 Task: Research Airbnb properties in UÅ¾ice, Serbia from 7th December, 2023 to 14th December, 2023 for 1 adult. Place can be shared room with 1  bedroom having 1 bed and 1 bathroom. Property type can be hotel. Amenities needed are: wifi. Look for 4 properties as per requirement.
Action: Mouse moved to (525, 120)
Screenshot: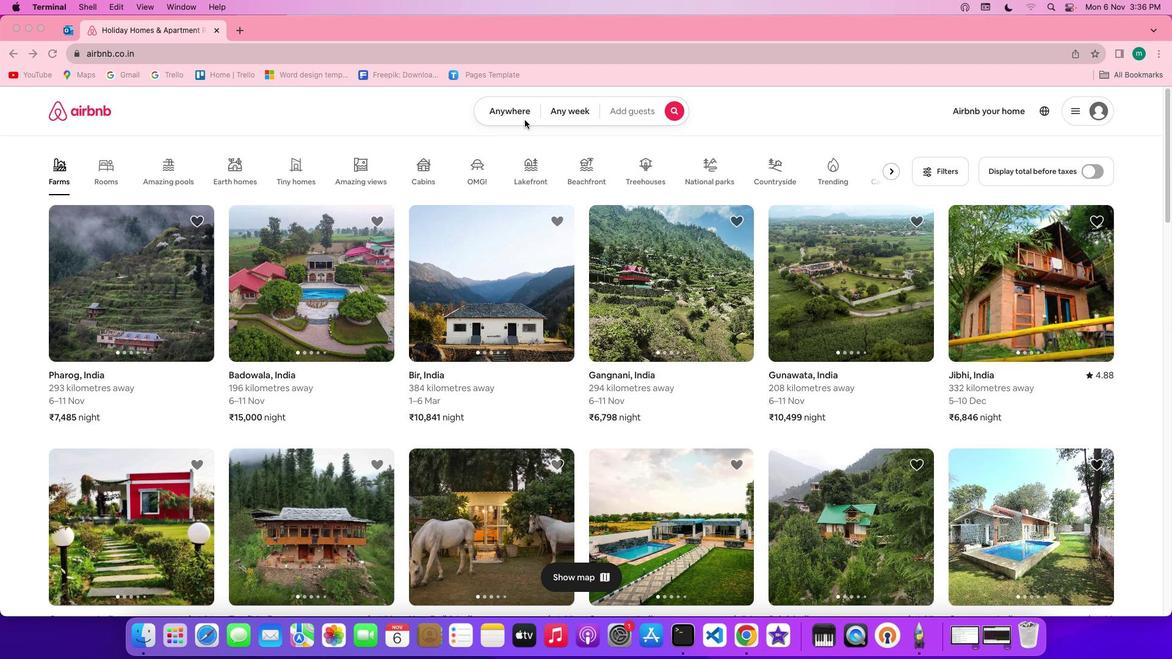 
Action: Mouse pressed left at (525, 120)
Screenshot: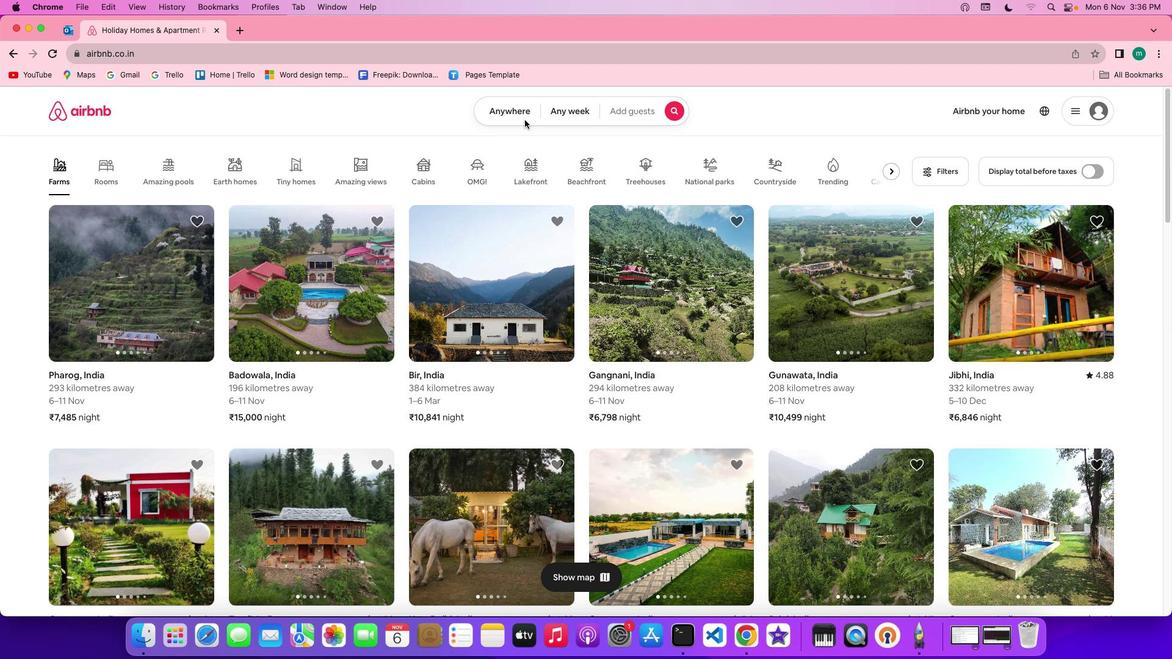 
Action: Mouse moved to (521, 114)
Screenshot: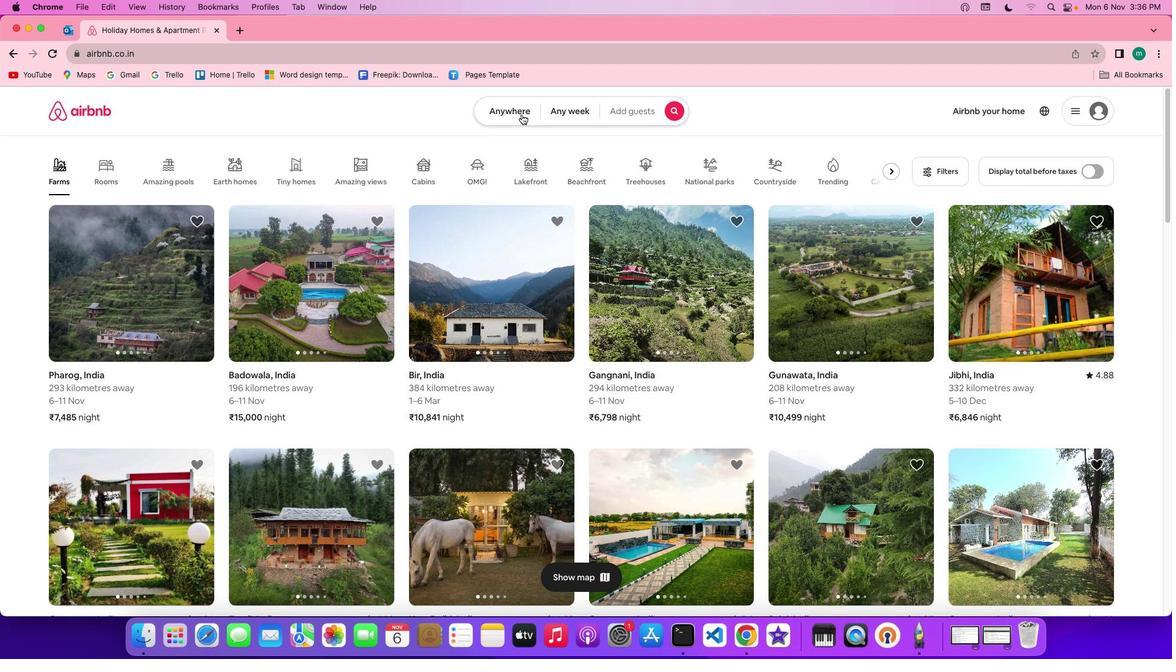 
Action: Mouse pressed left at (521, 114)
Screenshot: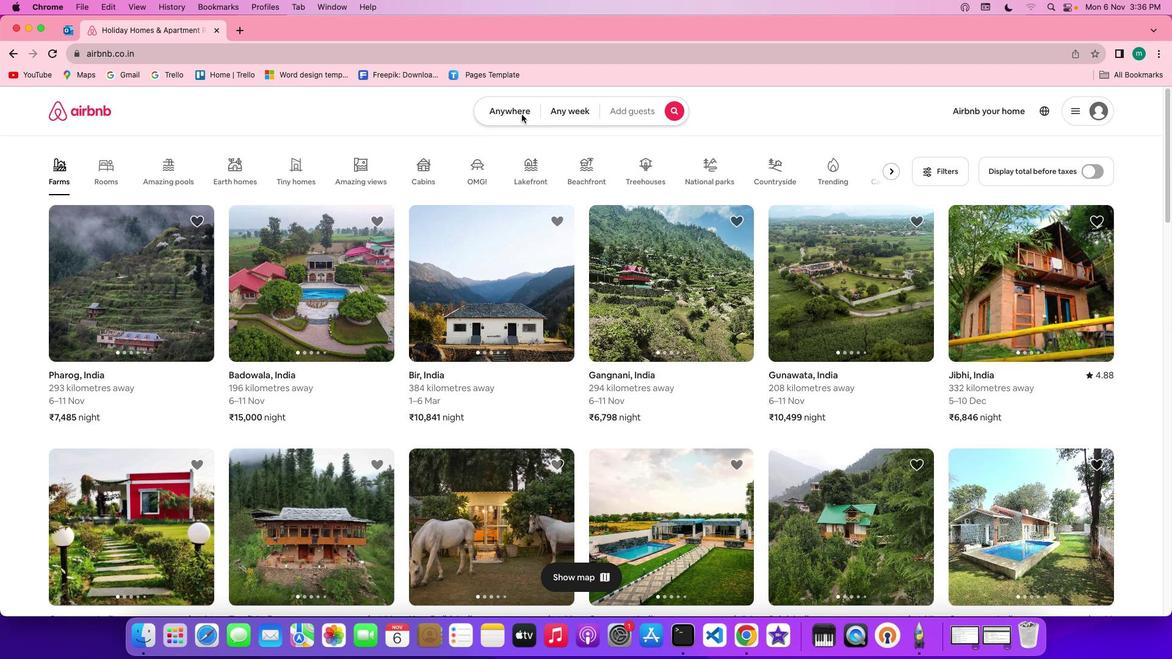 
Action: Mouse moved to (412, 153)
Screenshot: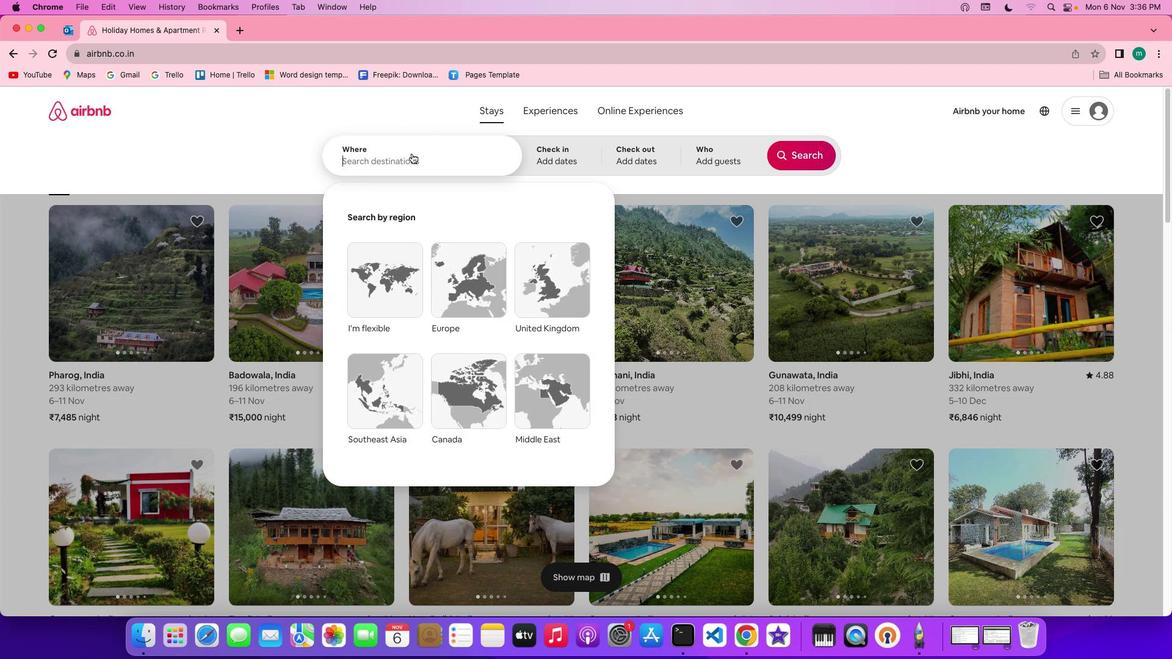 
Action: Mouse pressed left at (412, 153)
Screenshot: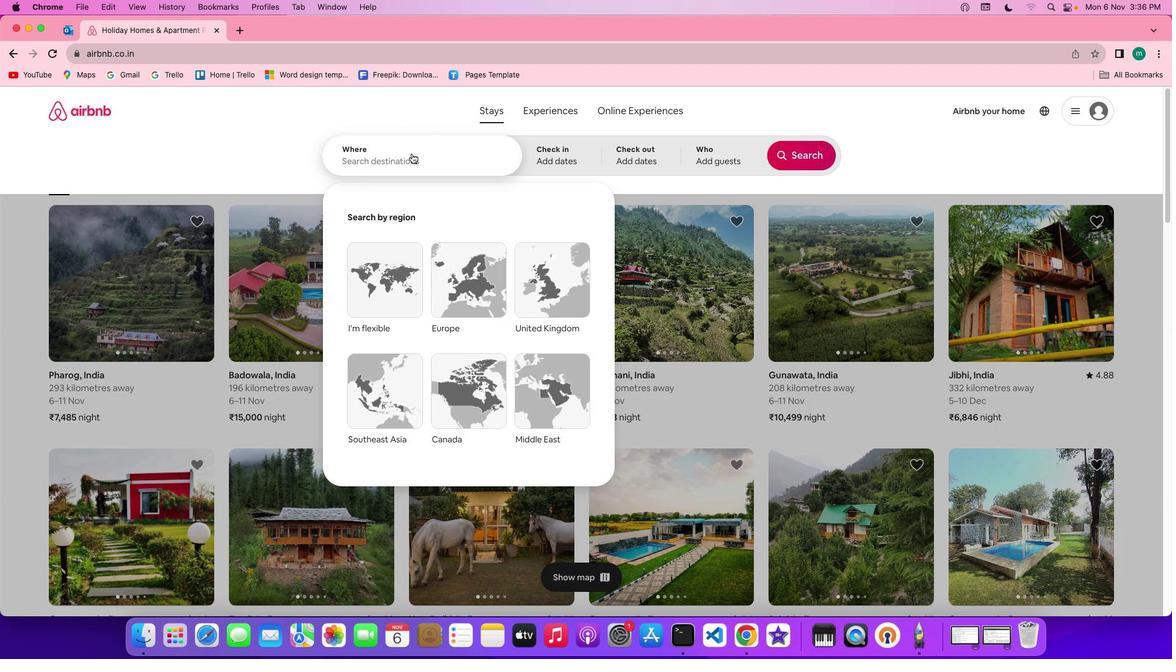 
Action: Key pressed Key.shift'U''z''i''c''e'','Key.spaceKey.shift's''e''r''b''i''a'
Screenshot: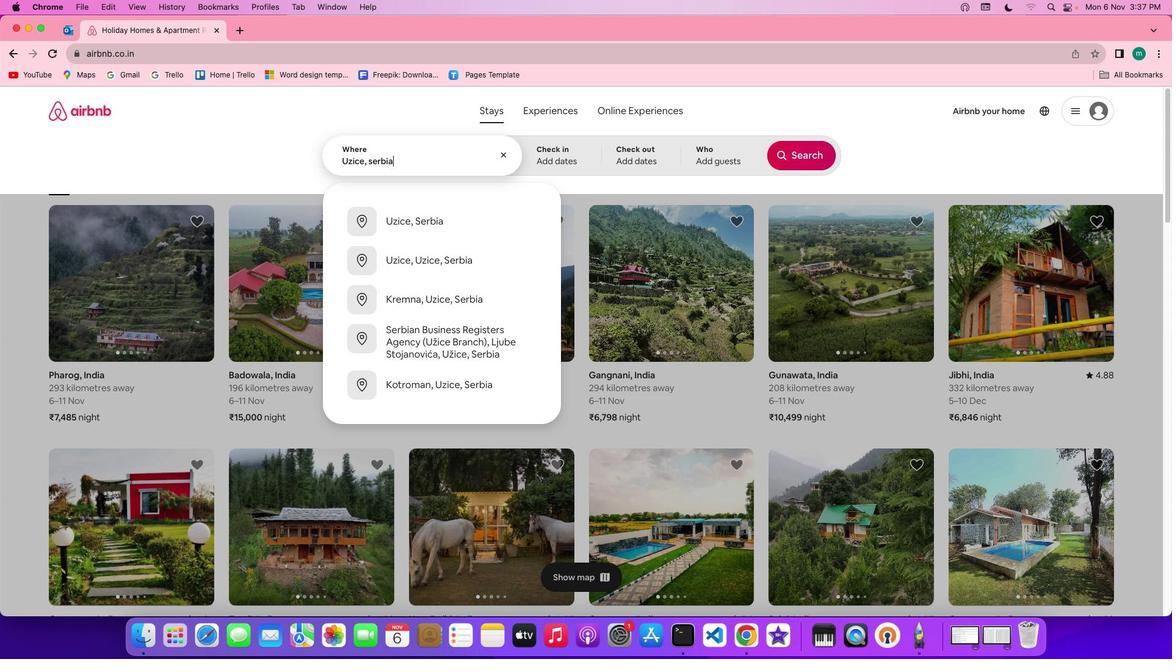 
Action: Mouse moved to (561, 150)
Screenshot: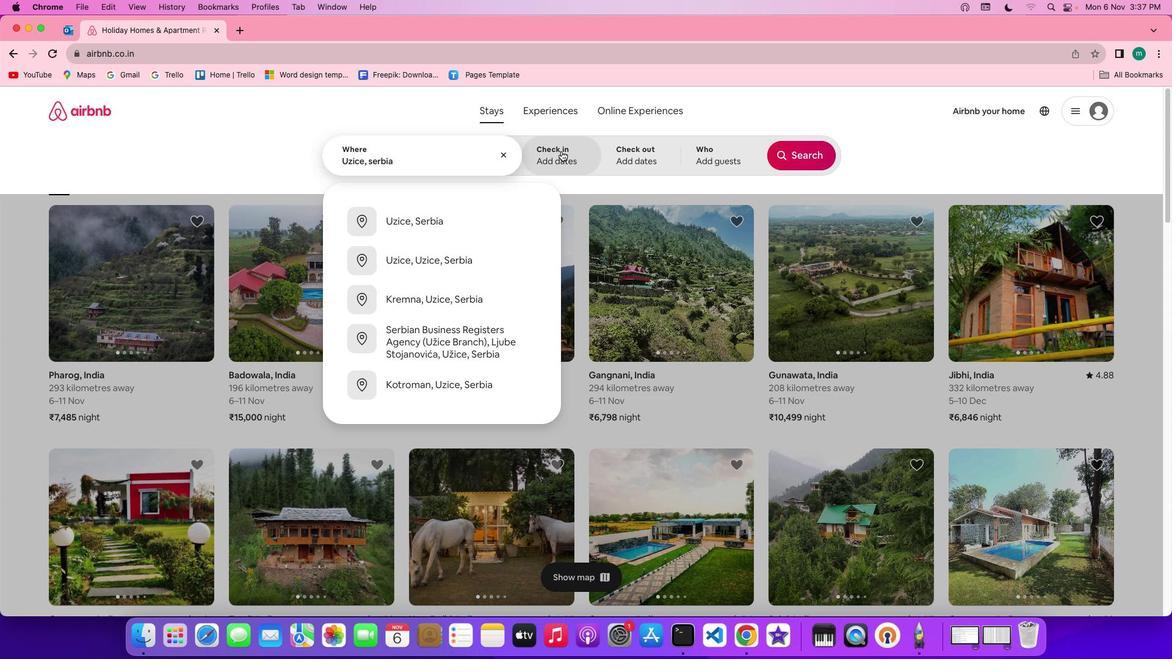 
Action: Mouse pressed left at (561, 150)
Screenshot: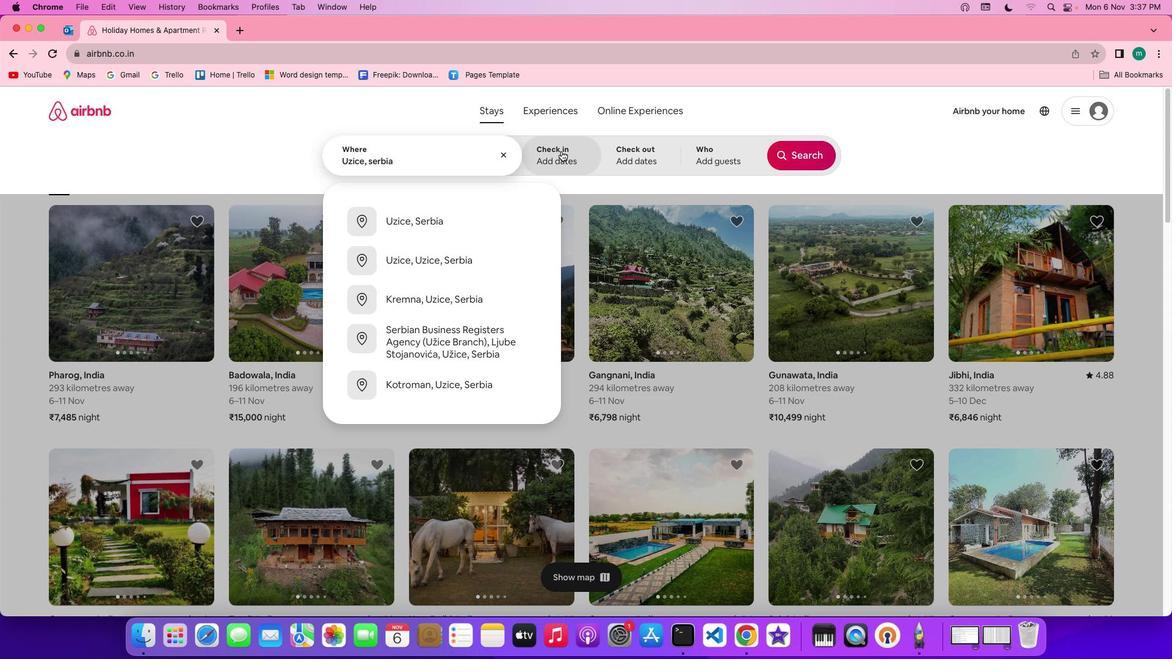 
Action: Mouse moved to (726, 346)
Screenshot: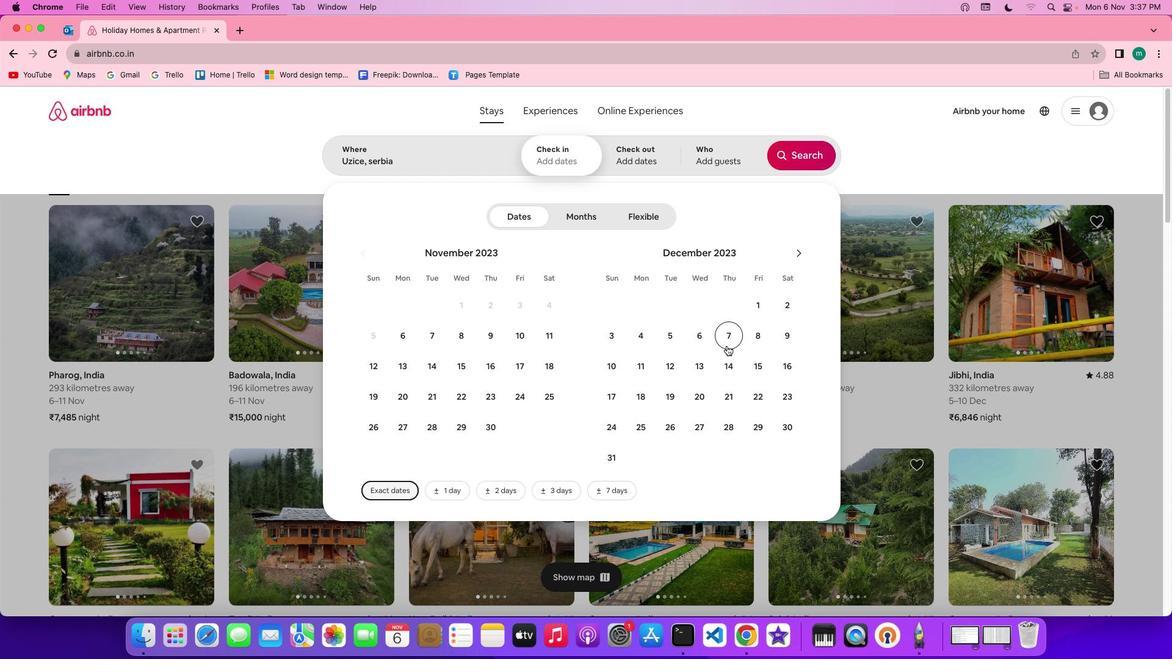 
Action: Mouse pressed left at (726, 346)
Screenshot: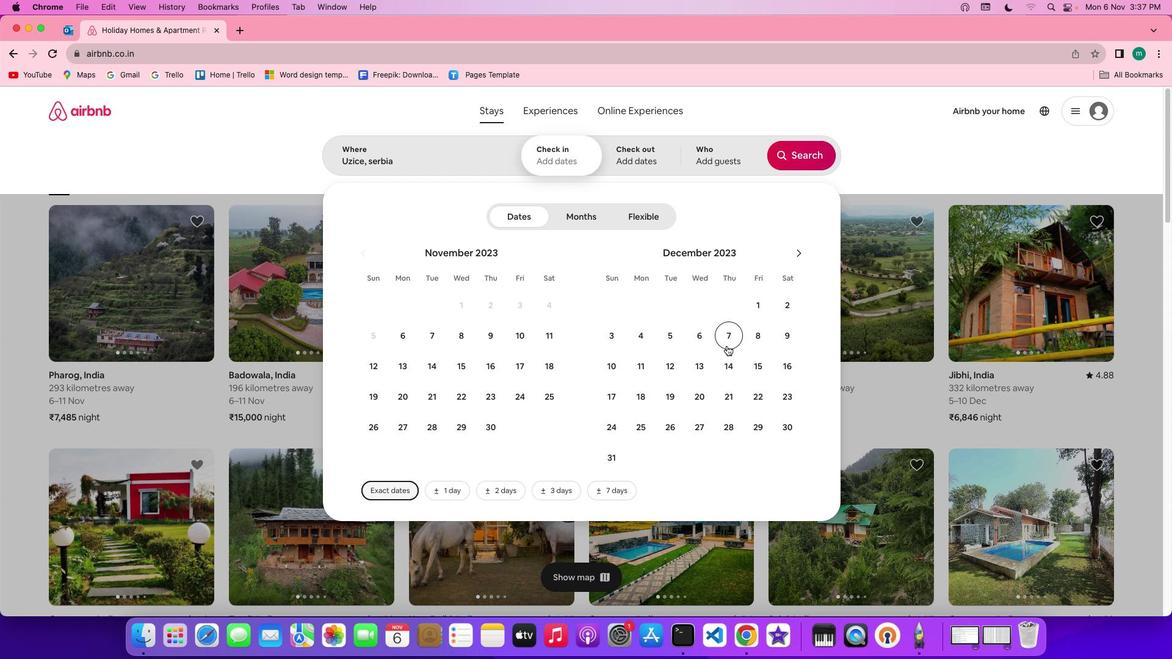 
Action: Mouse moved to (730, 356)
Screenshot: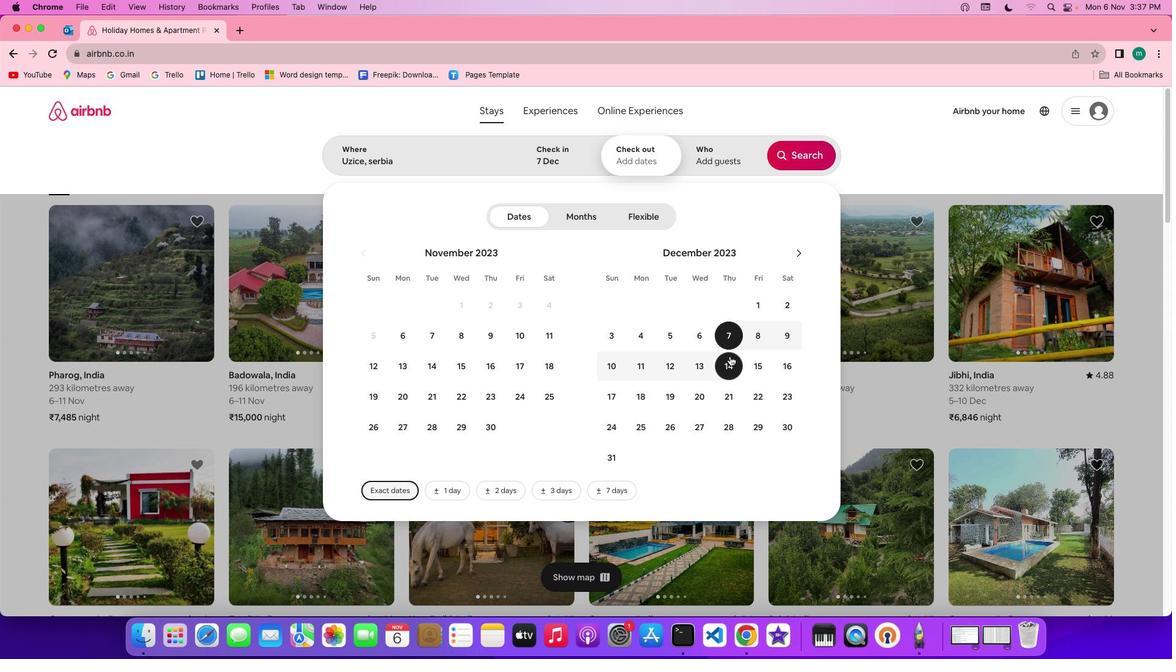 
Action: Mouse pressed left at (730, 356)
Screenshot: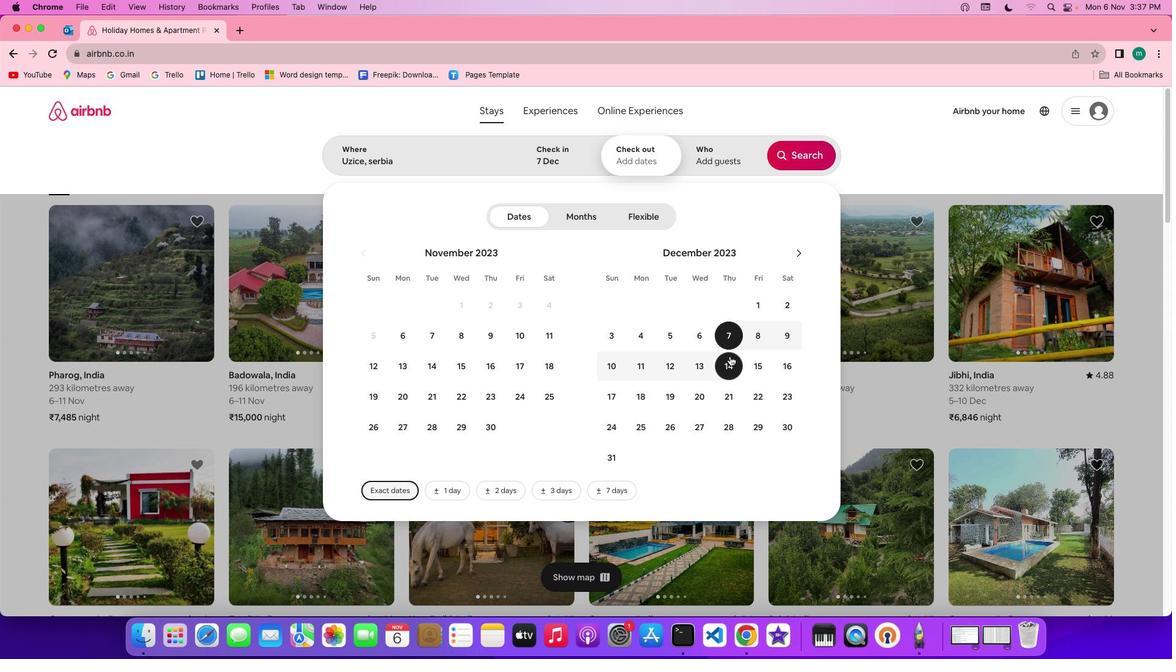 
Action: Mouse moved to (723, 152)
Screenshot: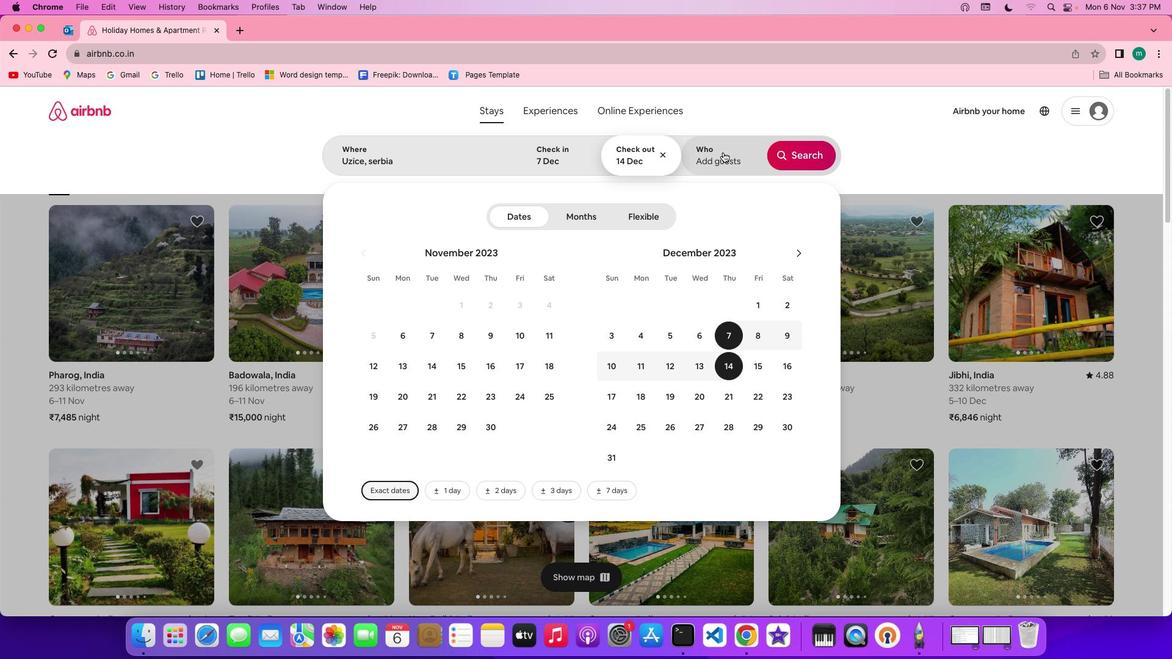 
Action: Mouse pressed left at (723, 152)
Screenshot: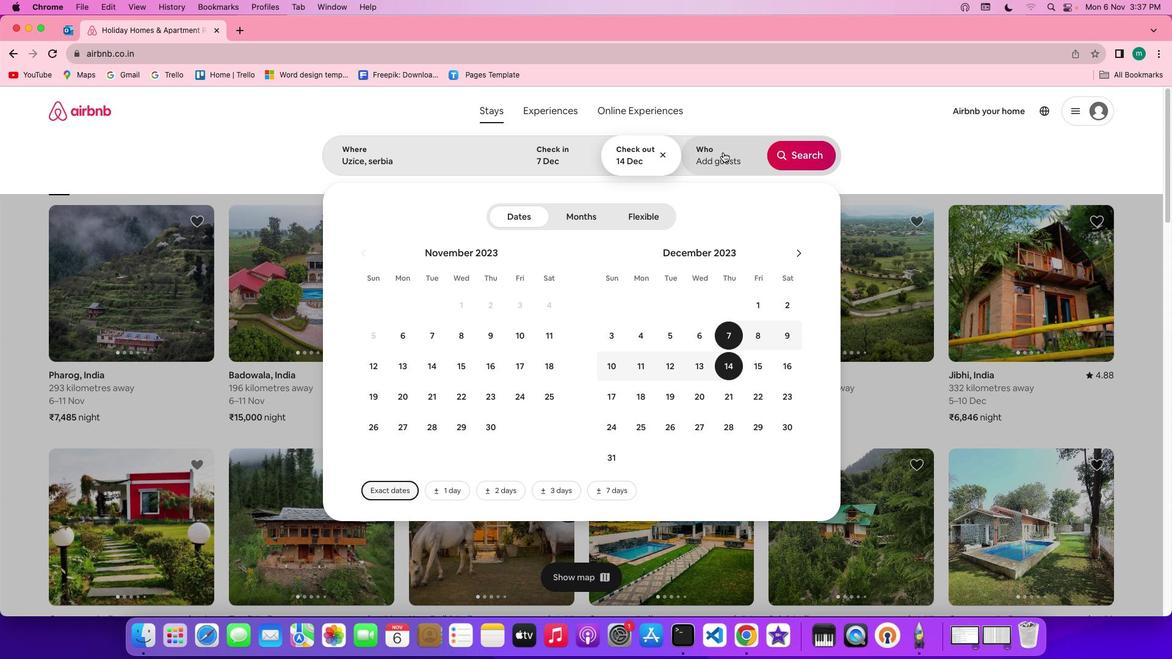 
Action: Mouse moved to (801, 215)
Screenshot: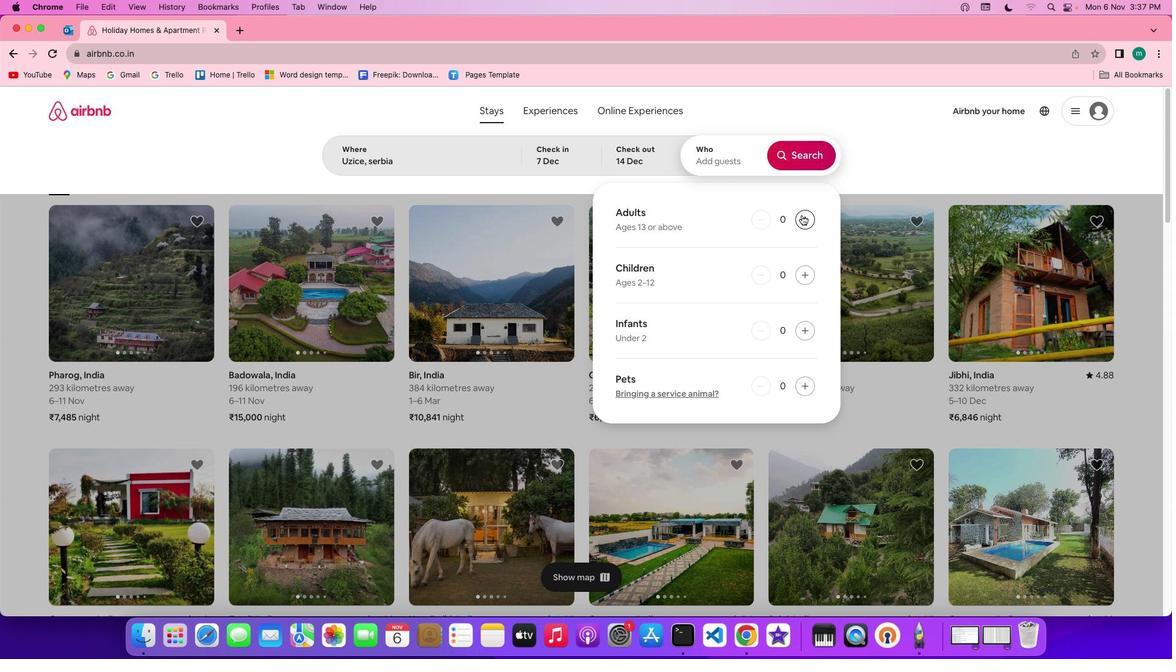 
Action: Mouse pressed left at (801, 215)
Screenshot: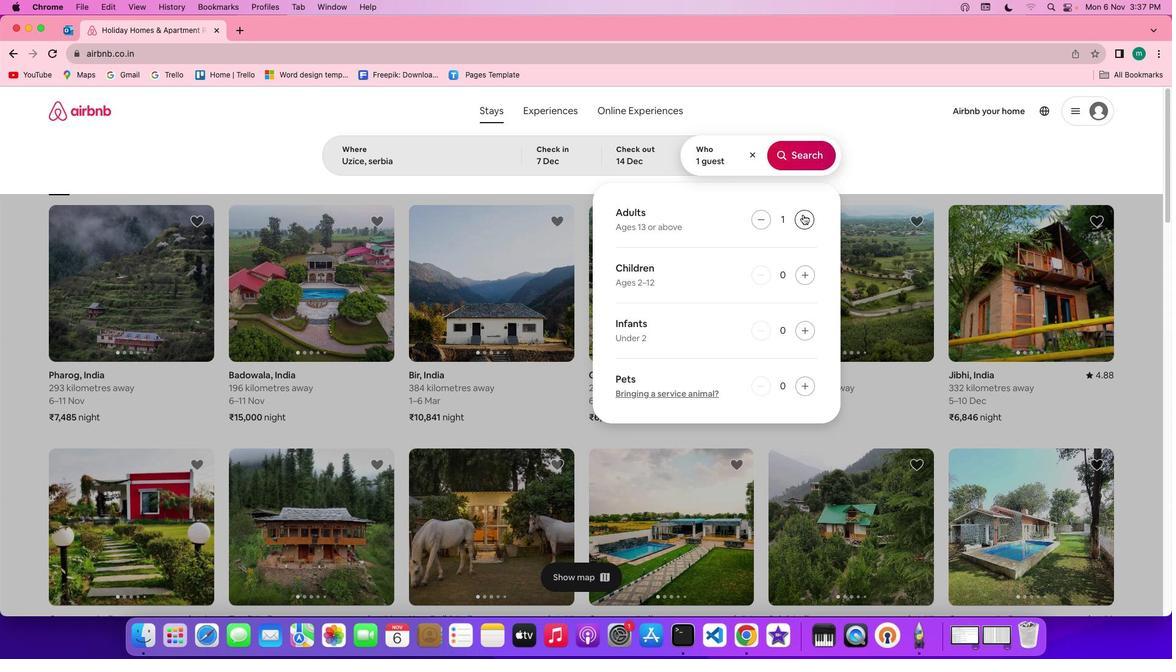 
Action: Mouse moved to (805, 152)
Screenshot: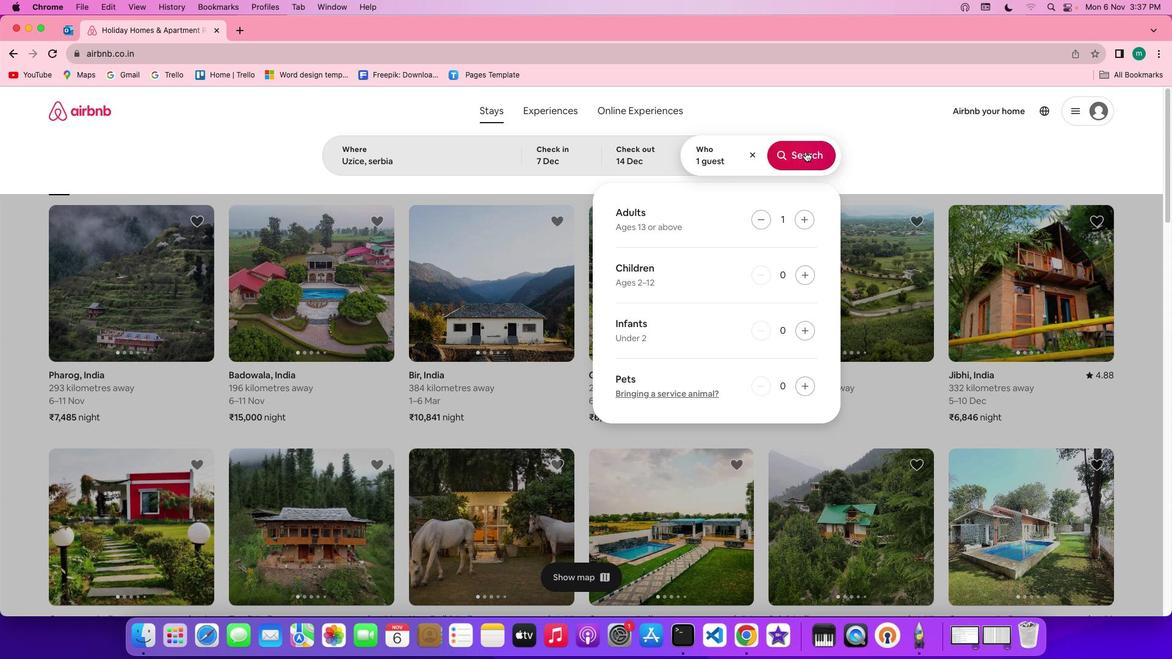 
Action: Mouse pressed left at (805, 152)
Screenshot: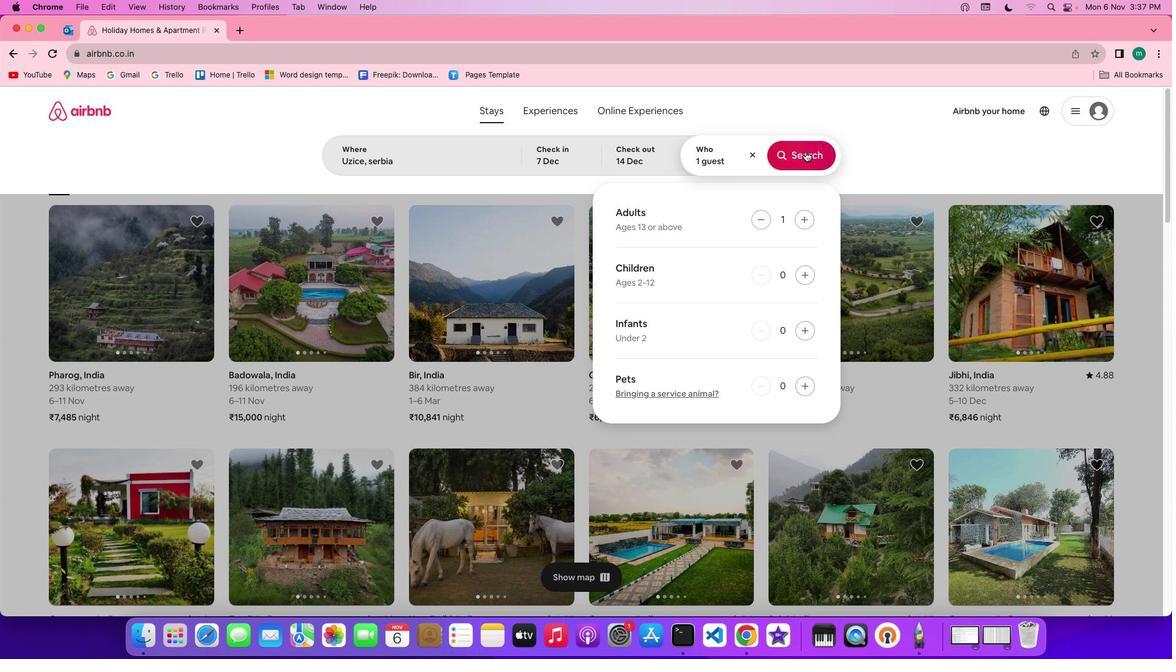 
Action: Mouse moved to (994, 153)
Screenshot: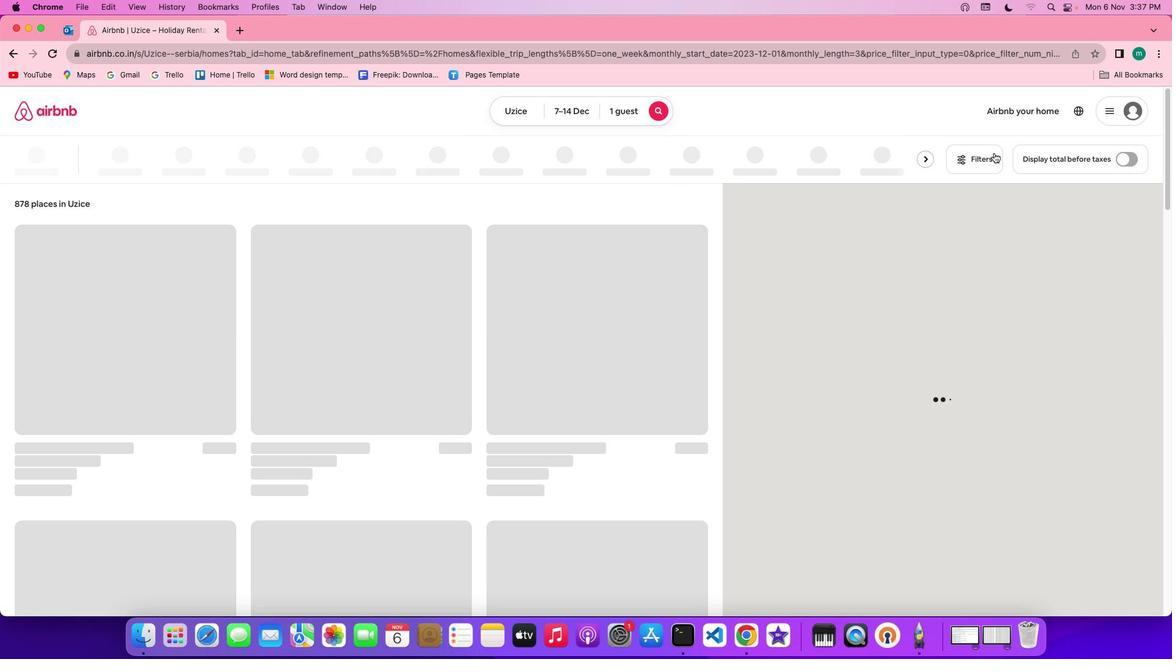 
Action: Mouse pressed left at (994, 153)
Screenshot: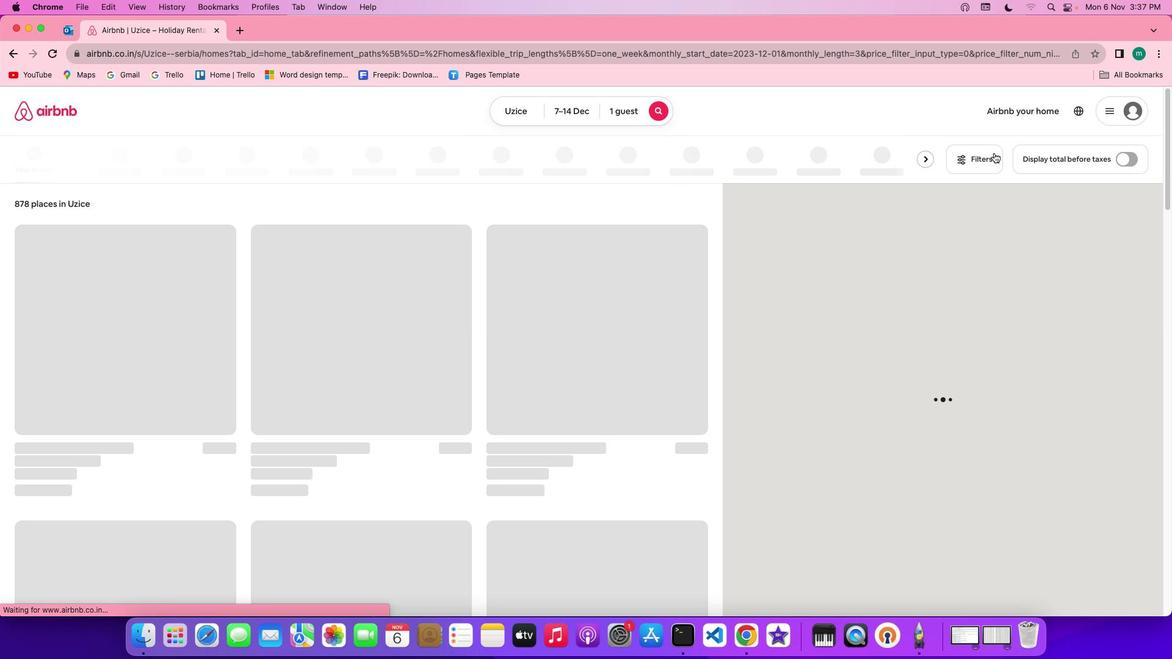 
Action: Mouse moved to (666, 343)
Screenshot: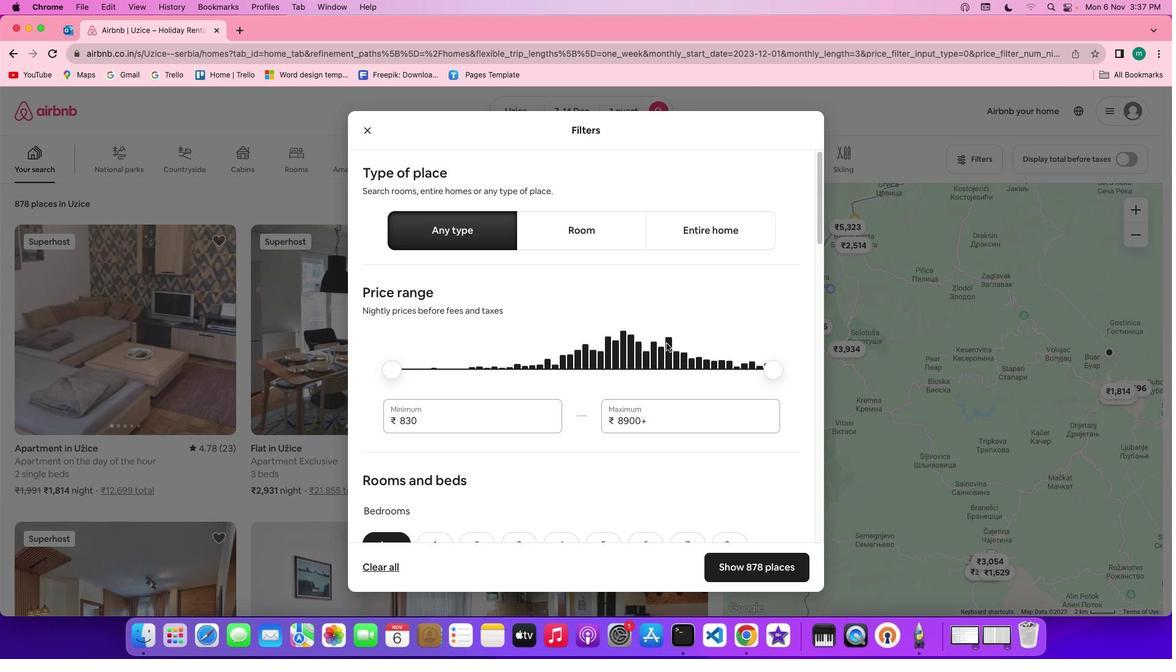 
Action: Mouse scrolled (666, 343) with delta (0, 0)
Screenshot: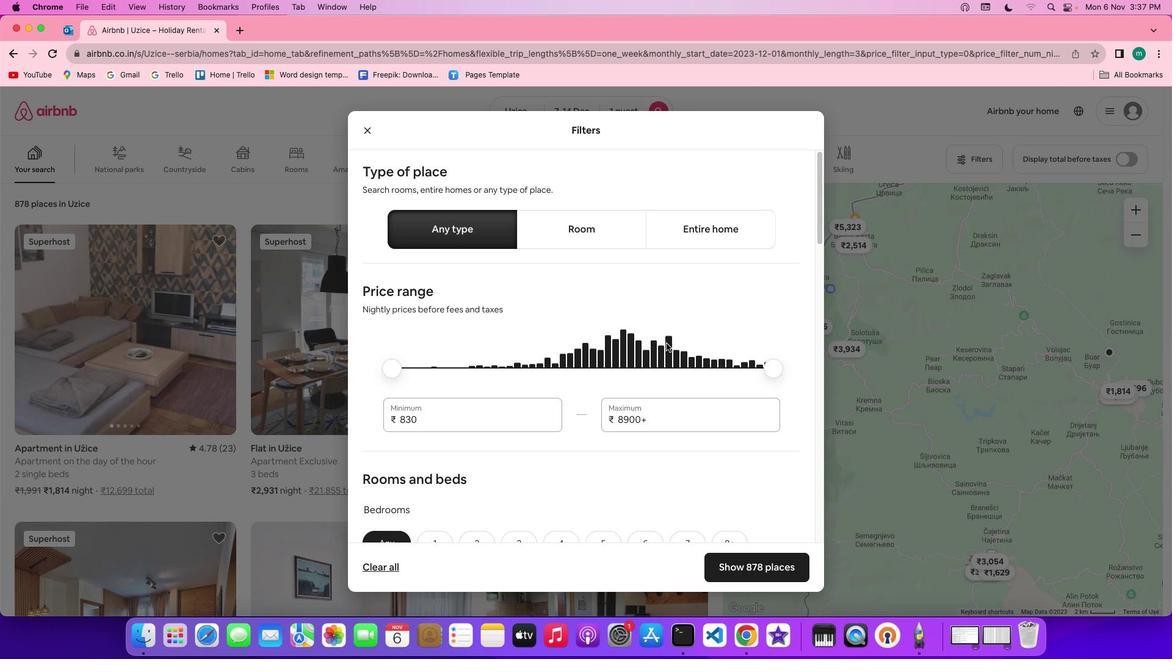 
Action: Mouse scrolled (666, 343) with delta (0, 0)
Screenshot: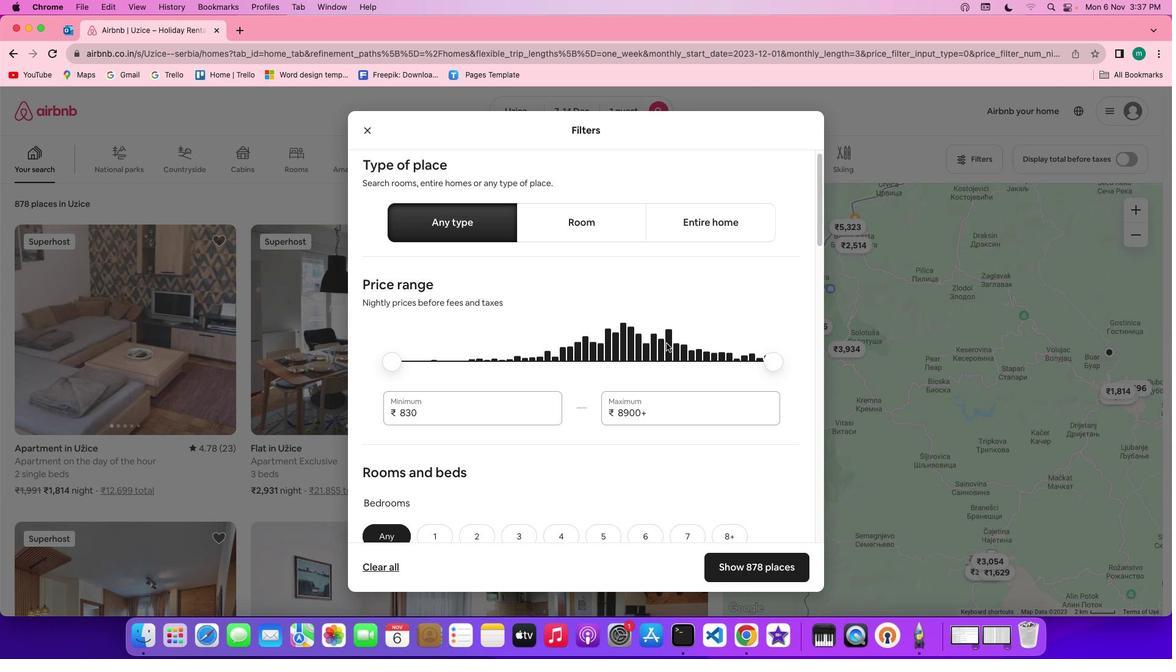 
Action: Mouse scrolled (666, 343) with delta (0, 0)
Screenshot: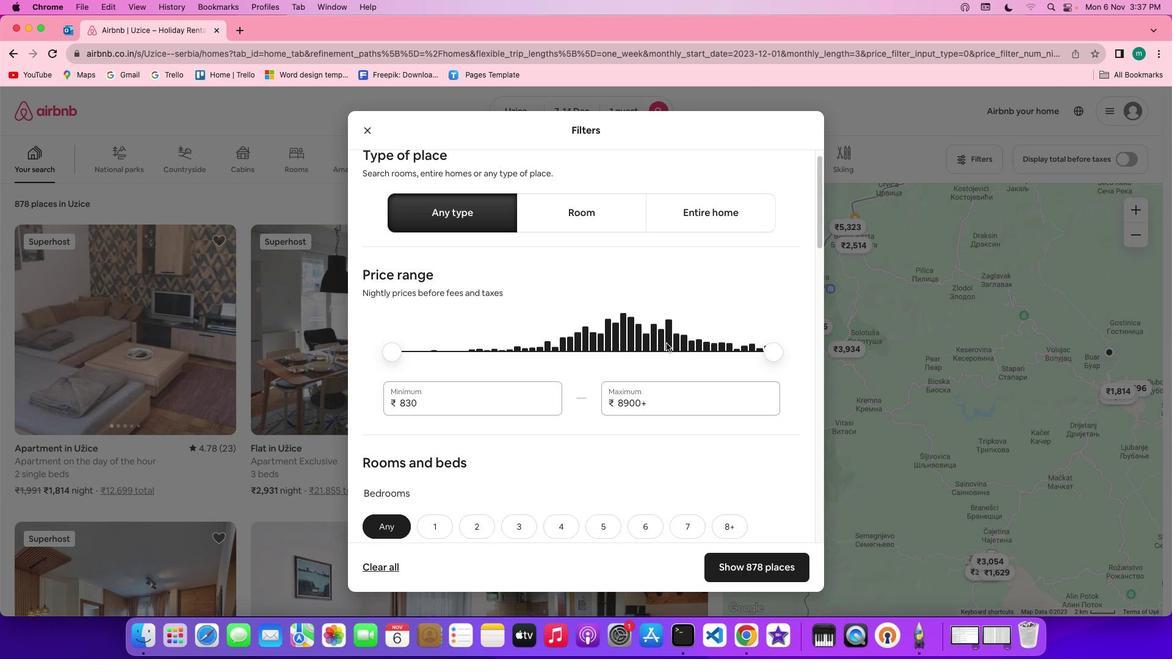 
Action: Mouse scrolled (666, 343) with delta (0, 0)
Screenshot: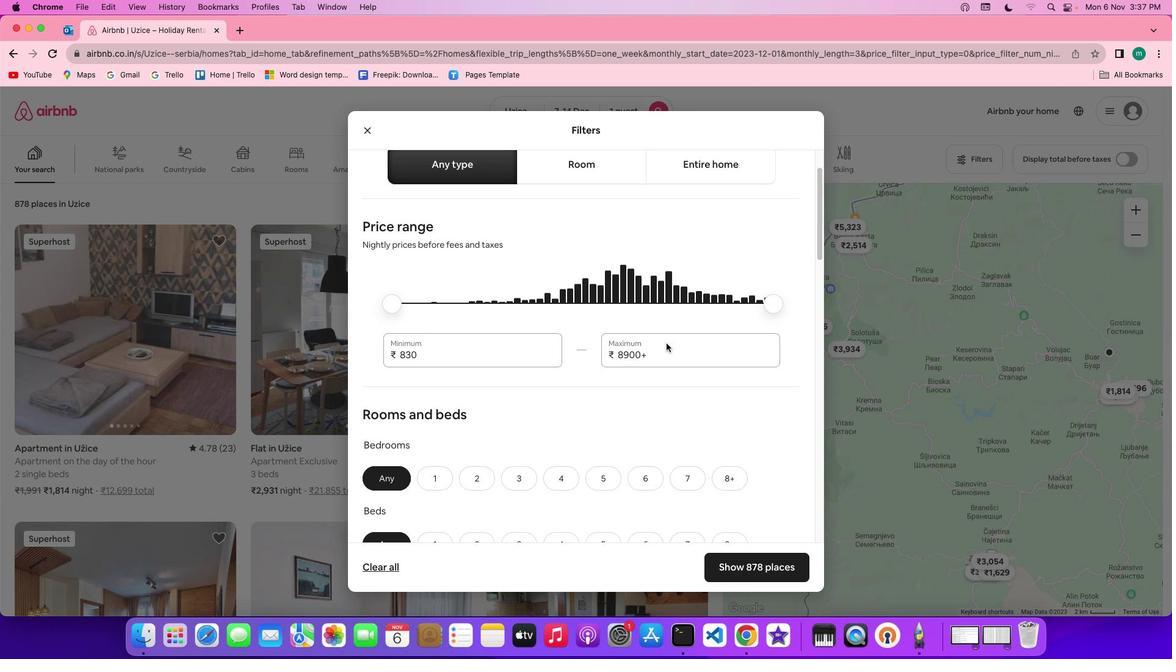 
Action: Mouse scrolled (666, 343) with delta (0, 0)
Screenshot: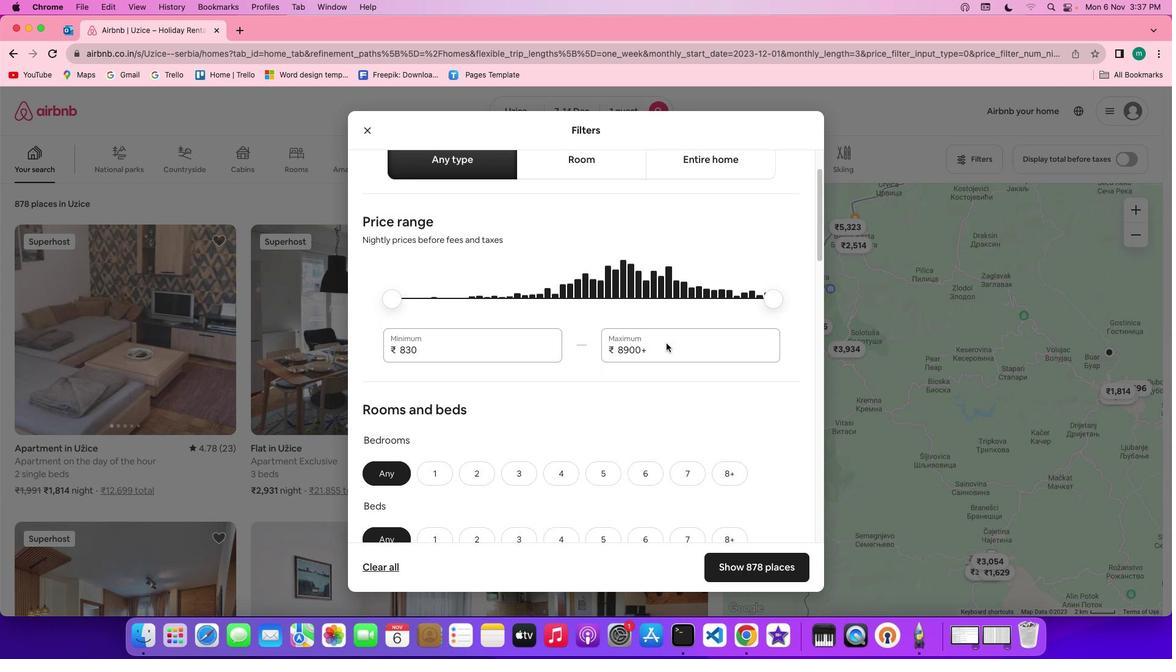 
Action: Mouse scrolled (666, 343) with delta (0, 0)
Screenshot: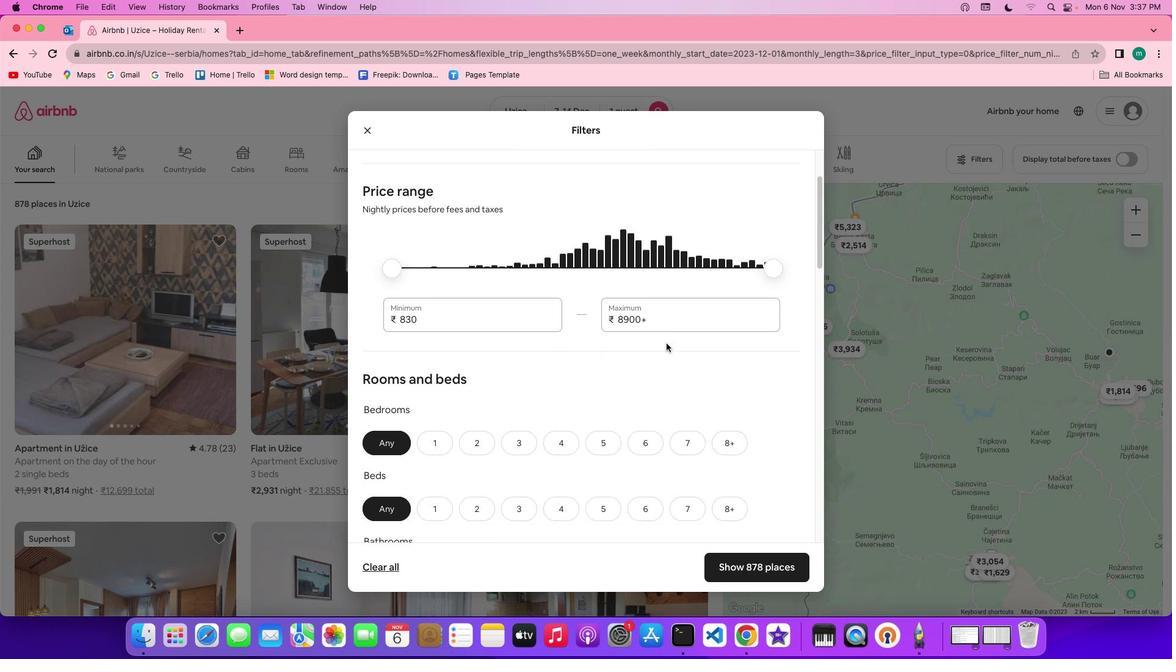 
Action: Mouse scrolled (666, 343) with delta (0, 0)
Screenshot: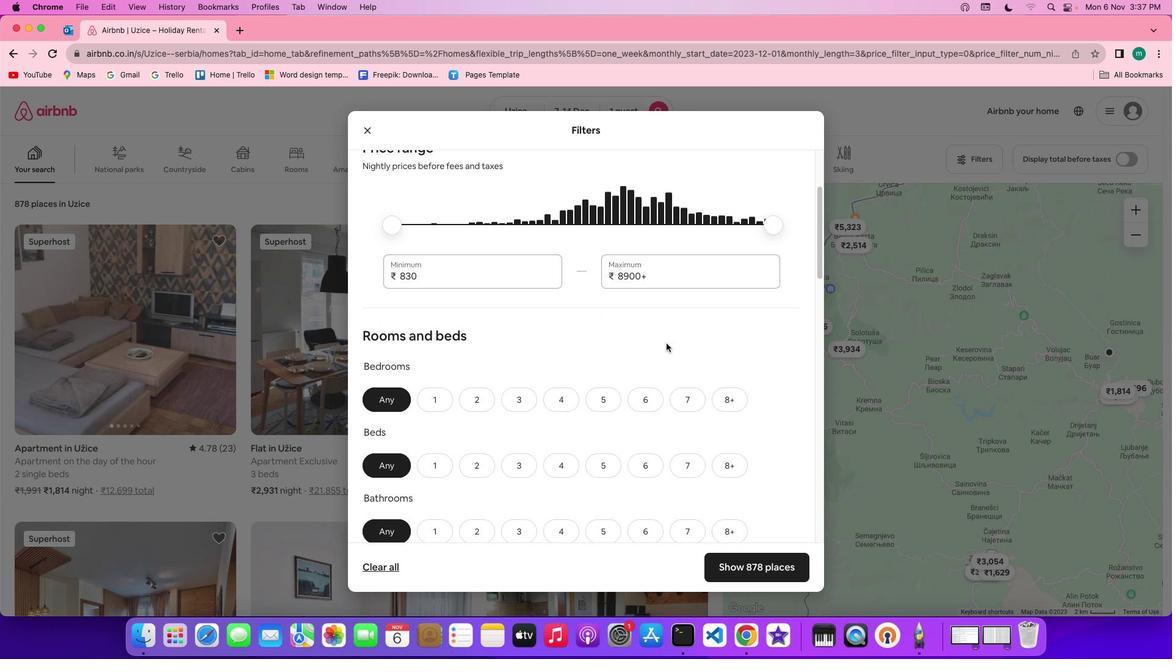 
Action: Mouse scrolled (666, 343) with delta (0, 0)
Screenshot: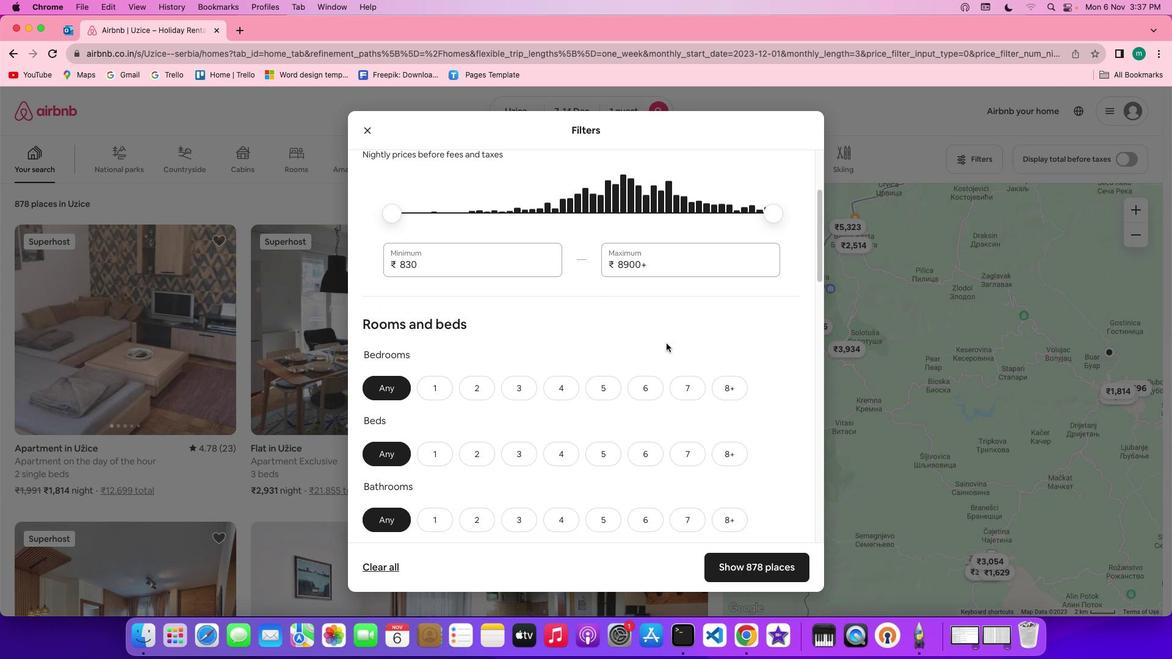 
Action: Mouse scrolled (666, 343) with delta (0, 0)
Screenshot: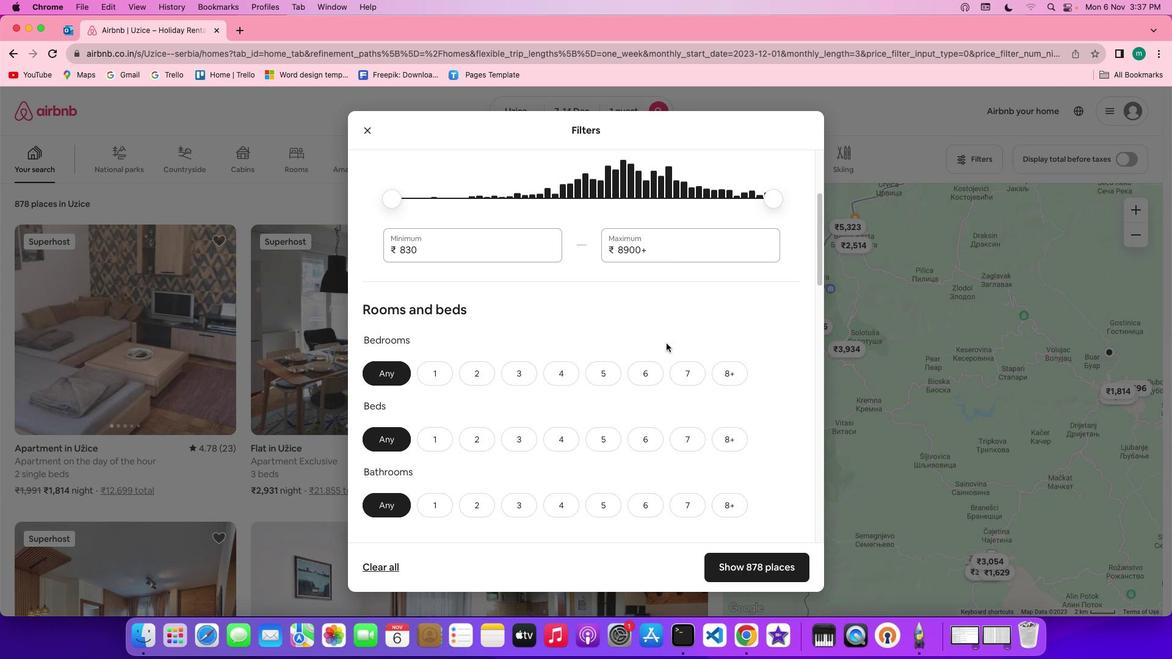 
Action: Mouse scrolled (666, 343) with delta (0, 0)
Screenshot: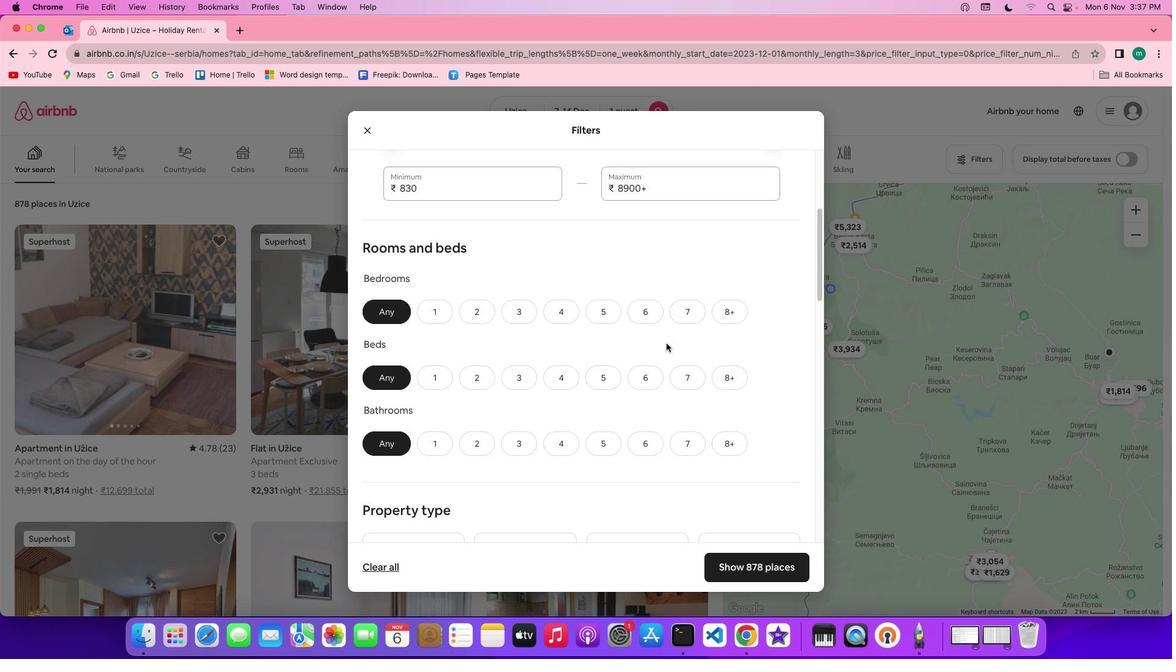 
Action: Mouse scrolled (666, 343) with delta (0, 0)
Screenshot: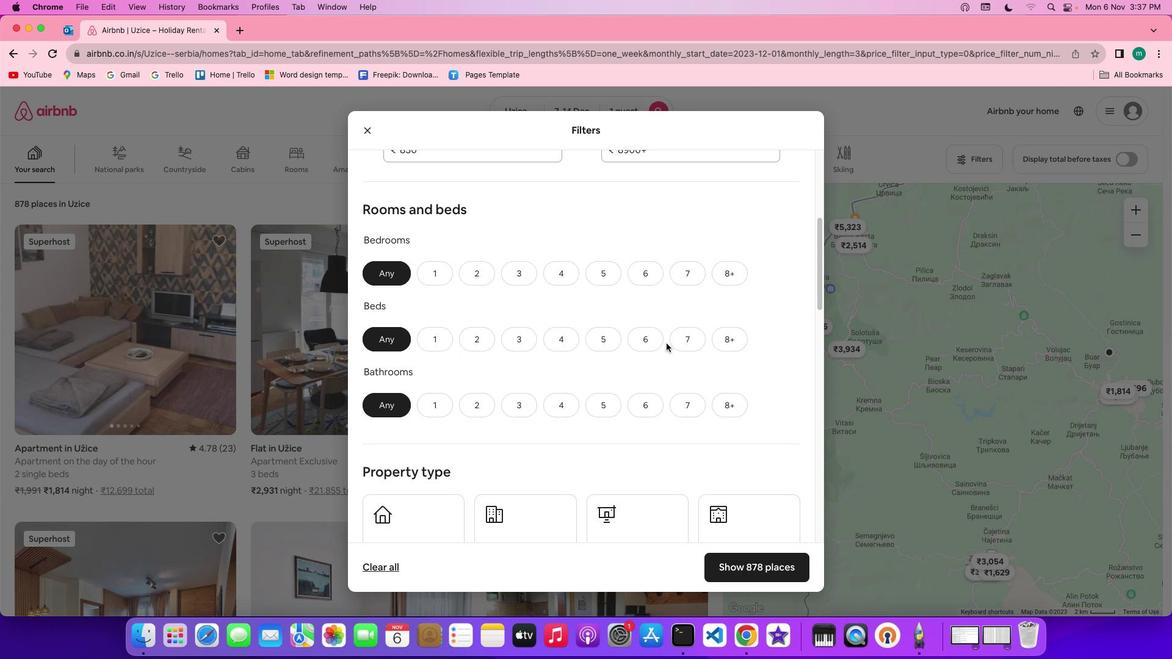 
Action: Mouse scrolled (666, 343) with delta (0, 0)
Screenshot: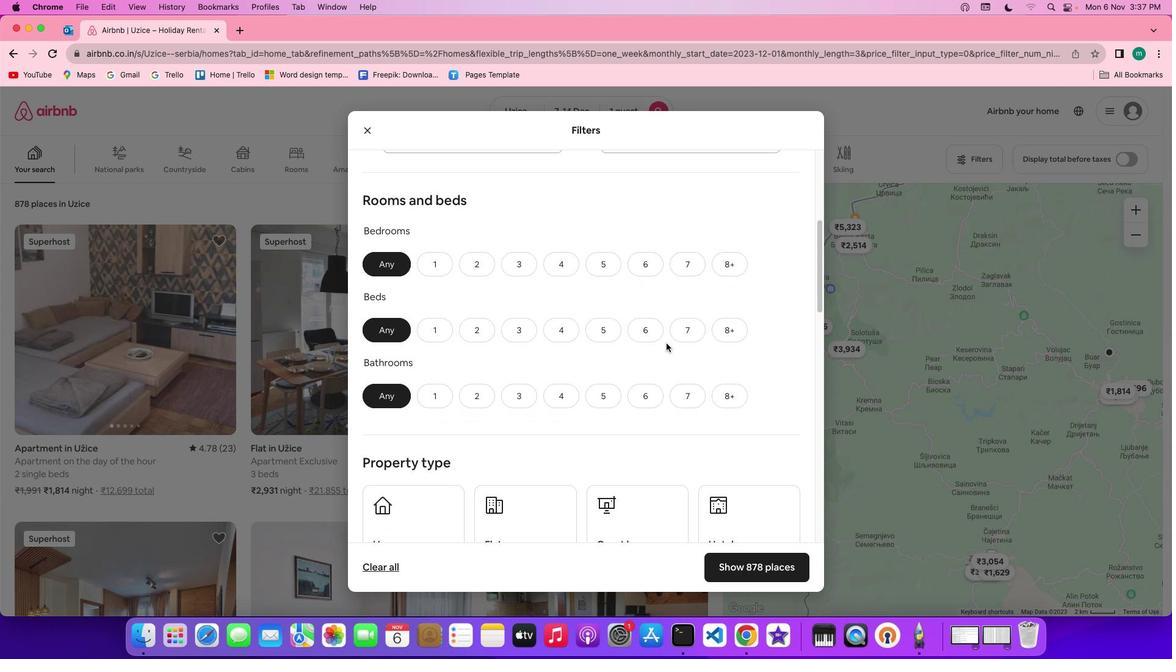 
Action: Mouse scrolled (666, 343) with delta (0, 0)
Screenshot: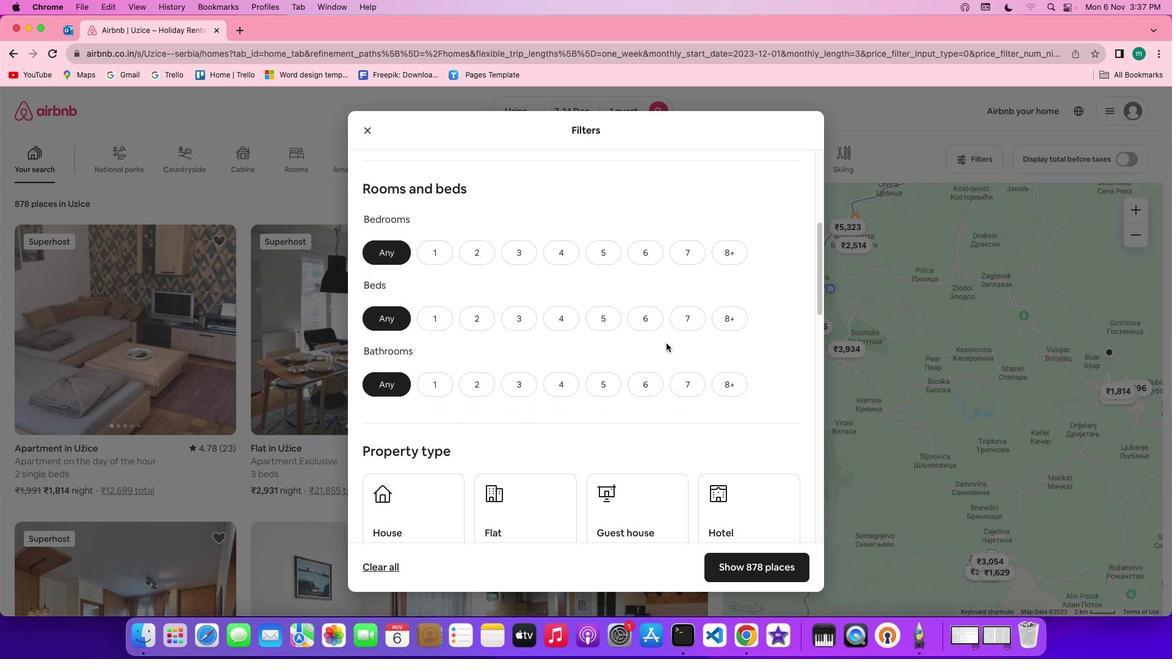 
Action: Mouse moved to (428, 218)
Screenshot: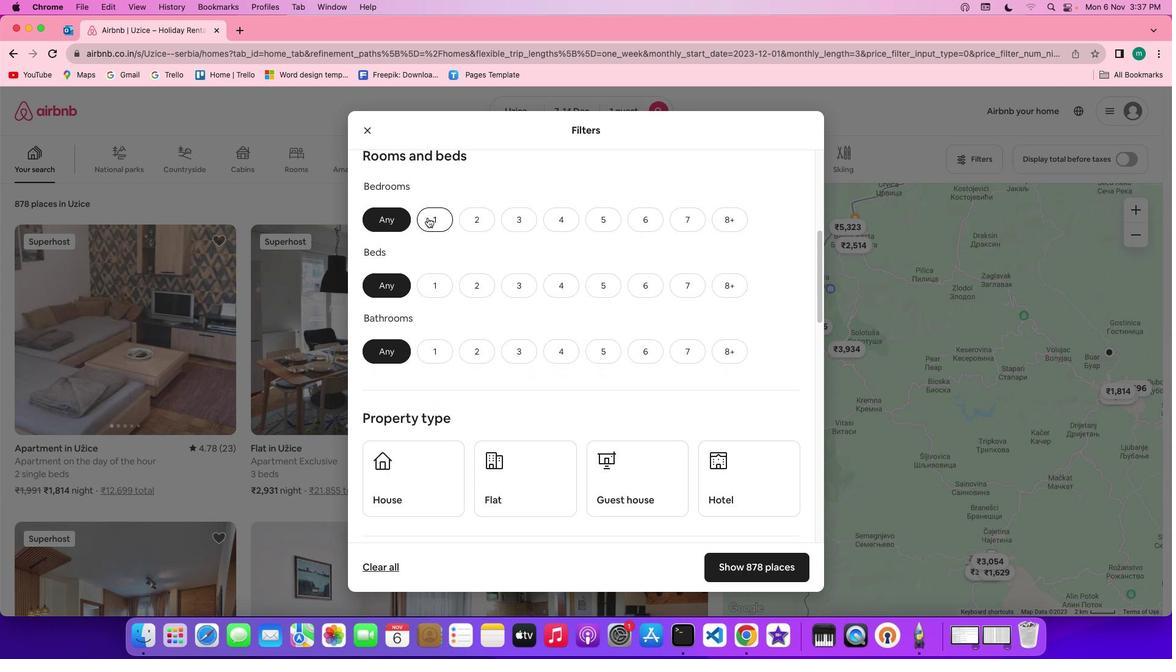 
Action: Mouse pressed left at (428, 218)
Screenshot: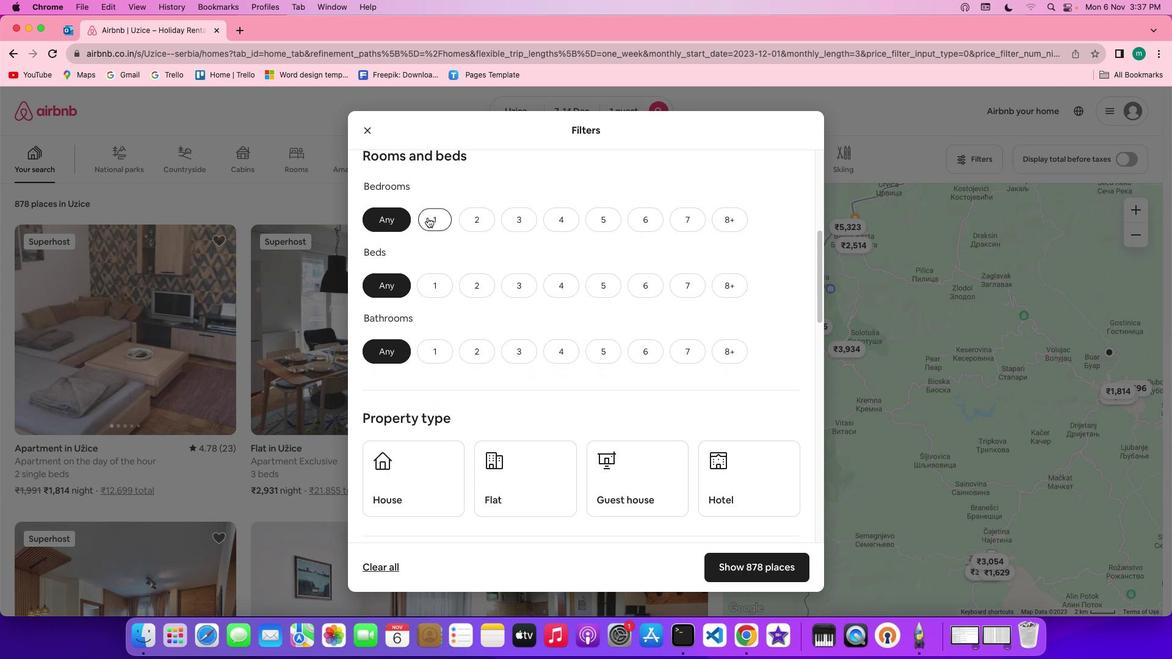 
Action: Mouse moved to (437, 288)
Screenshot: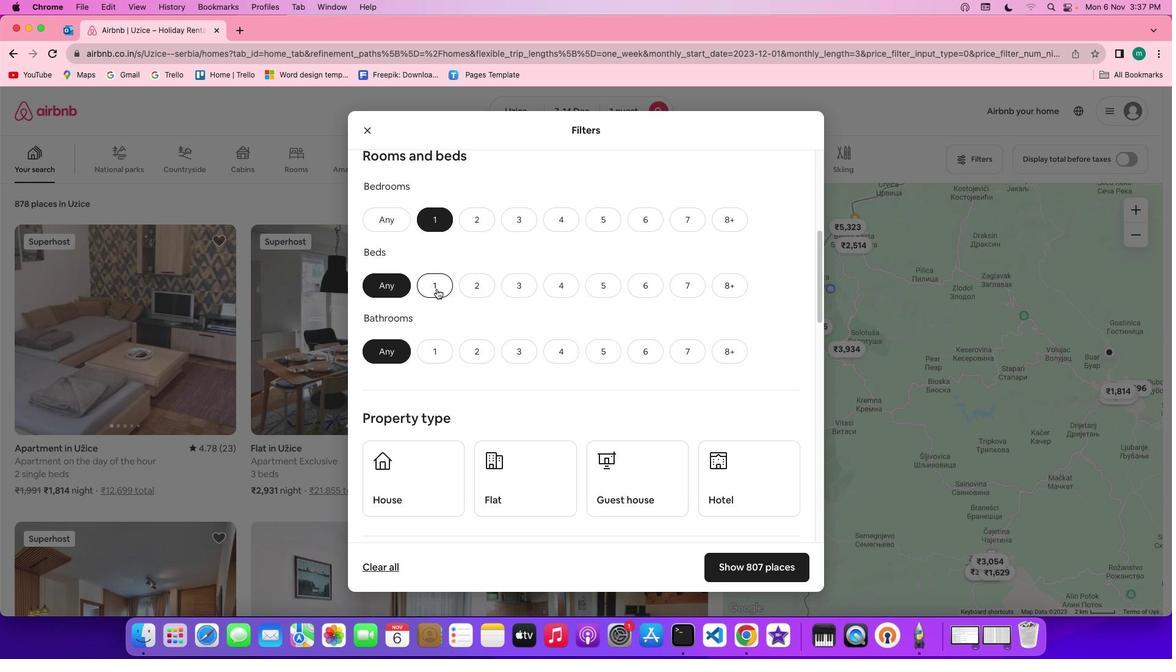 
Action: Mouse pressed left at (437, 288)
Screenshot: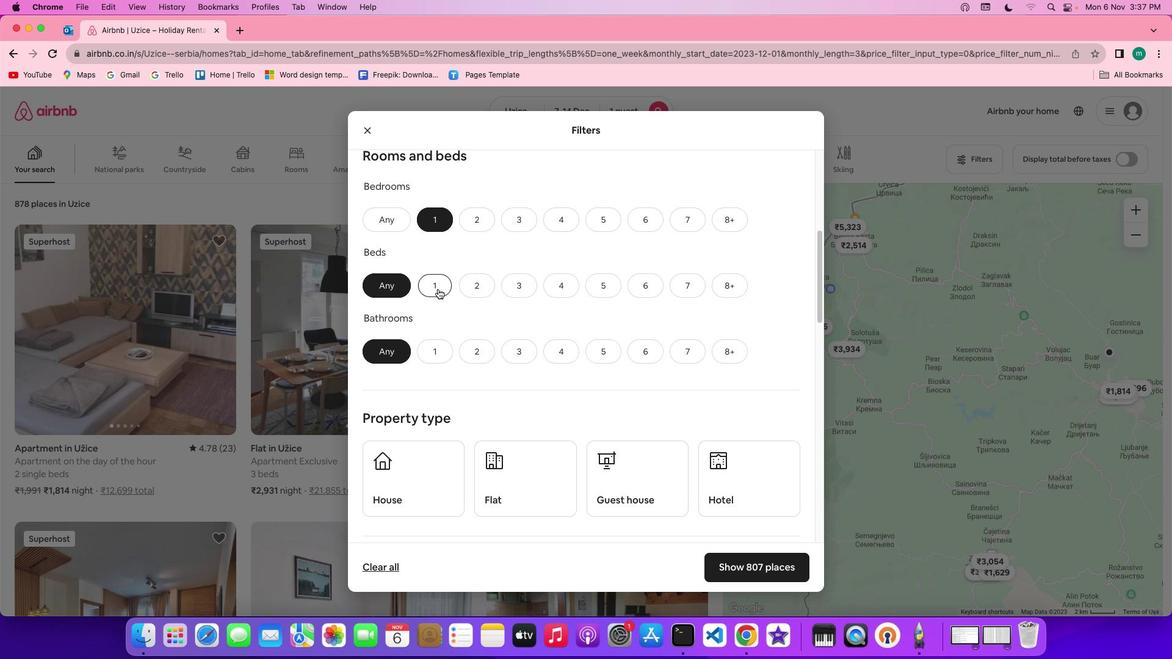 
Action: Mouse moved to (436, 351)
Screenshot: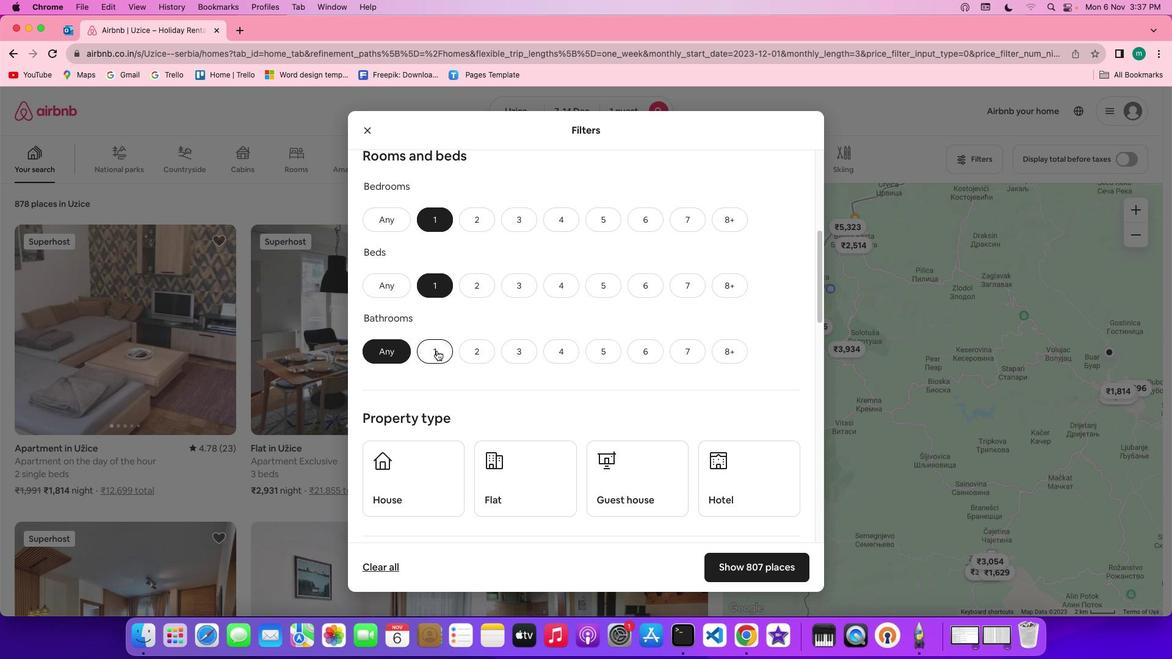 
Action: Mouse pressed left at (436, 351)
Screenshot: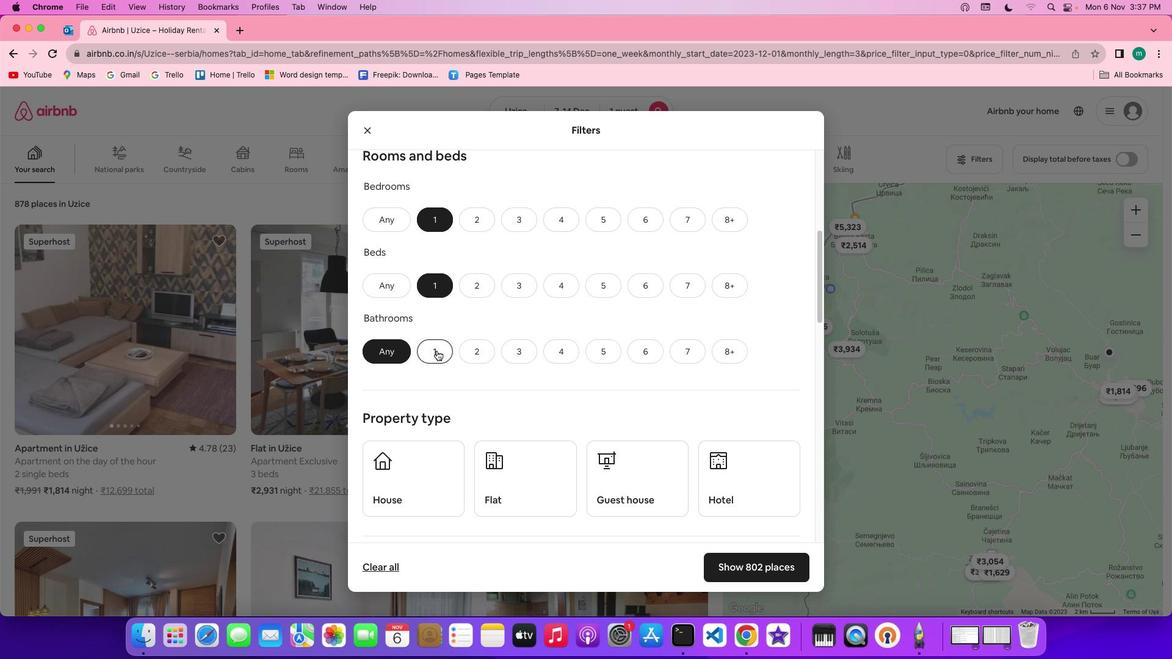 
Action: Mouse moved to (649, 364)
Screenshot: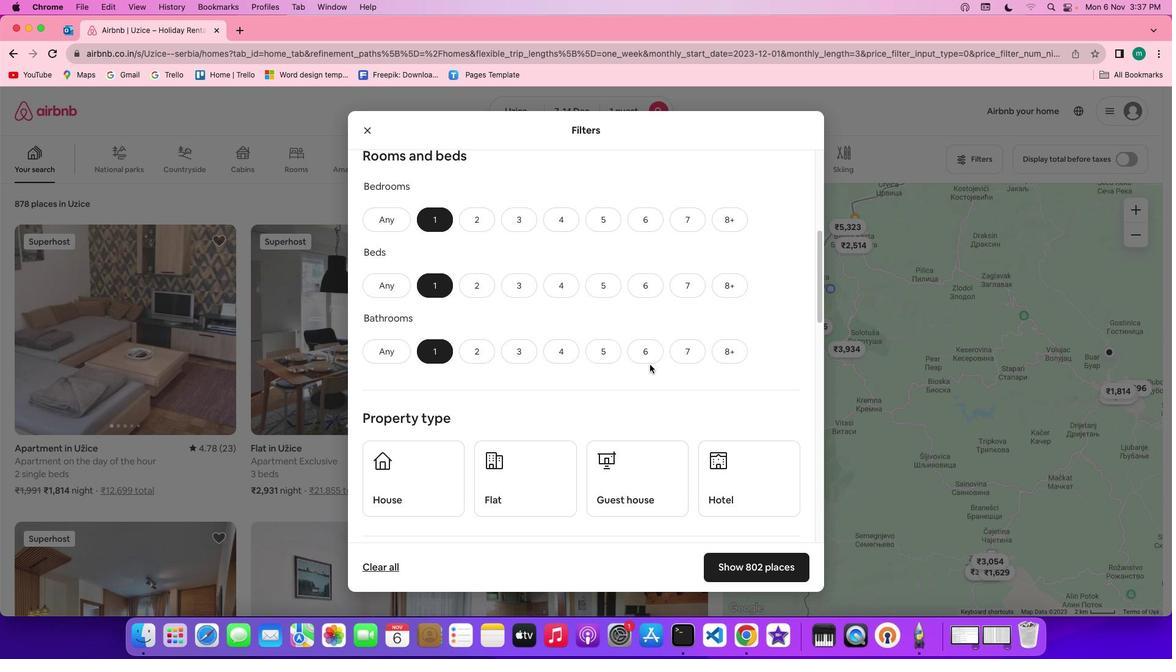 
Action: Mouse scrolled (649, 364) with delta (0, 0)
Screenshot: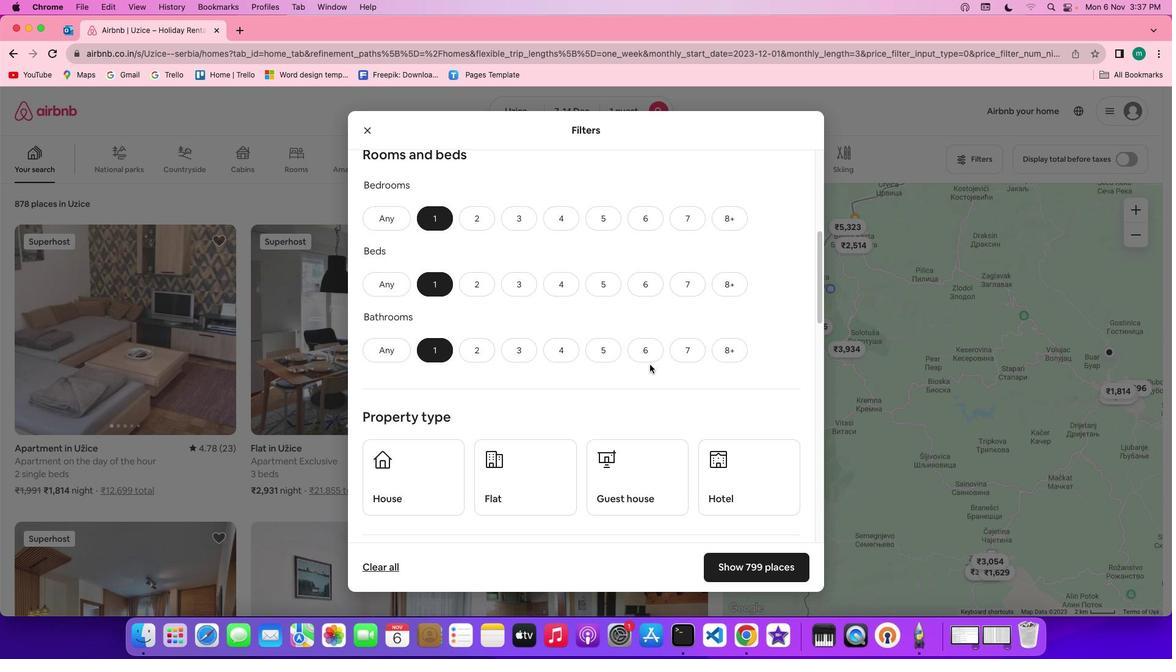 
Action: Mouse scrolled (649, 364) with delta (0, 0)
Screenshot: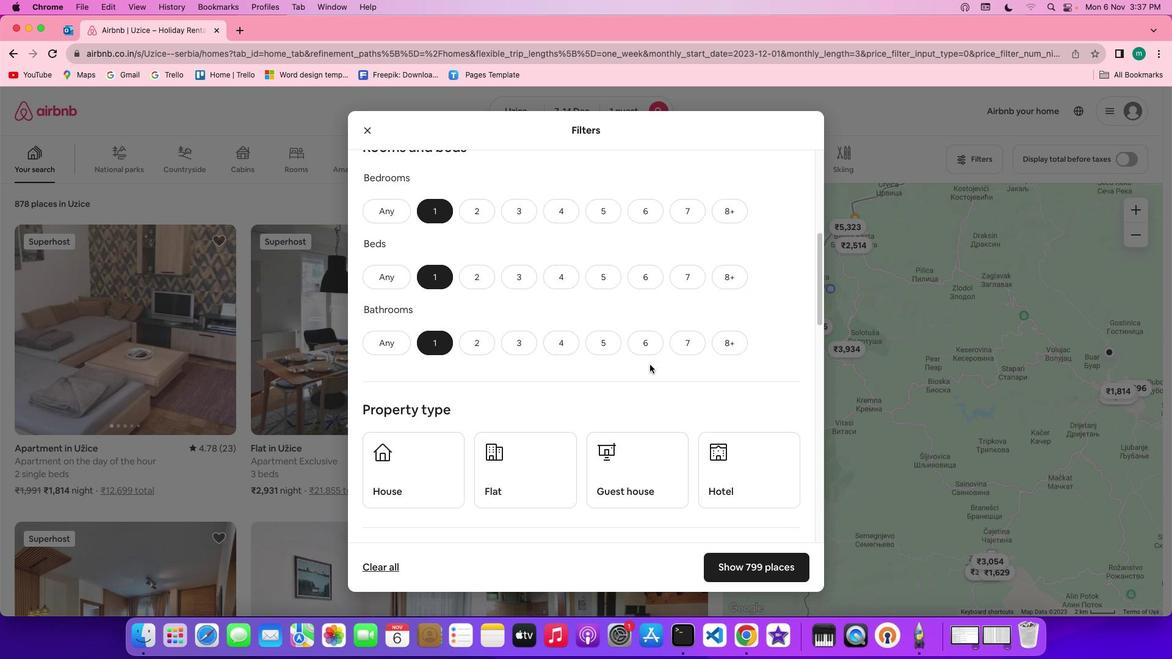 
Action: Mouse scrolled (649, 364) with delta (0, 0)
Screenshot: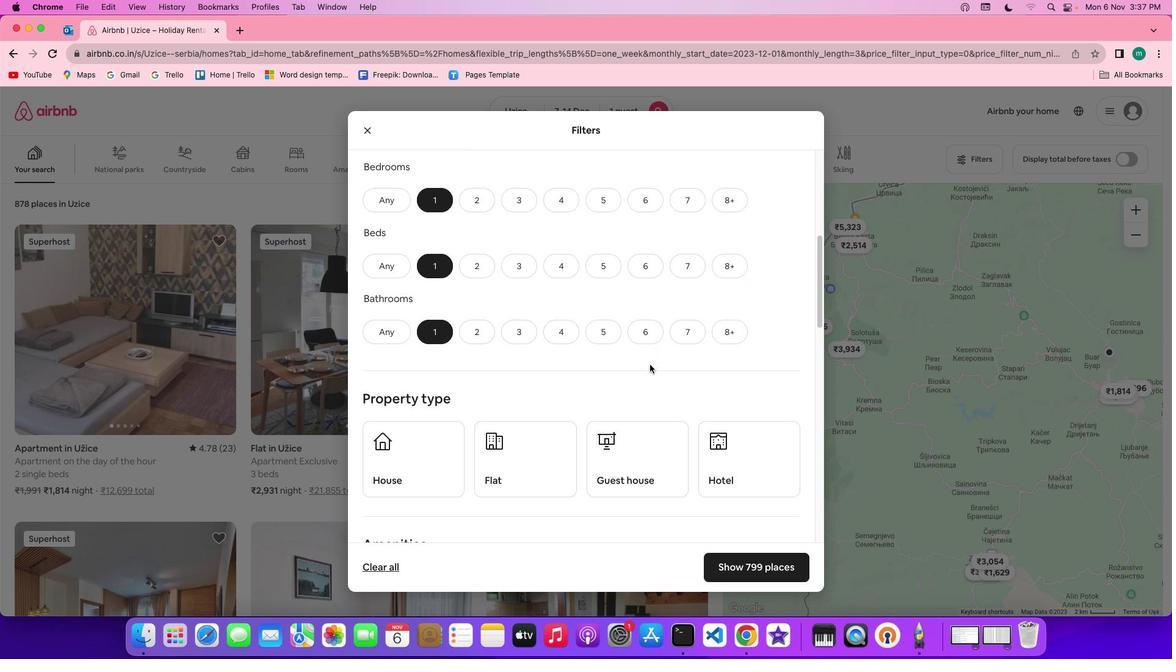 
Action: Mouse scrolled (649, 364) with delta (0, 0)
Screenshot: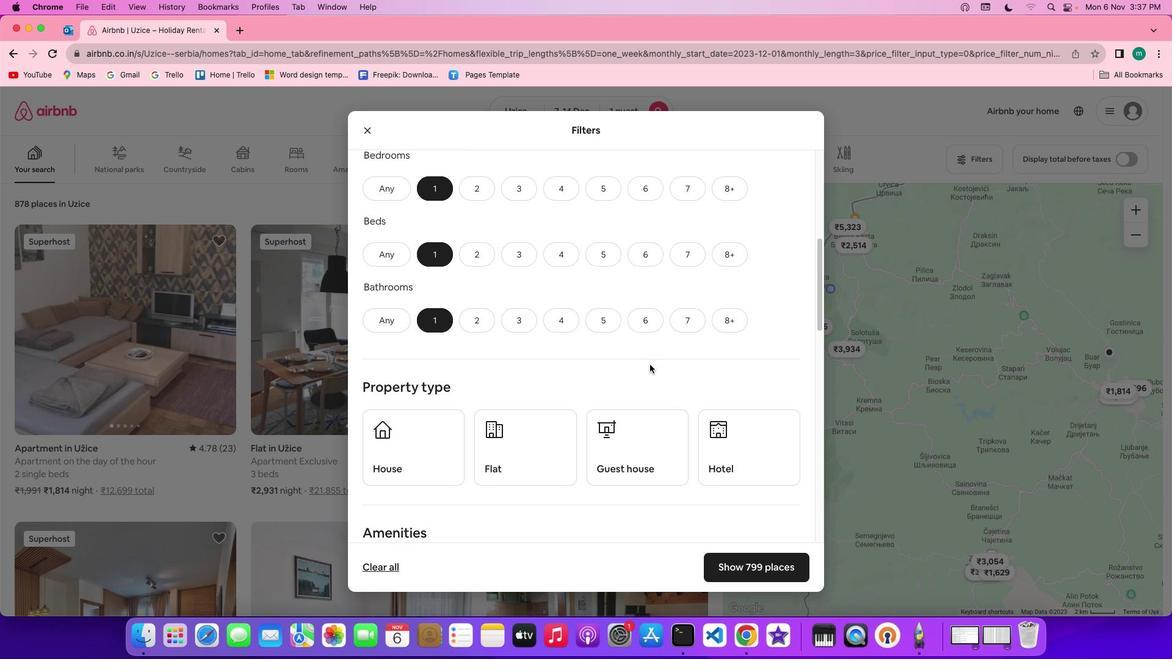 
Action: Mouse scrolled (649, 364) with delta (0, 0)
Screenshot: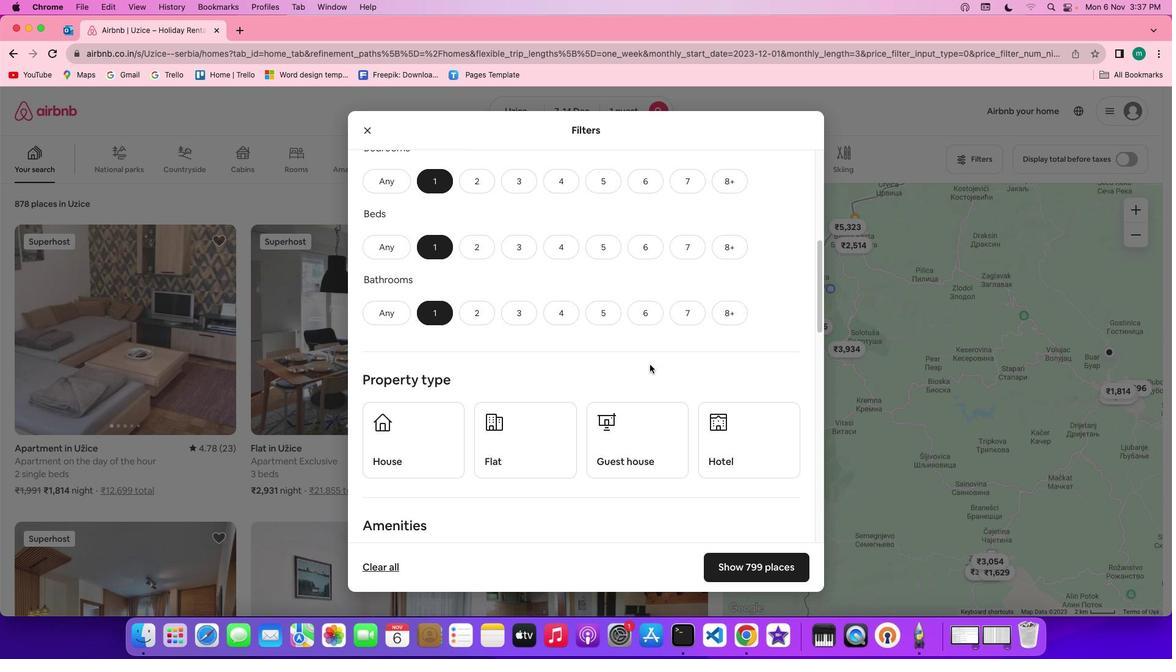 
Action: Mouse scrolled (649, 364) with delta (0, 0)
Screenshot: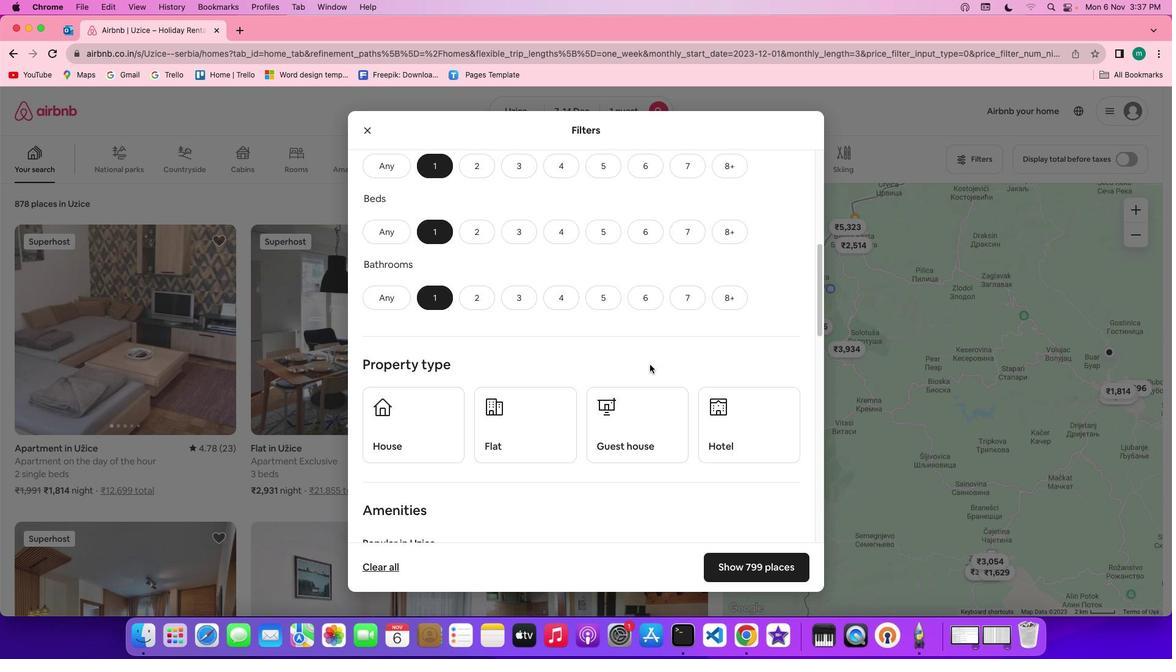 
Action: Mouse scrolled (649, 364) with delta (0, 0)
Screenshot: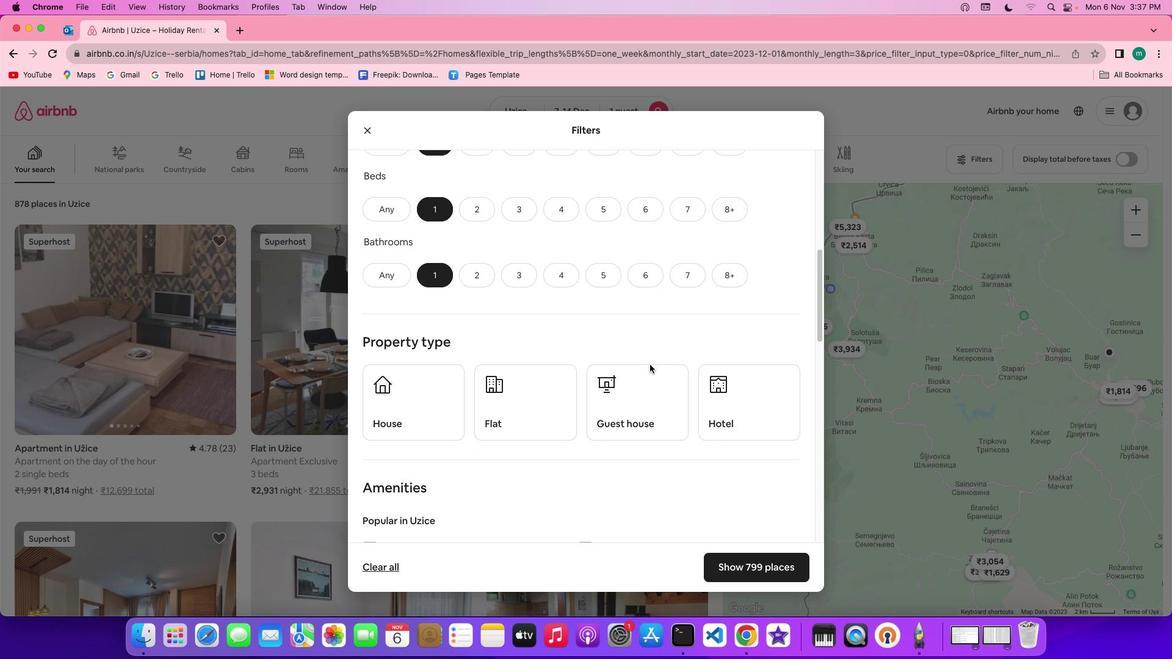 
Action: Mouse scrolled (649, 364) with delta (0, 0)
Screenshot: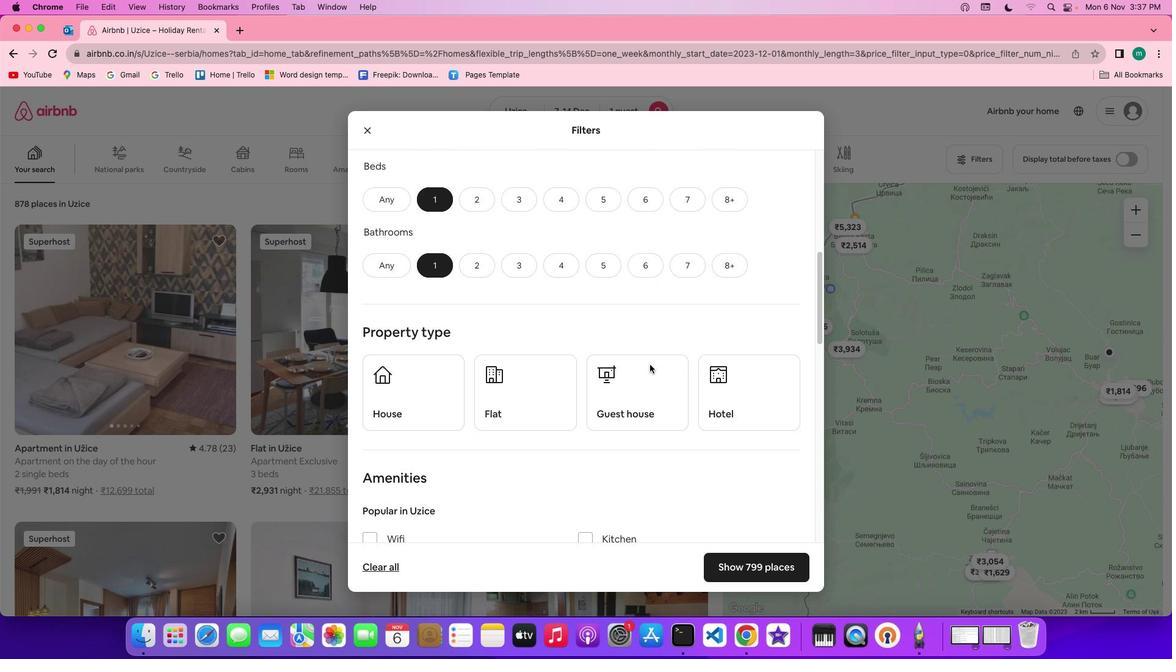 
Action: Mouse scrolled (649, 364) with delta (0, 0)
Screenshot: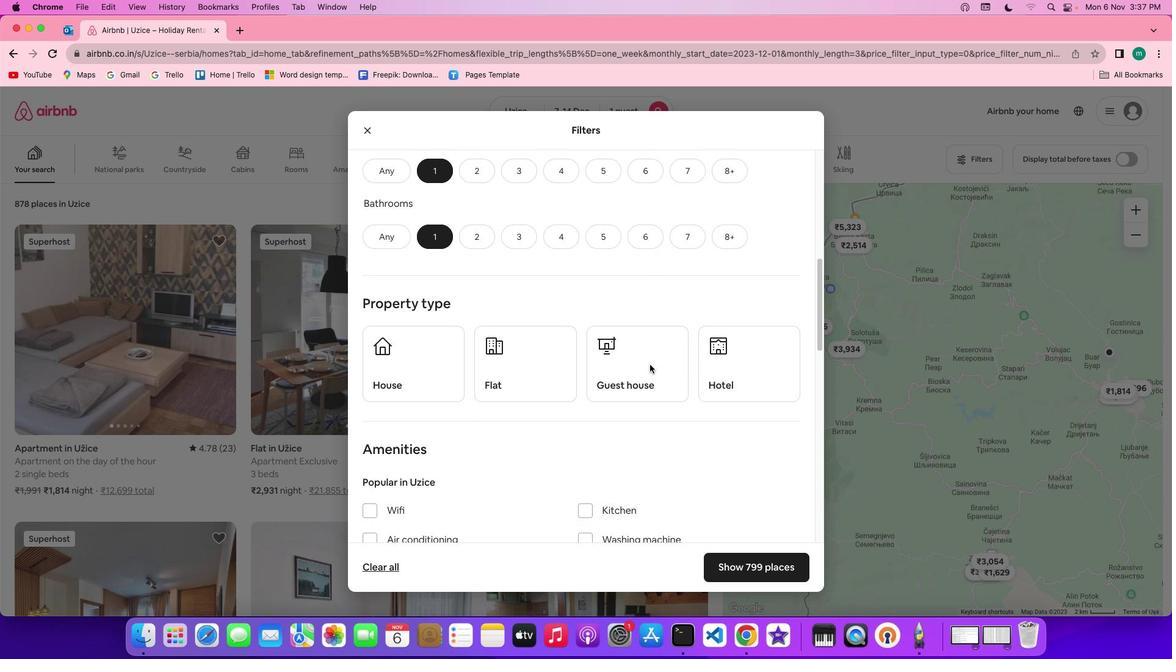 
Action: Mouse scrolled (649, 364) with delta (0, 0)
Screenshot: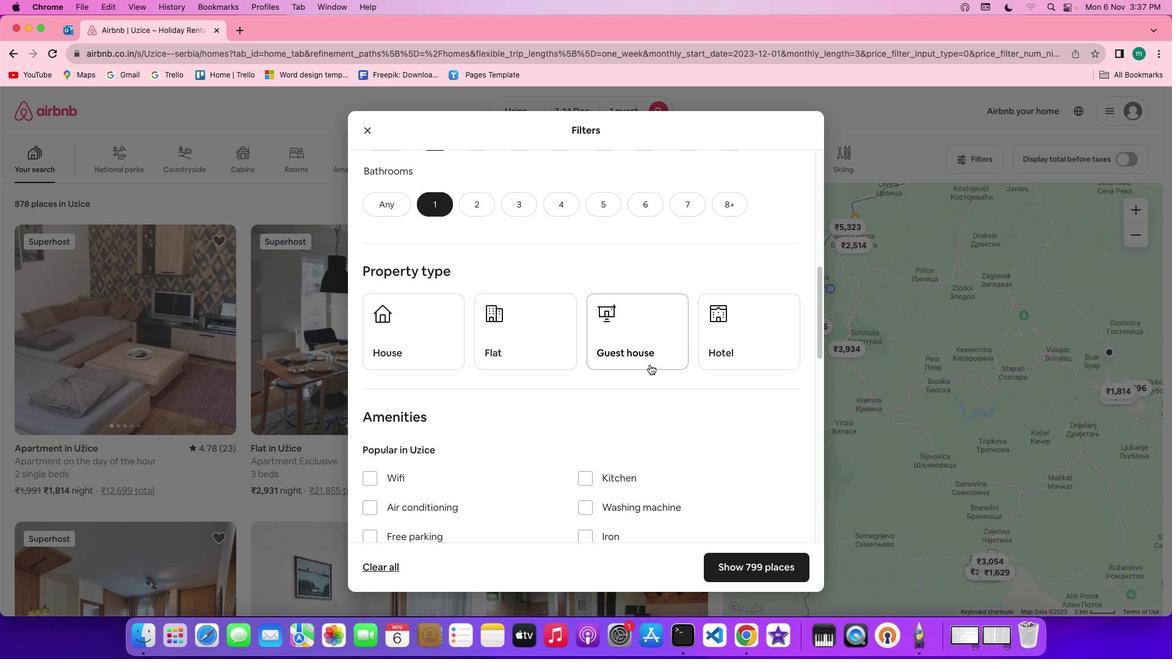 
Action: Mouse moved to (766, 351)
Screenshot: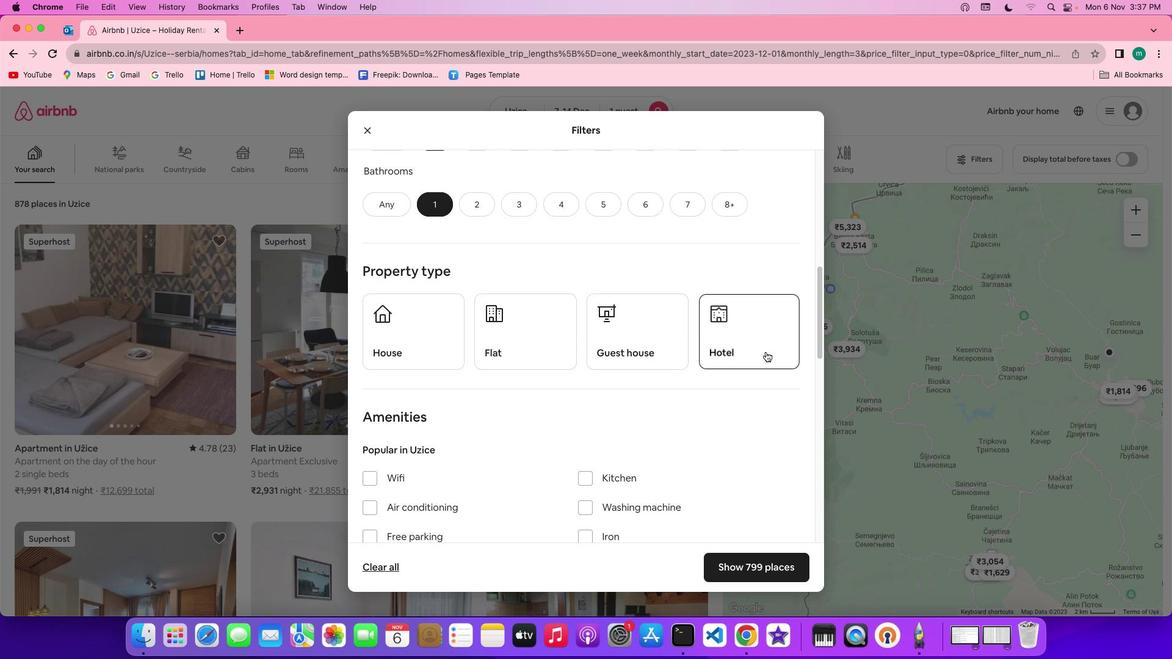 
Action: Mouse pressed left at (766, 351)
Screenshot: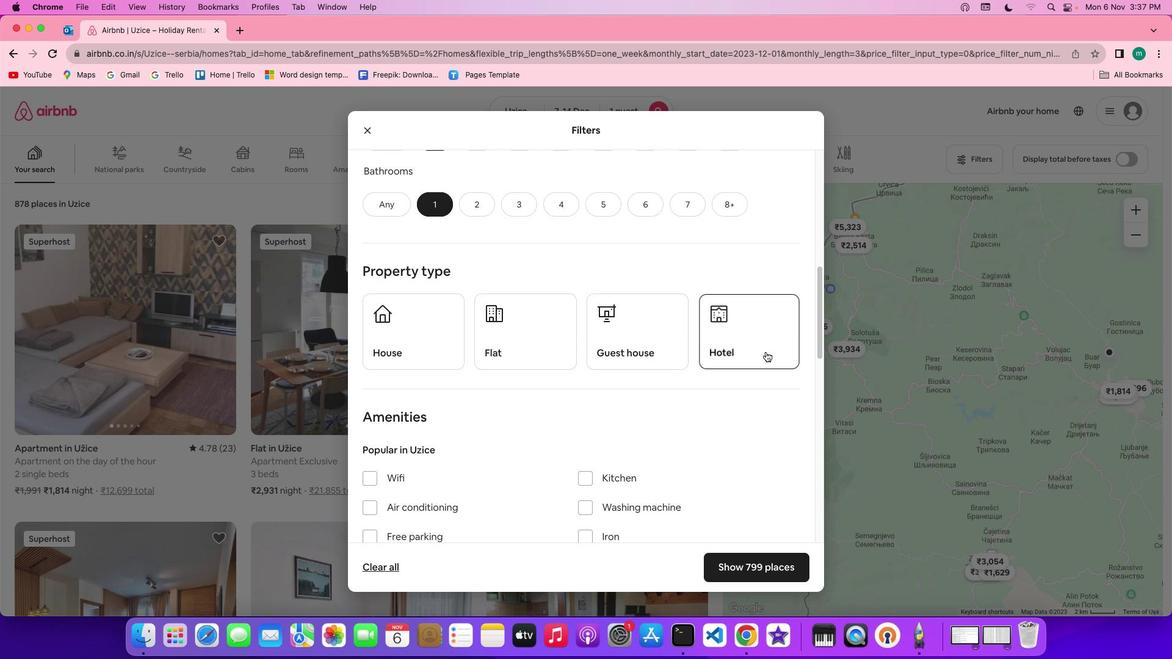 
Action: Mouse moved to (713, 364)
Screenshot: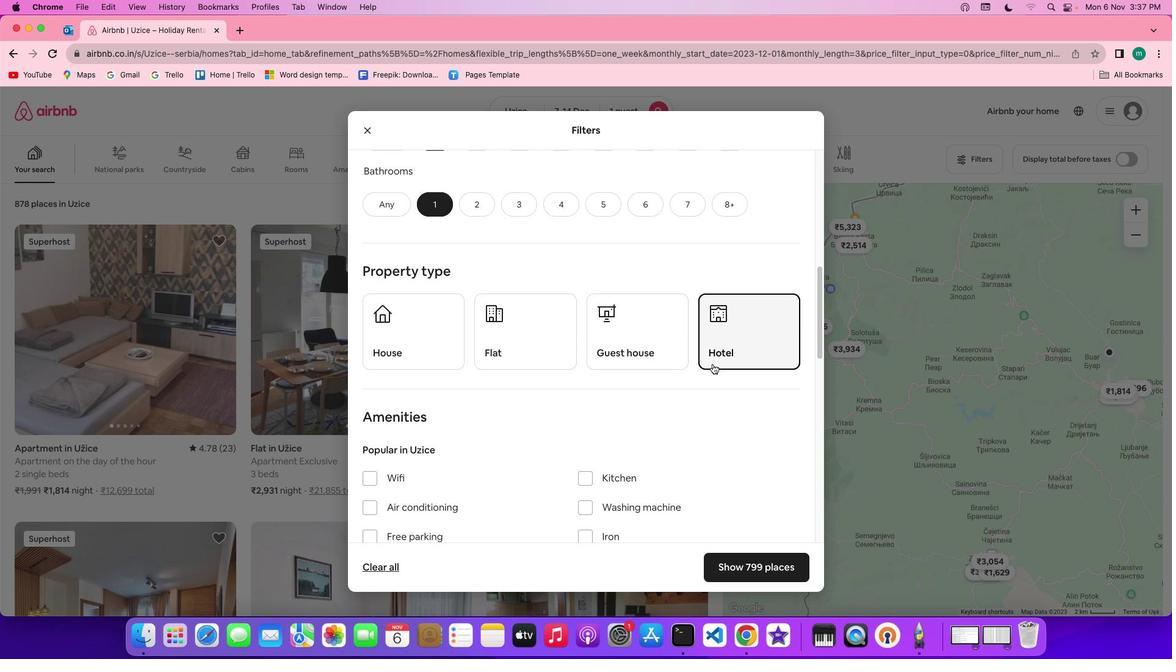 
Action: Mouse scrolled (713, 364) with delta (0, 0)
Screenshot: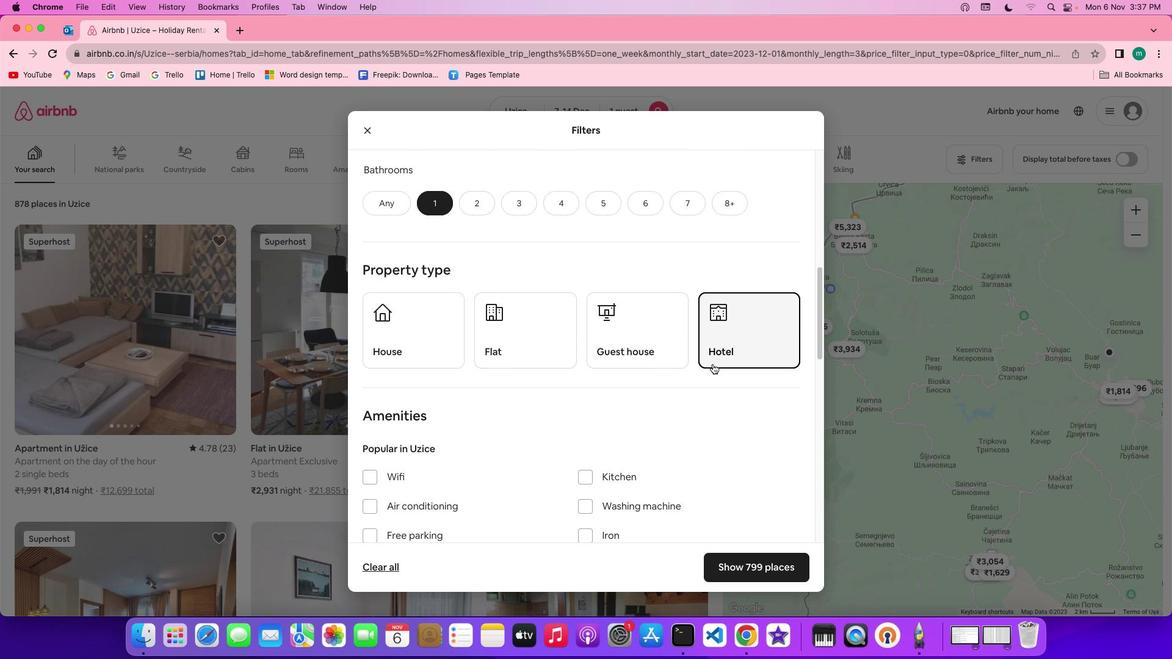 
Action: Mouse scrolled (713, 364) with delta (0, 0)
Screenshot: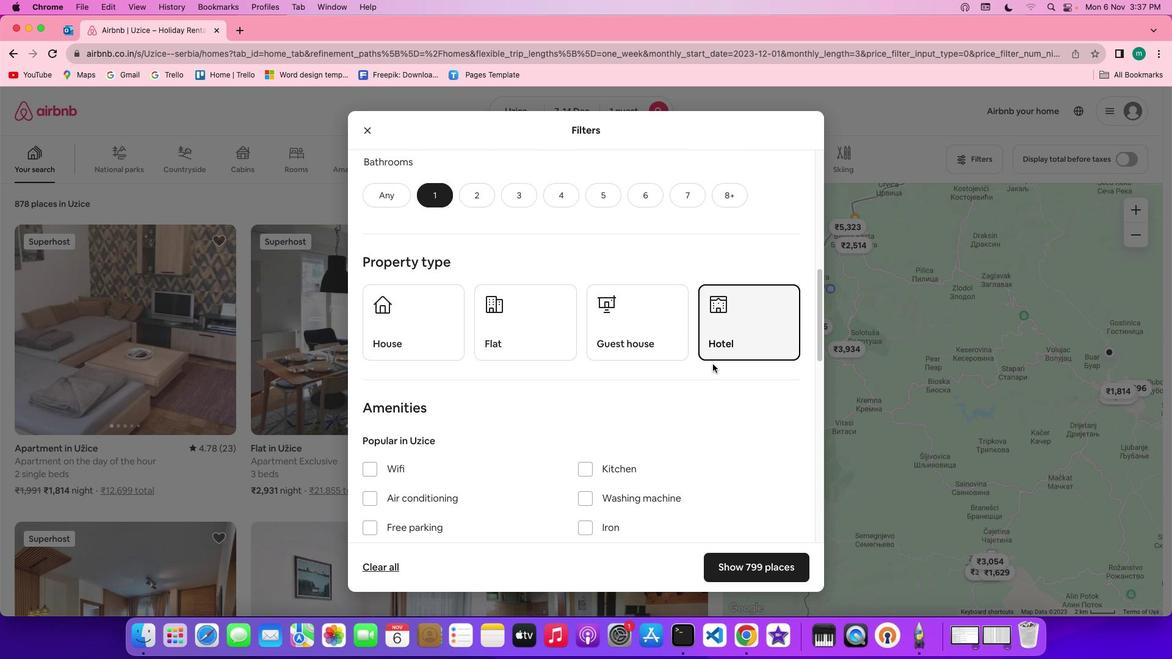
Action: Mouse scrolled (713, 364) with delta (0, 0)
Screenshot: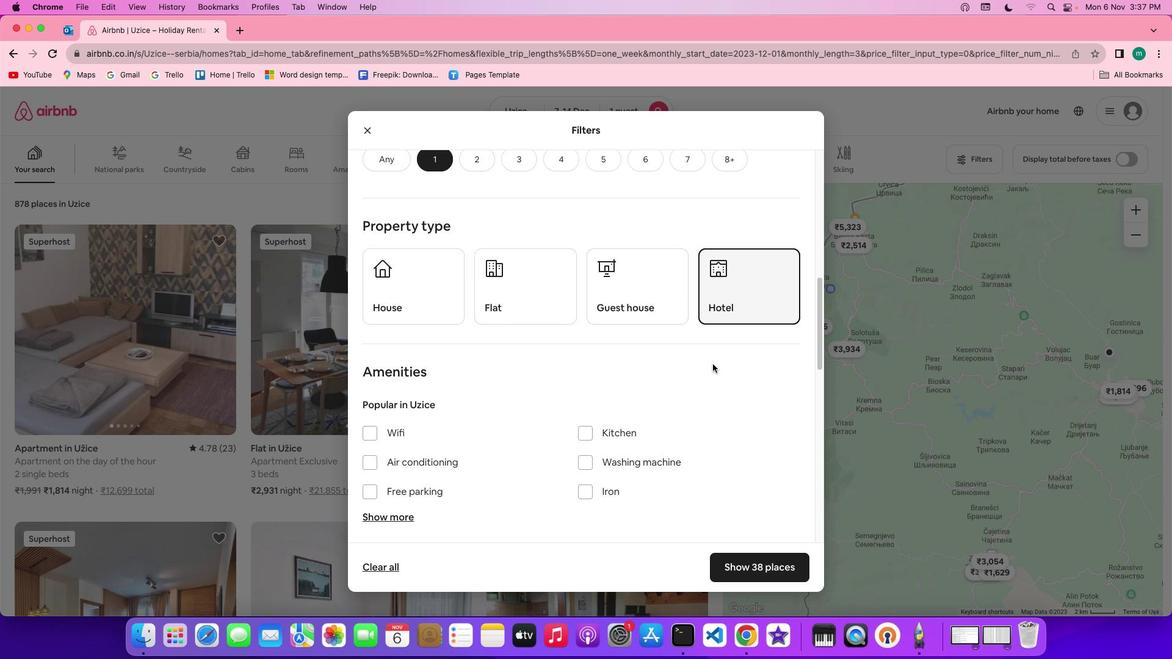 
Action: Mouse scrolled (713, 364) with delta (0, 0)
Screenshot: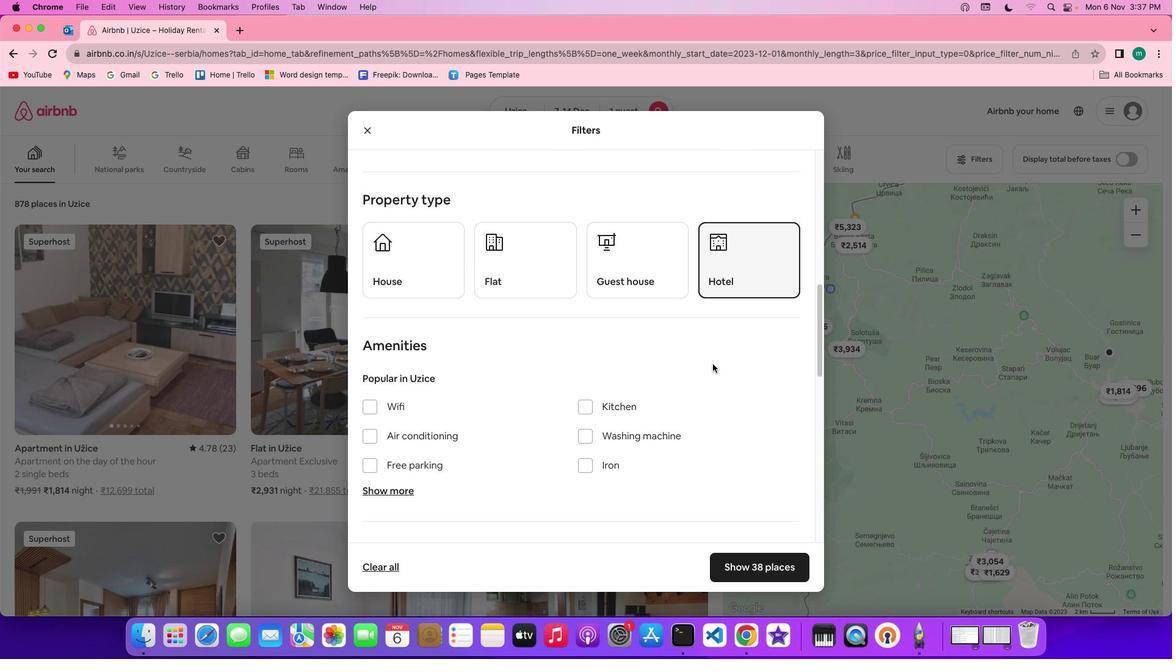 
Action: Mouse scrolled (713, 364) with delta (0, 0)
Screenshot: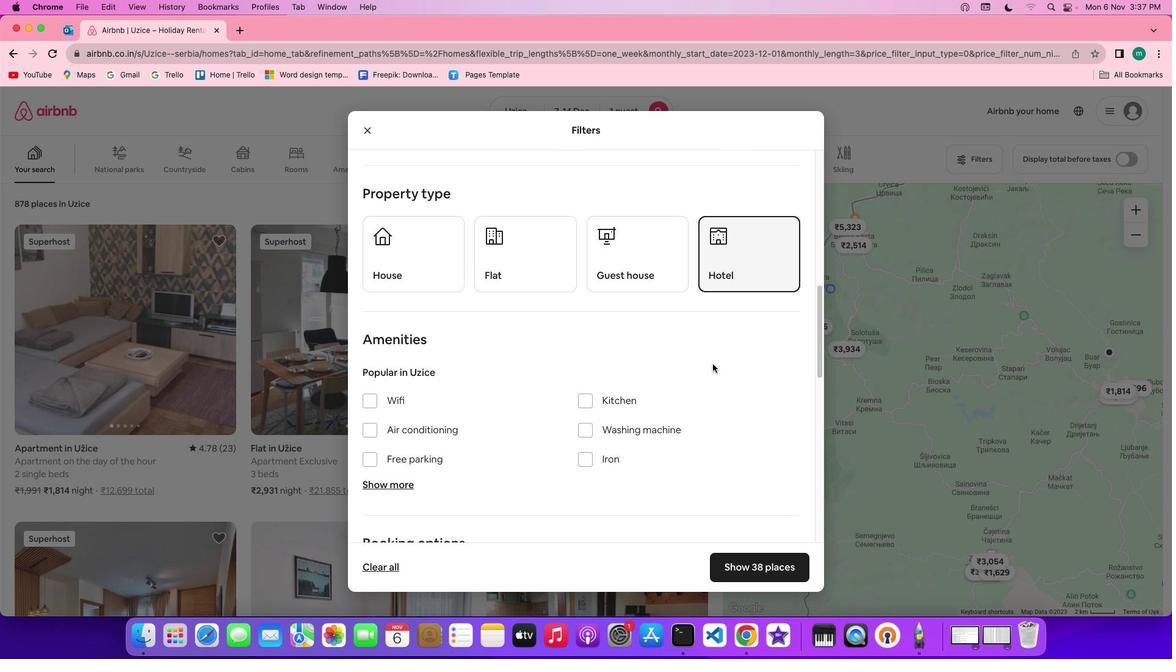 
Action: Mouse scrolled (713, 364) with delta (0, 0)
Screenshot: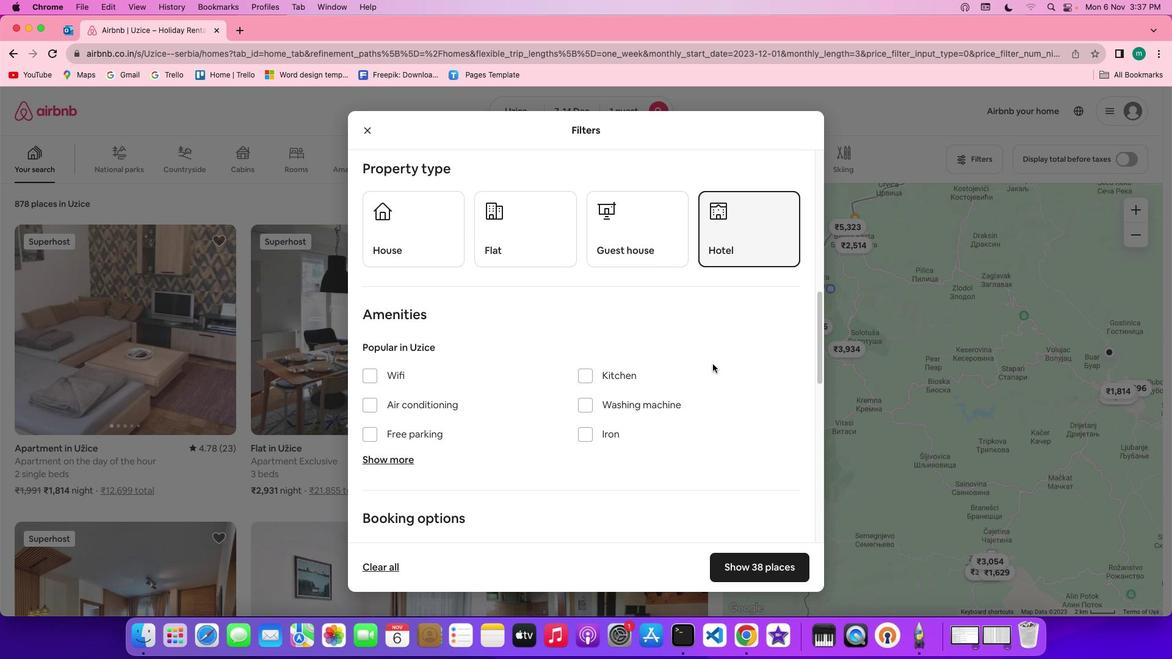 
Action: Mouse scrolled (713, 364) with delta (0, 0)
Screenshot: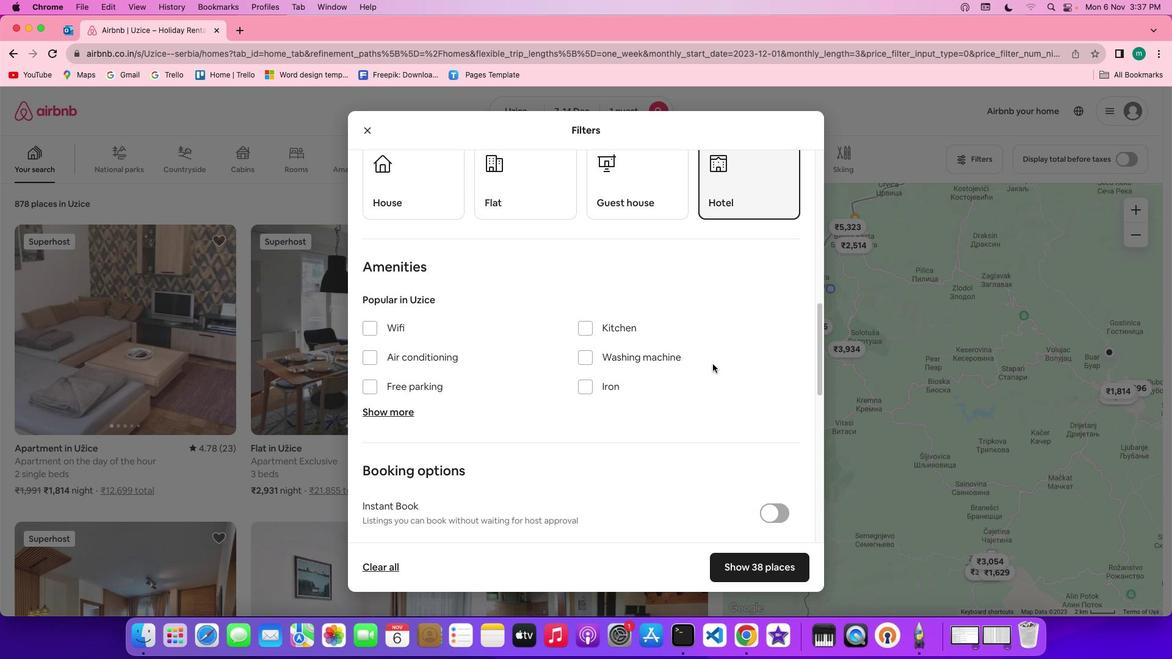 
Action: Mouse scrolled (713, 364) with delta (0, 0)
Screenshot: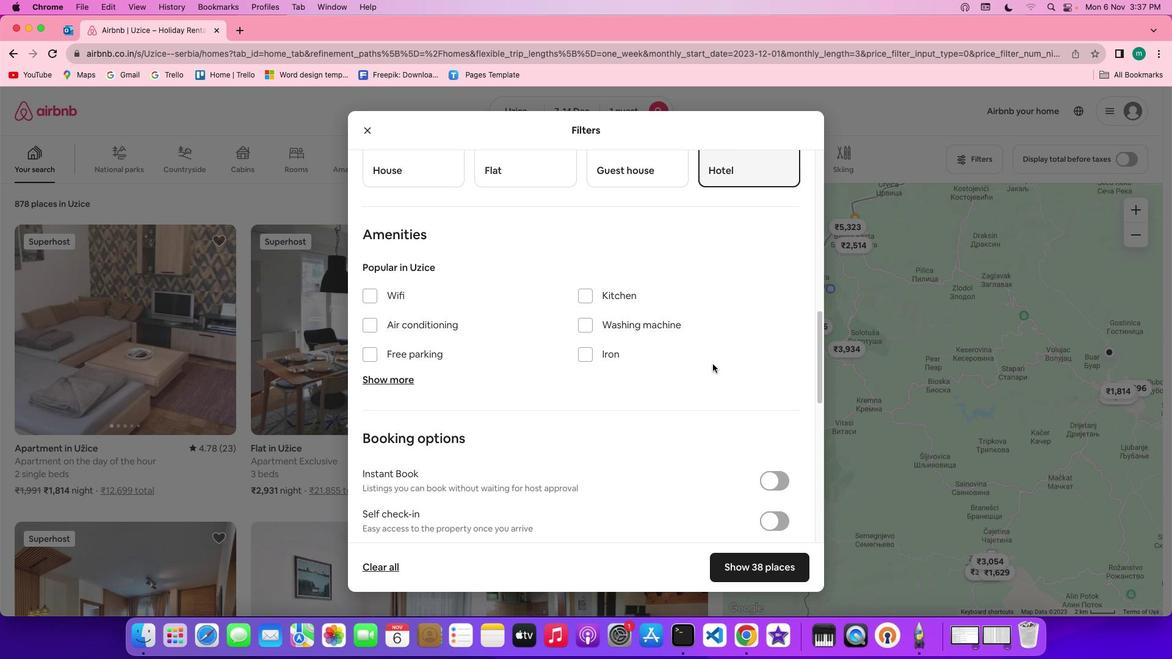 
Action: Mouse scrolled (713, 364) with delta (0, 0)
Screenshot: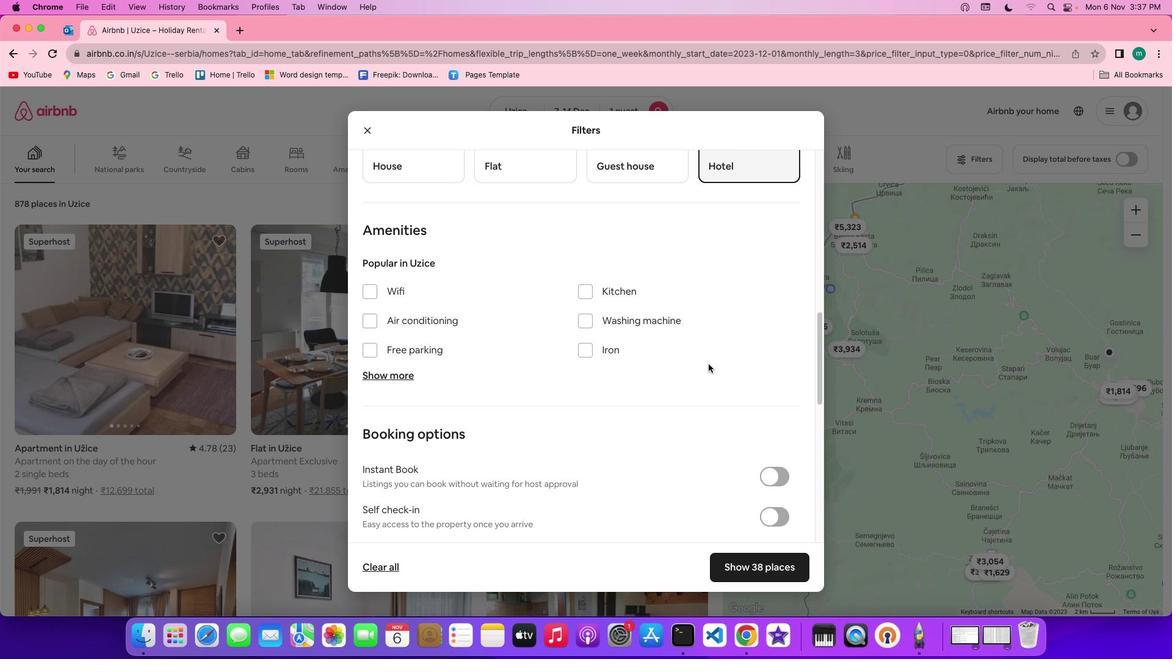 
Action: Mouse moved to (369, 286)
Screenshot: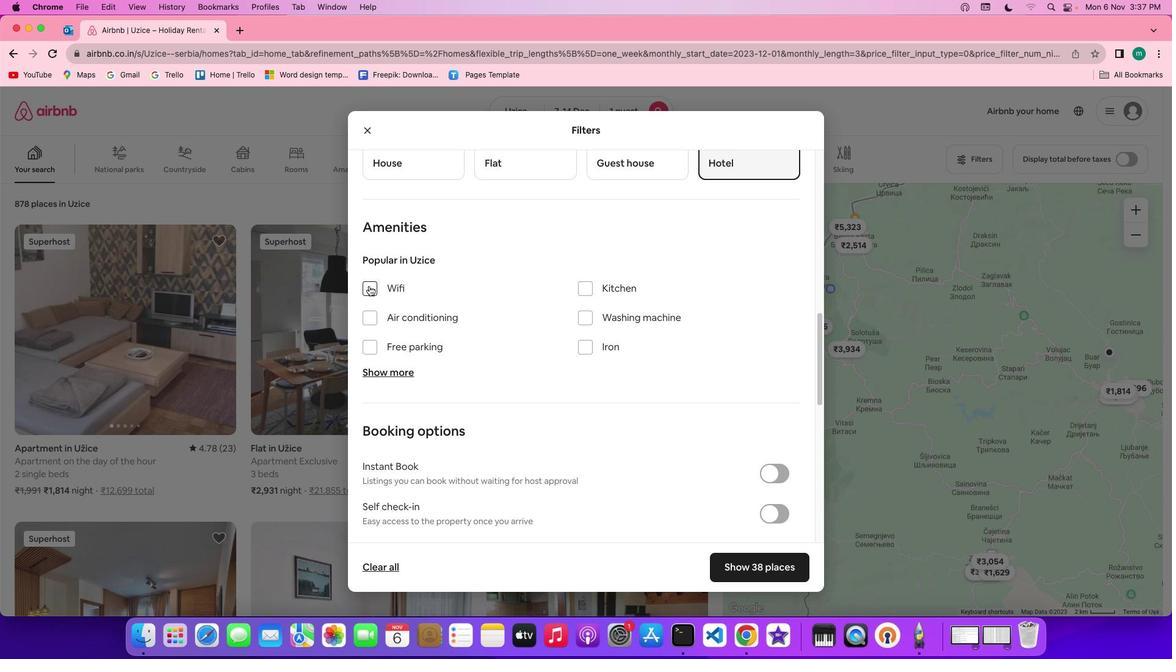 
Action: Mouse pressed left at (369, 286)
Screenshot: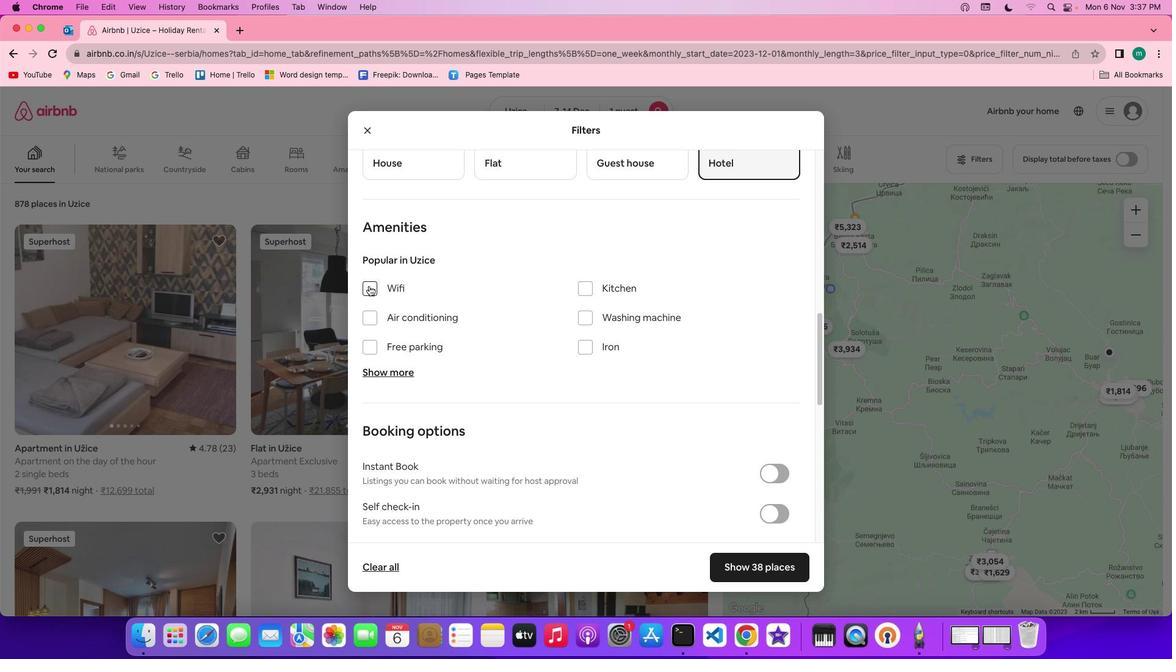 
Action: Mouse moved to (549, 326)
Screenshot: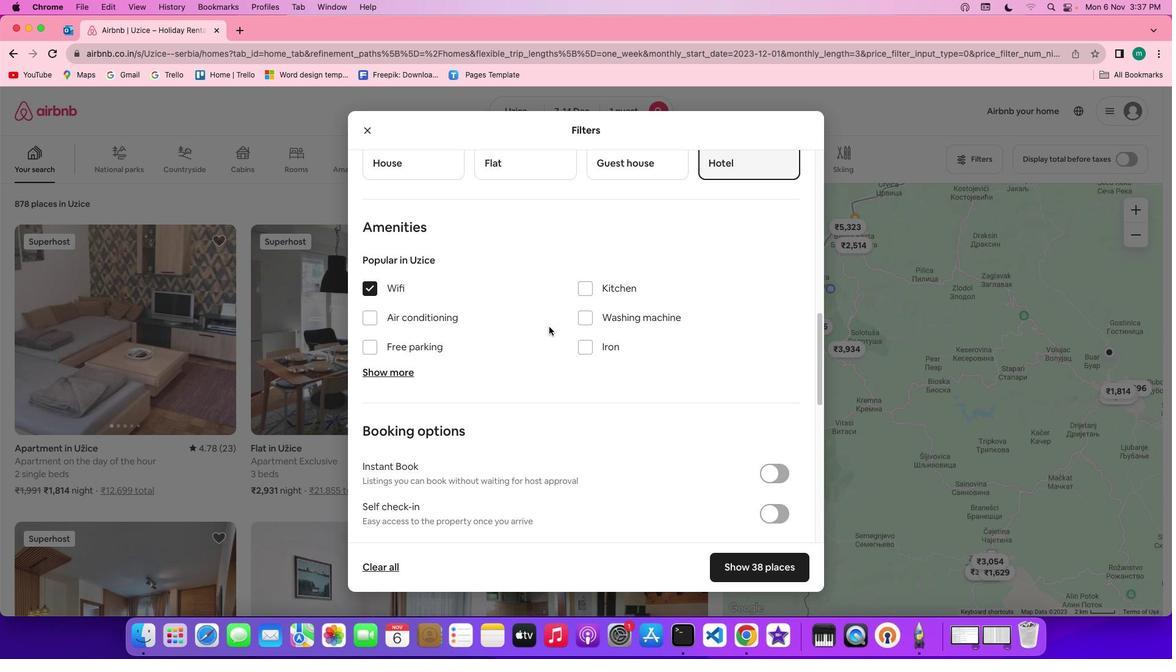 
Action: Mouse scrolled (549, 326) with delta (0, 0)
Screenshot: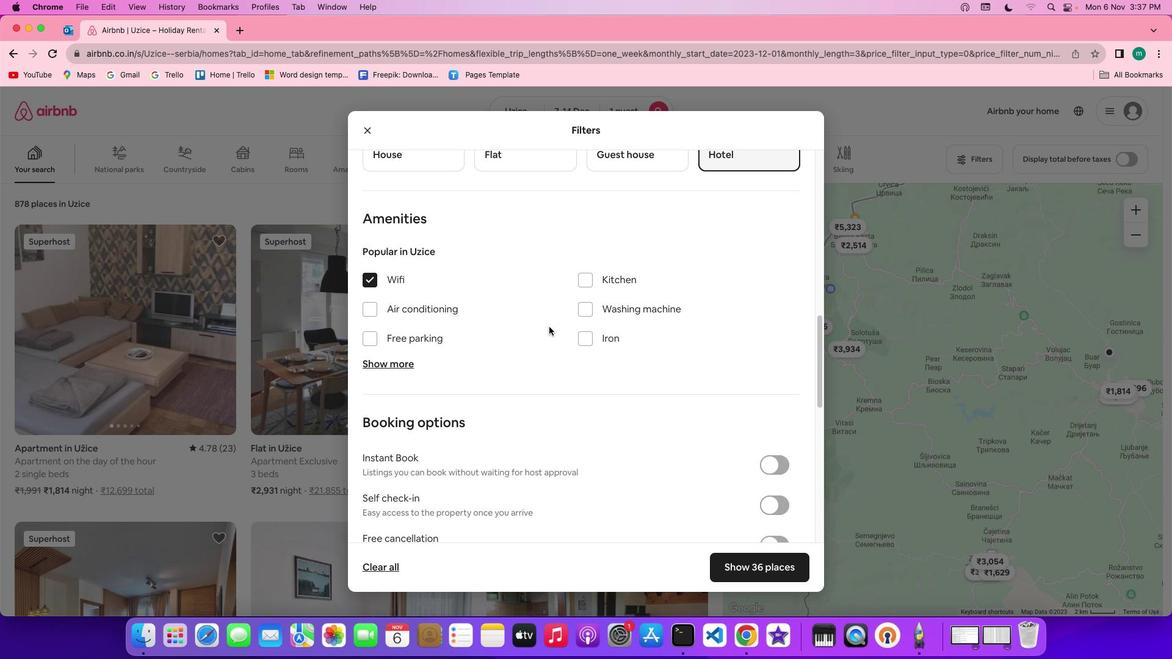 
Action: Mouse scrolled (549, 326) with delta (0, 0)
Screenshot: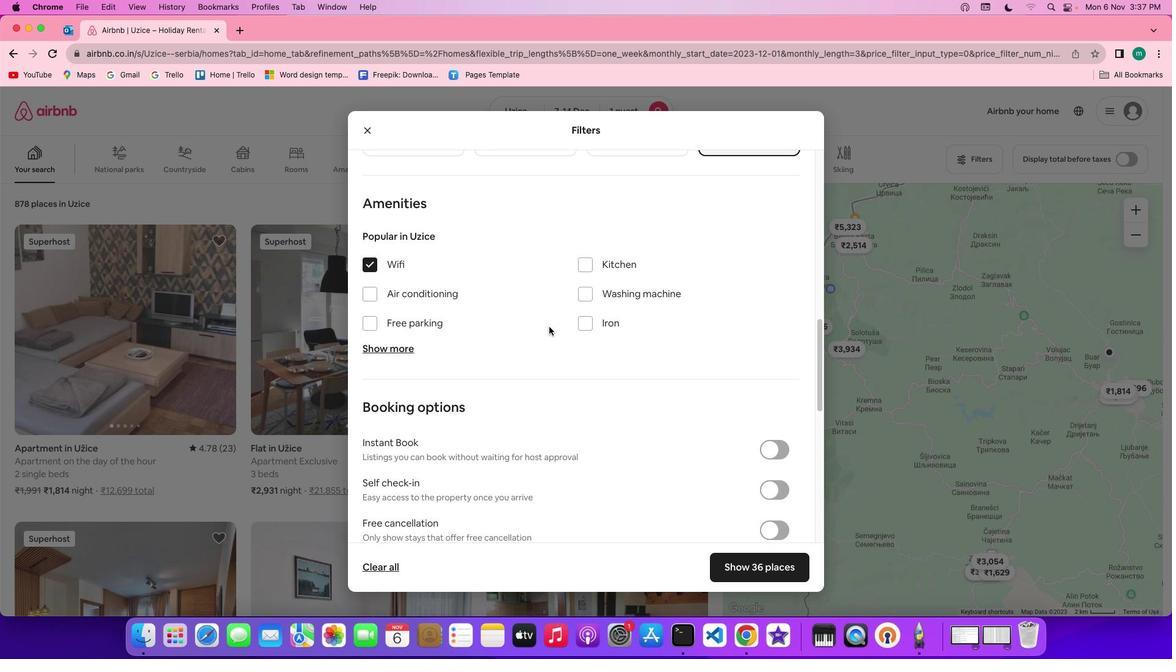 
Action: Mouse scrolled (549, 326) with delta (0, 0)
Screenshot: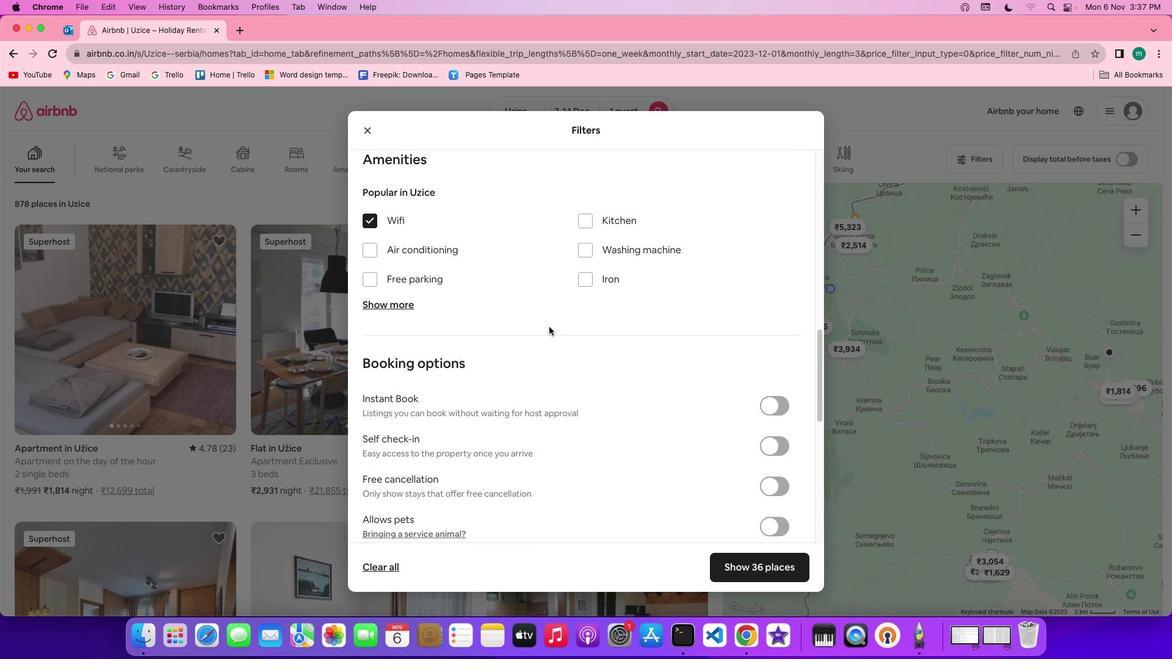 
Action: Mouse scrolled (549, 326) with delta (0, 0)
Screenshot: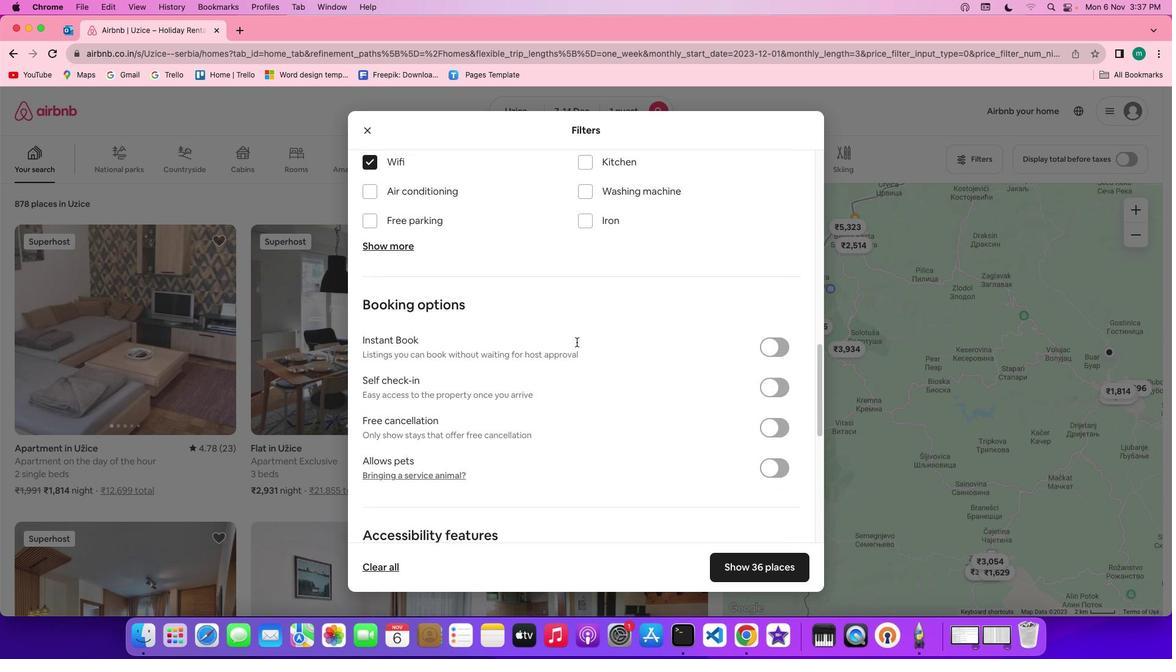 
Action: Mouse moved to (637, 373)
Screenshot: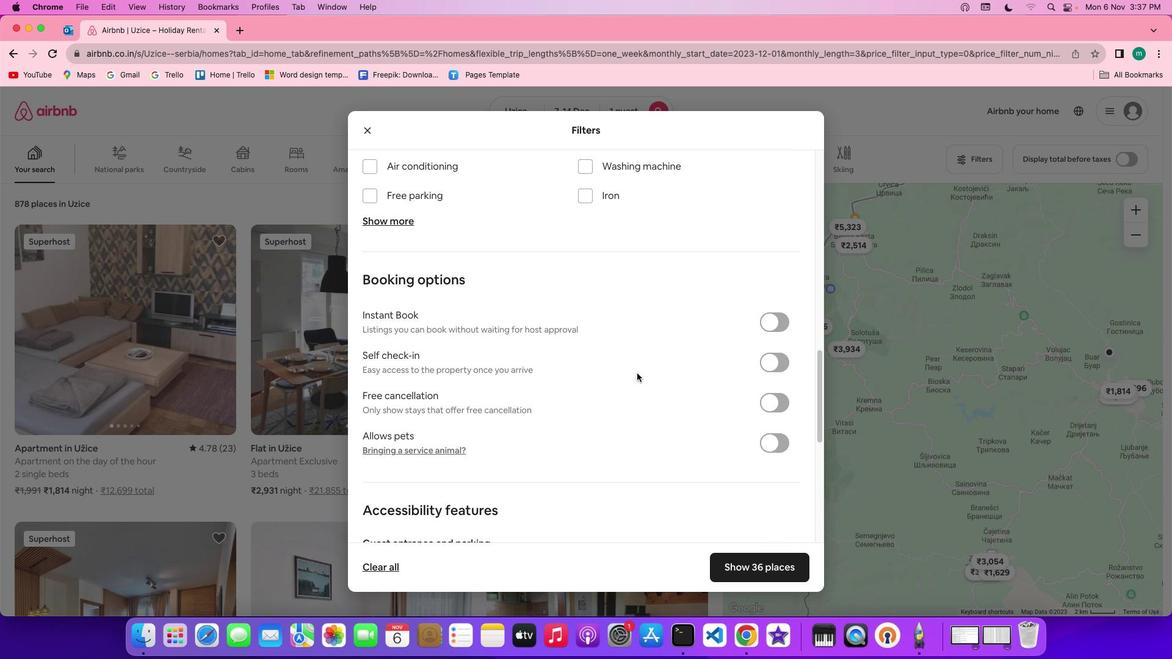 
Action: Mouse scrolled (637, 373) with delta (0, 0)
Screenshot: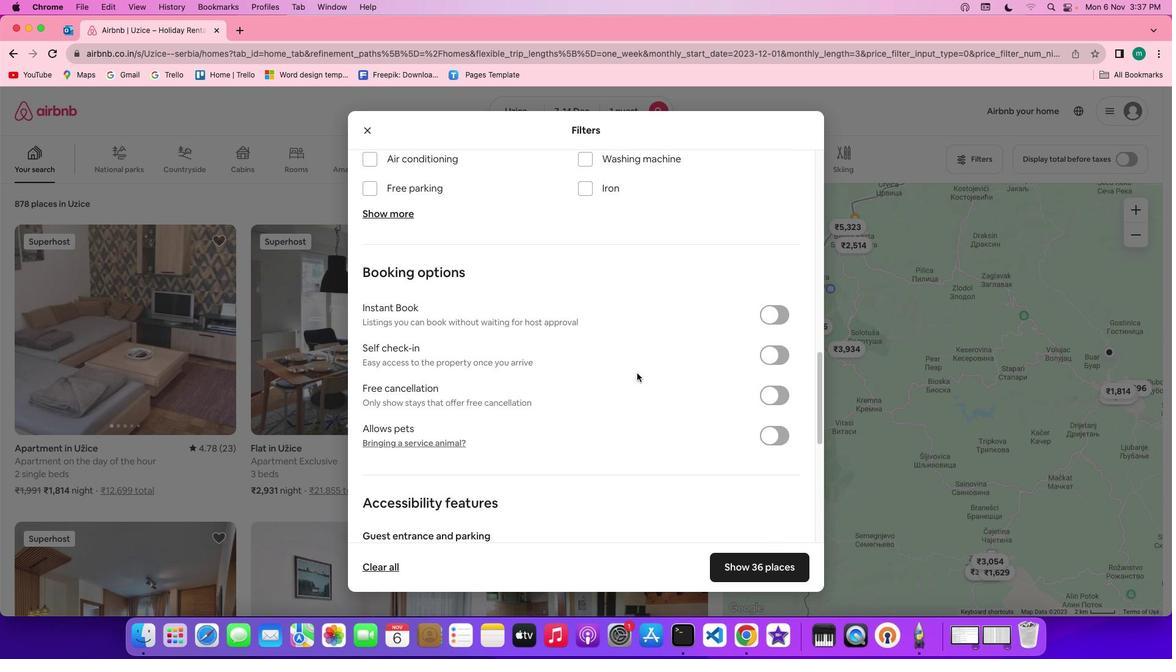 
Action: Mouse scrolled (637, 373) with delta (0, 0)
Screenshot: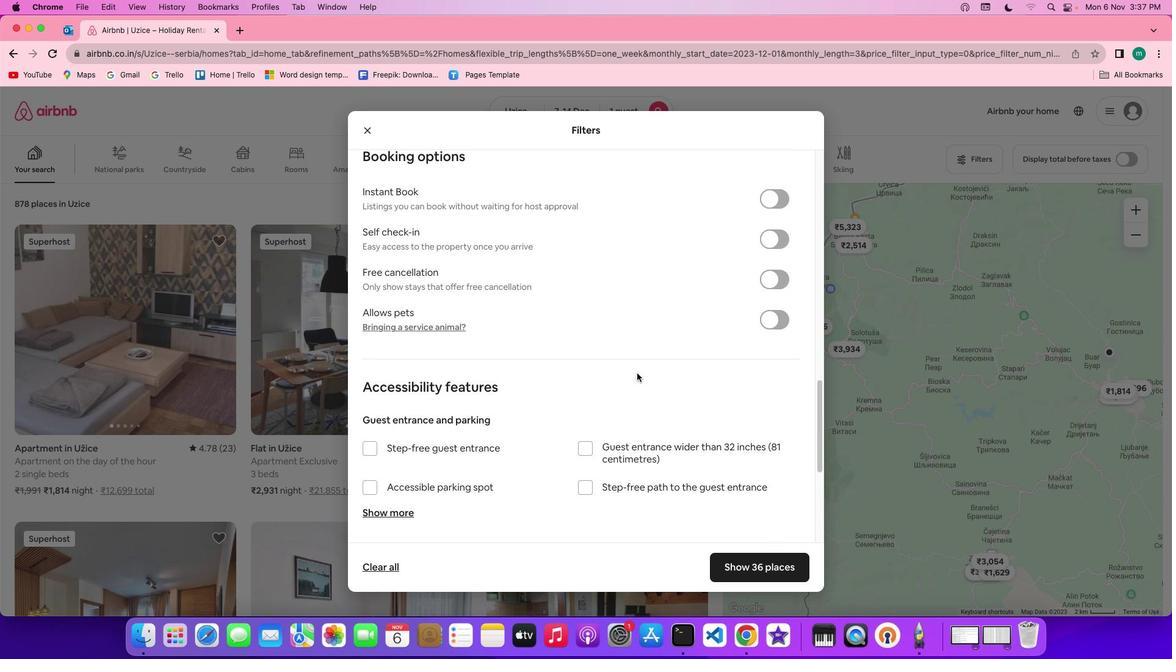 
Action: Mouse scrolled (637, 373) with delta (0, -1)
Screenshot: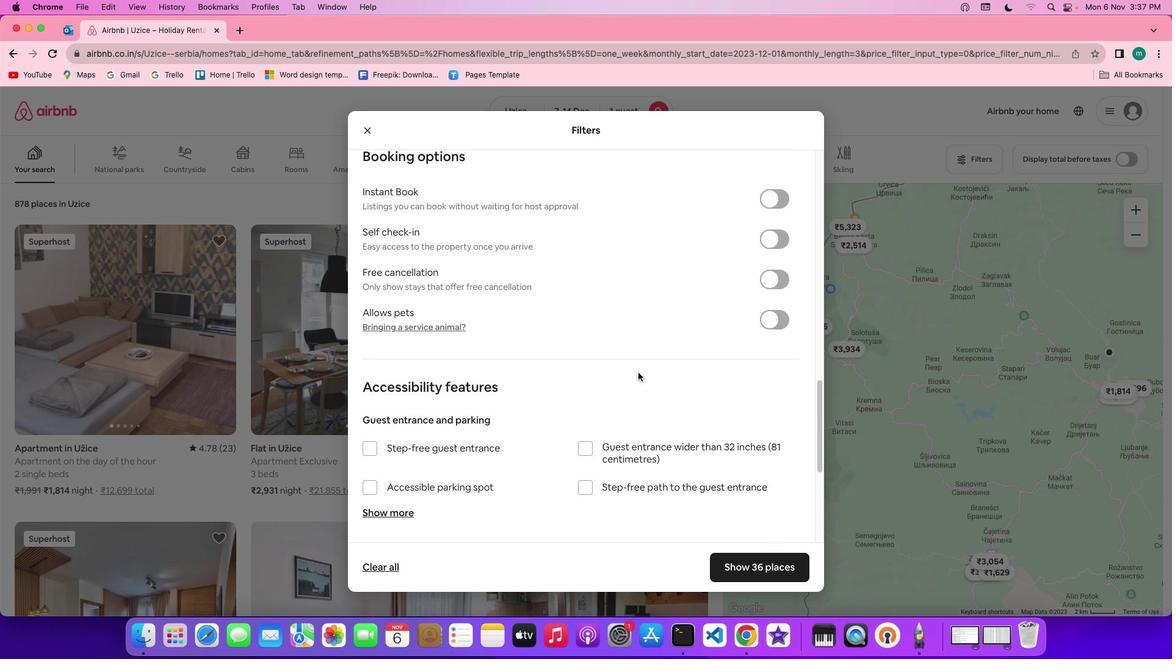 
Action: Mouse scrolled (637, 373) with delta (0, -2)
Screenshot: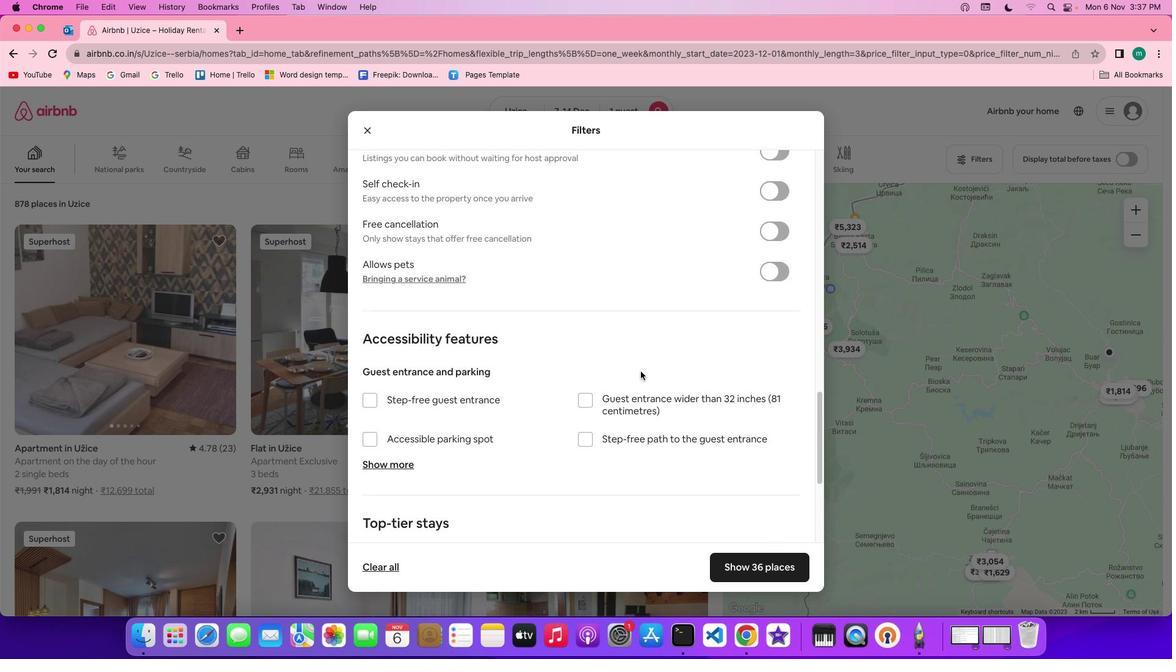 
Action: Mouse scrolled (637, 373) with delta (0, -2)
Screenshot: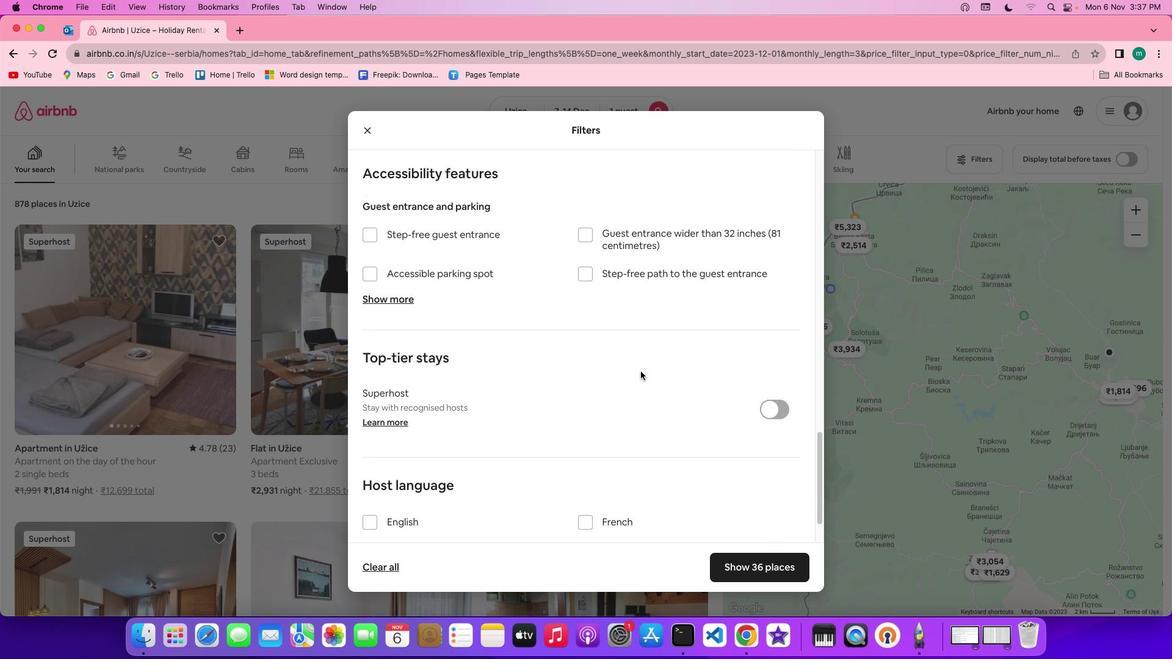 
Action: Mouse moved to (648, 371)
Screenshot: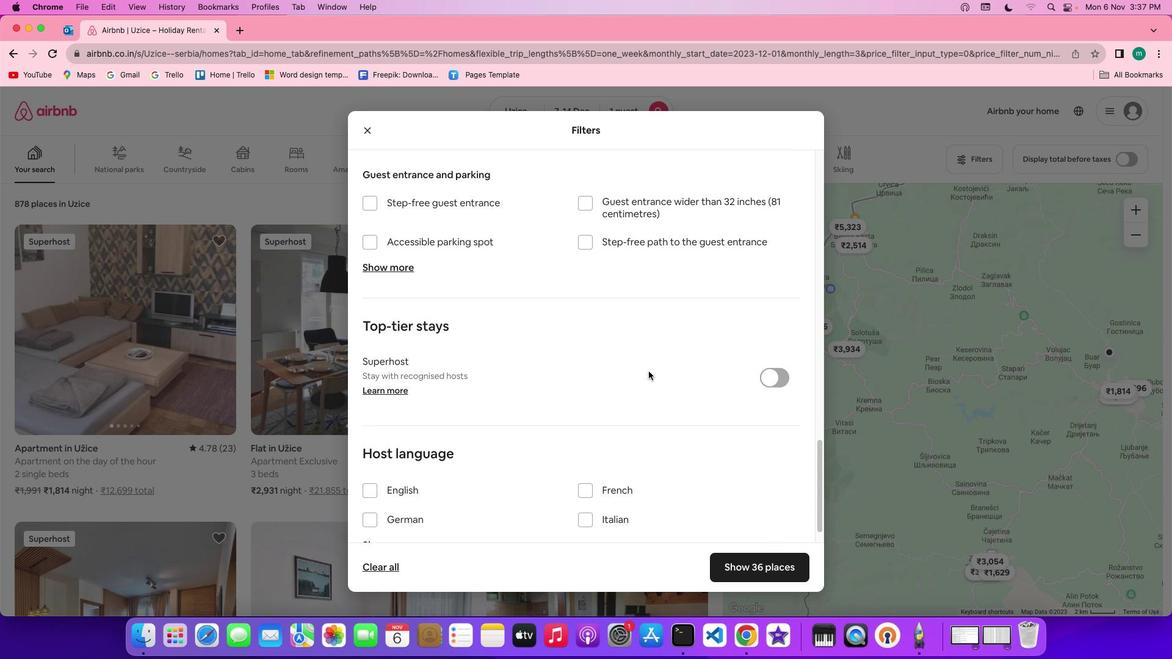 
Action: Mouse scrolled (648, 371) with delta (0, 0)
Screenshot: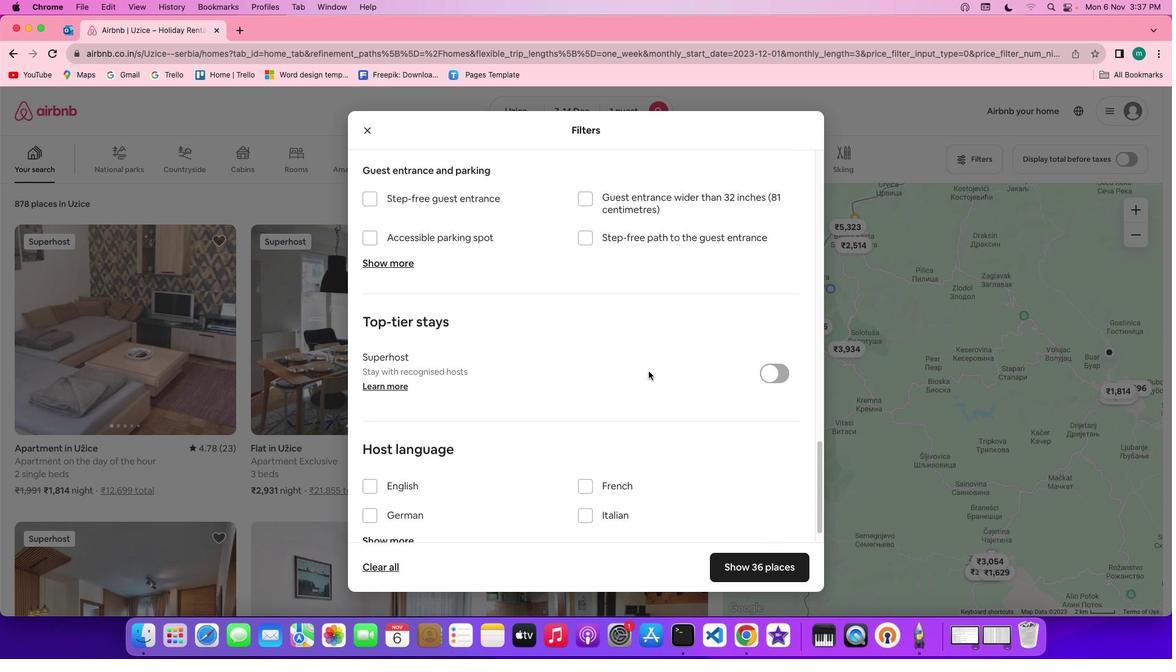 
Action: Mouse scrolled (648, 371) with delta (0, 0)
Screenshot: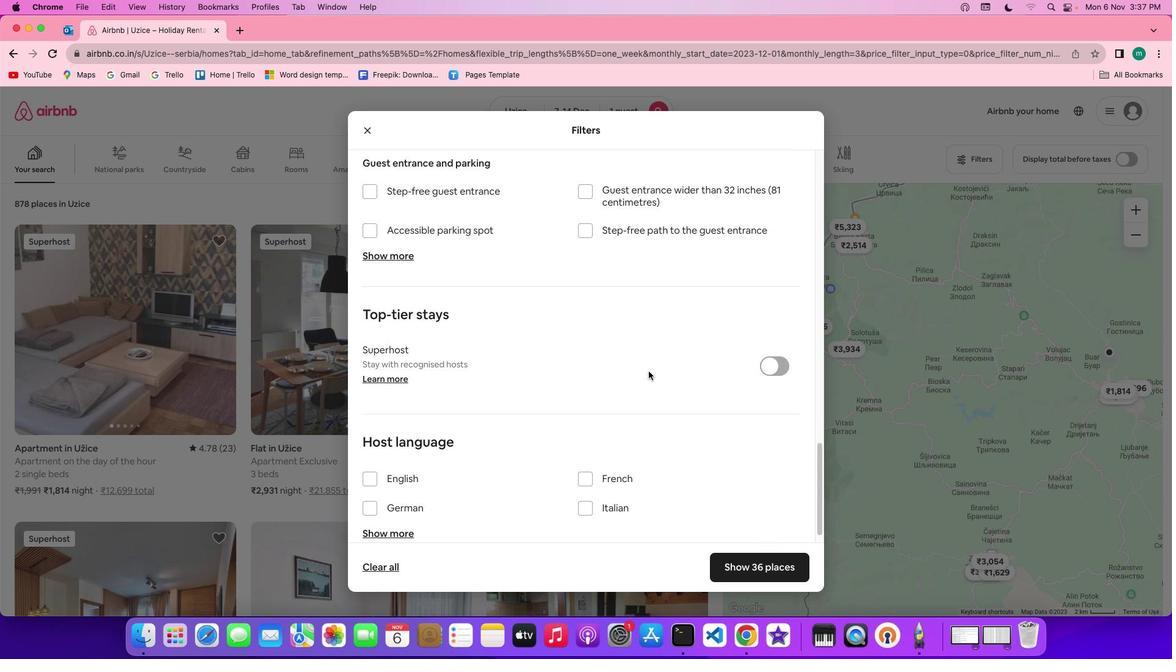
Action: Mouse scrolled (648, 371) with delta (0, -1)
Screenshot: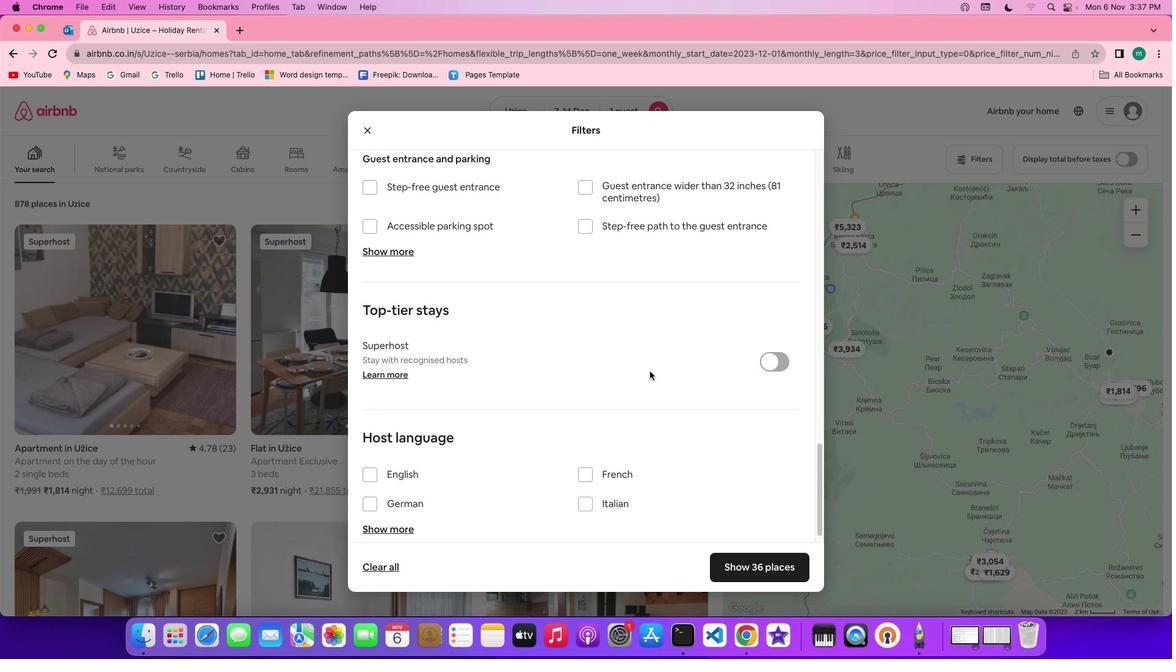 
Action: Mouse scrolled (648, 371) with delta (0, -2)
Screenshot: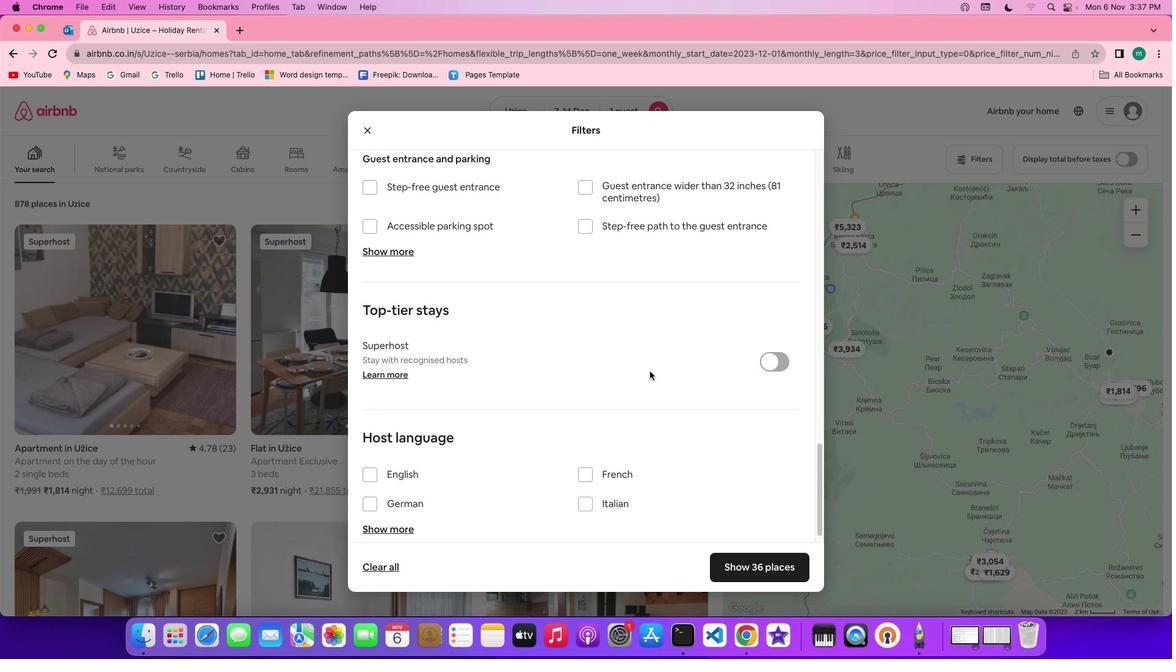 
Action: Mouse scrolled (648, 371) with delta (0, -3)
Screenshot: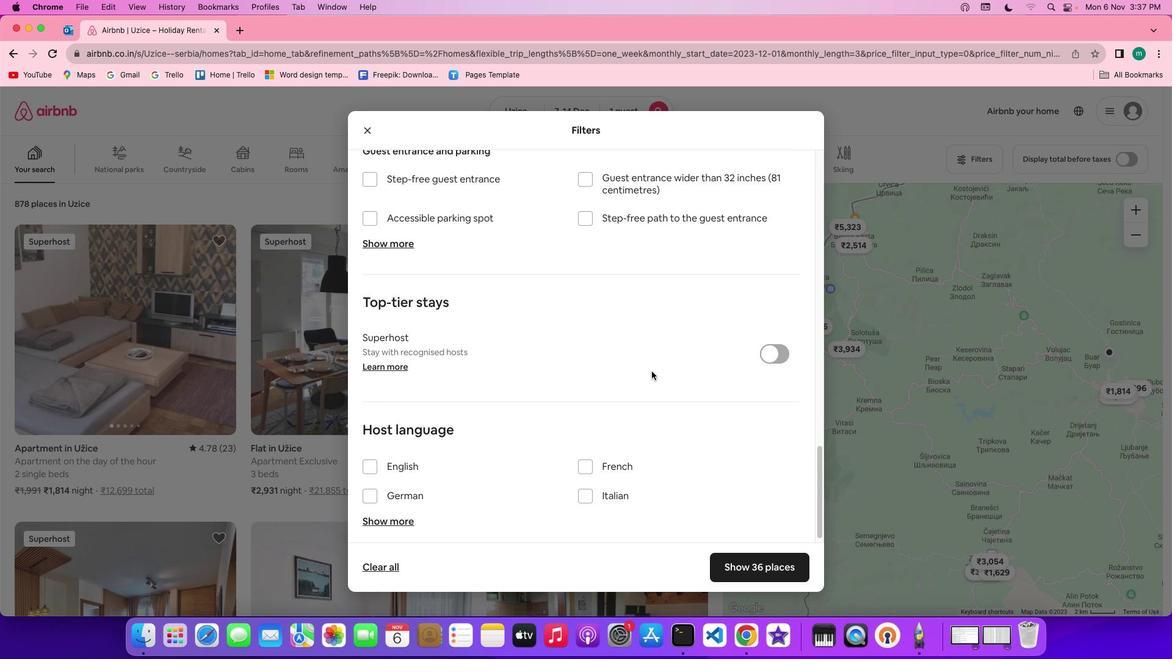 
Action: Mouse moved to (680, 384)
Screenshot: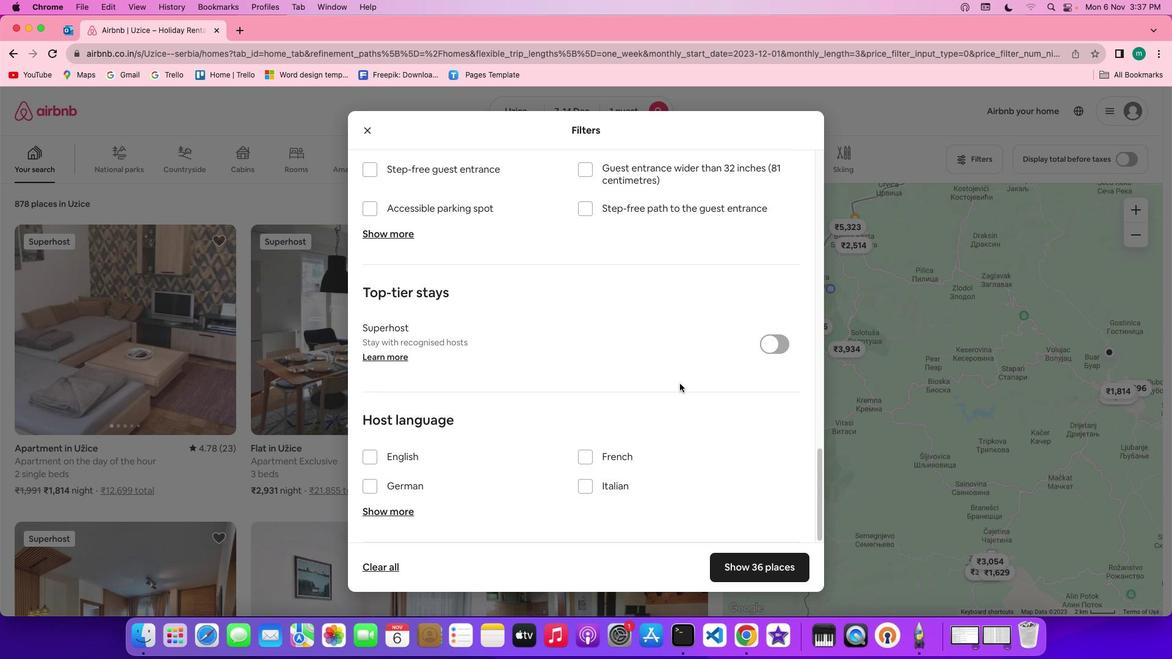 
Action: Mouse scrolled (680, 384) with delta (0, 0)
Screenshot: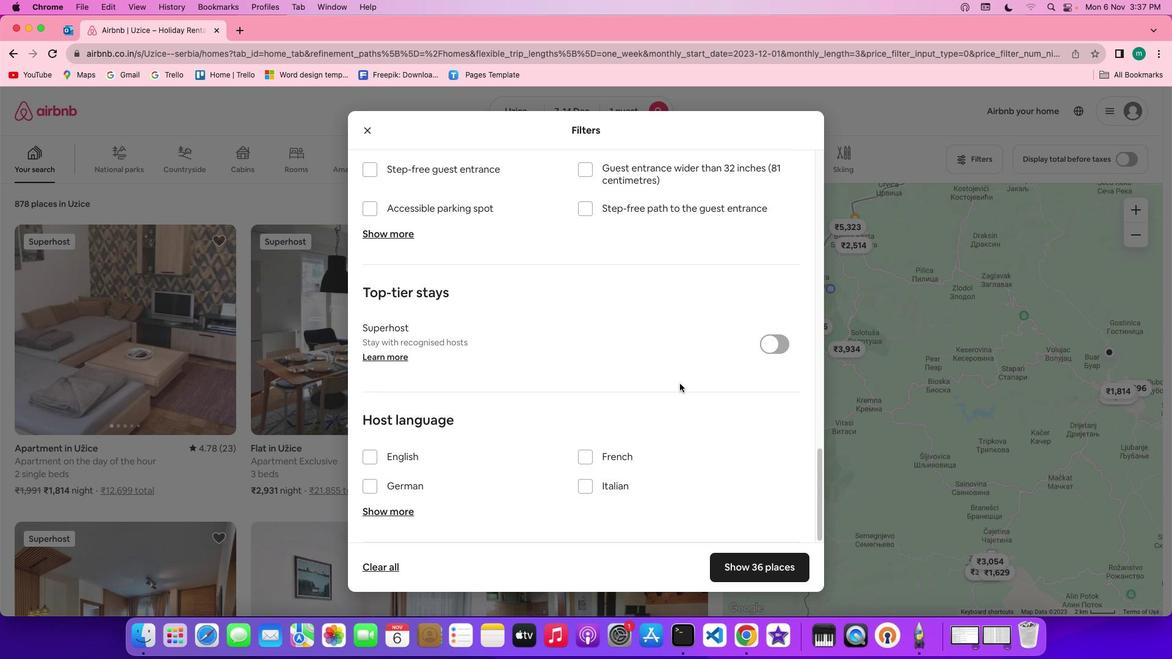 
Action: Mouse scrolled (680, 384) with delta (0, 0)
Screenshot: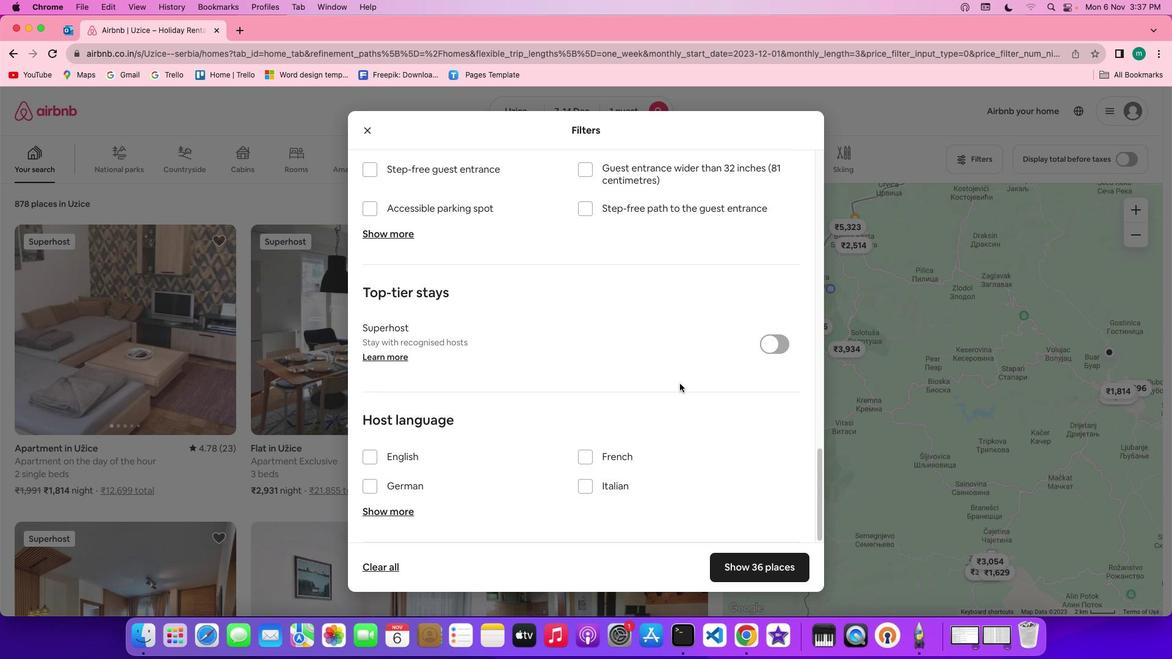 
Action: Mouse scrolled (680, 384) with delta (0, -1)
Screenshot: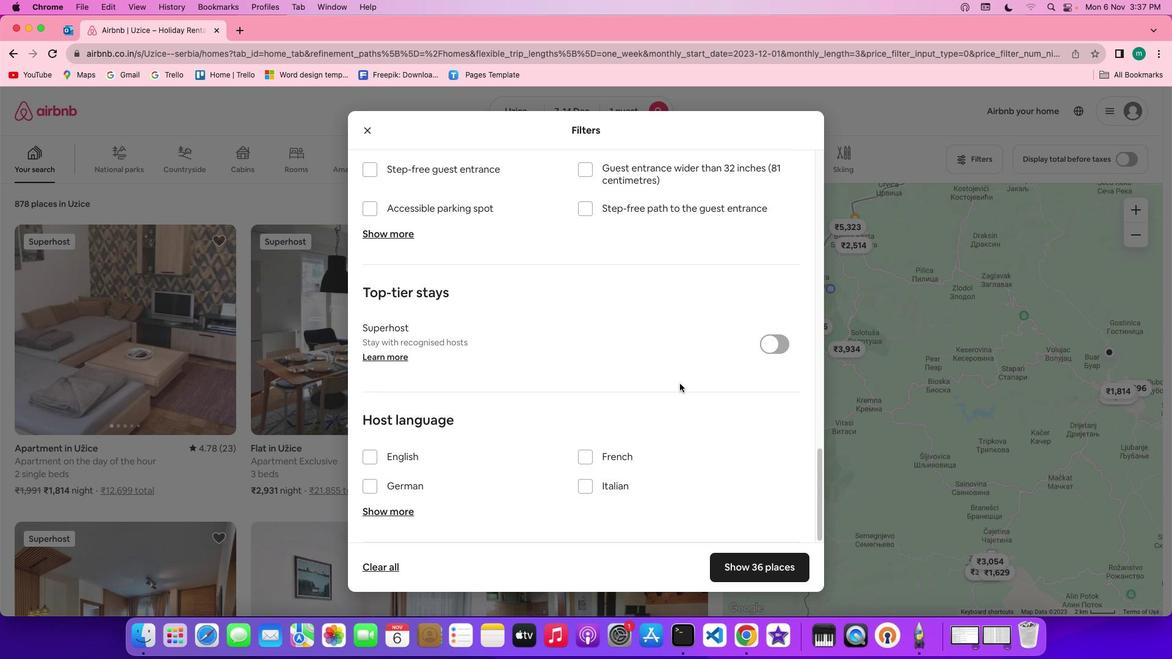 
Action: Mouse scrolled (680, 384) with delta (0, -2)
Screenshot: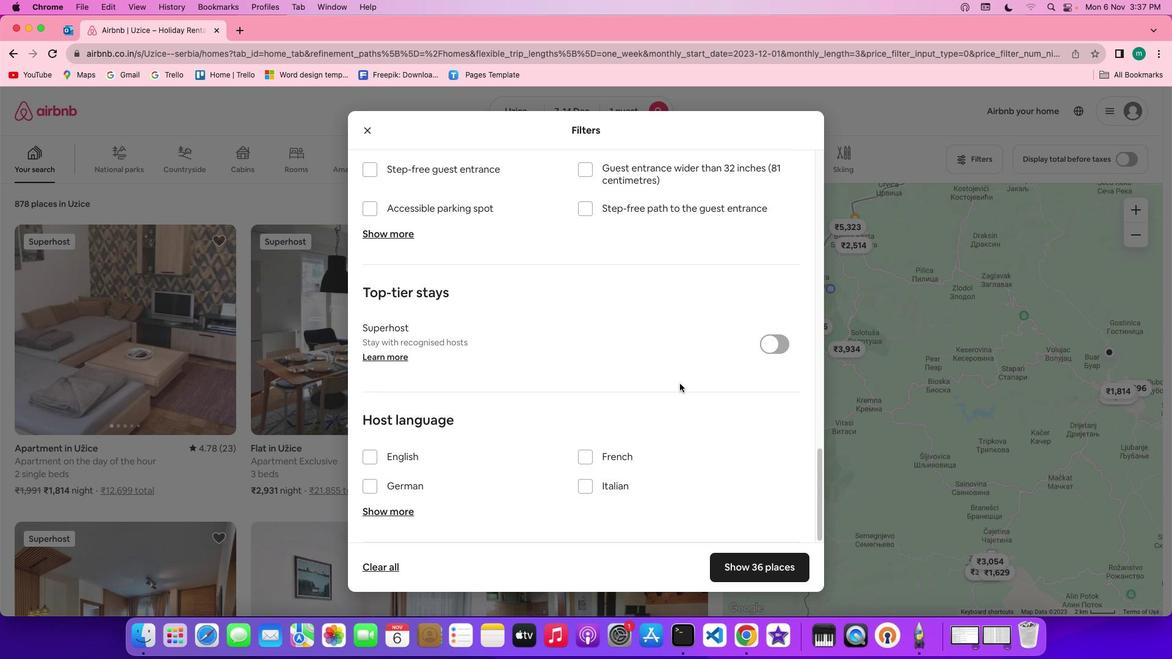 
Action: Mouse scrolled (680, 384) with delta (0, -3)
Screenshot: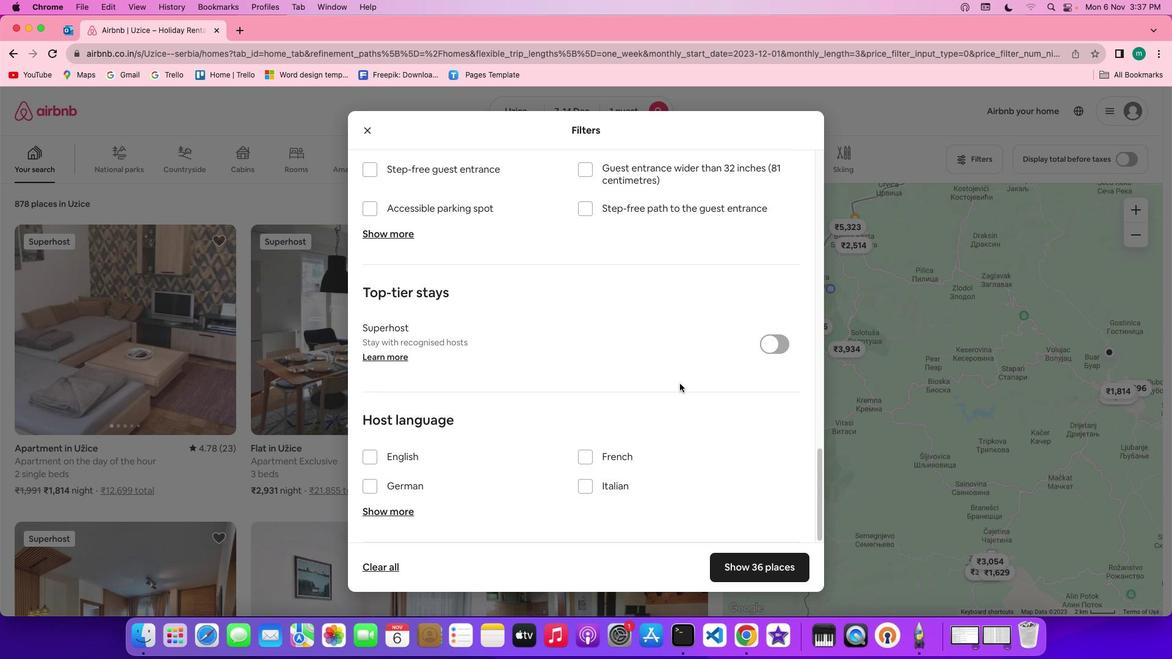 
Action: Mouse scrolled (680, 384) with delta (0, 0)
Screenshot: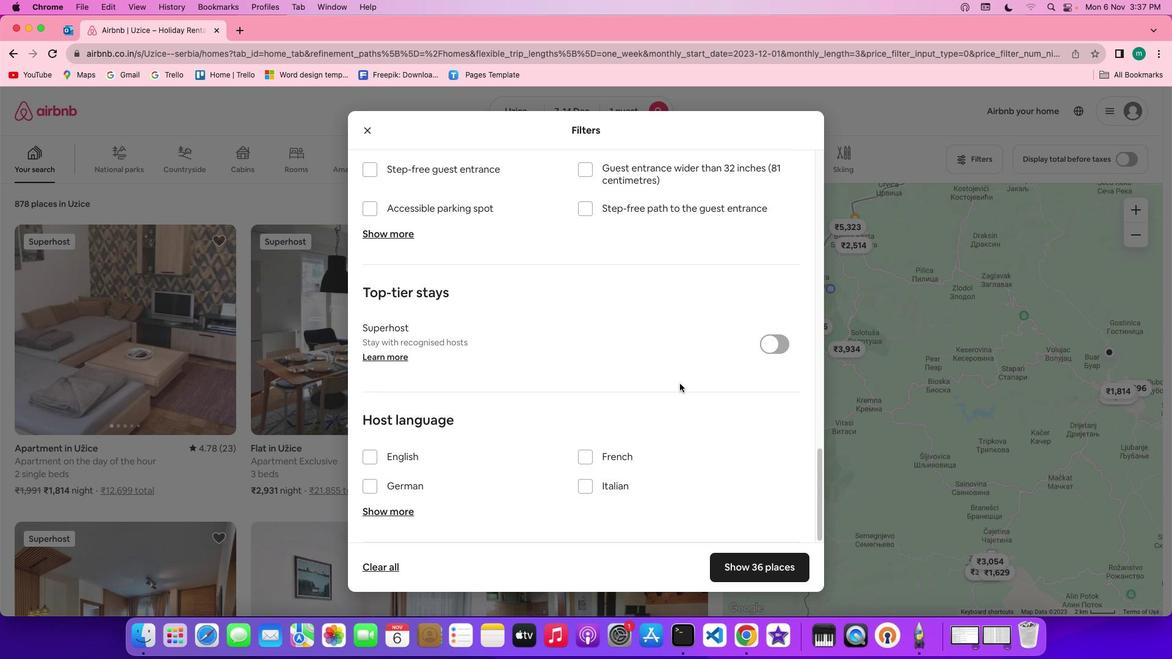 
Action: Mouse scrolled (680, 384) with delta (0, 0)
Screenshot: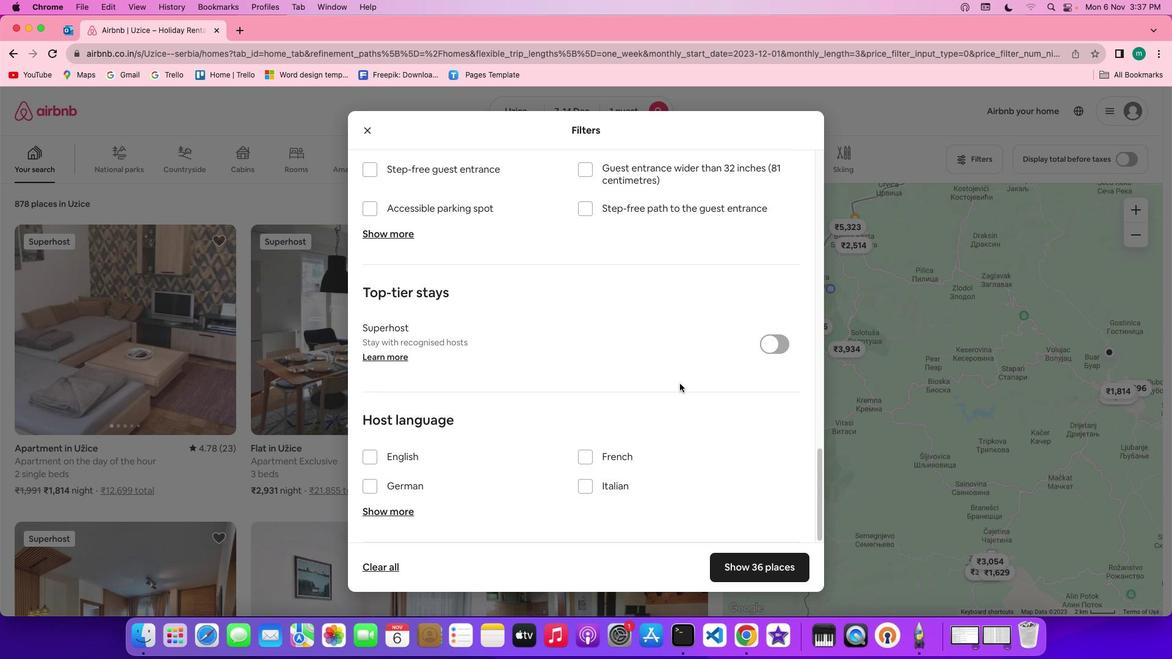 
Action: Mouse scrolled (680, 384) with delta (0, 0)
Screenshot: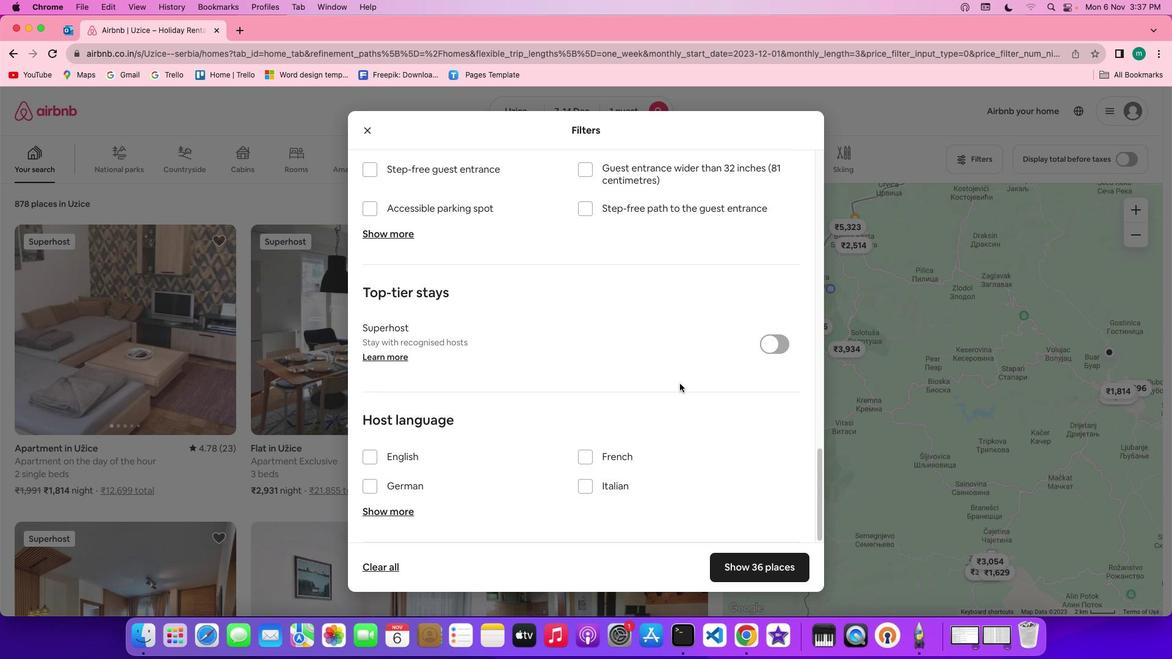 
Action: Mouse scrolled (680, 384) with delta (0, 0)
Screenshot: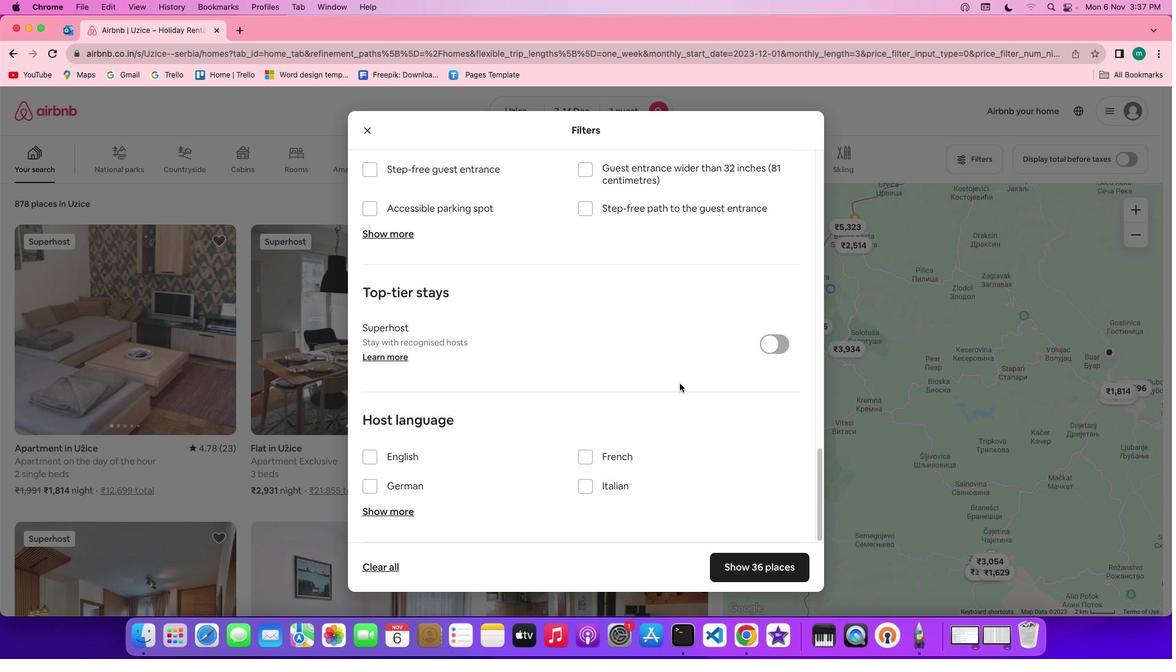 
Action: Mouse scrolled (680, 384) with delta (0, 0)
Screenshot: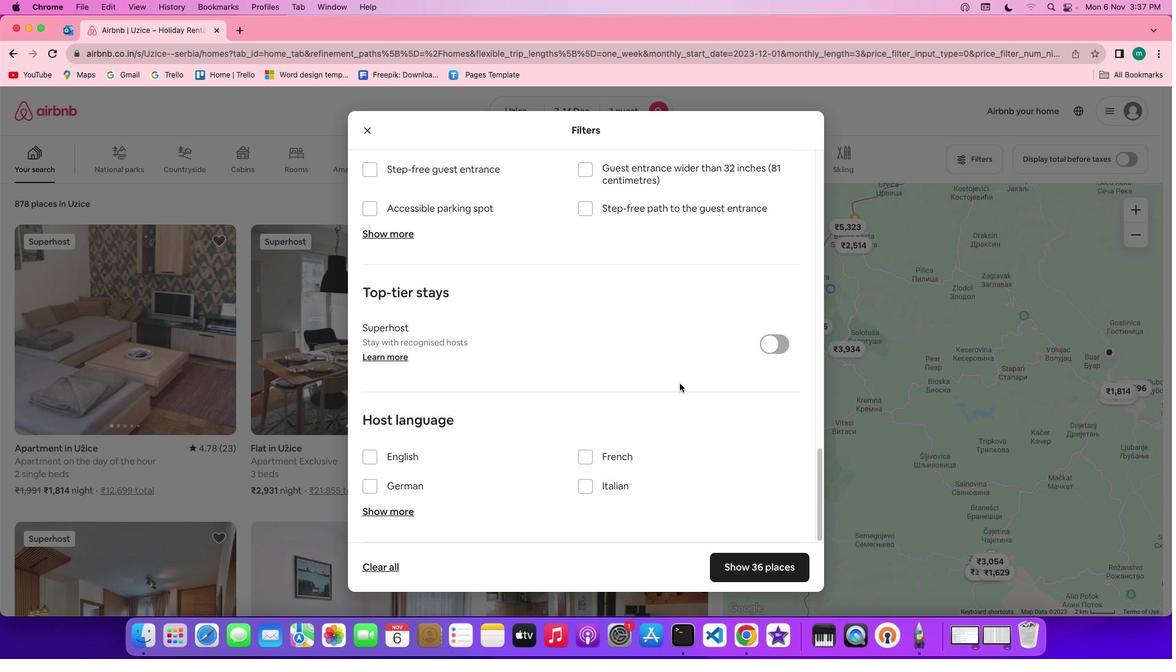 
Action: Mouse scrolled (680, 384) with delta (0, -1)
Screenshot: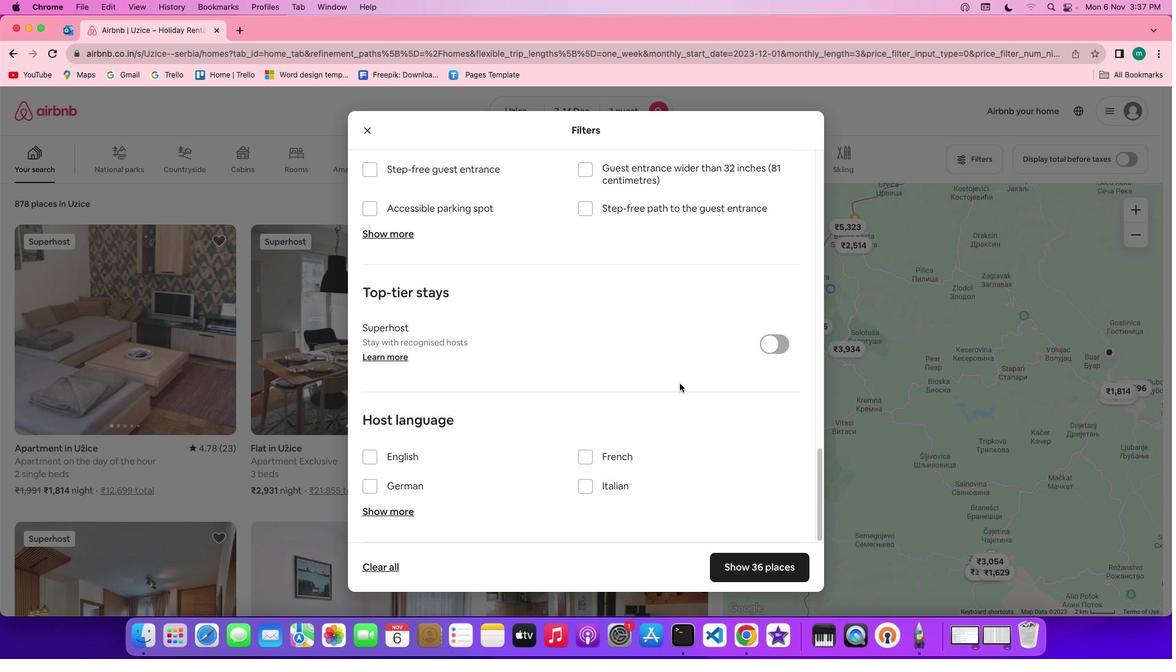 
Action: Mouse scrolled (680, 384) with delta (0, -2)
Screenshot: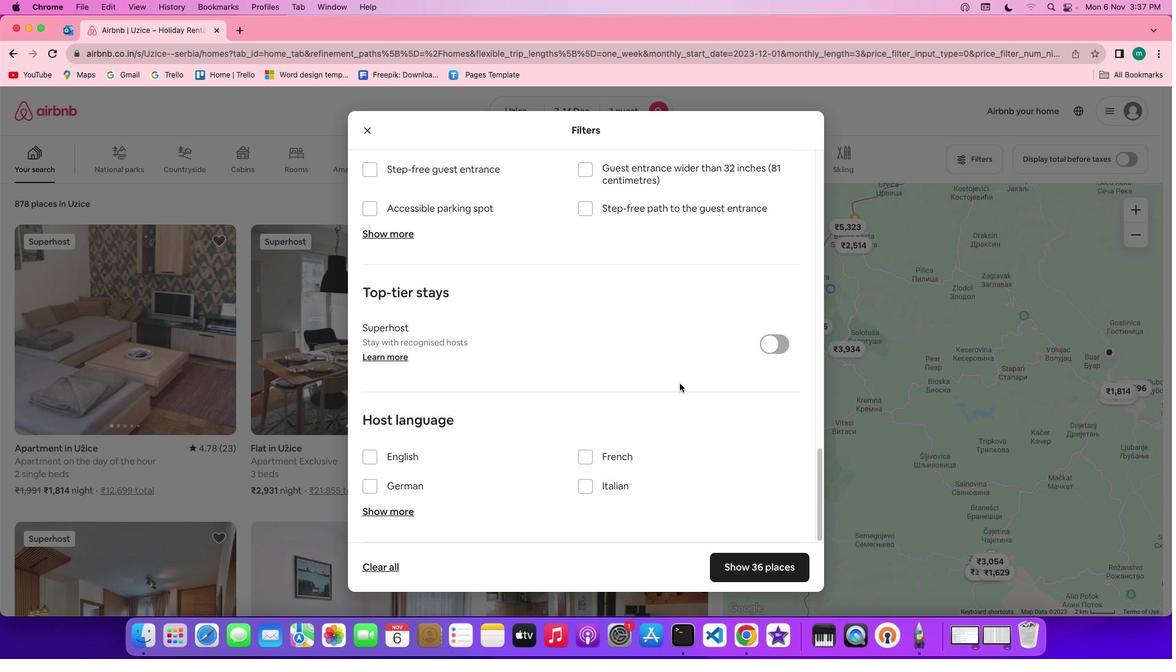 
Action: Mouse scrolled (680, 384) with delta (0, -2)
Screenshot: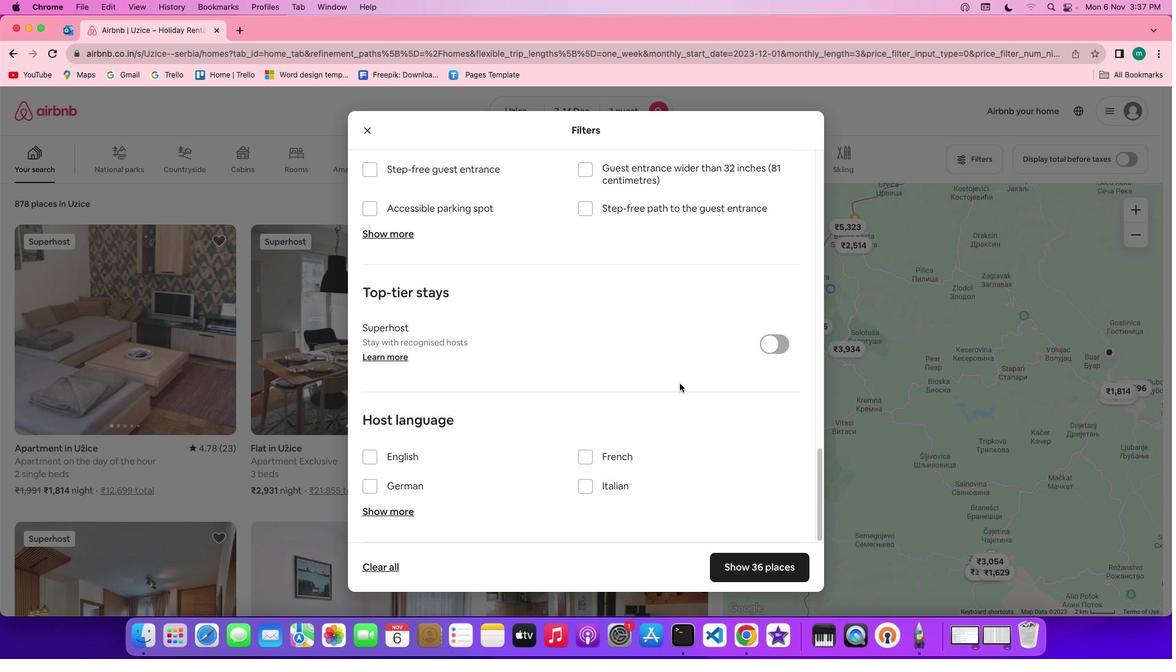 
Action: Mouse scrolled (680, 384) with delta (0, 0)
Screenshot: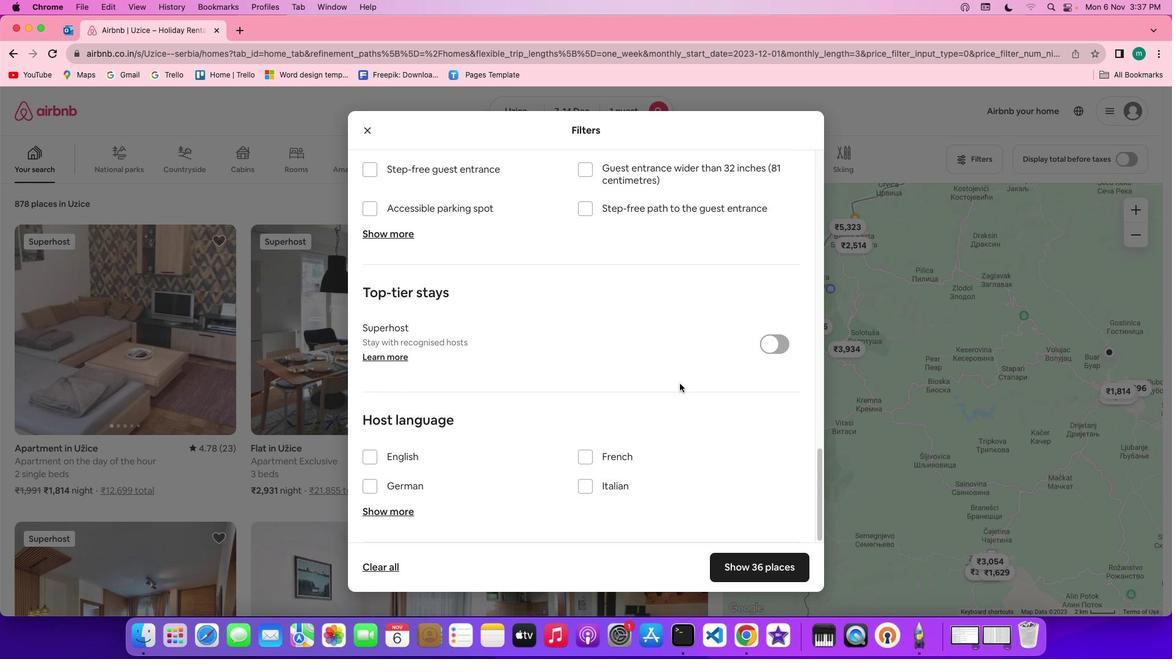 
Action: Mouse scrolled (680, 384) with delta (0, 0)
Screenshot: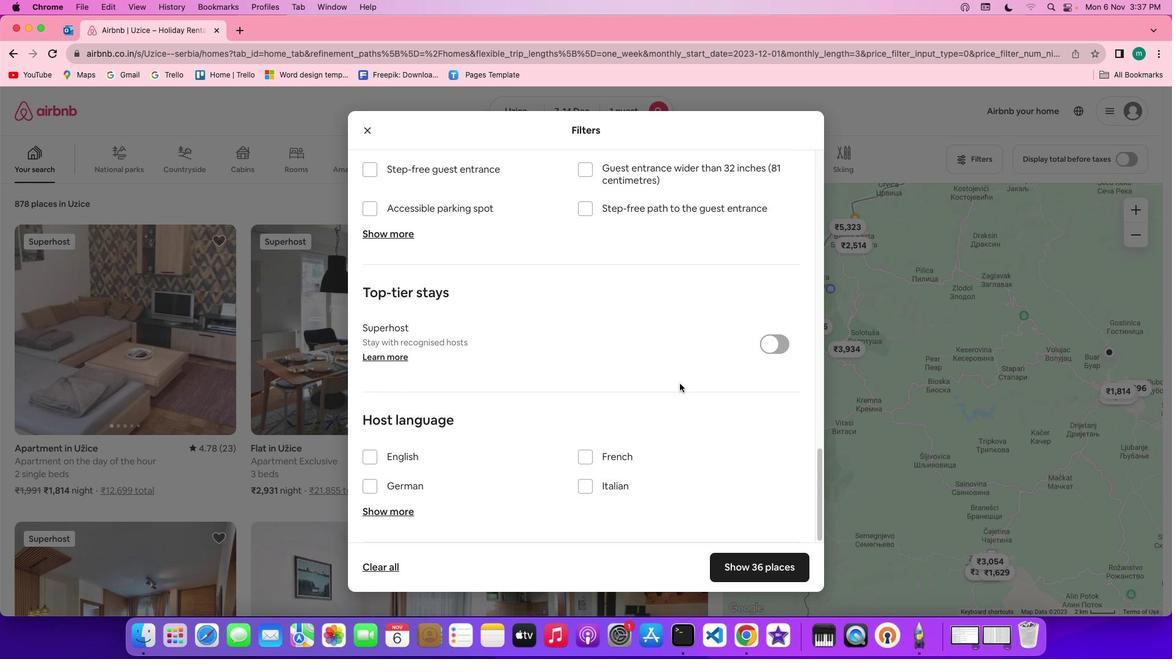 
Action: Mouse scrolled (680, 384) with delta (0, -1)
Screenshot: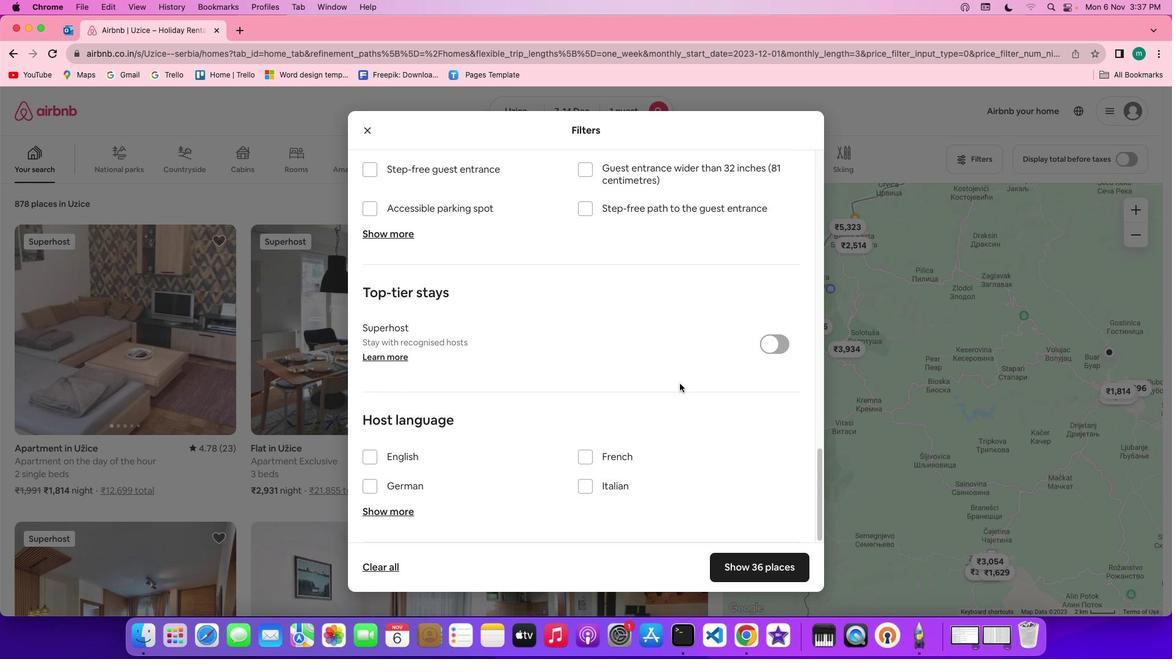 
Action: Mouse scrolled (680, 384) with delta (0, -2)
Screenshot: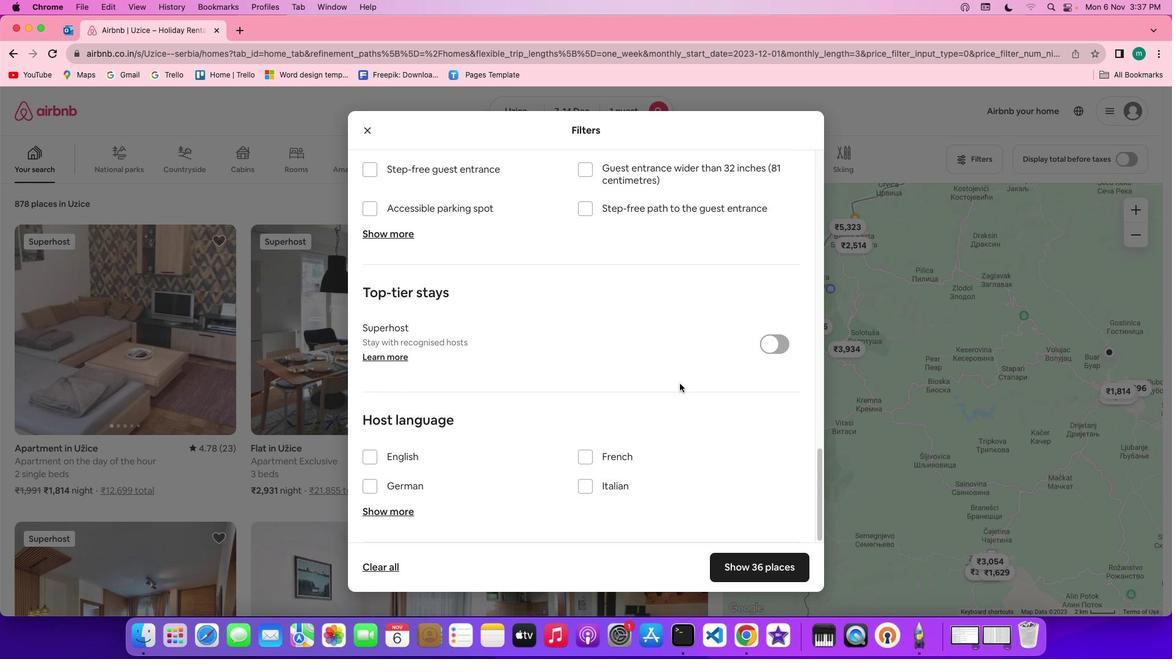 
Action: Mouse scrolled (680, 384) with delta (0, -3)
Screenshot: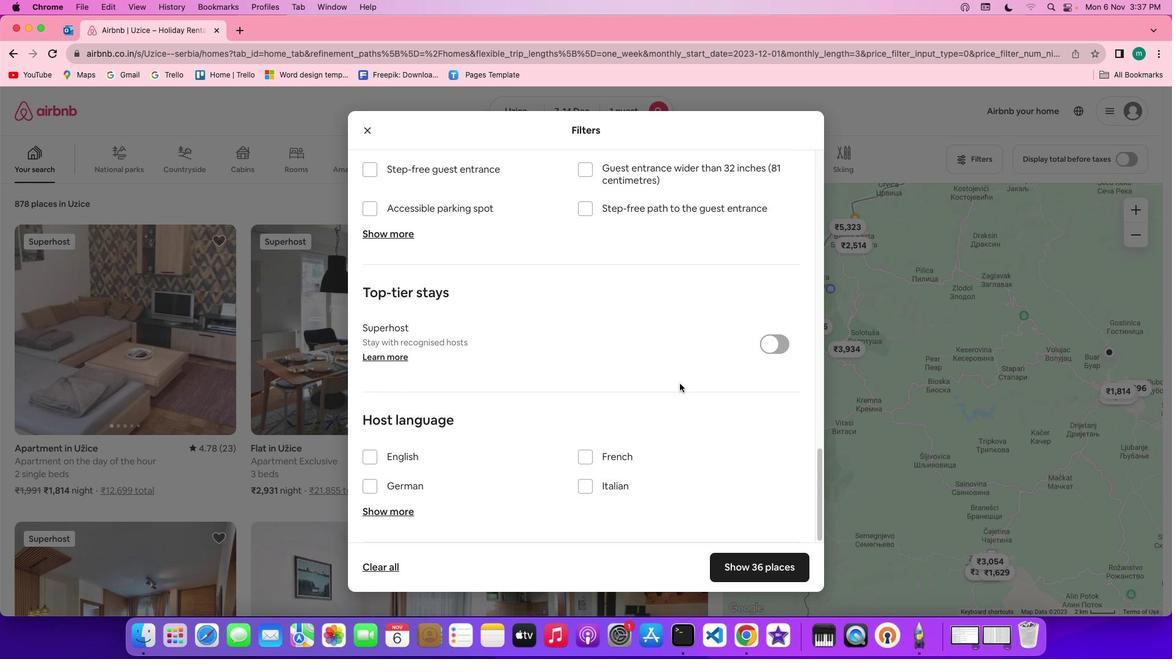 
Action: Mouse moved to (786, 563)
Screenshot: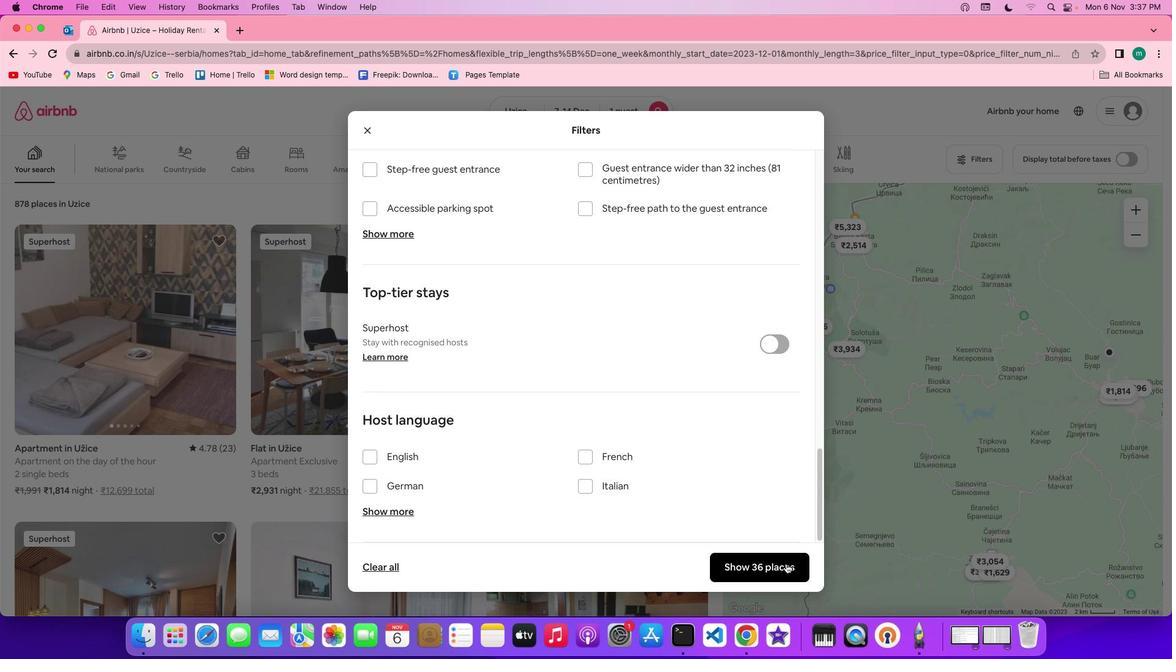 
Action: Mouse pressed left at (786, 563)
Screenshot: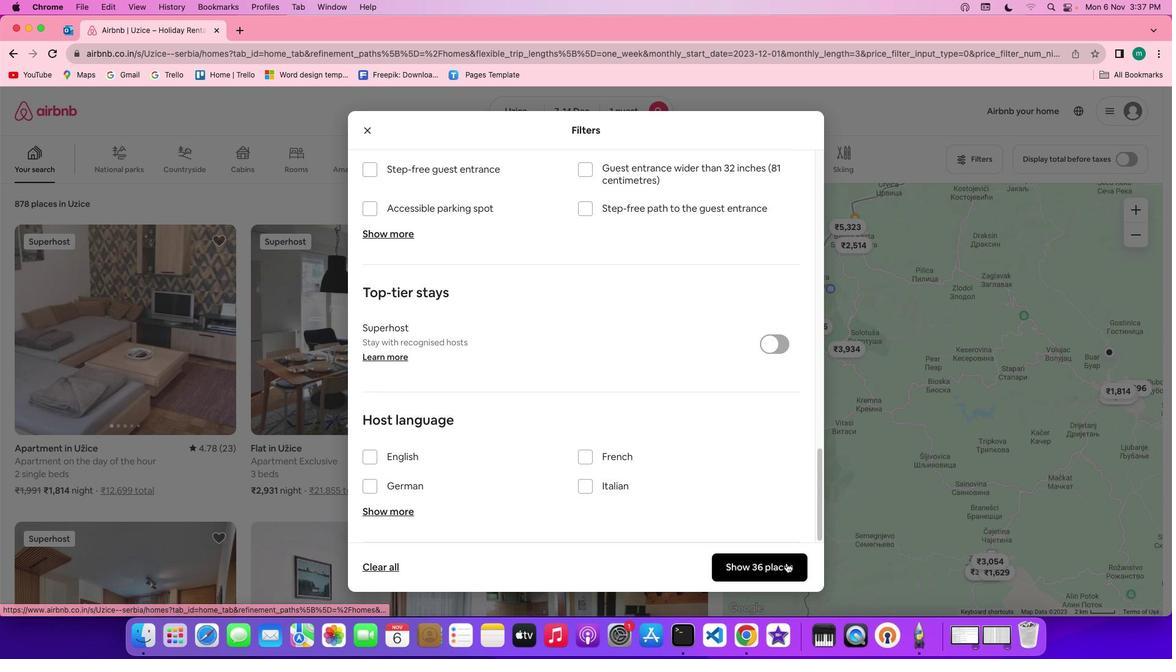 
Action: Mouse moved to (417, 400)
Screenshot: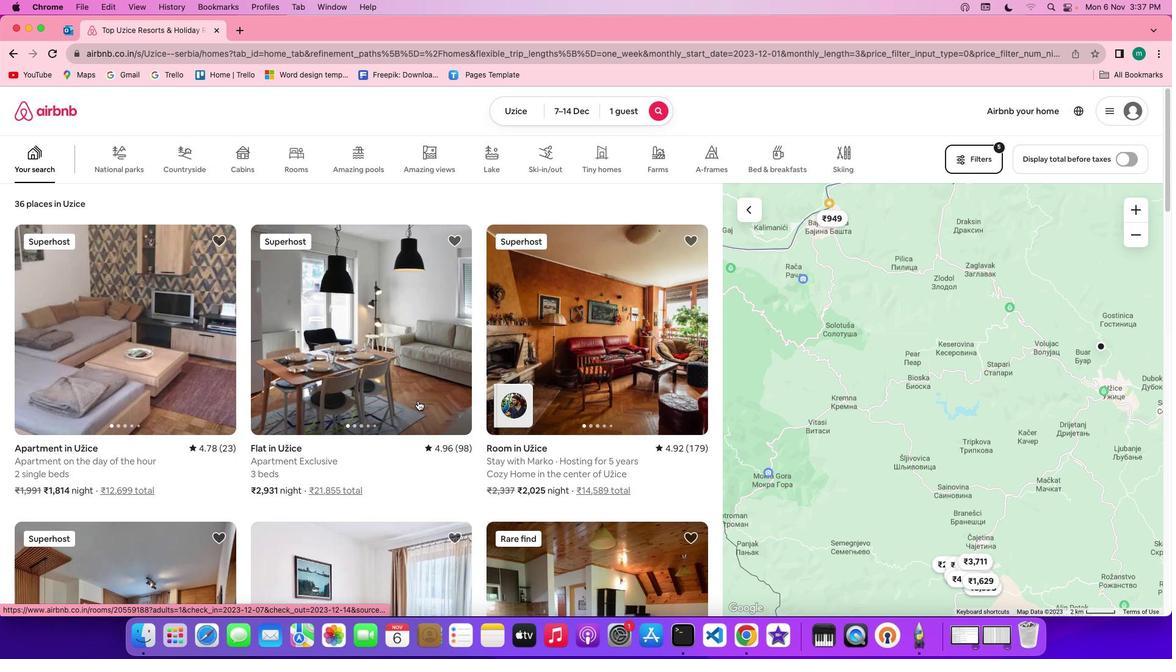 
Action: Mouse pressed left at (417, 400)
Screenshot: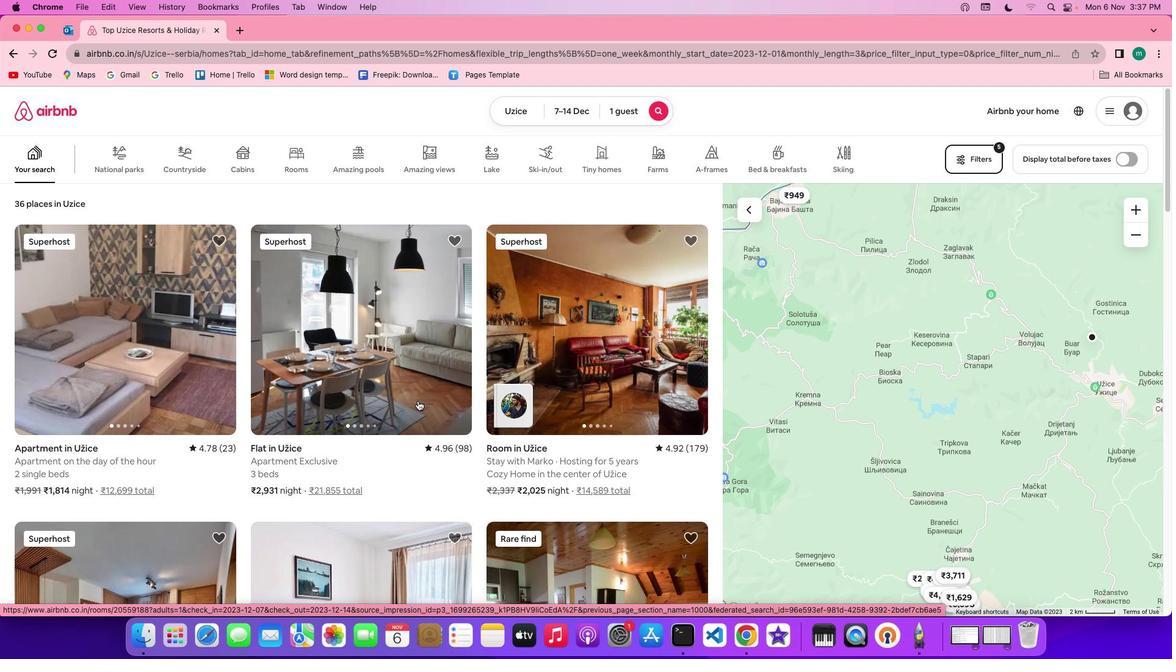 
Action: Mouse moved to (855, 452)
Screenshot: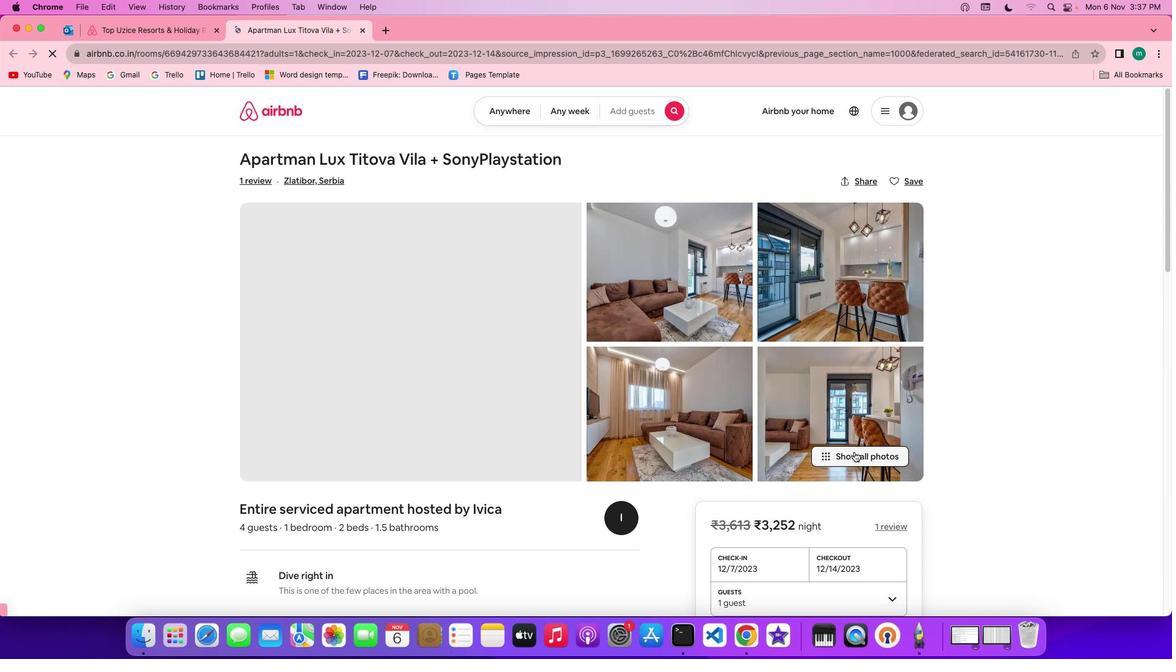 
Action: Mouse pressed left at (855, 452)
Screenshot: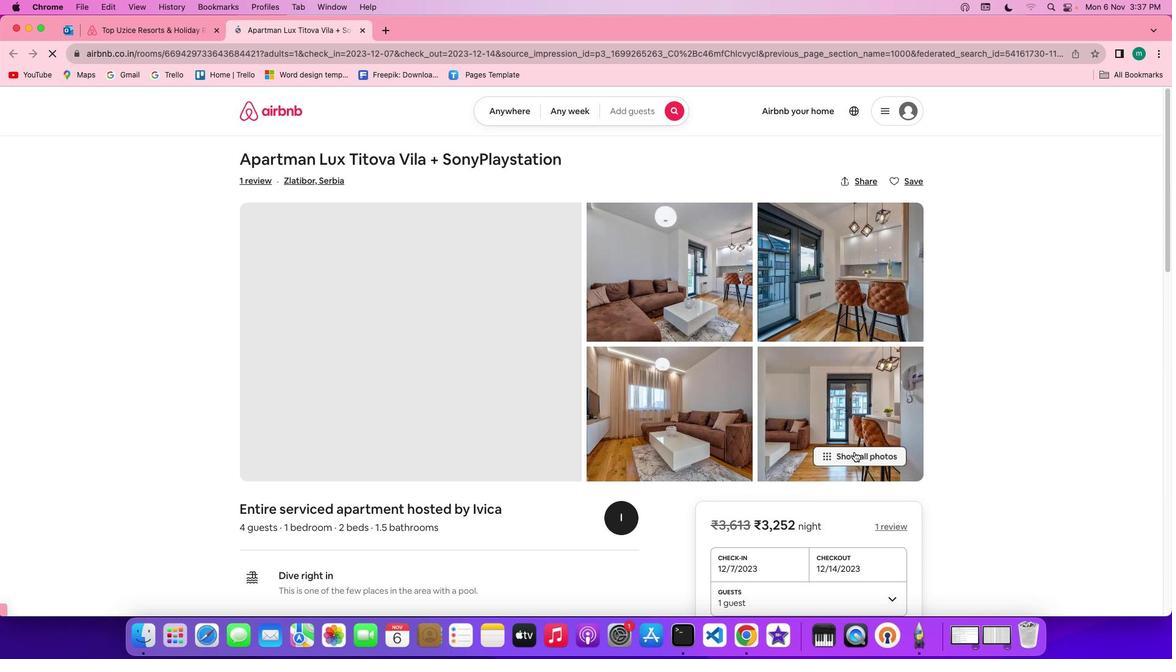 
Action: Mouse moved to (621, 519)
Screenshot: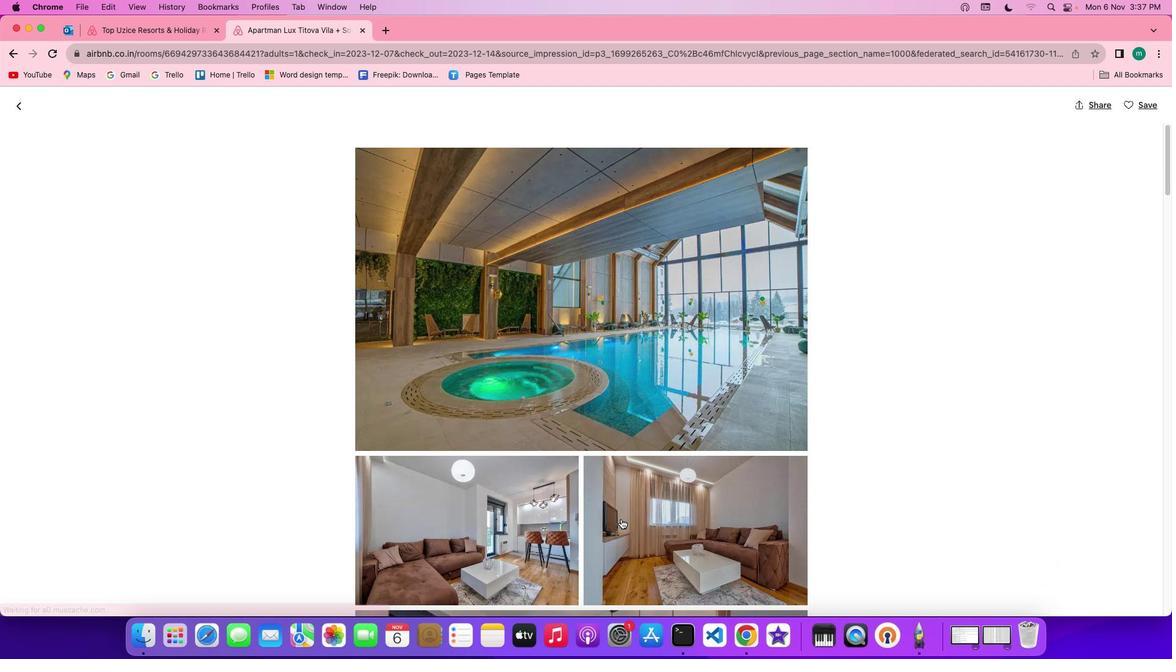 
Action: Mouse scrolled (621, 519) with delta (0, 0)
Screenshot: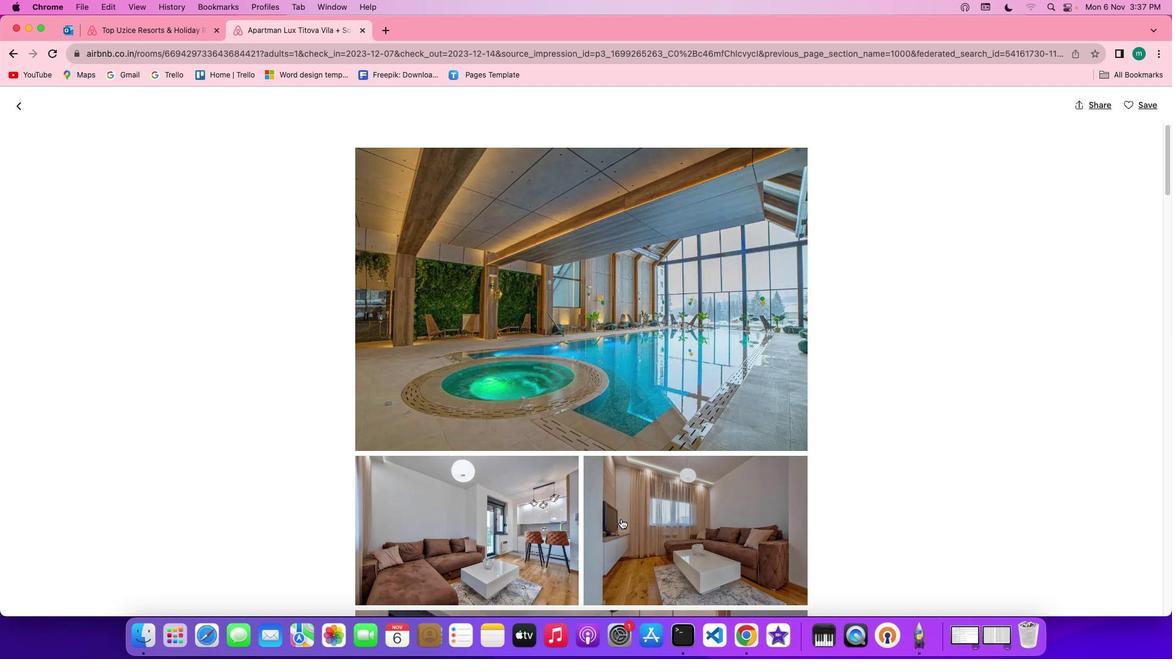 
Action: Mouse scrolled (621, 519) with delta (0, 0)
Screenshot: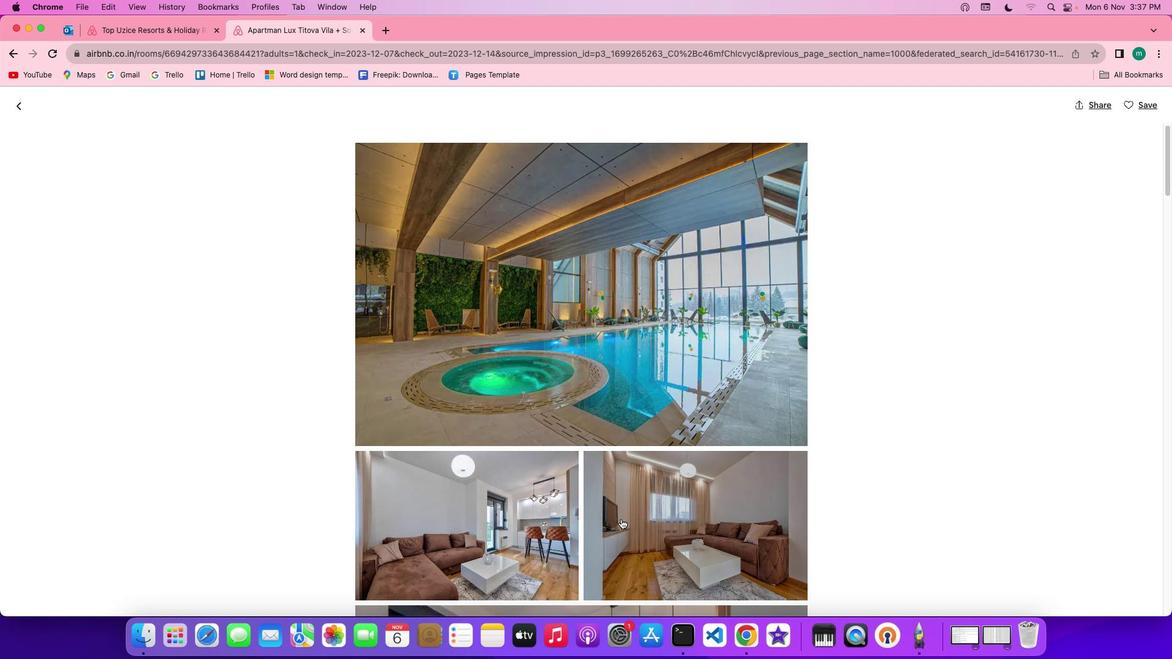 
Action: Mouse scrolled (621, 519) with delta (0, 0)
Screenshot: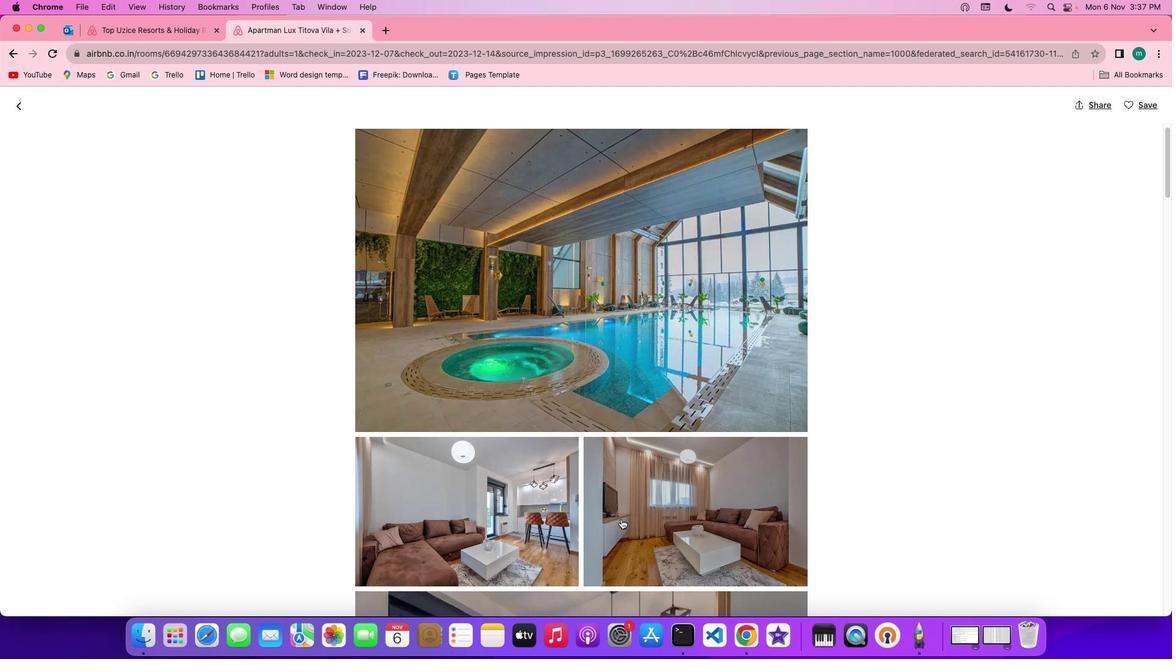 
Action: Mouse scrolled (621, 519) with delta (0, 0)
Screenshot: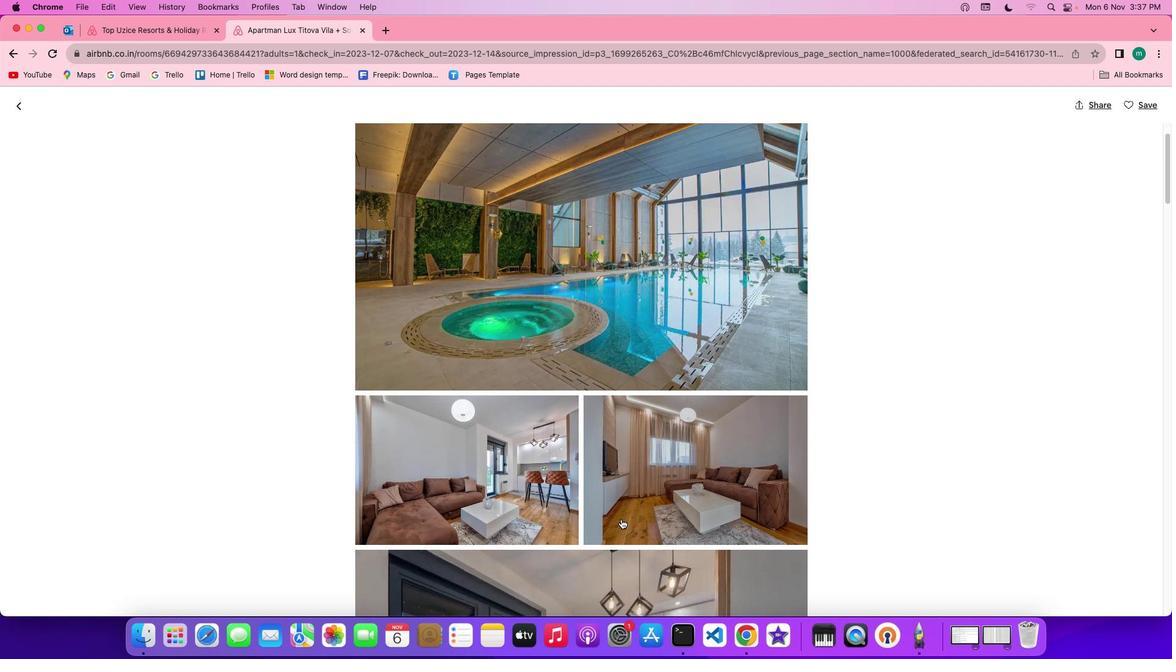 
Action: Mouse scrolled (621, 519) with delta (0, 0)
Screenshot: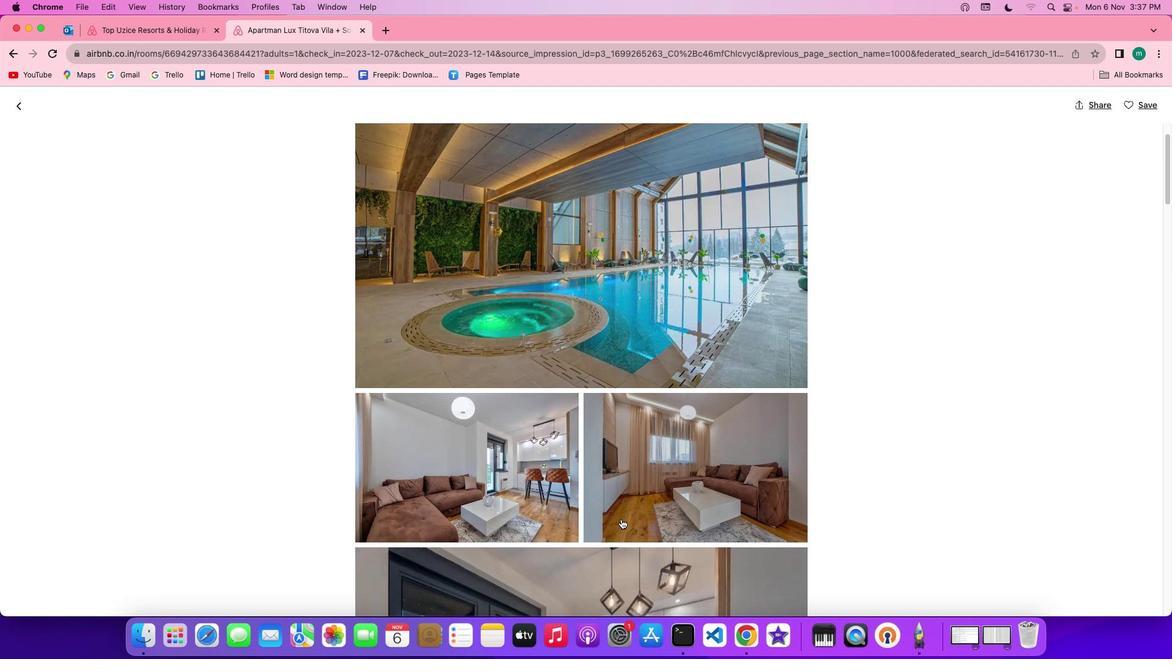 
Action: Mouse scrolled (621, 519) with delta (0, 0)
Screenshot: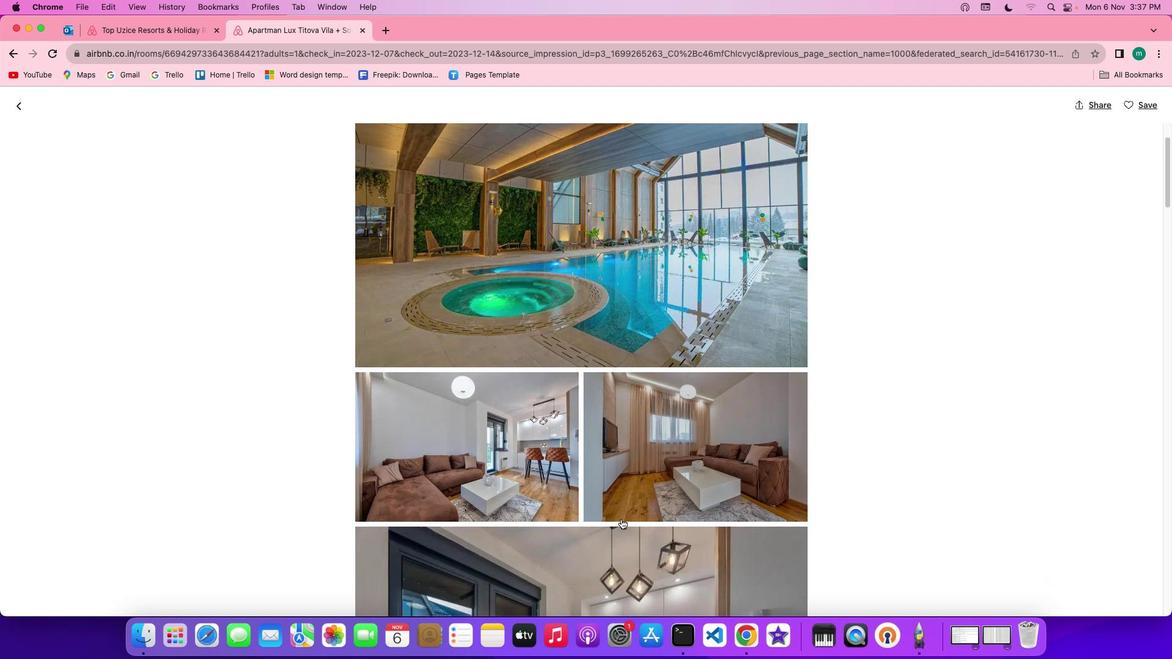 
Action: Mouse scrolled (621, 519) with delta (0, 0)
Screenshot: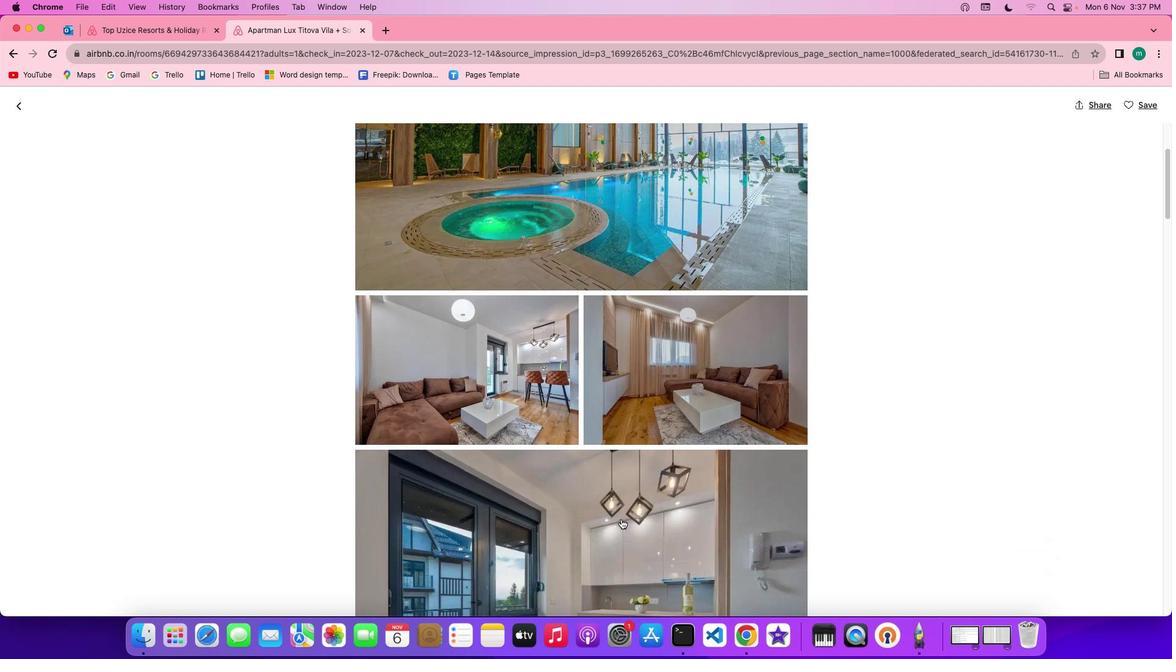 
Action: Mouse scrolled (621, 519) with delta (0, 0)
Screenshot: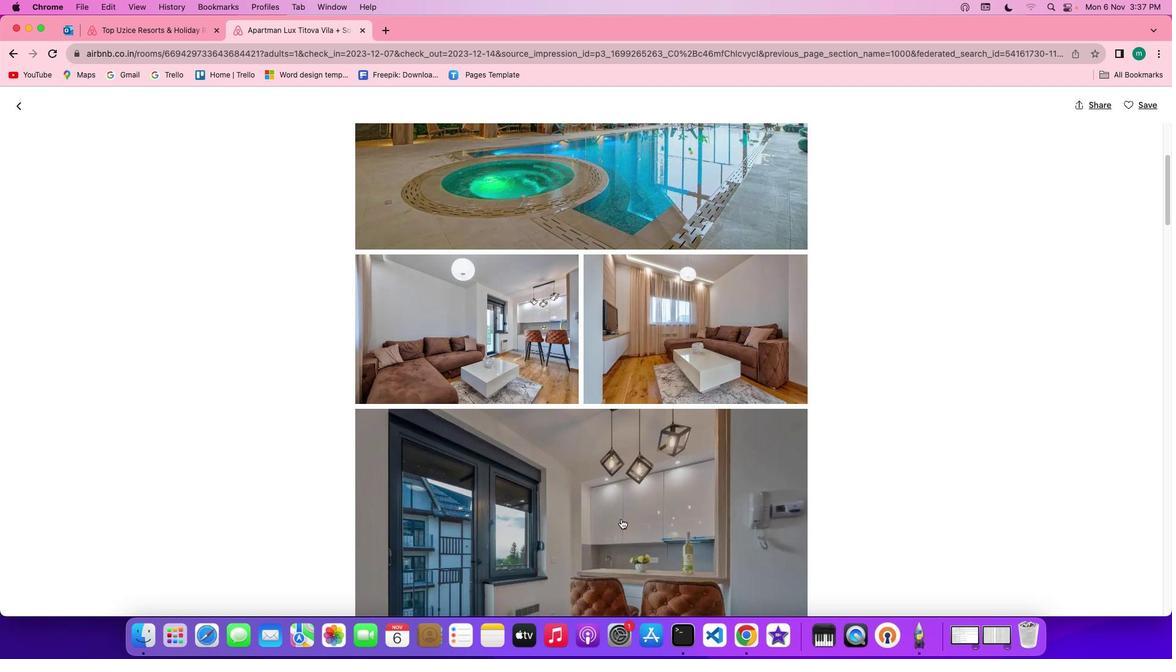 
Action: Mouse scrolled (621, 519) with delta (0, 0)
Screenshot: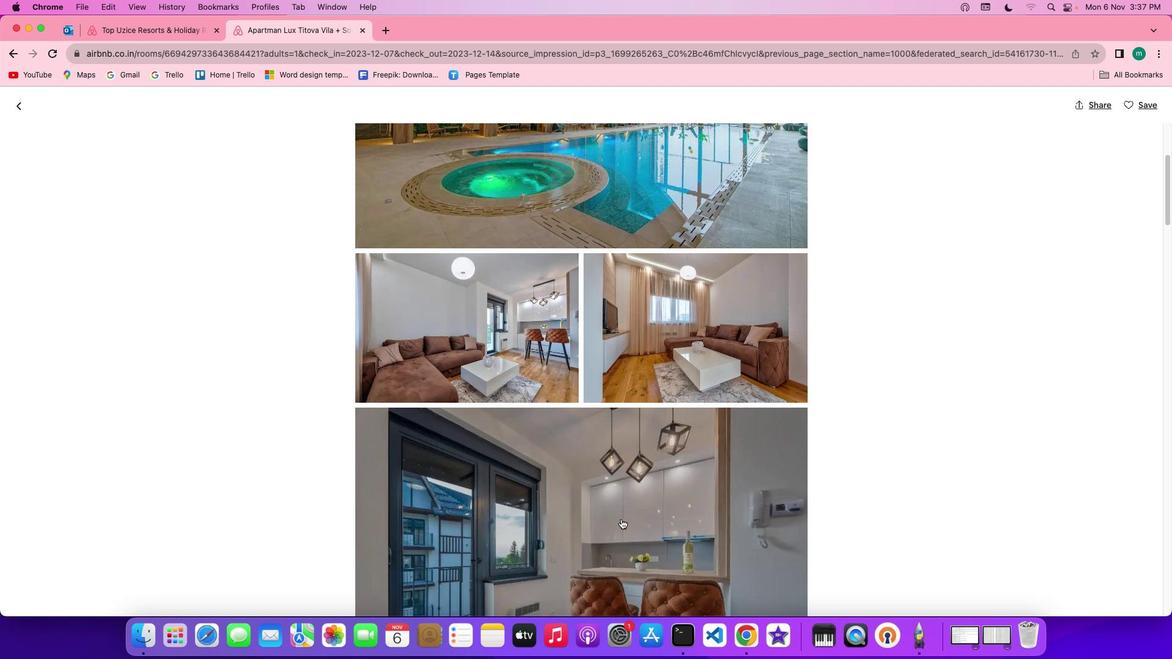
Action: Mouse scrolled (621, 519) with delta (0, 0)
Screenshot: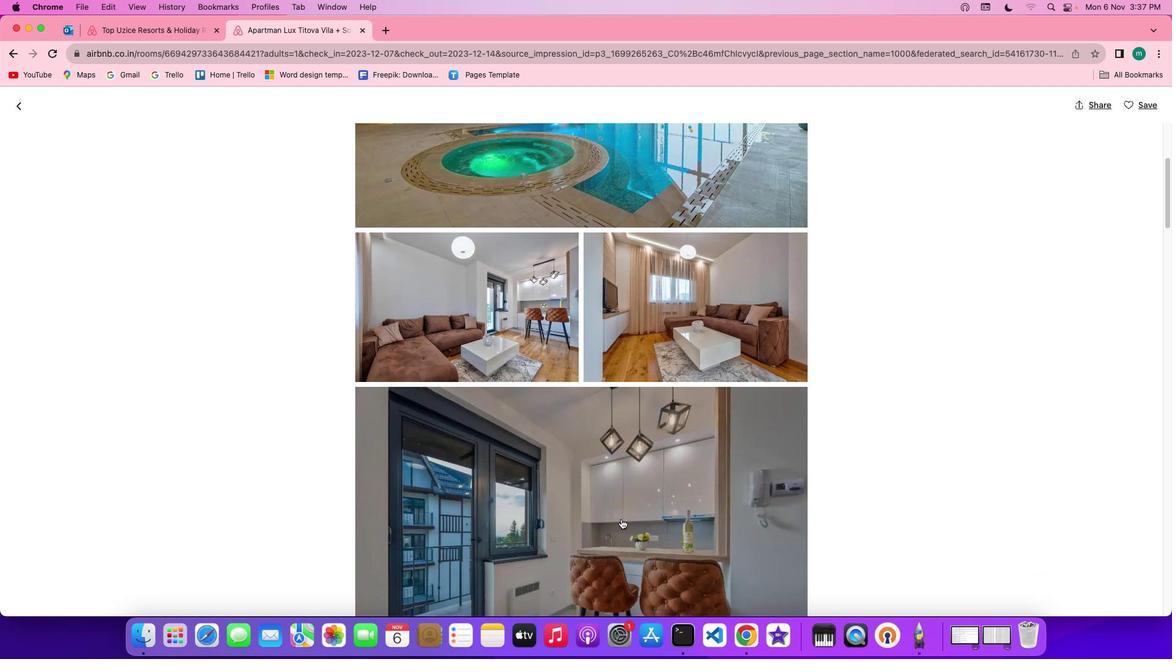 
Action: Mouse scrolled (621, 519) with delta (0, 0)
Screenshot: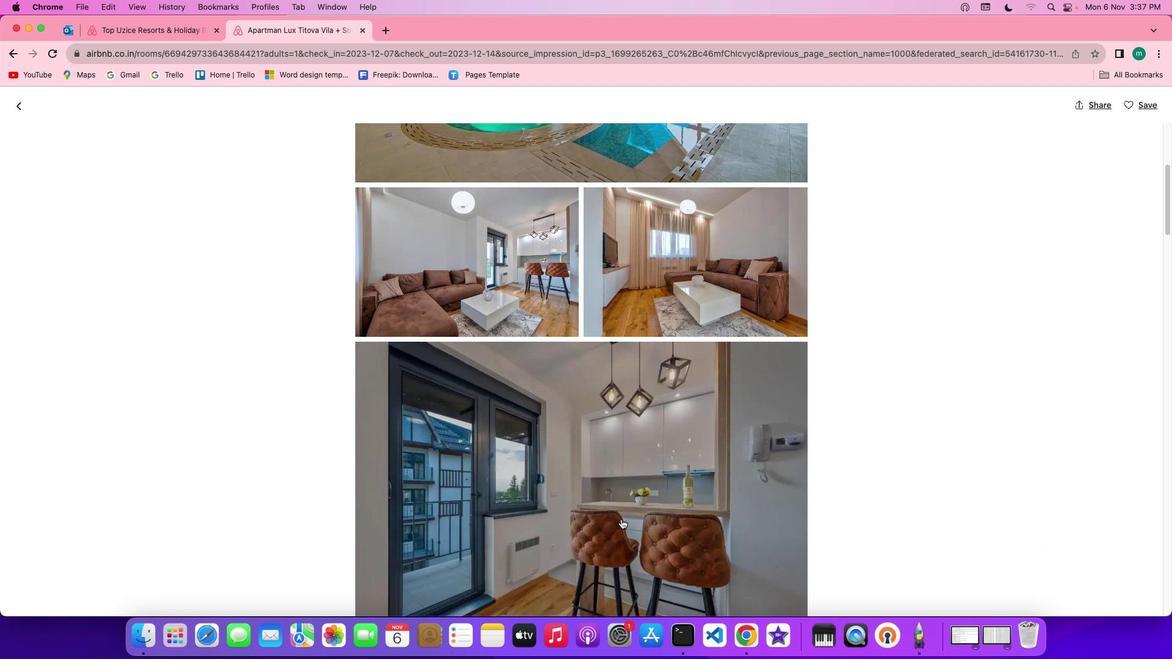
Action: Mouse scrolled (621, 519) with delta (0, 0)
Screenshot: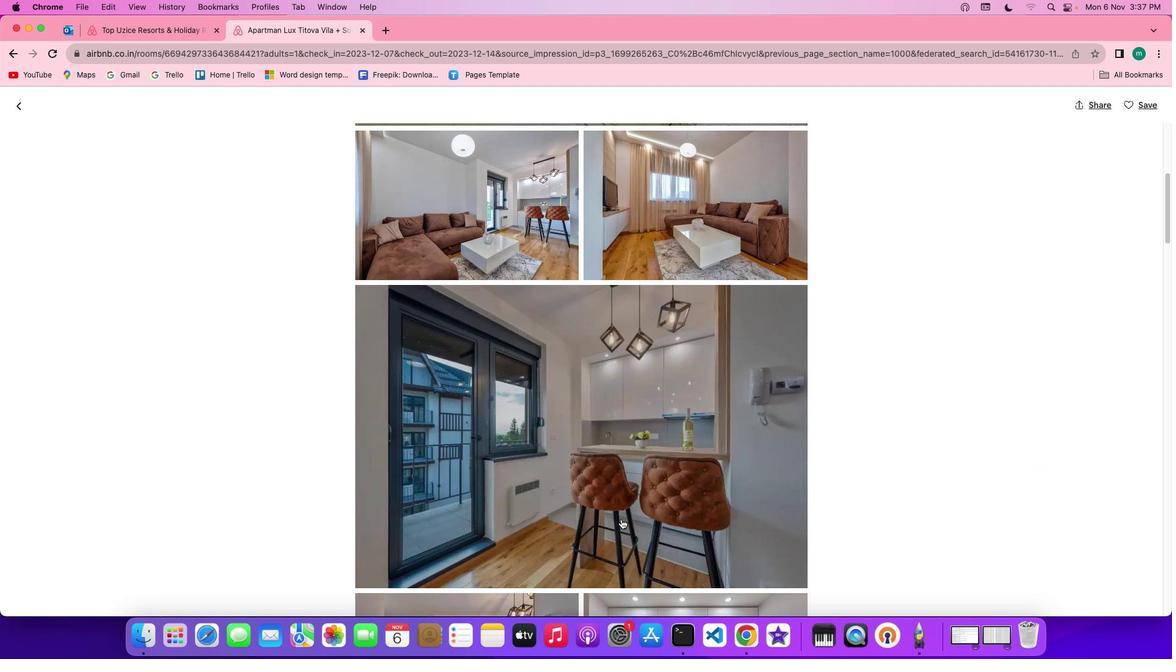 
Action: Mouse scrolled (621, 519) with delta (0, 0)
Screenshot: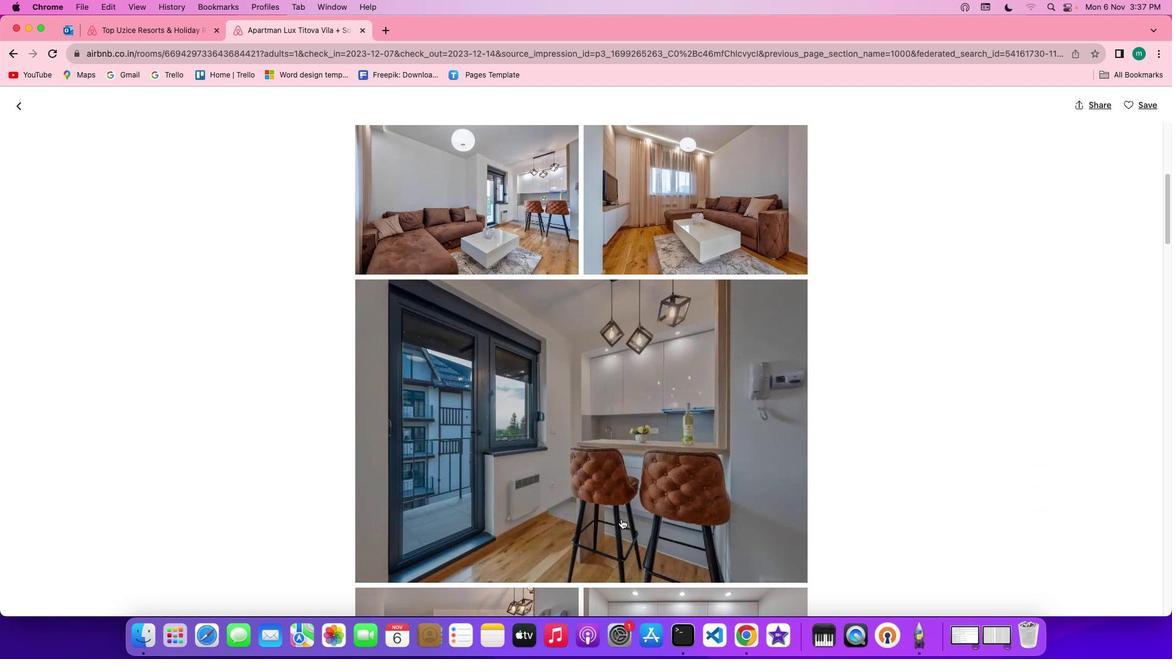 
Action: Mouse scrolled (621, 519) with delta (0, 0)
Screenshot: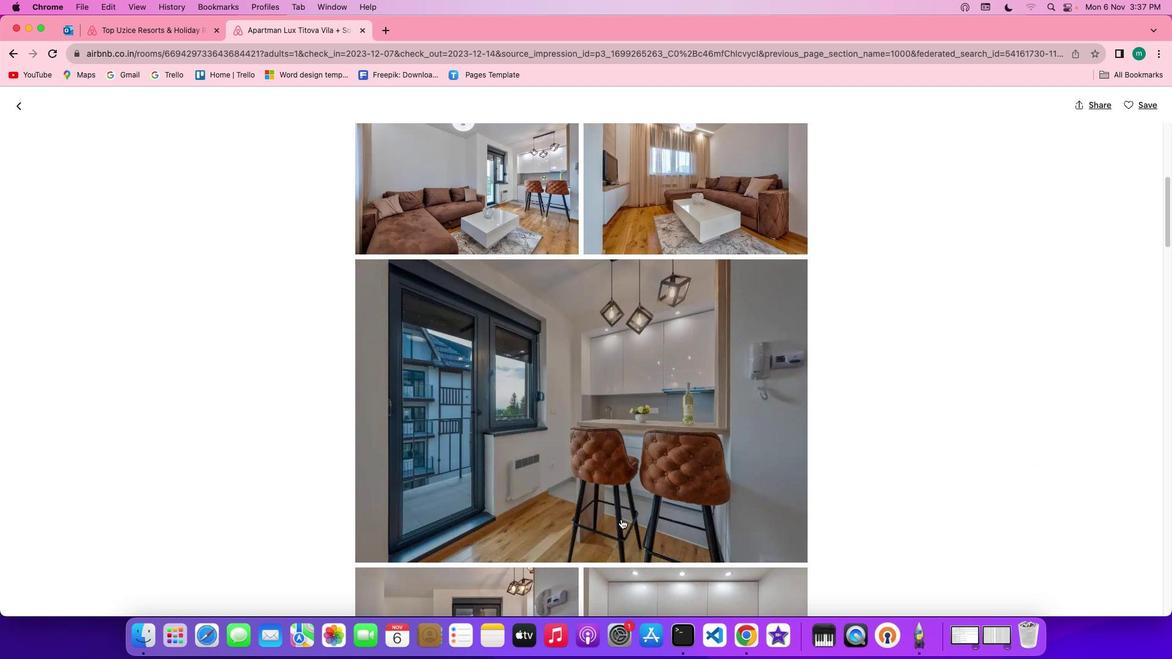 
Action: Mouse scrolled (621, 519) with delta (0, 0)
Screenshot: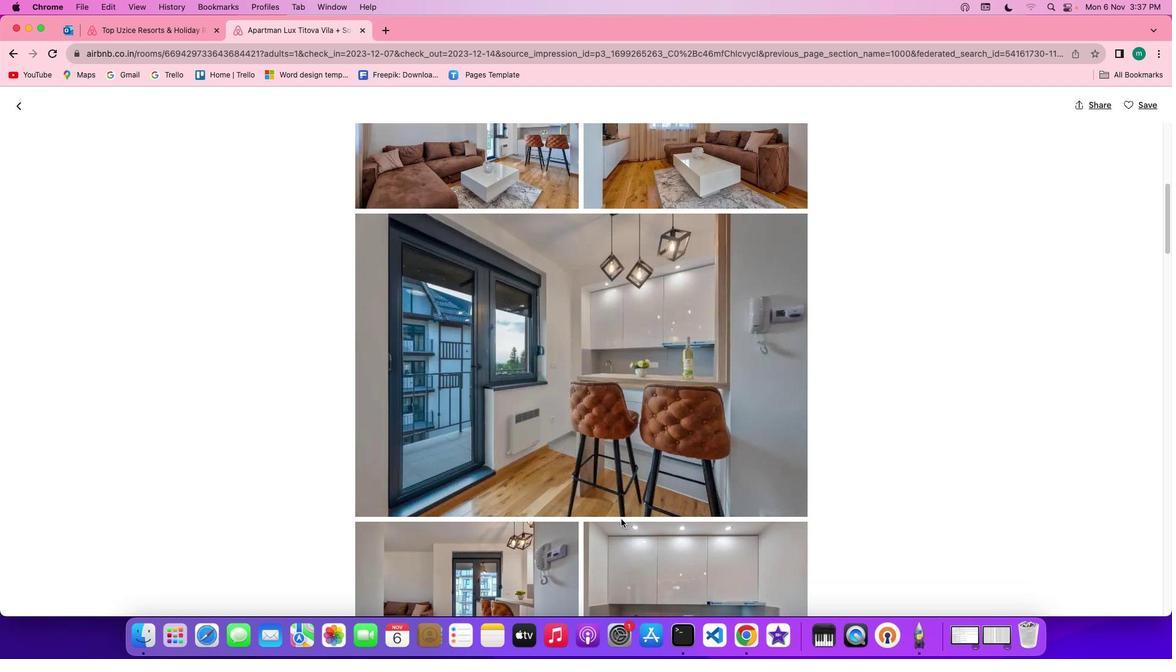 
Action: Mouse scrolled (621, 519) with delta (0, 0)
Screenshot: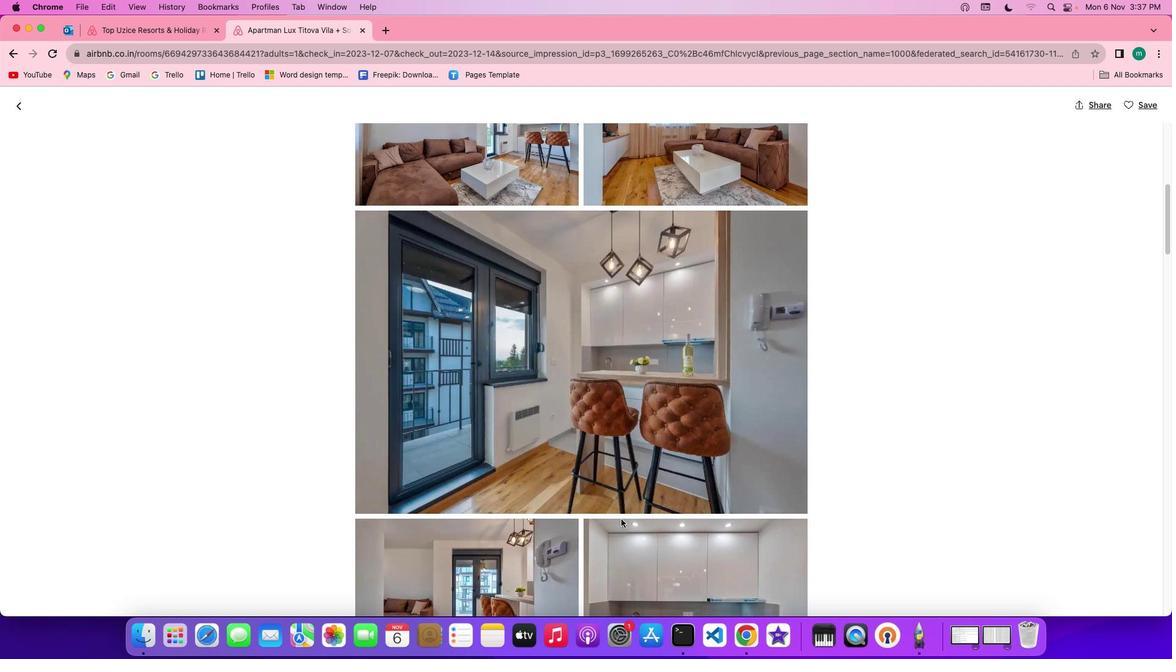 
Action: Mouse scrolled (621, 519) with delta (0, 0)
Screenshot: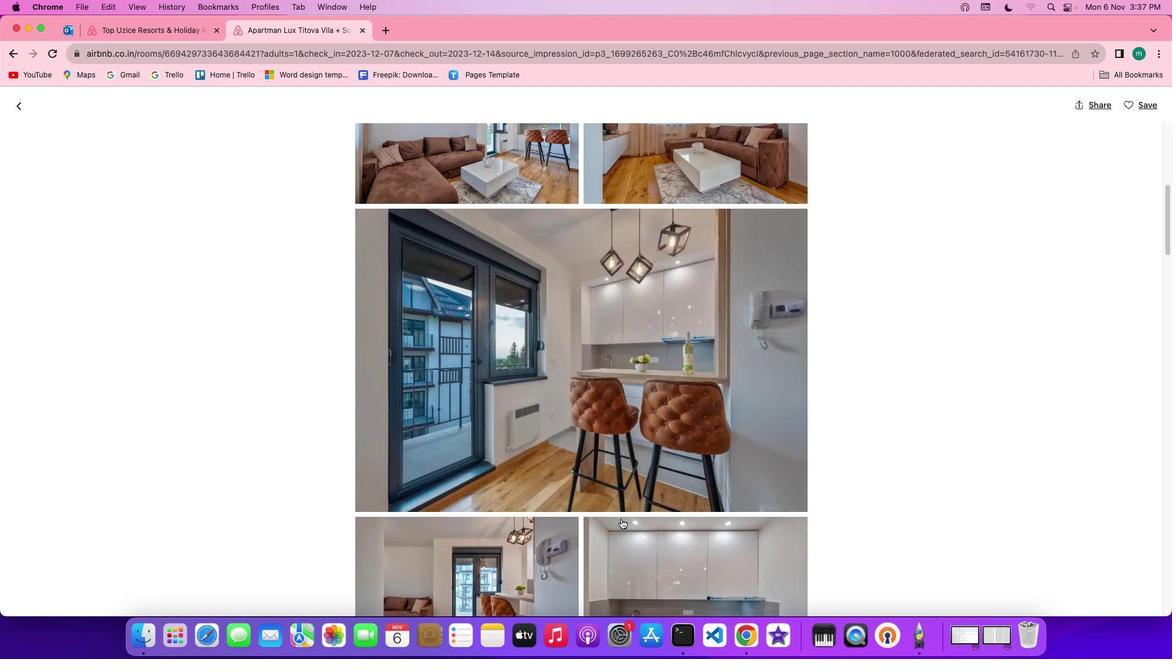 
Action: Mouse scrolled (621, 519) with delta (0, 0)
Screenshot: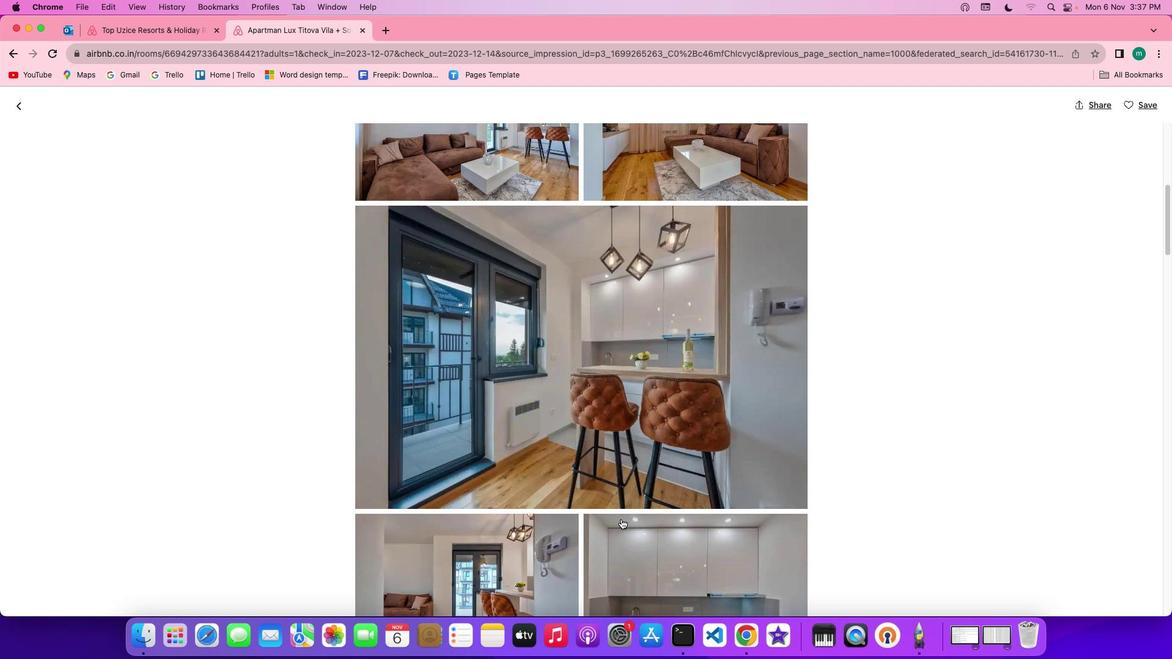 
Action: Mouse scrolled (621, 519) with delta (0, 0)
Screenshot: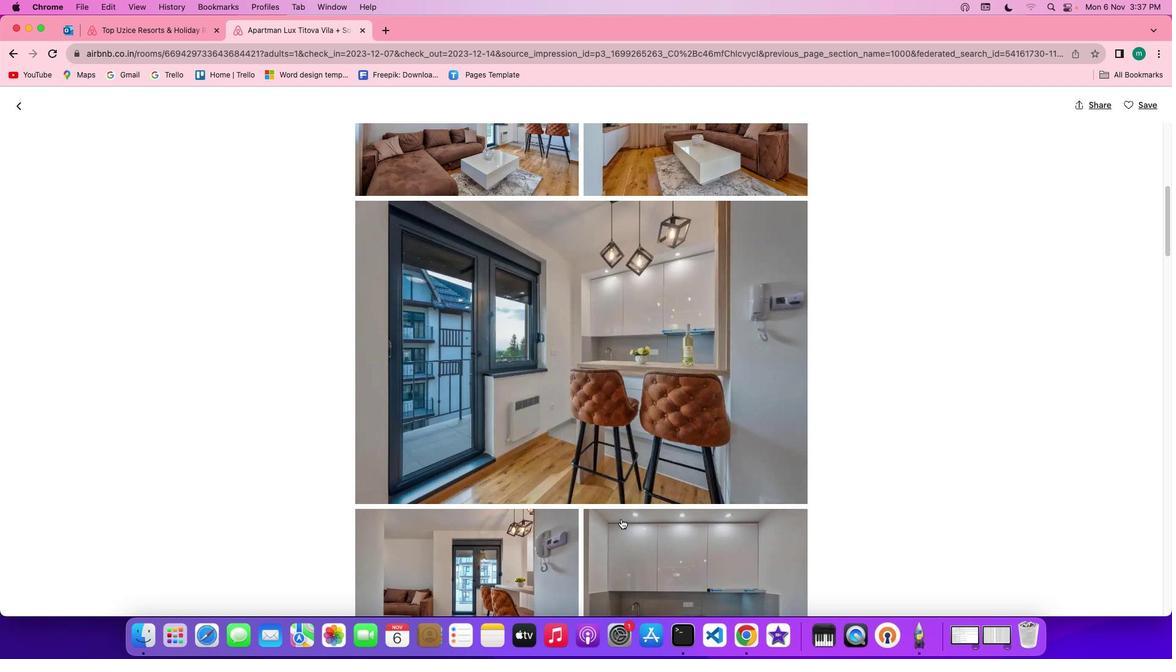 
Action: Mouse scrolled (621, 519) with delta (0, 0)
Screenshot: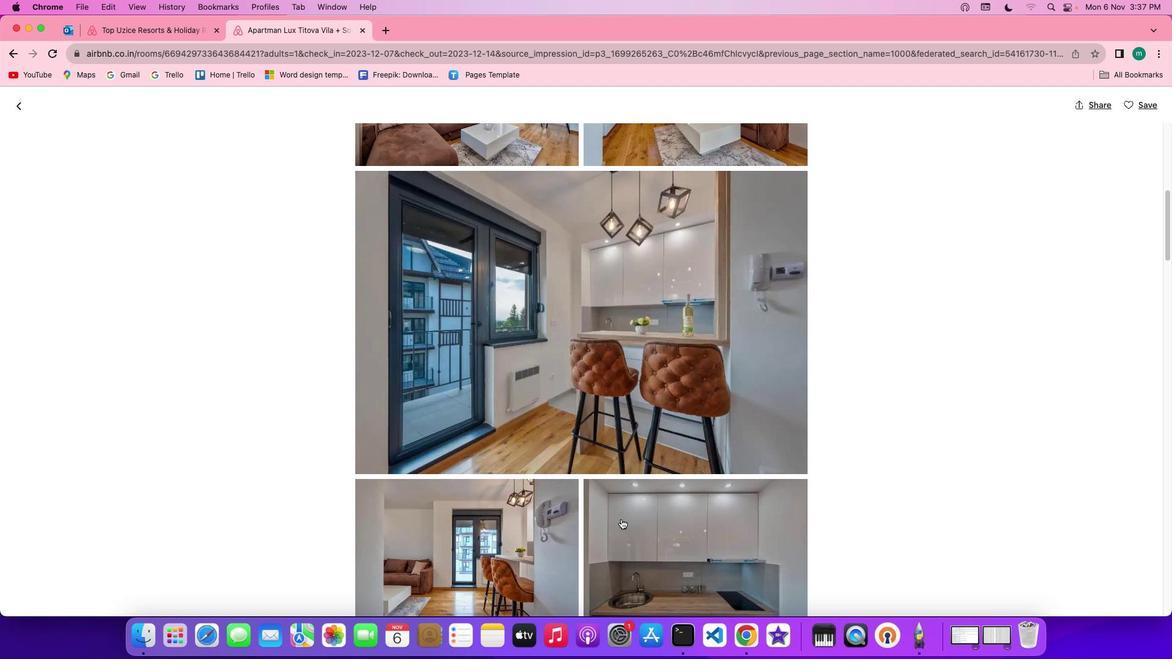 
Action: Mouse scrolled (621, 519) with delta (0, 0)
Screenshot: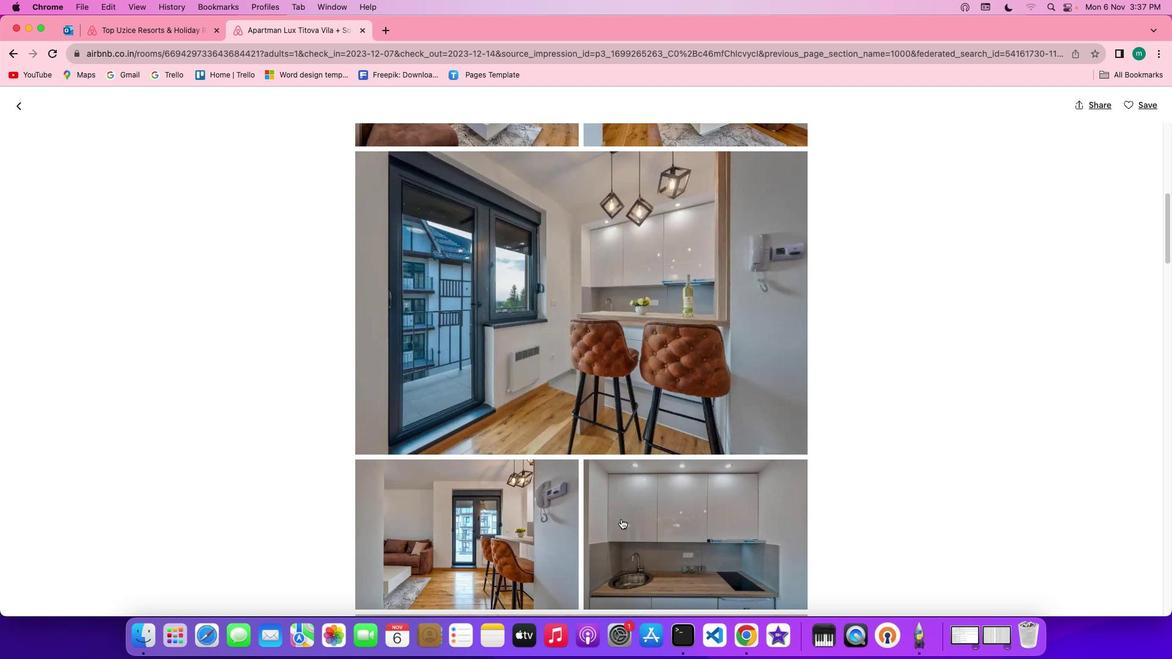 
Action: Mouse scrolled (621, 519) with delta (0, 0)
Screenshot: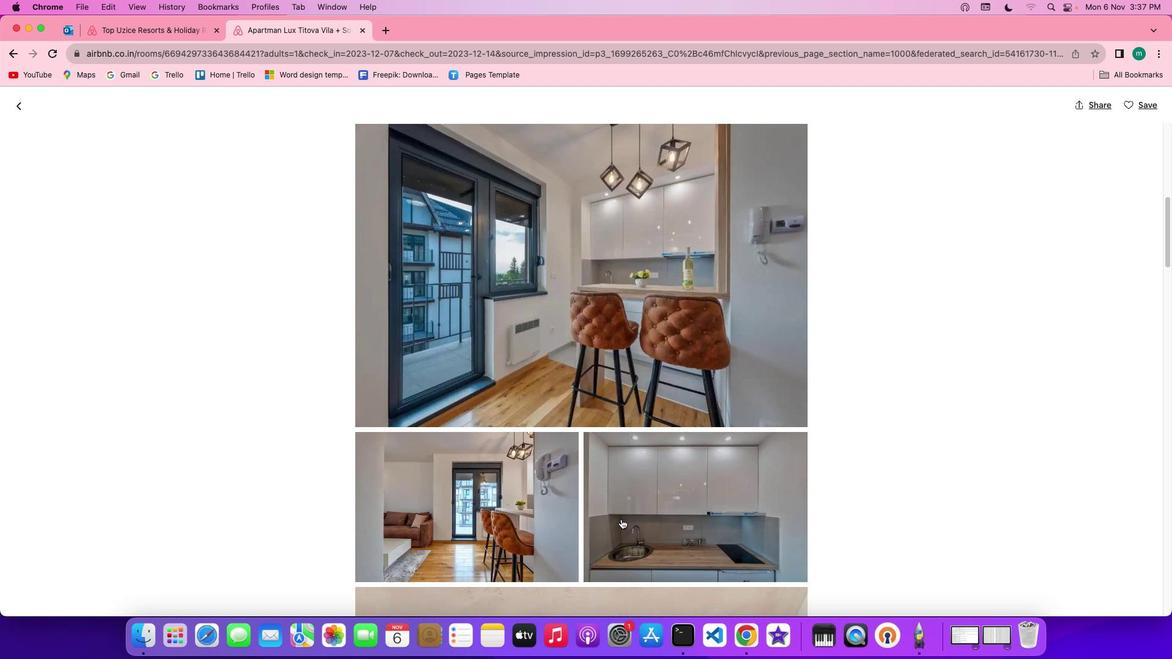 
Action: Mouse scrolled (621, 519) with delta (0, -1)
Screenshot: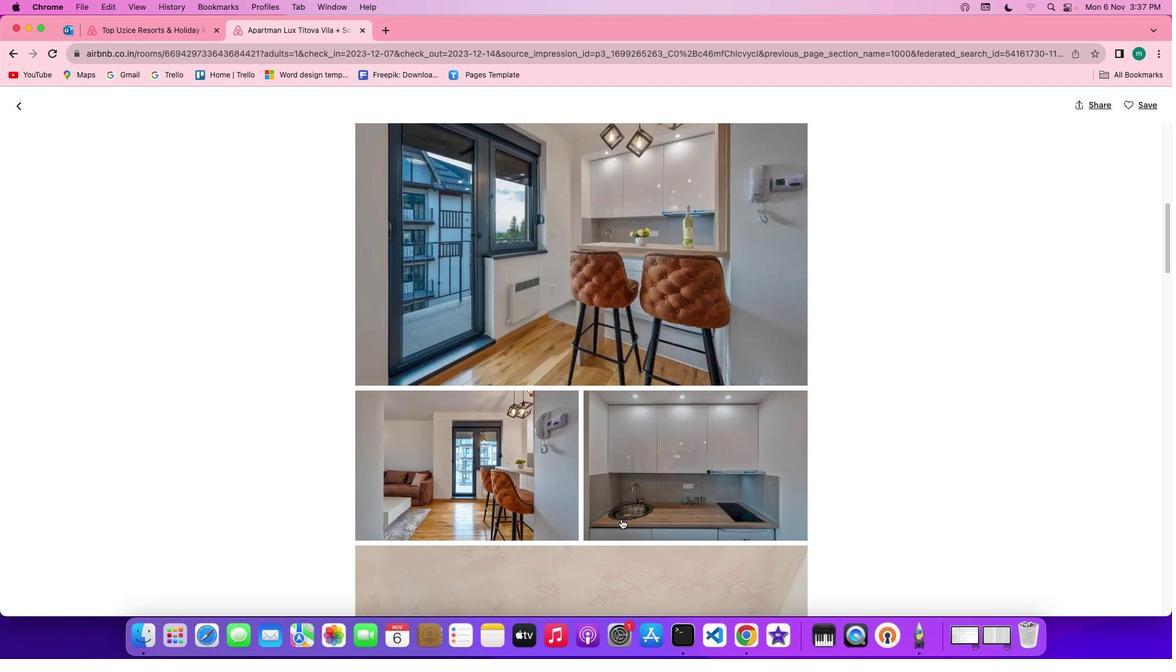 
Action: Mouse scrolled (621, 519) with delta (0, 0)
Screenshot: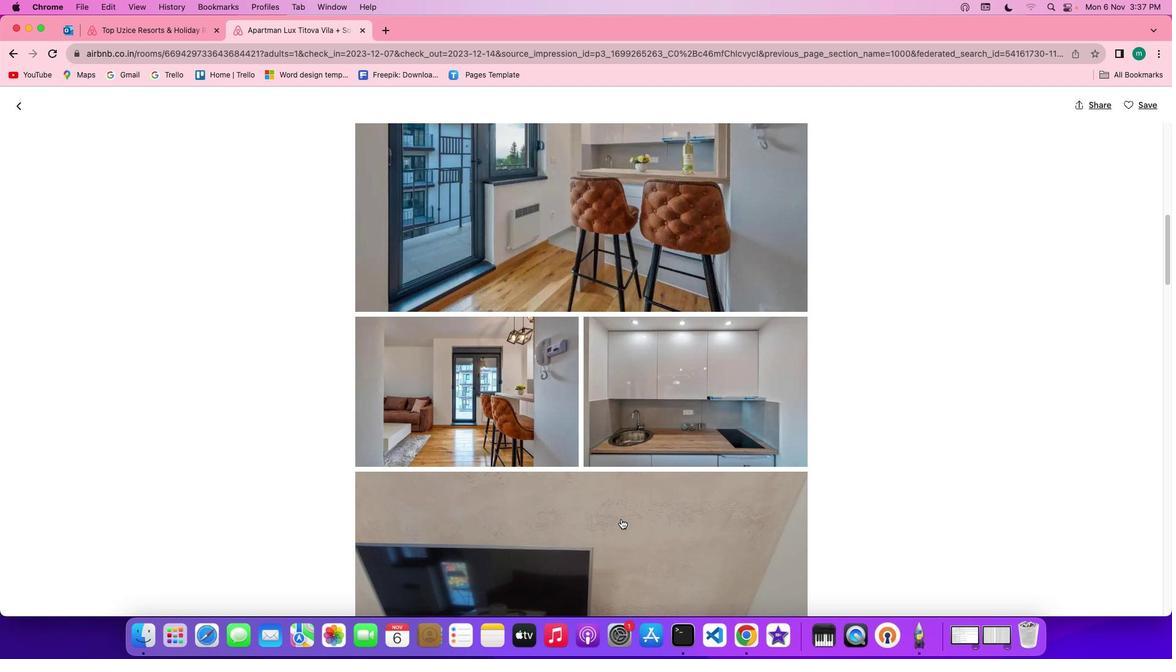 
Action: Mouse scrolled (621, 519) with delta (0, 0)
Screenshot: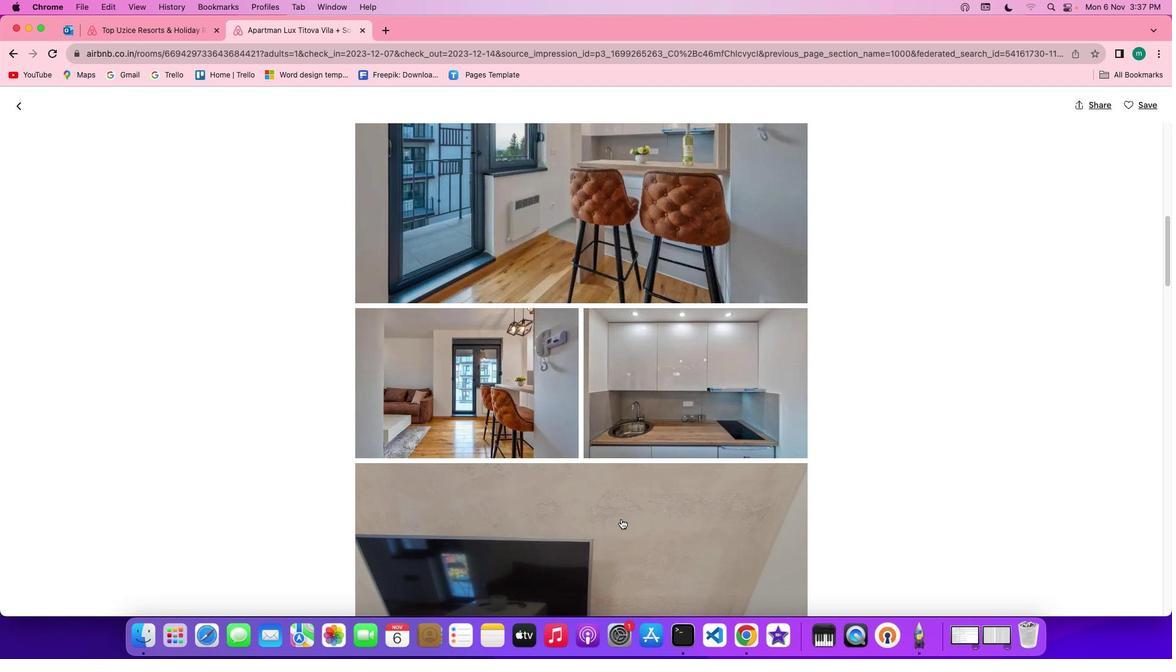
Action: Mouse scrolled (621, 519) with delta (0, 0)
Screenshot: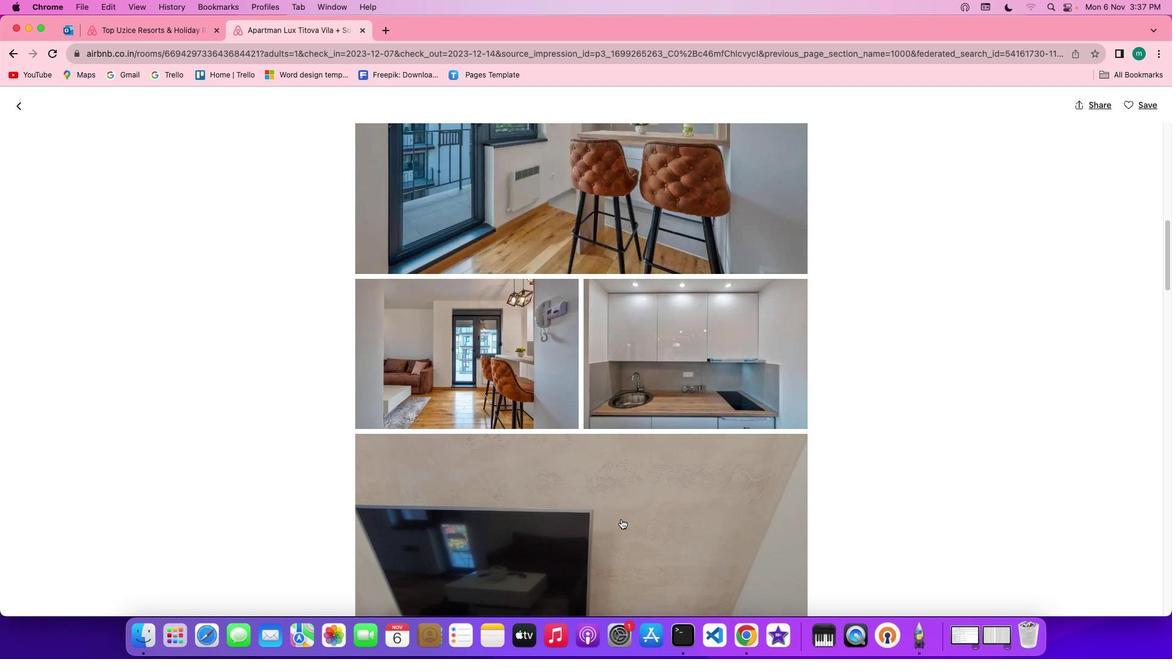
Action: Mouse scrolled (621, 519) with delta (0, 0)
Screenshot: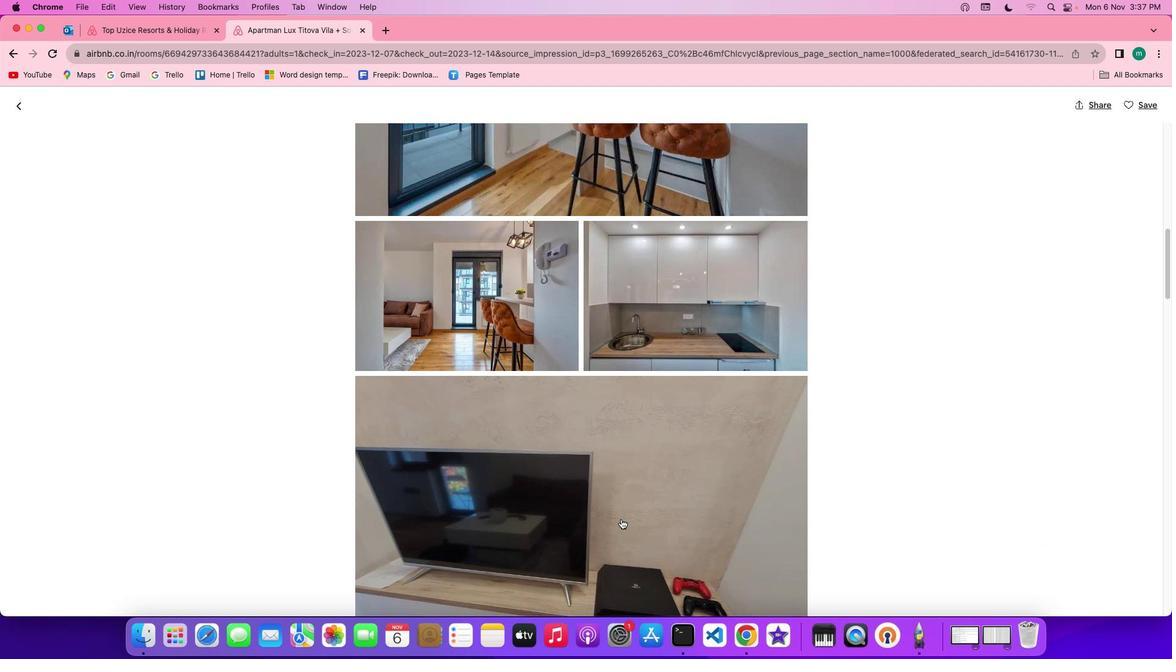 
Action: Mouse scrolled (621, 519) with delta (0, 0)
Screenshot: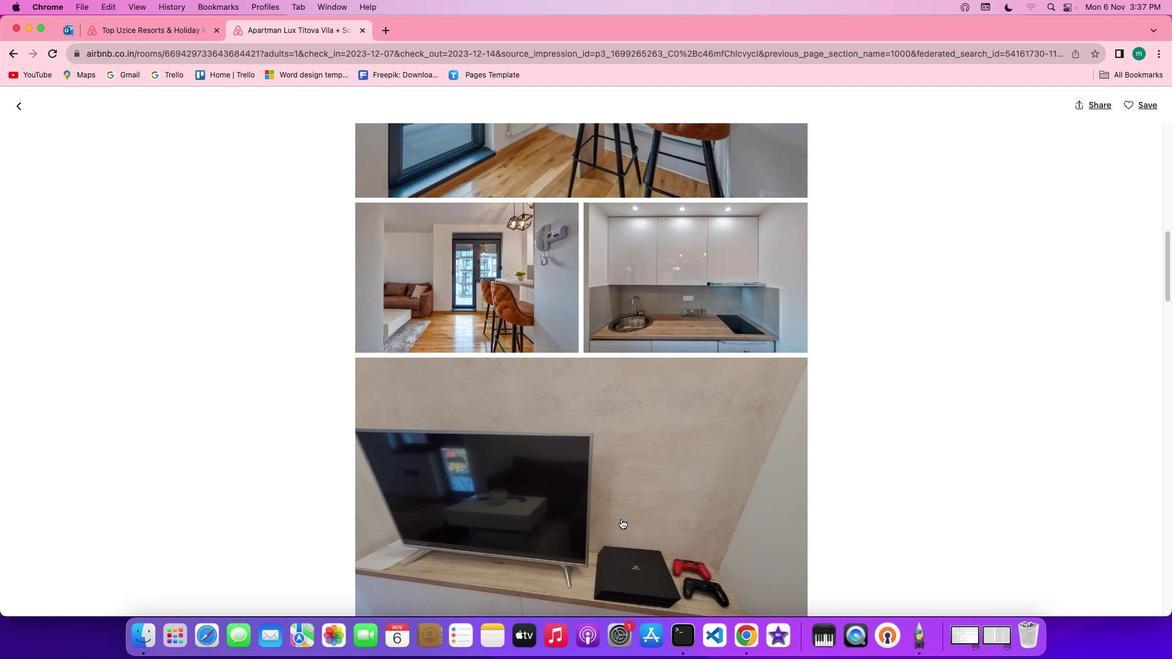 
Action: Mouse scrolled (621, 519) with delta (0, 0)
Screenshot: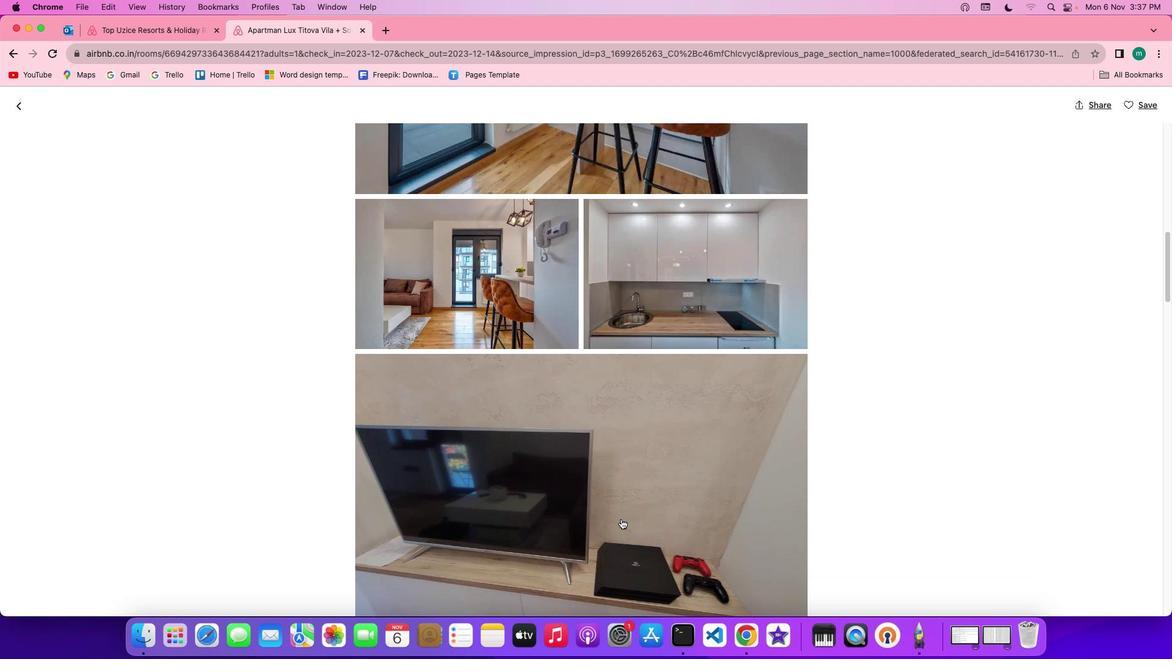 
Action: Mouse scrolled (621, 519) with delta (0, 0)
Screenshot: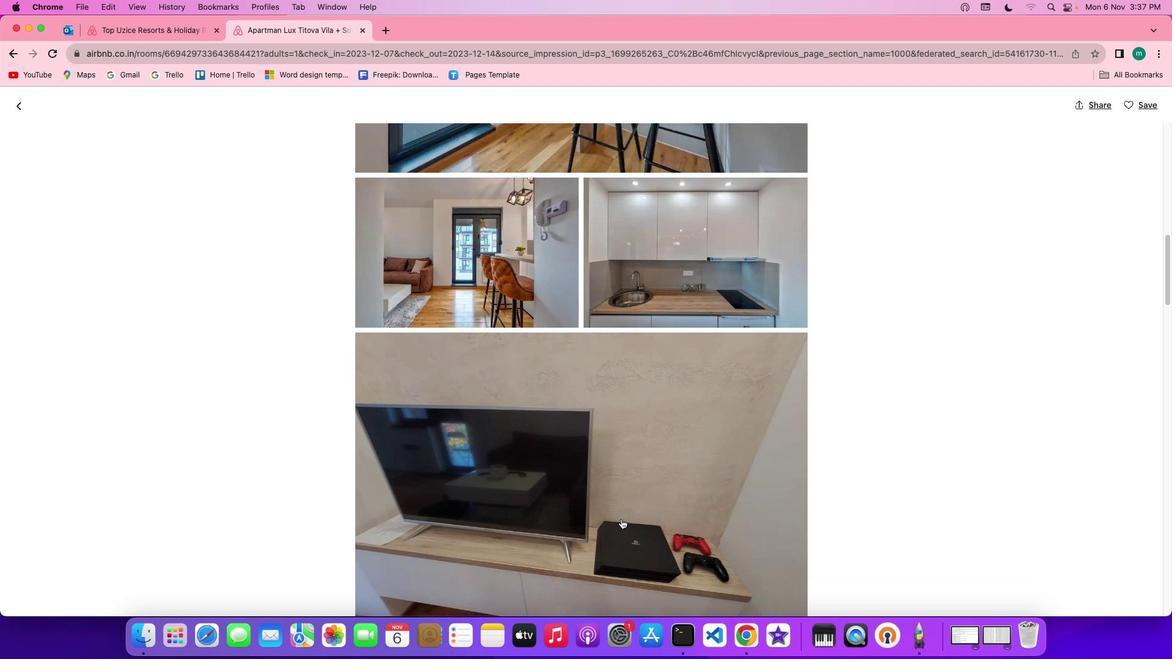
Action: Mouse scrolled (621, 519) with delta (0, 0)
Screenshot: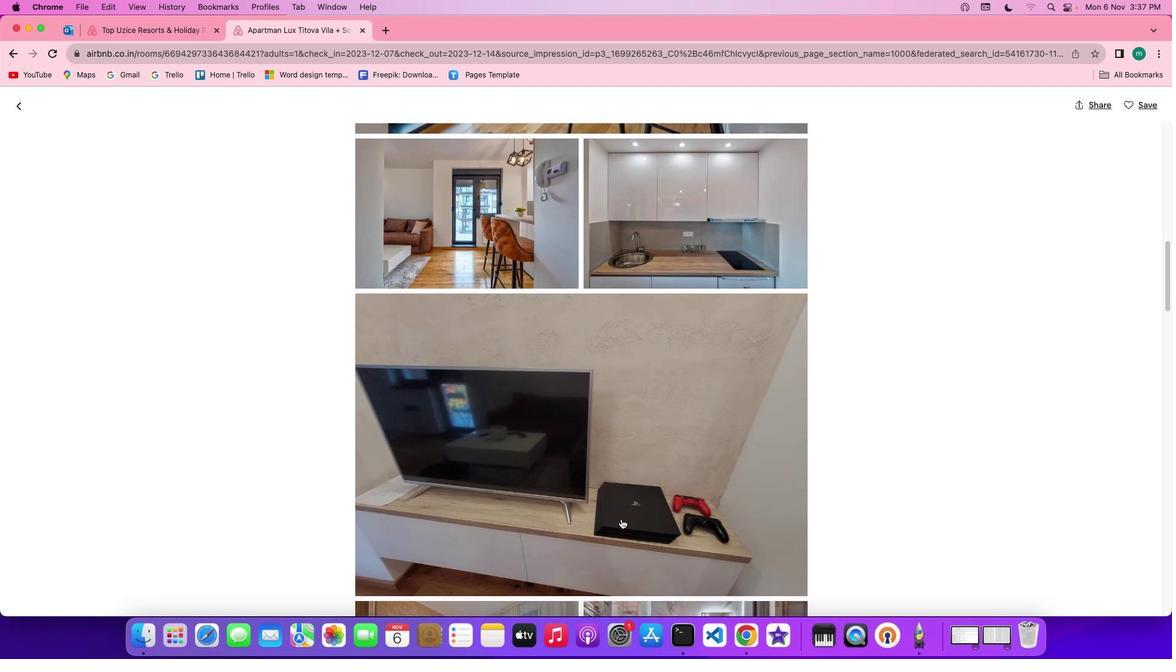 
Action: Mouse scrolled (621, 519) with delta (0, 0)
Screenshot: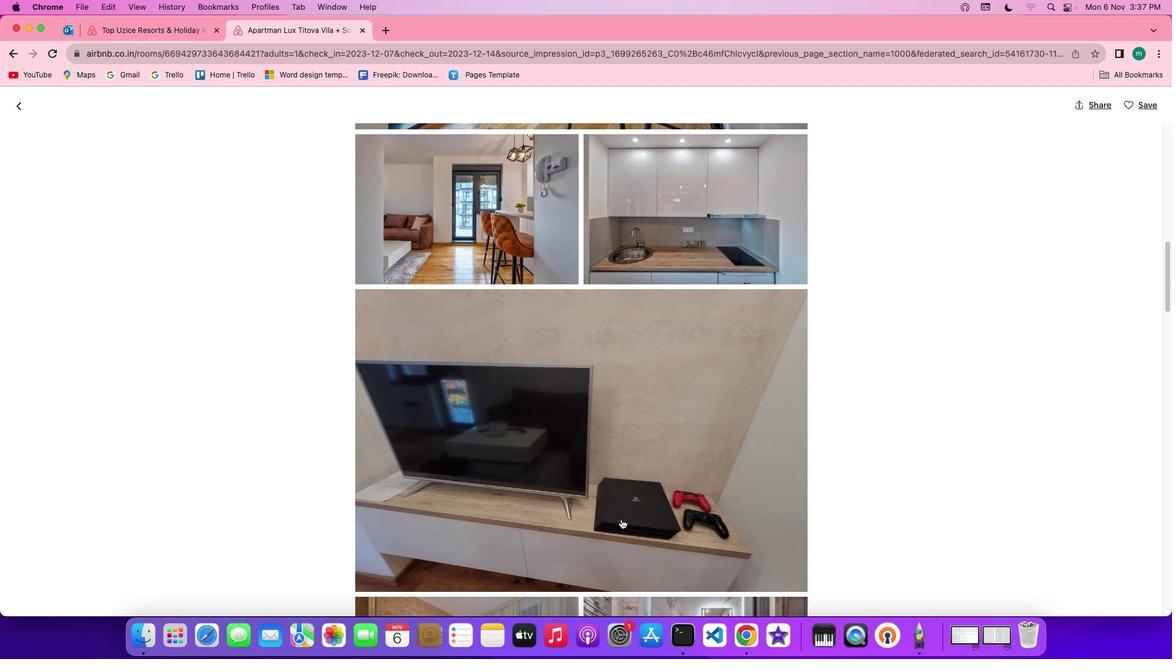 
Action: Mouse scrolled (621, 519) with delta (0, 0)
Screenshot: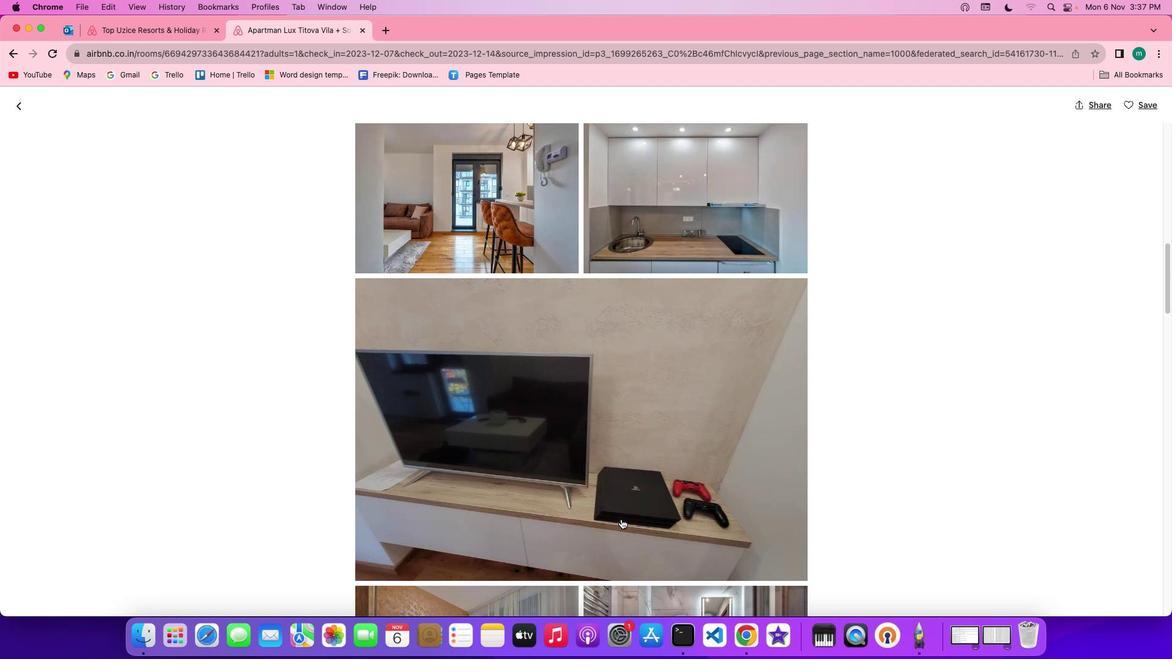 
Action: Mouse scrolled (621, 519) with delta (0, 0)
Screenshot: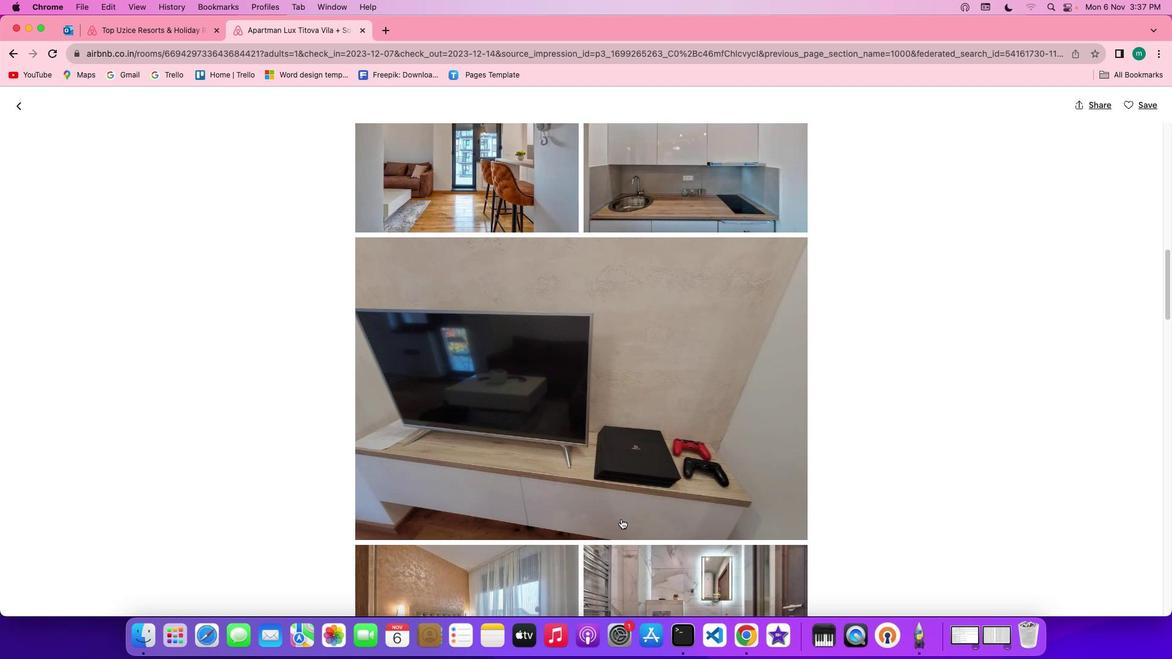 
Action: Mouse scrolled (621, 519) with delta (0, 0)
Screenshot: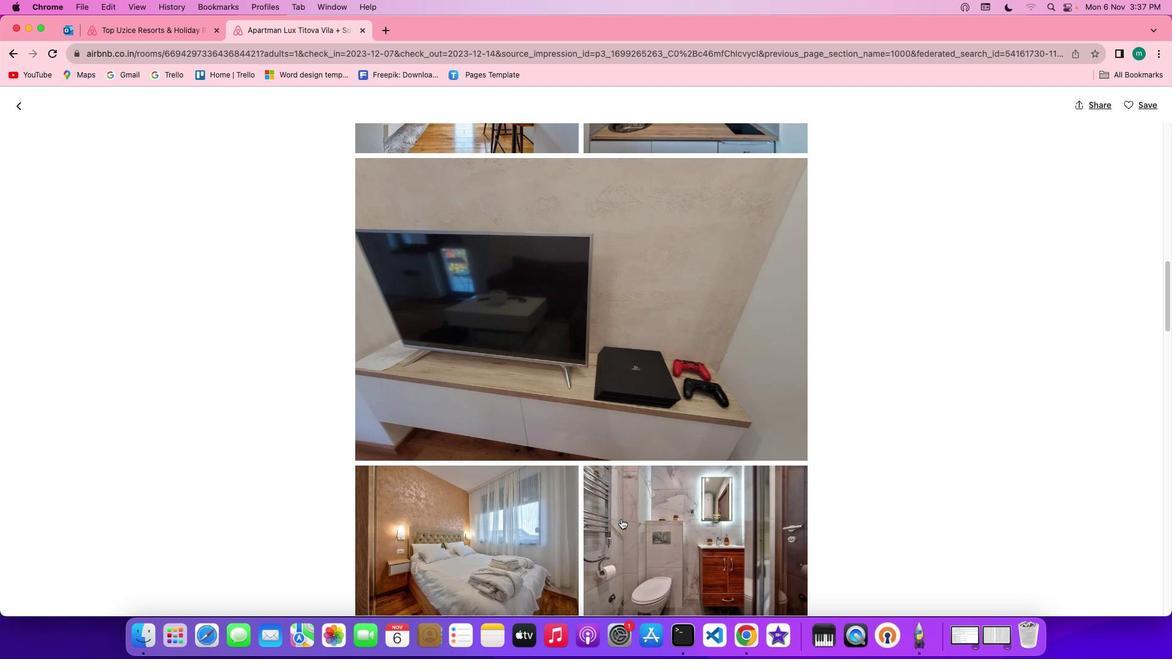 
Action: Mouse scrolled (621, 519) with delta (0, 0)
Screenshot: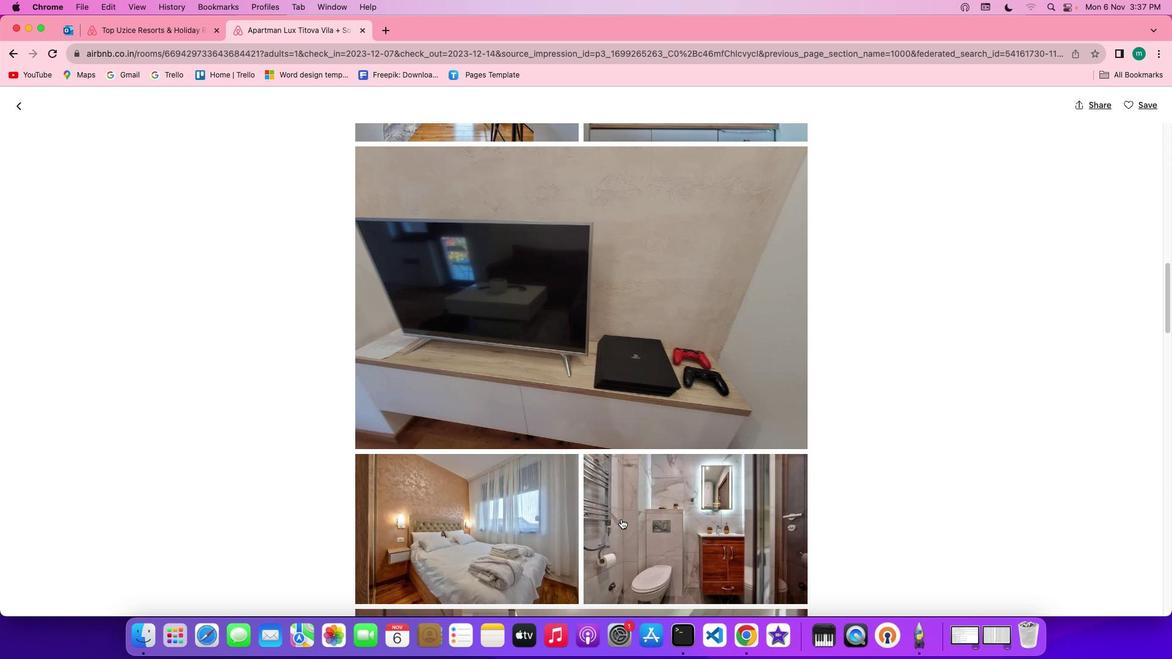 
Action: Mouse scrolled (621, 519) with delta (0, 0)
Screenshot: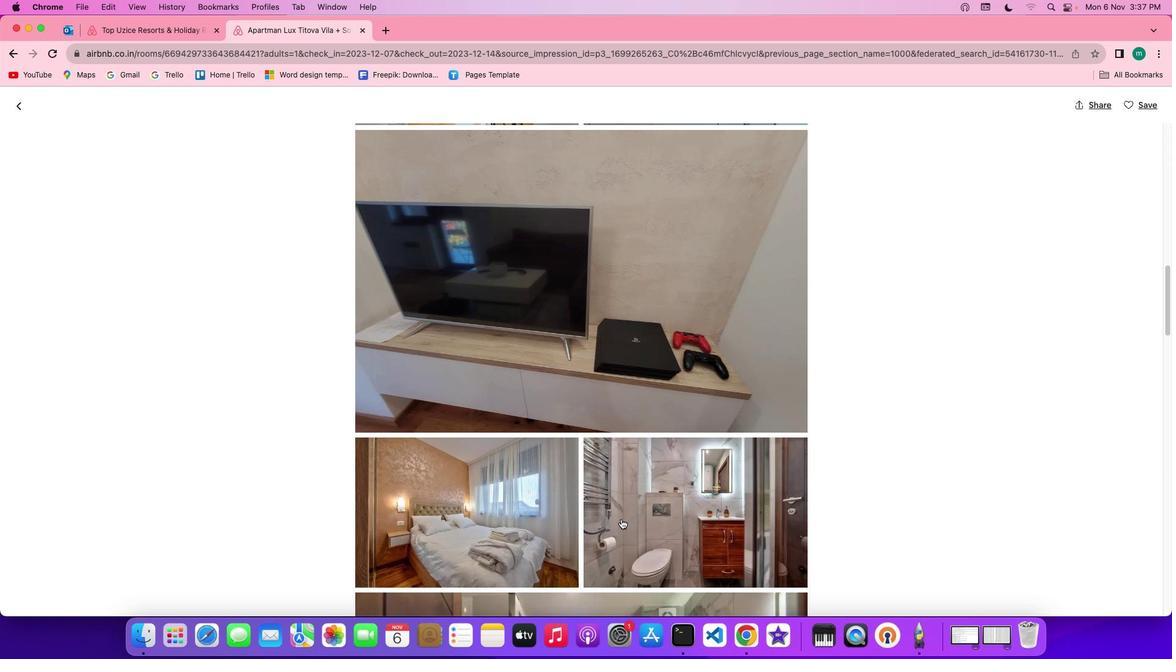 
Action: Mouse scrolled (621, 519) with delta (0, -1)
Screenshot: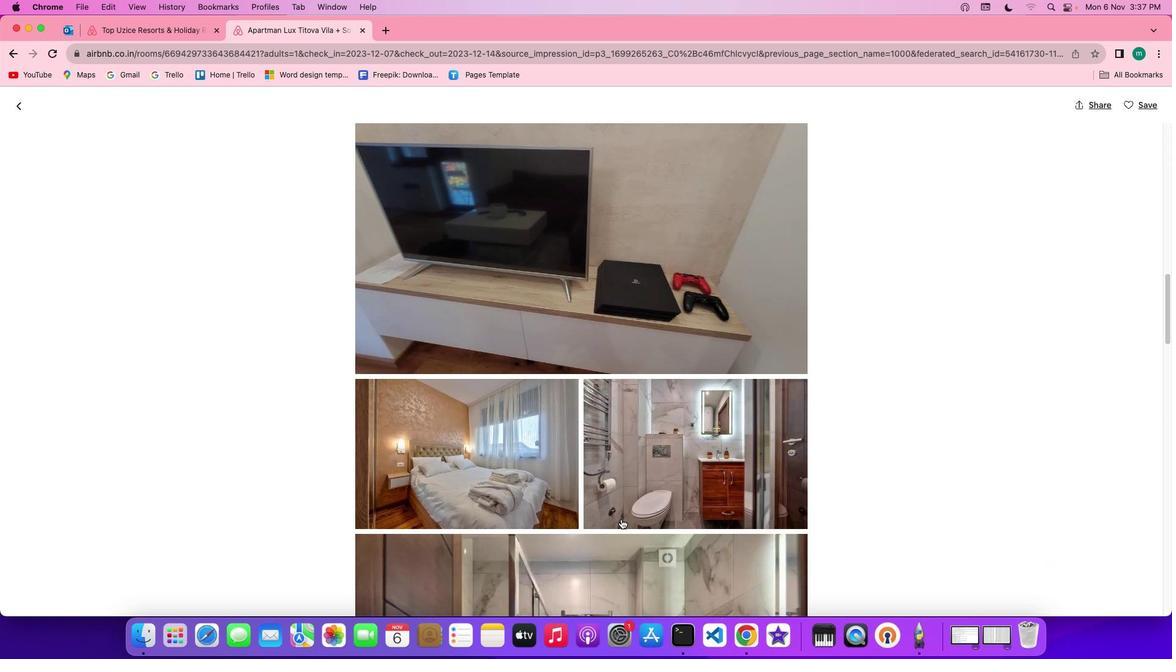 
Action: Mouse scrolled (621, 519) with delta (0, 0)
Screenshot: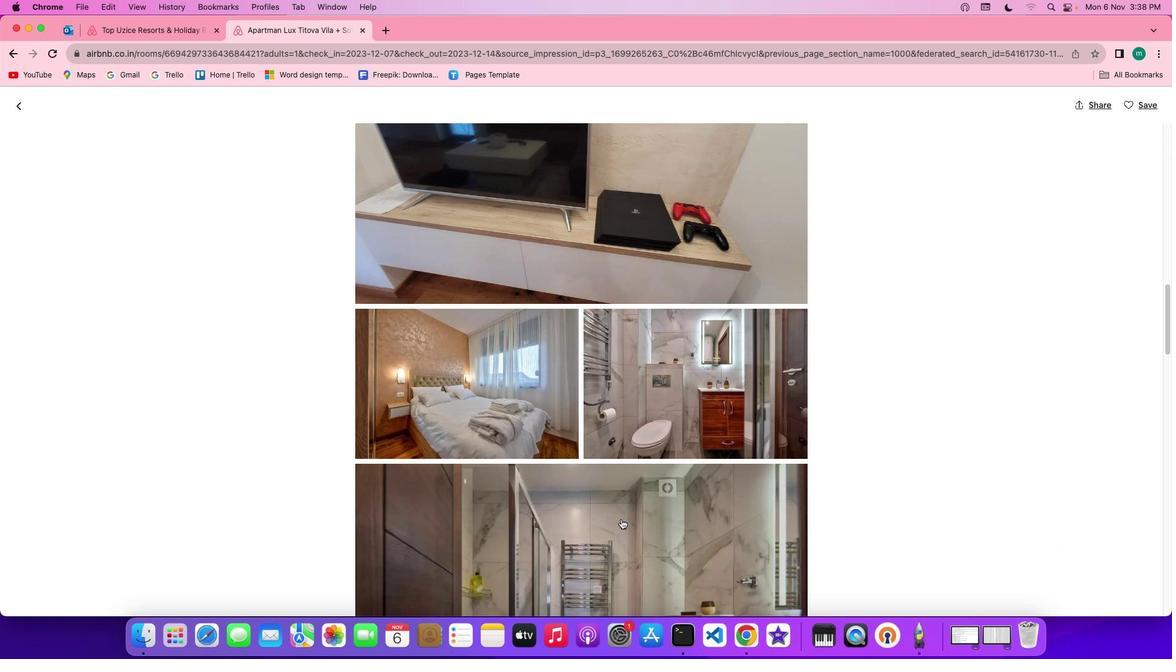 
Action: Mouse scrolled (621, 519) with delta (0, 0)
Screenshot: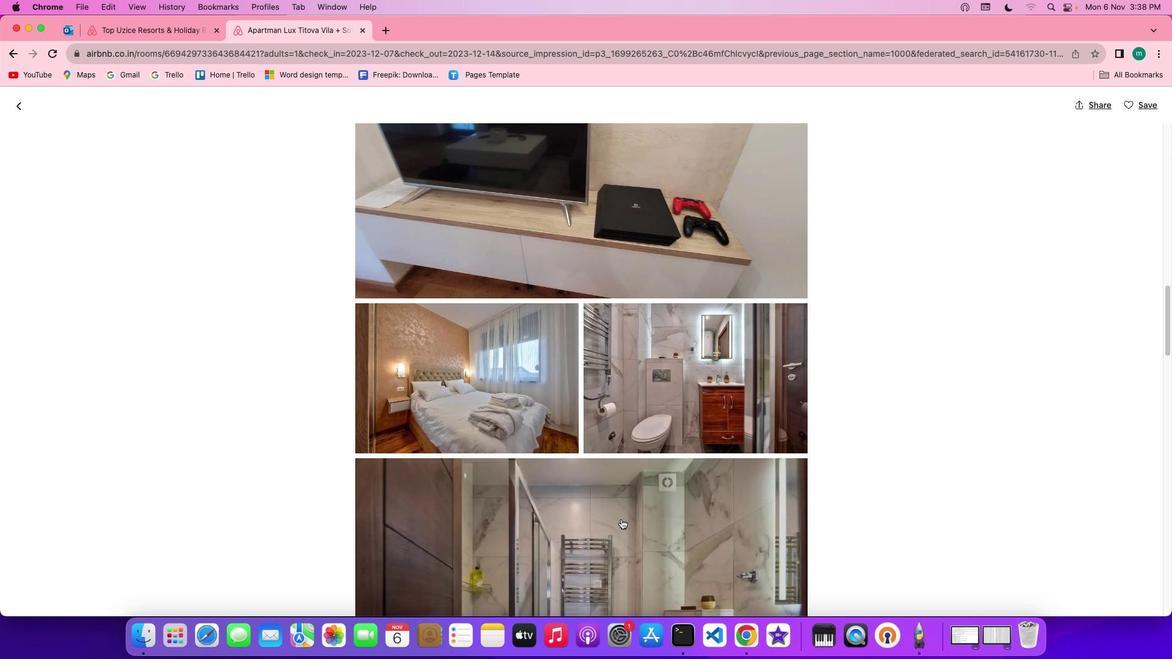 
Action: Mouse scrolled (621, 519) with delta (0, 0)
Screenshot: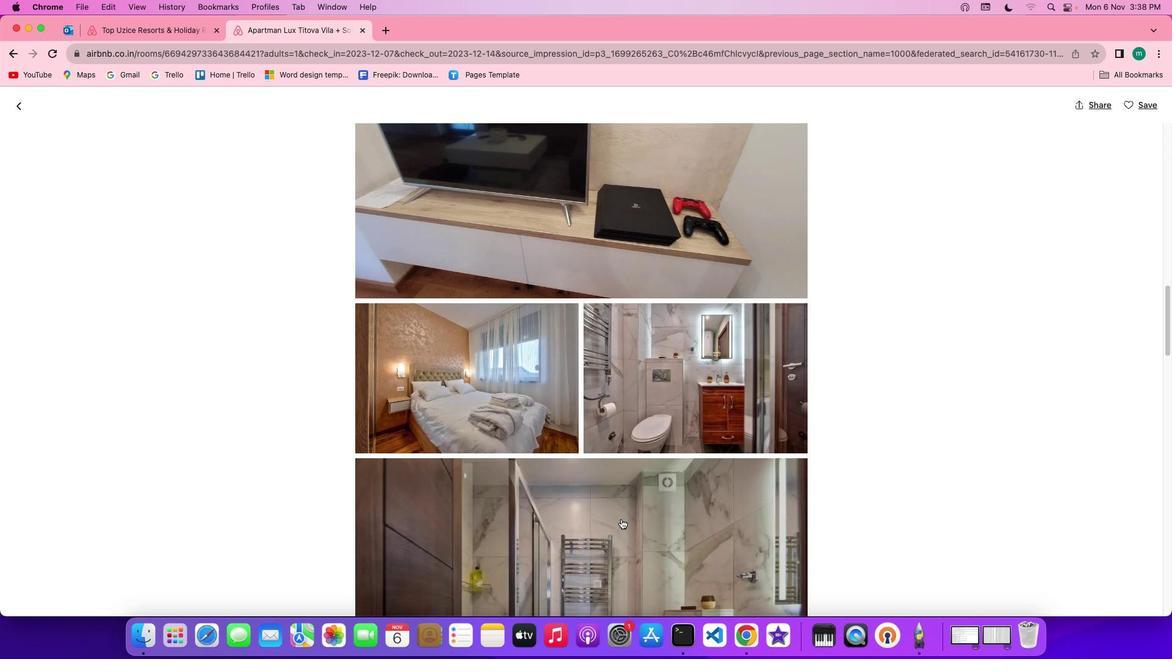 
Action: Mouse scrolled (621, 519) with delta (0, 0)
Screenshot: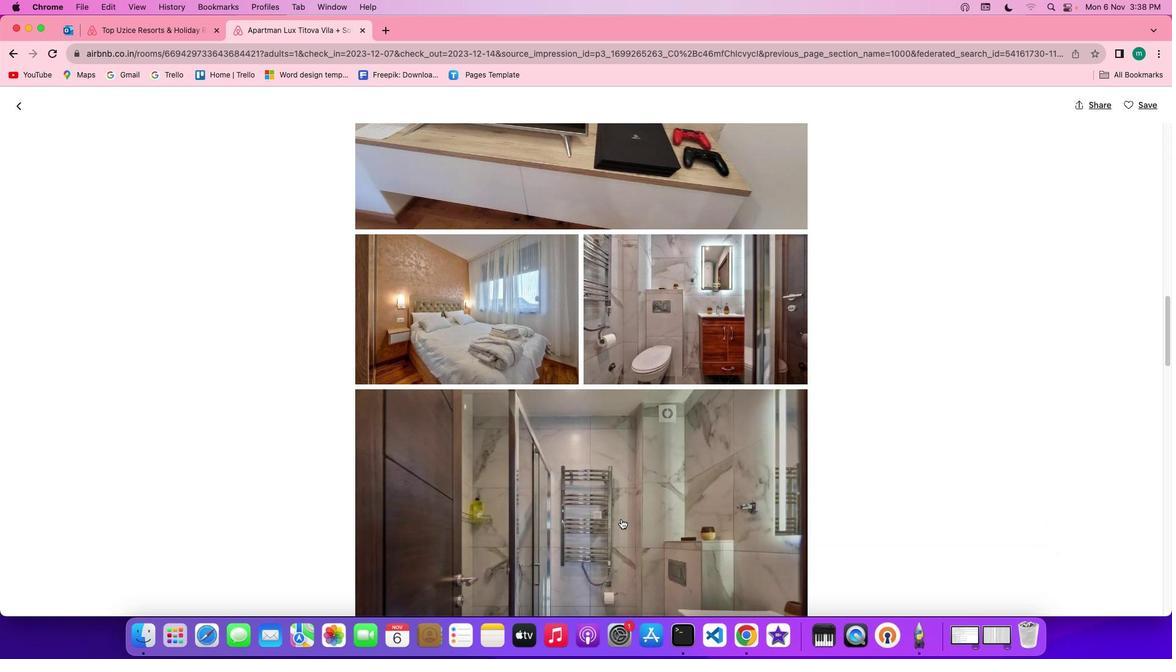 
Action: Mouse scrolled (621, 519) with delta (0, 0)
Screenshot: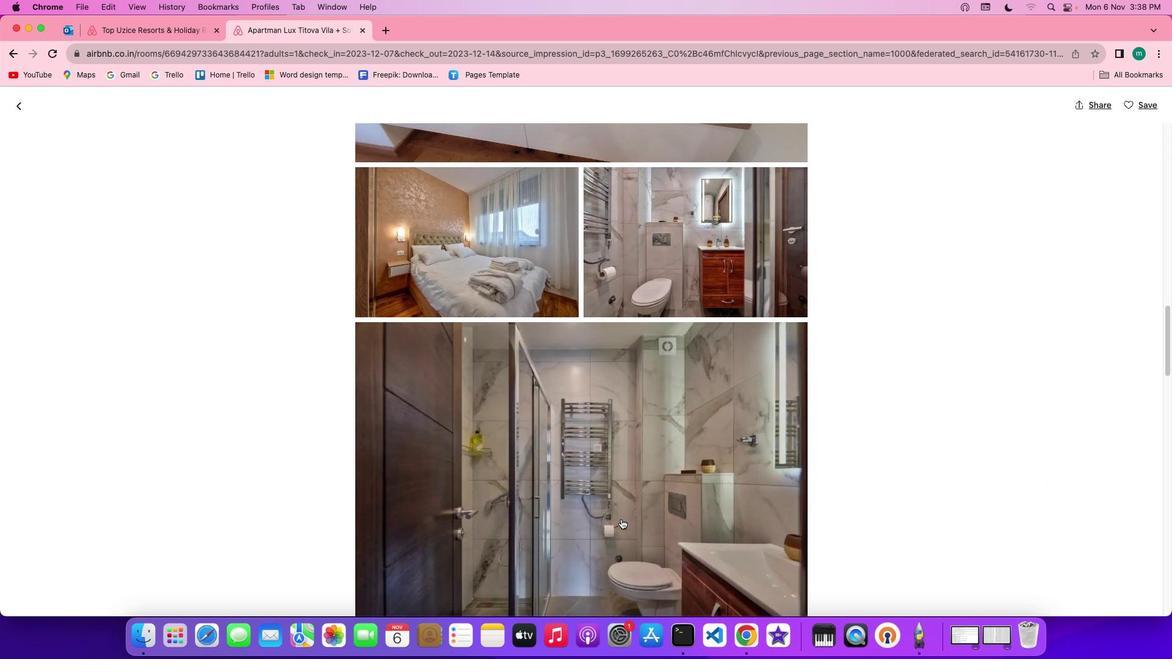 
Action: Mouse scrolled (621, 519) with delta (0, 0)
Screenshot: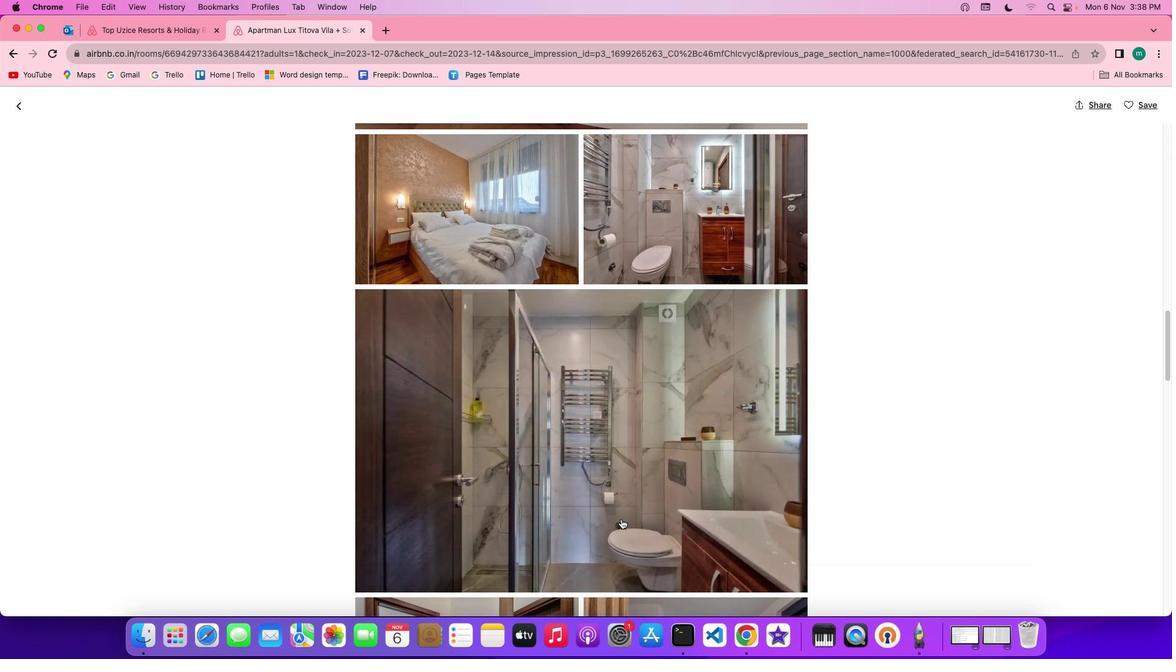 
Action: Mouse scrolled (621, 519) with delta (0, 0)
Screenshot: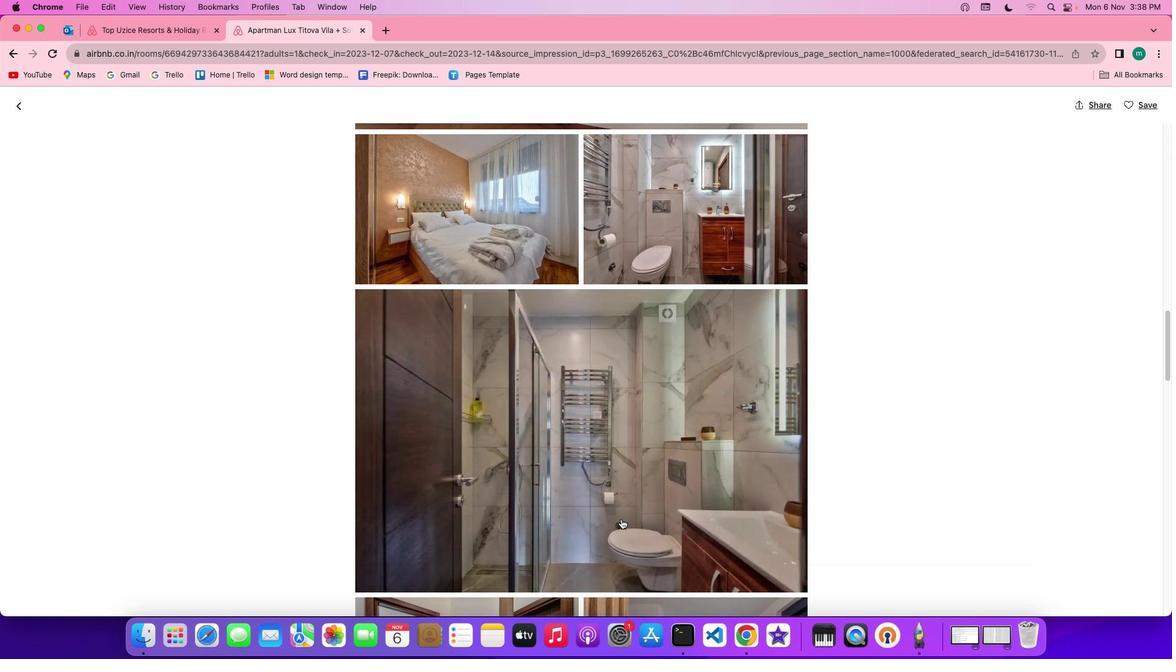 
Action: Mouse scrolled (621, 519) with delta (0, -1)
Screenshot: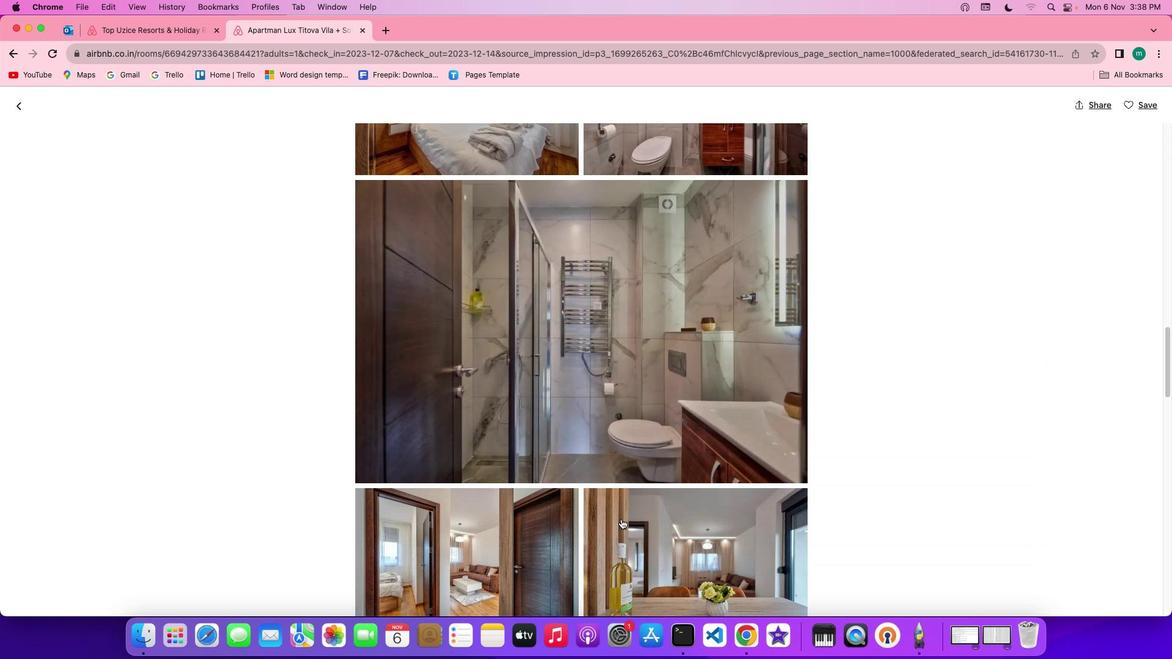 
Action: Mouse scrolled (621, 519) with delta (0, 0)
Screenshot: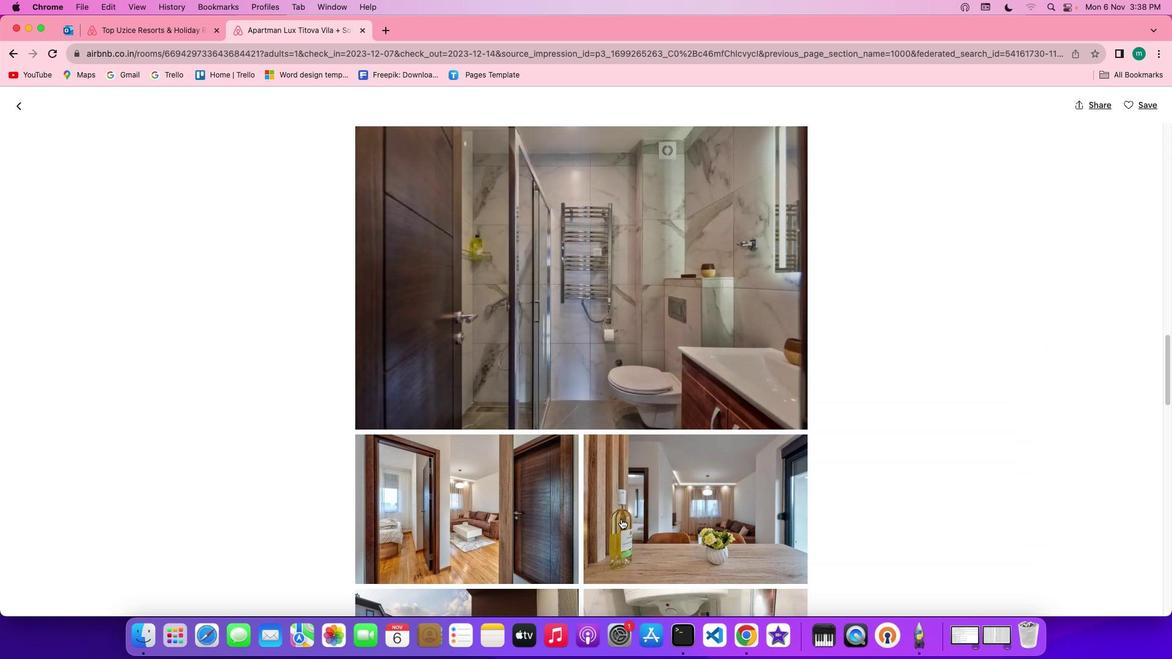 
Action: Mouse scrolled (621, 519) with delta (0, 0)
Screenshot: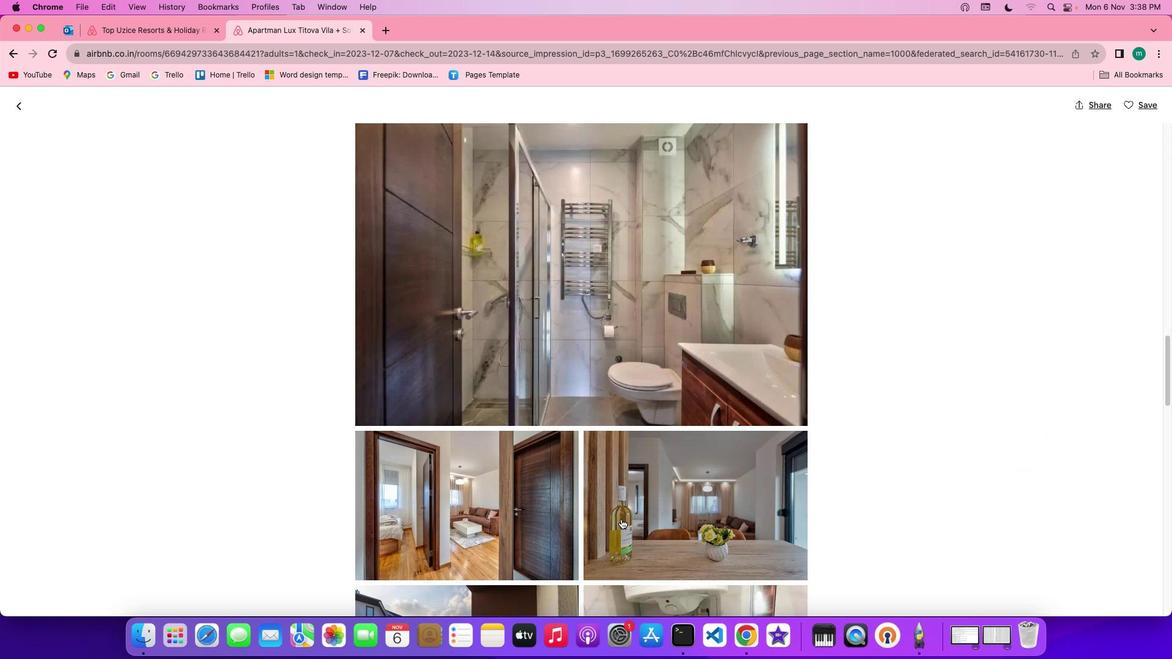 
Action: Mouse scrolled (621, 519) with delta (0, 0)
Screenshot: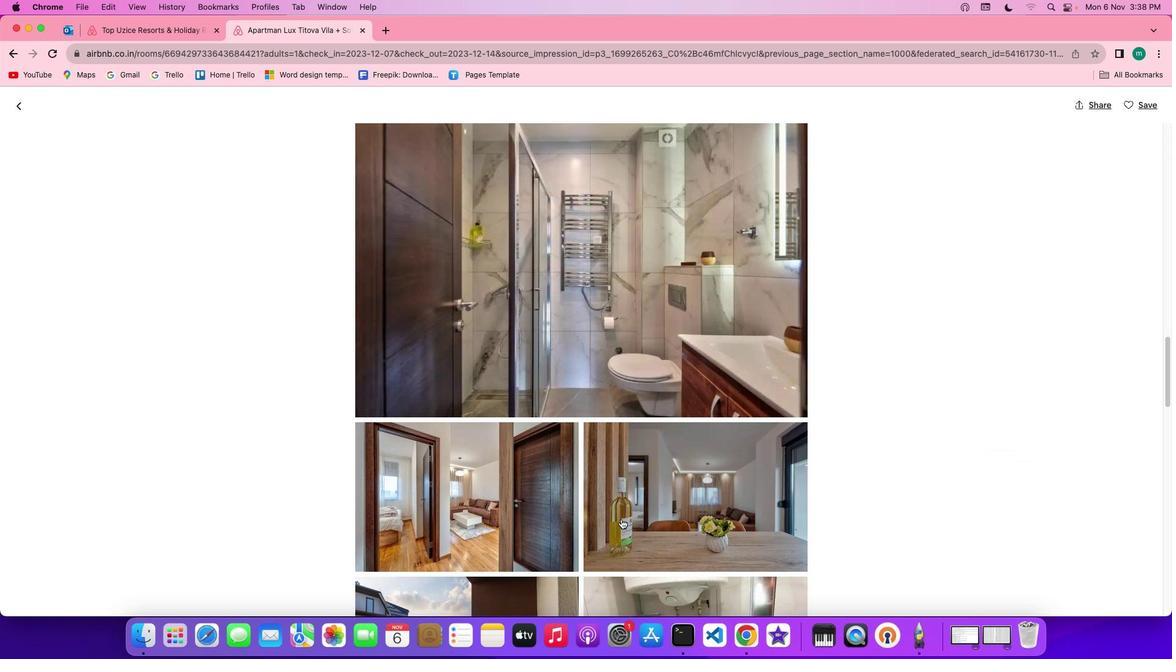 
Action: Mouse scrolled (621, 519) with delta (0, 0)
Screenshot: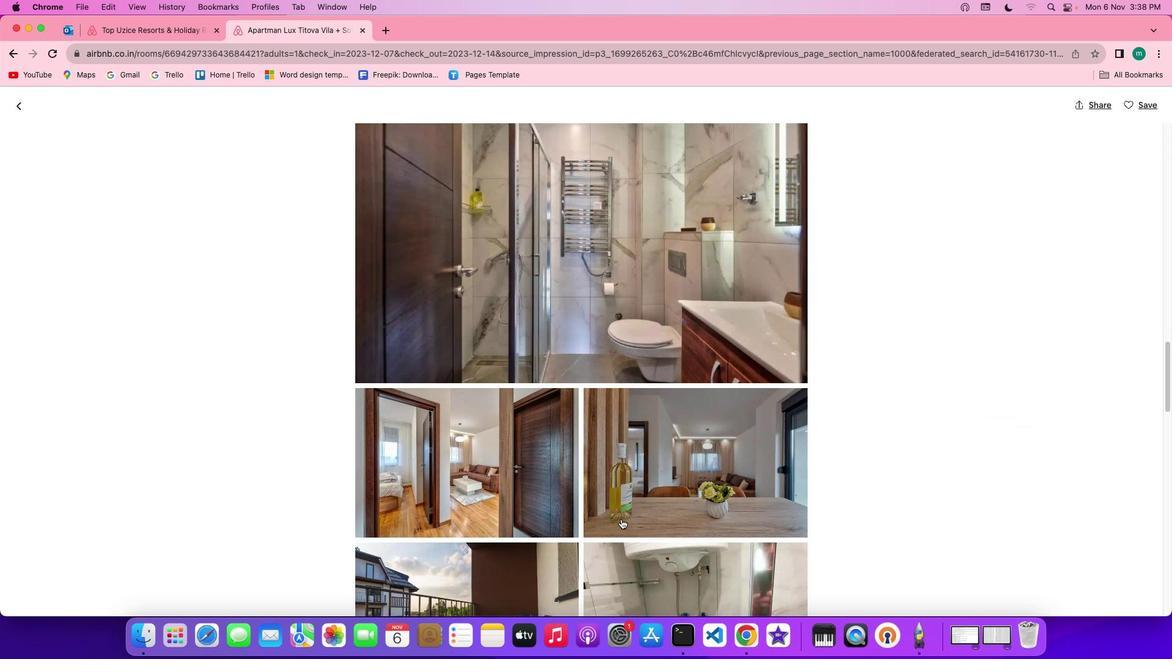 
Action: Mouse scrolled (621, 519) with delta (0, -1)
Screenshot: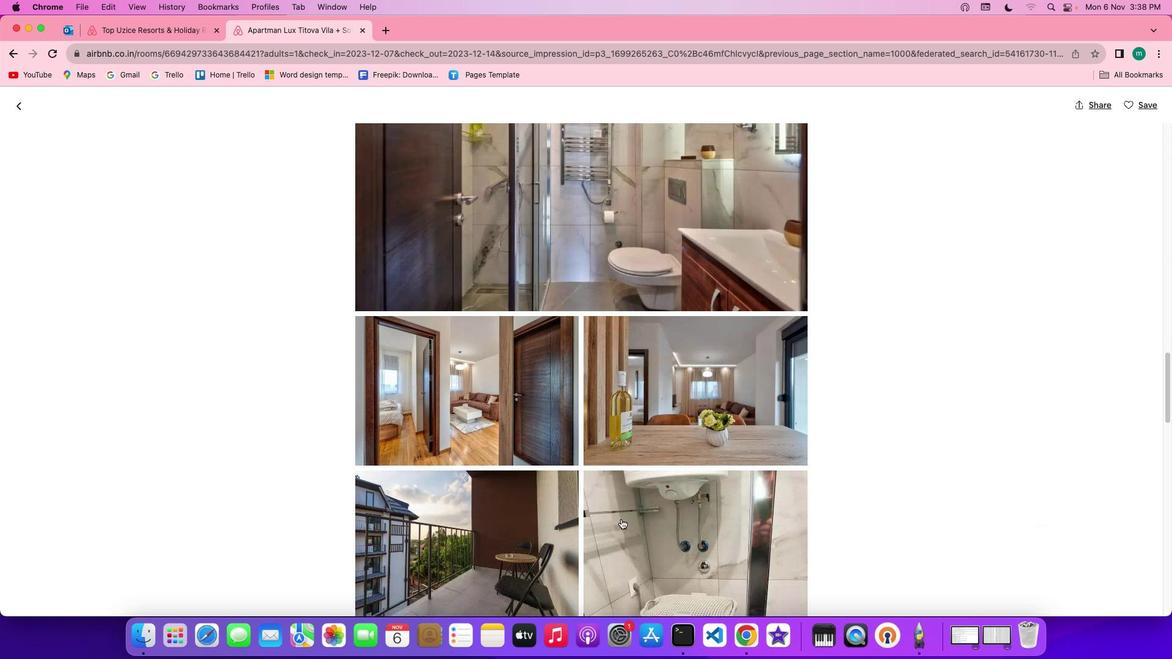 
Action: Mouse scrolled (621, 519) with delta (0, 0)
Screenshot: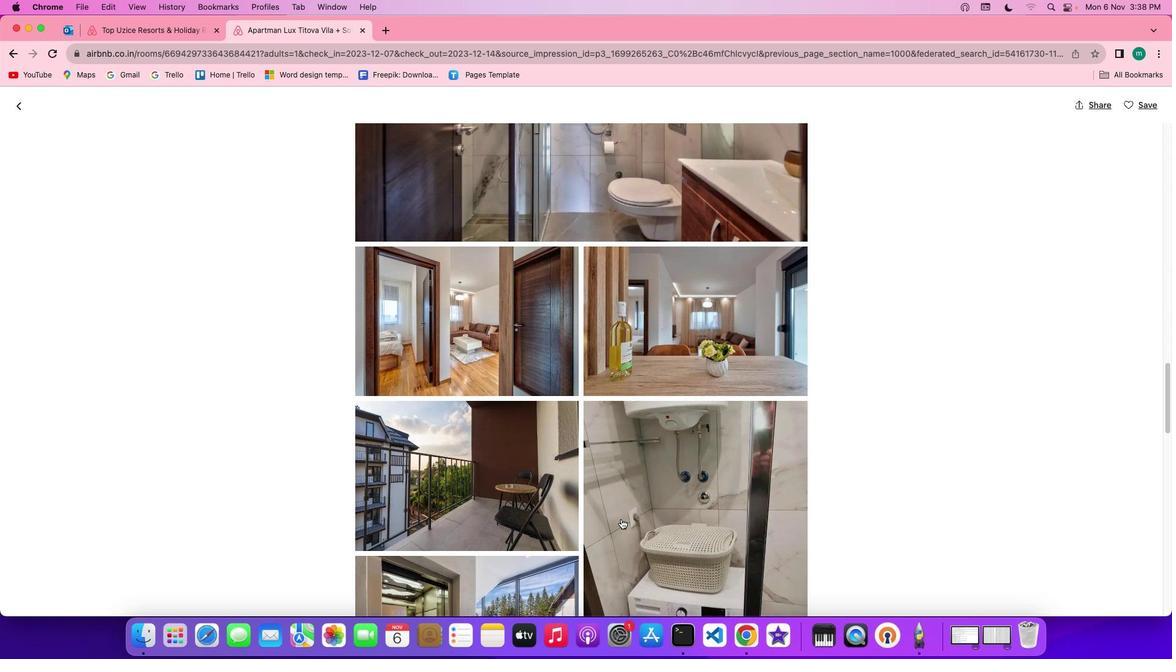 
Action: Mouse scrolled (621, 519) with delta (0, 0)
Screenshot: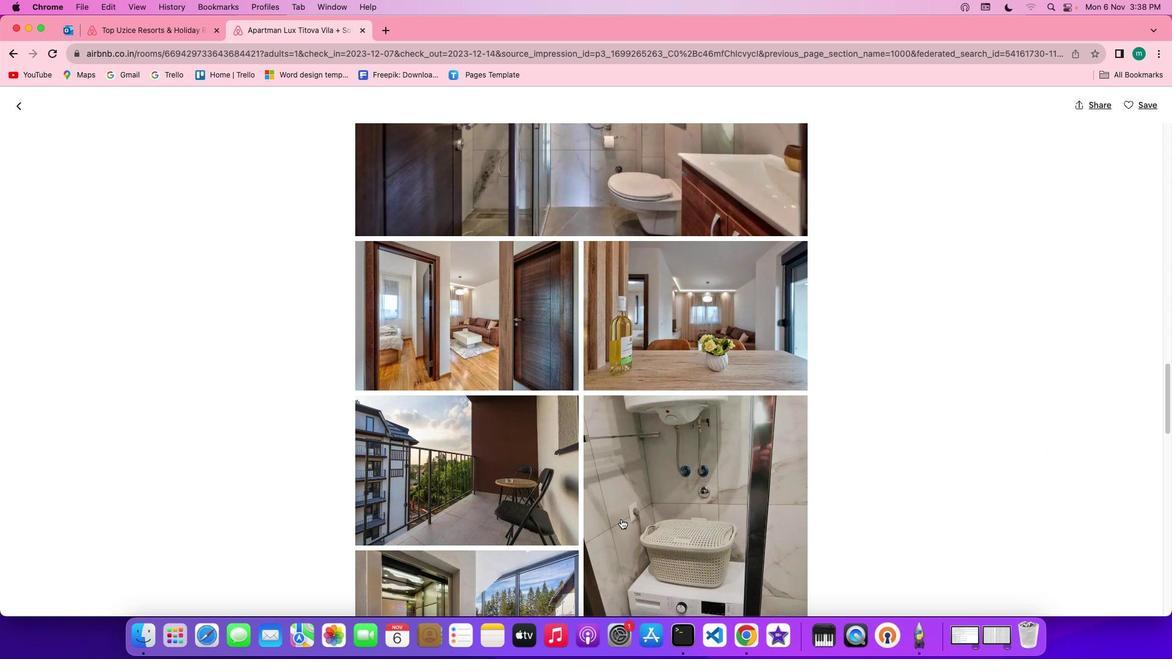 
Action: Mouse scrolled (621, 519) with delta (0, 0)
Screenshot: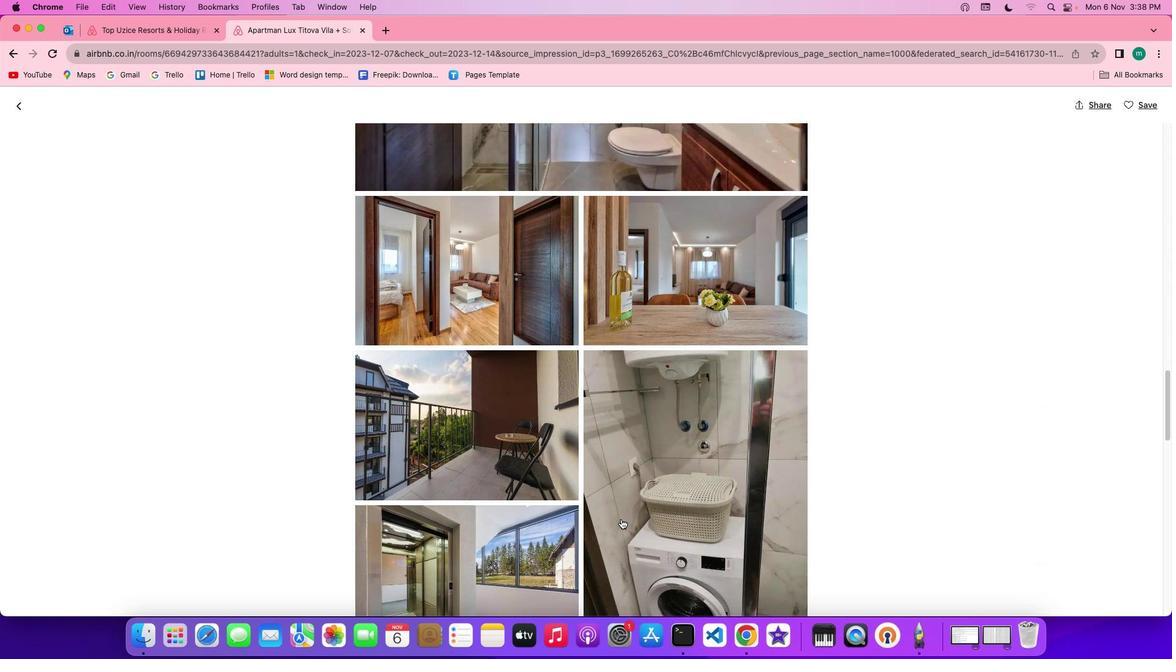 
Action: Mouse scrolled (621, 519) with delta (0, 0)
Screenshot: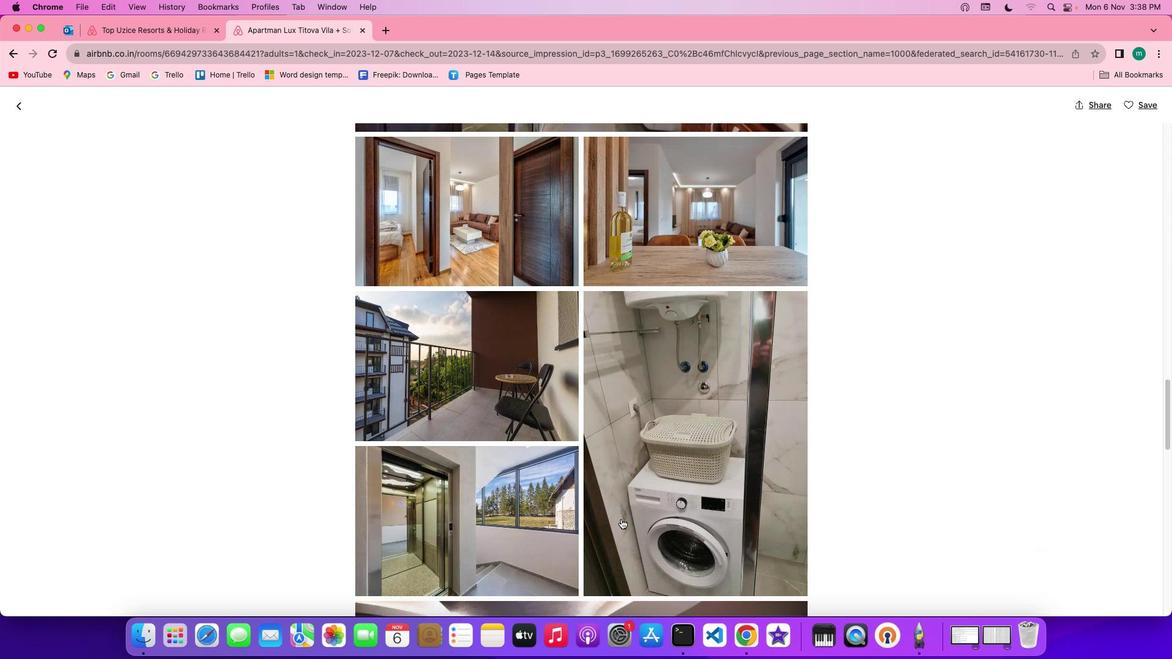 
Action: Mouse scrolled (621, 519) with delta (0, 0)
Screenshot: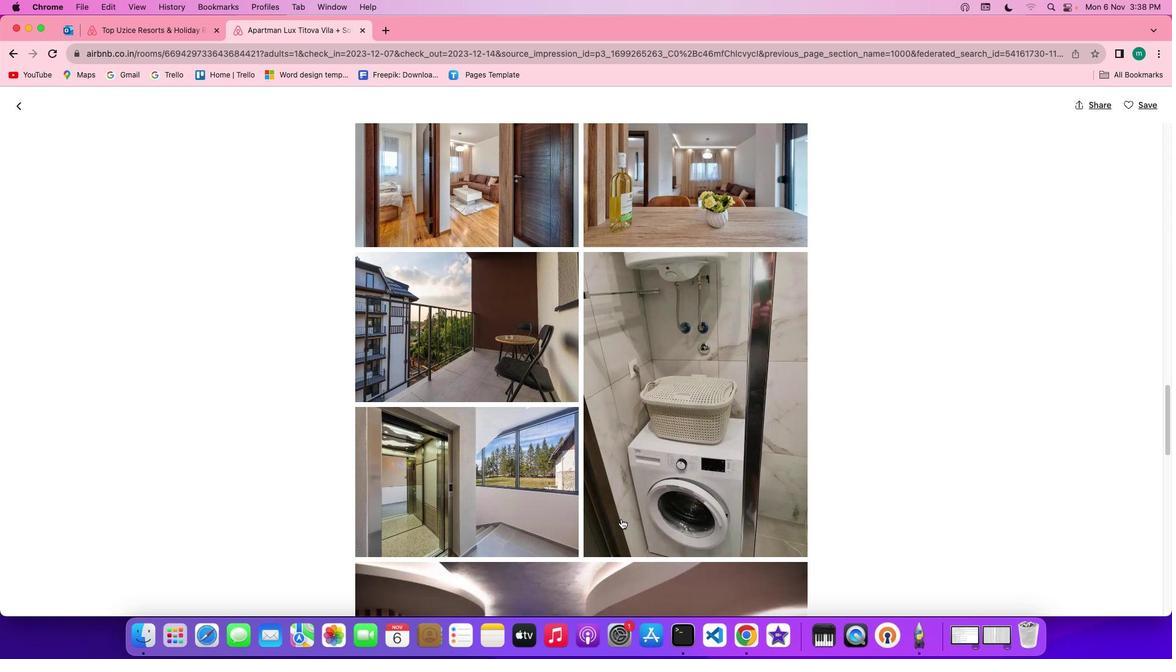 
Action: Mouse scrolled (621, 519) with delta (0, 0)
Screenshot: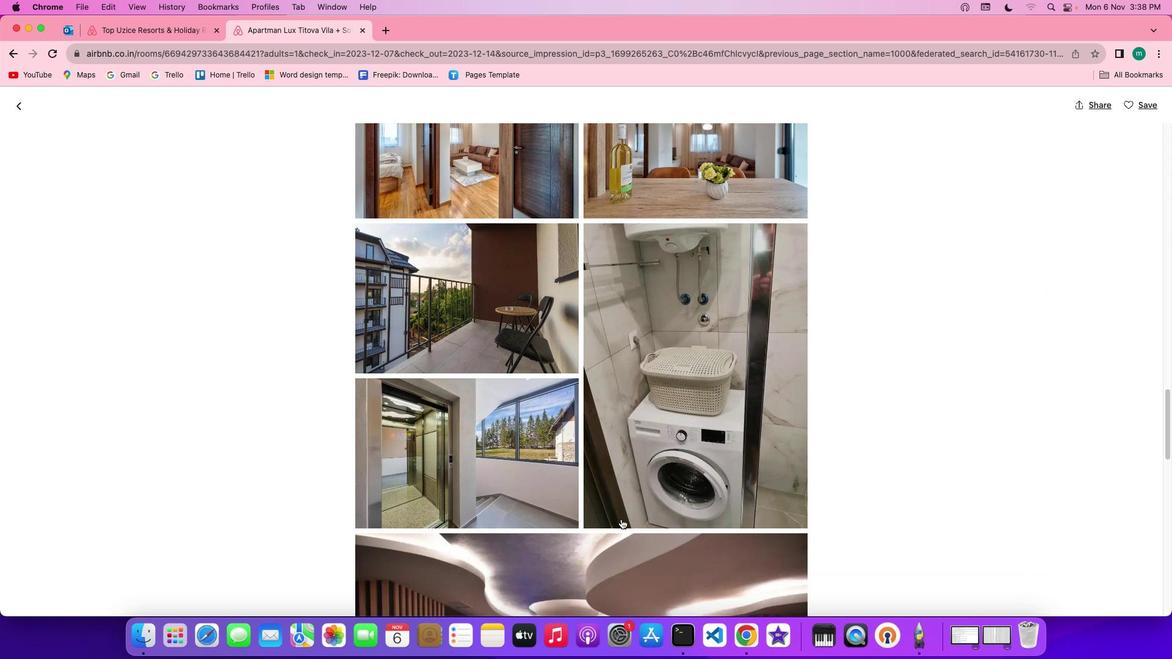 
Action: Mouse scrolled (621, 519) with delta (0, 0)
Screenshot: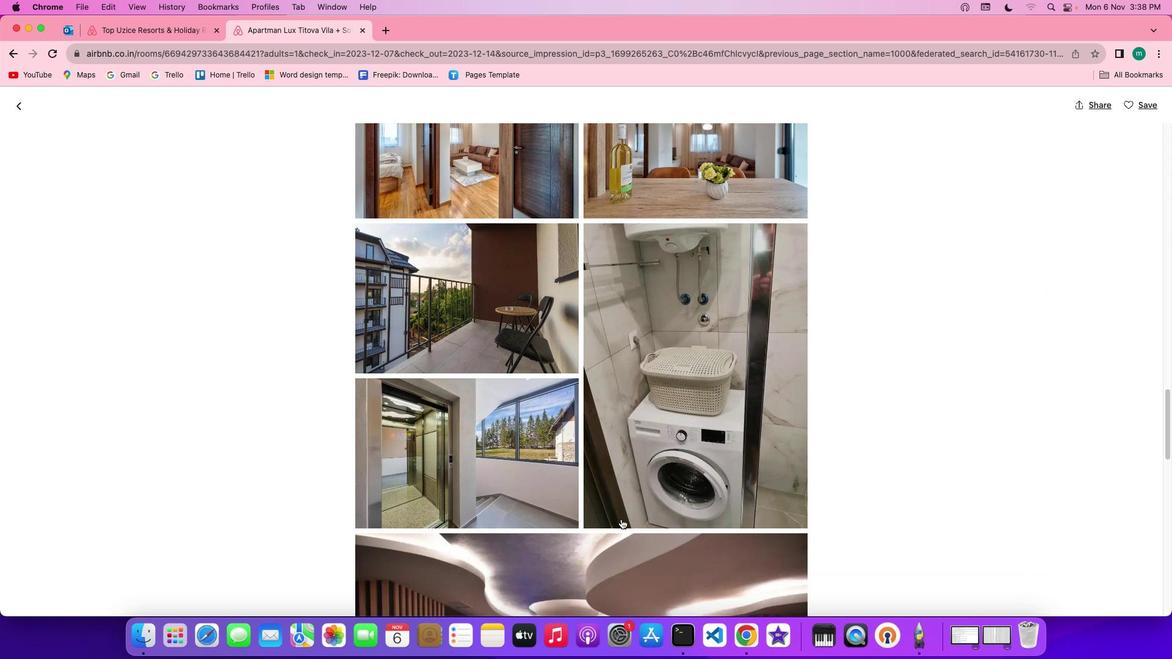 
Action: Mouse scrolled (621, 519) with delta (0, -1)
Screenshot: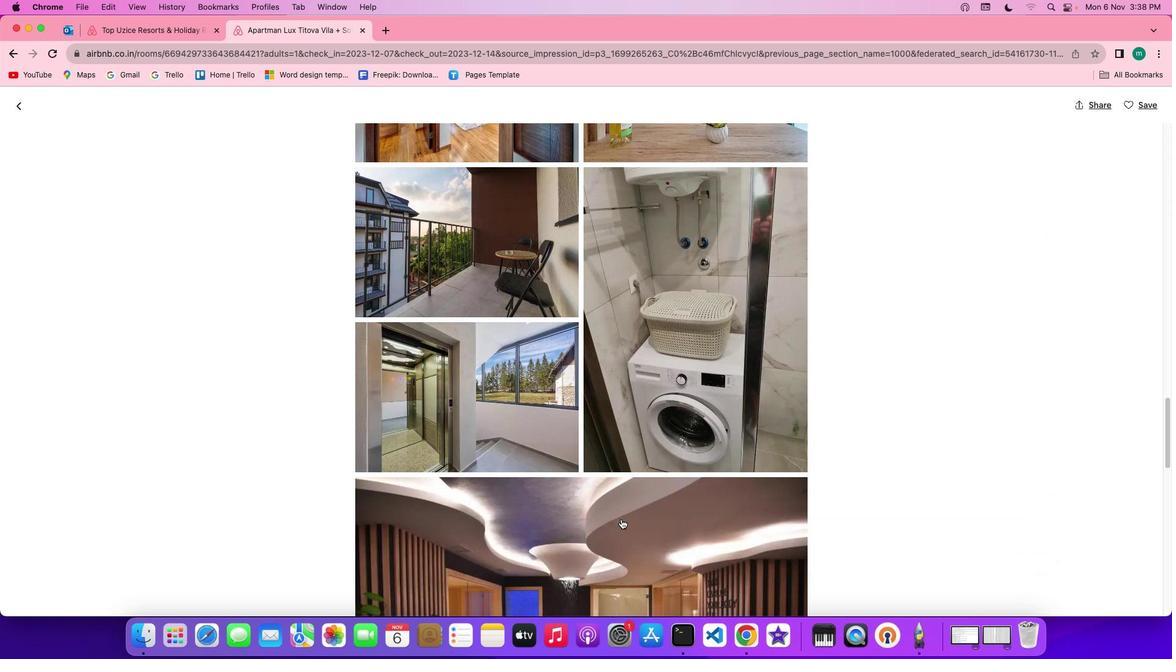 
Action: Mouse scrolled (621, 519) with delta (0, 0)
Screenshot: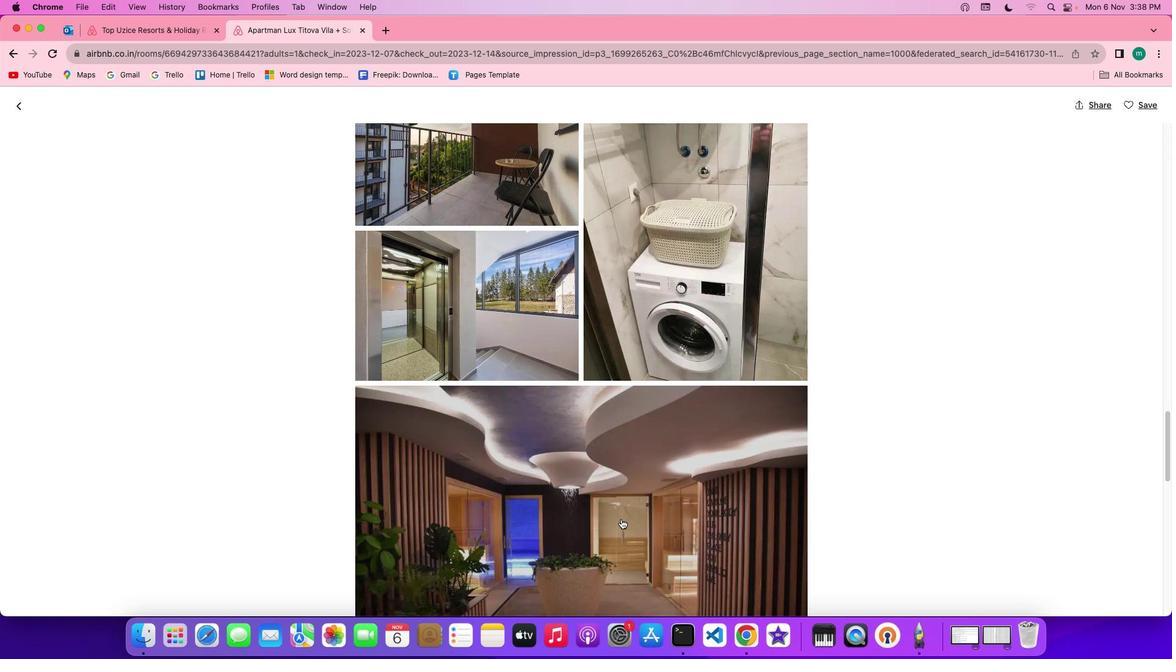 
Action: Mouse scrolled (621, 519) with delta (0, 0)
Screenshot: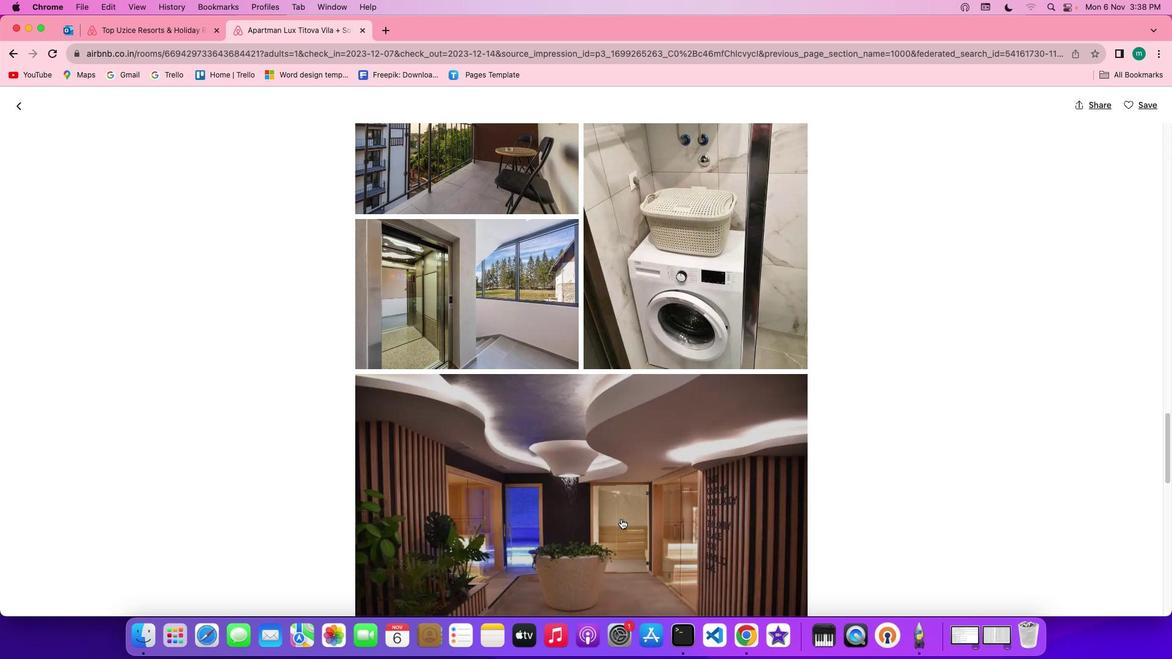 
Action: Mouse scrolled (621, 519) with delta (0, 0)
Screenshot: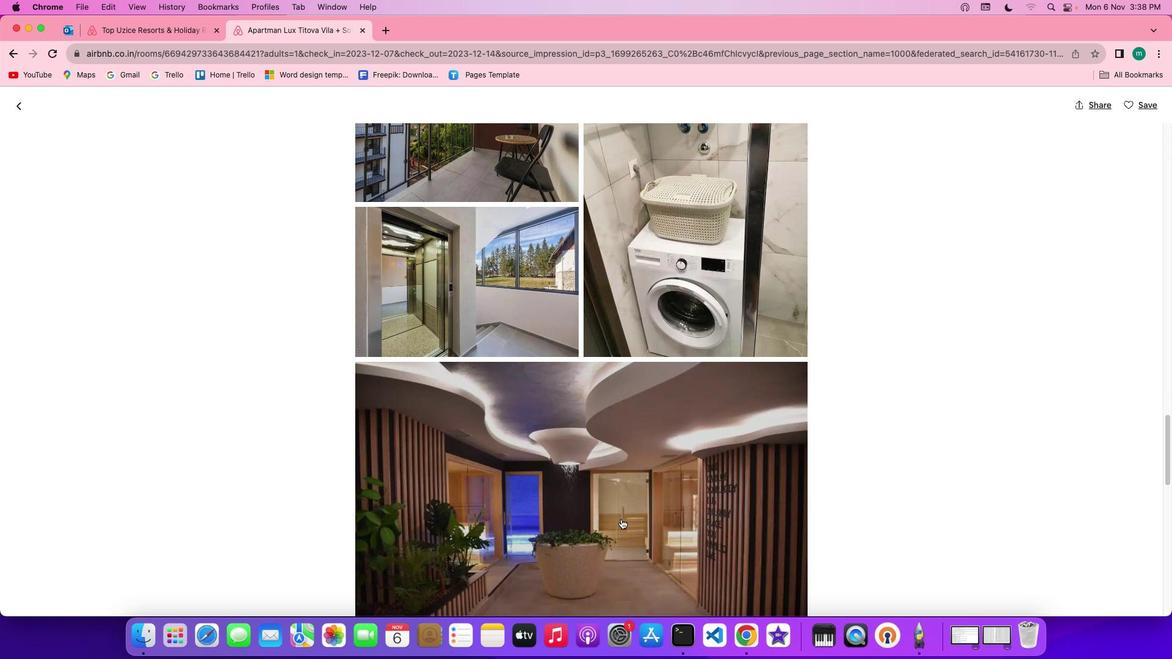 
Action: Mouse scrolled (621, 519) with delta (0, 0)
Screenshot: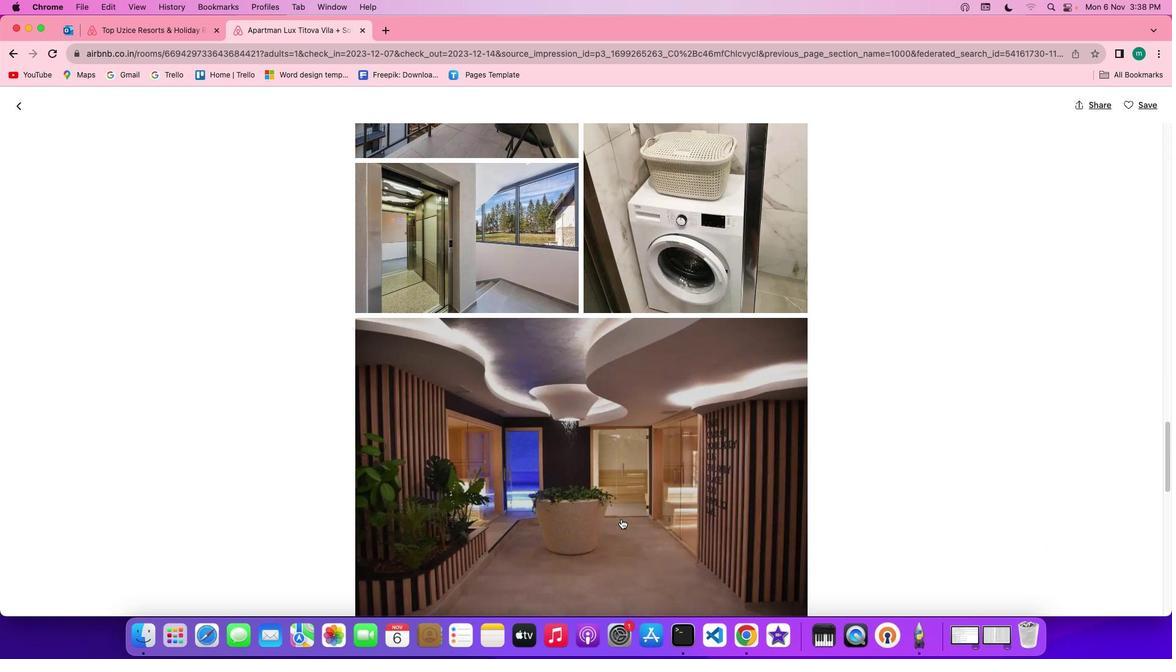
Action: Mouse scrolled (621, 519) with delta (0, 0)
Screenshot: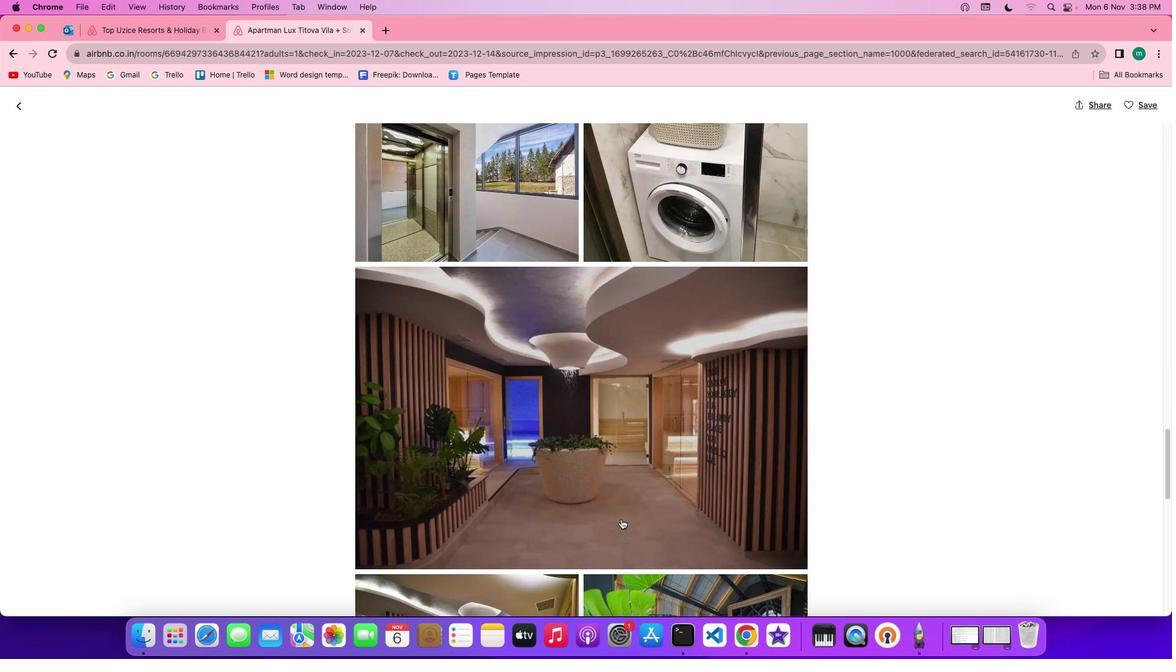 
Action: Mouse scrolled (621, 519) with delta (0, 0)
Screenshot: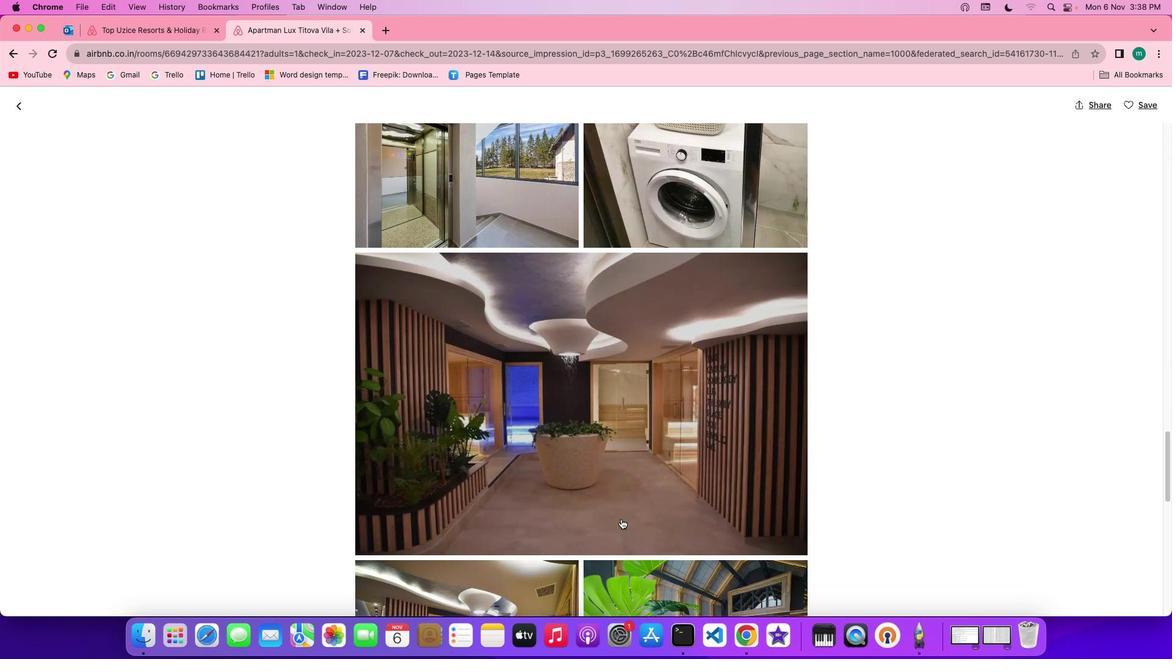 
Action: Mouse scrolled (621, 519) with delta (0, 0)
Screenshot: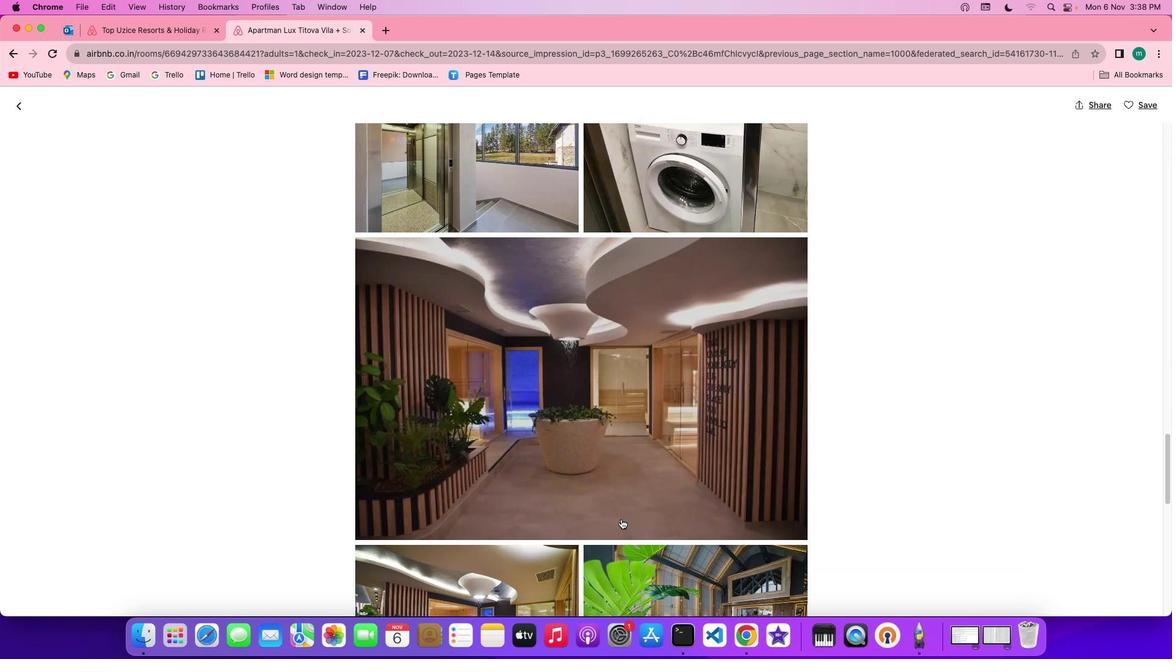 
Action: Mouse scrolled (621, 519) with delta (0, 0)
Screenshot: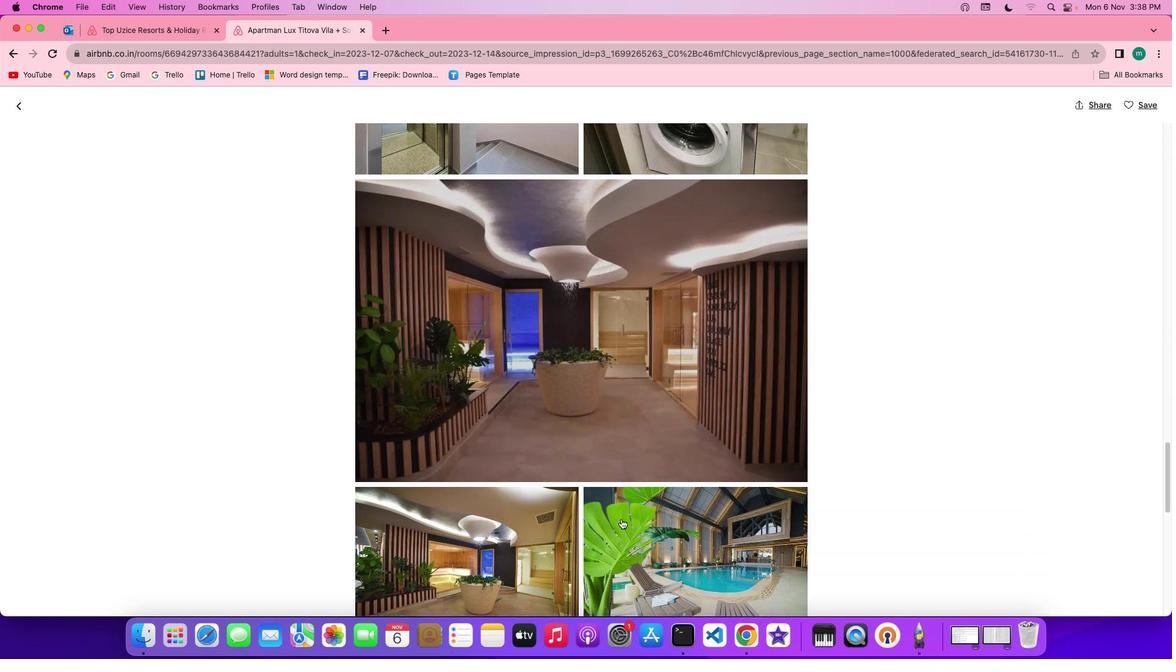
Action: Mouse scrolled (621, 519) with delta (0, 0)
Screenshot: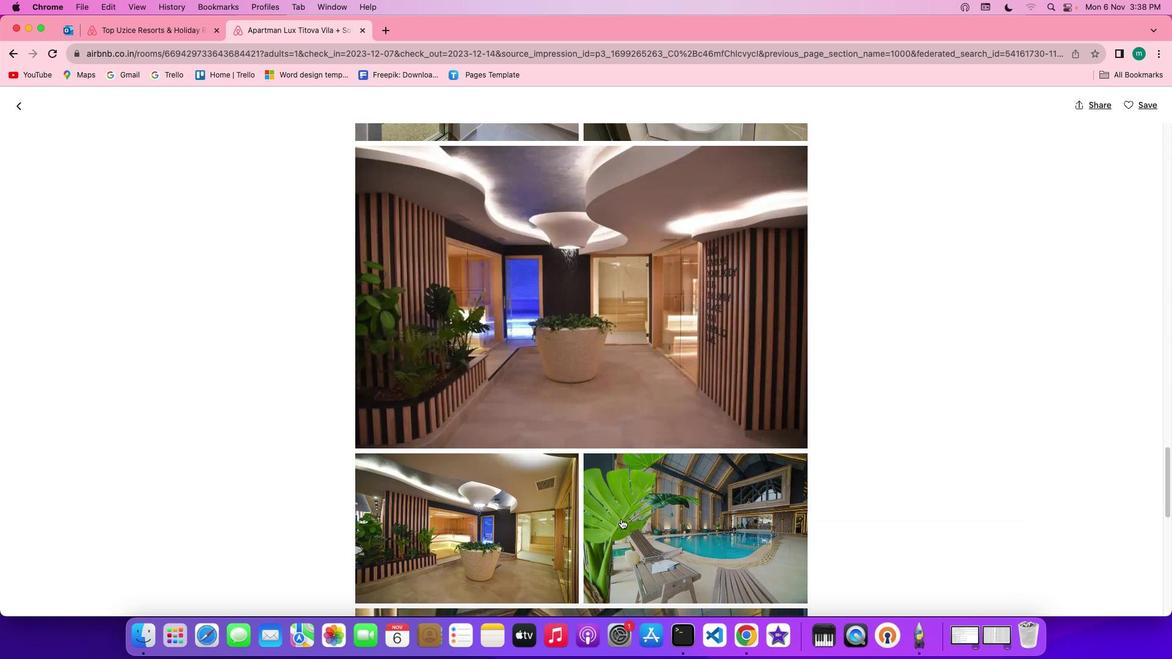 
Action: Mouse scrolled (621, 519) with delta (0, 0)
Screenshot: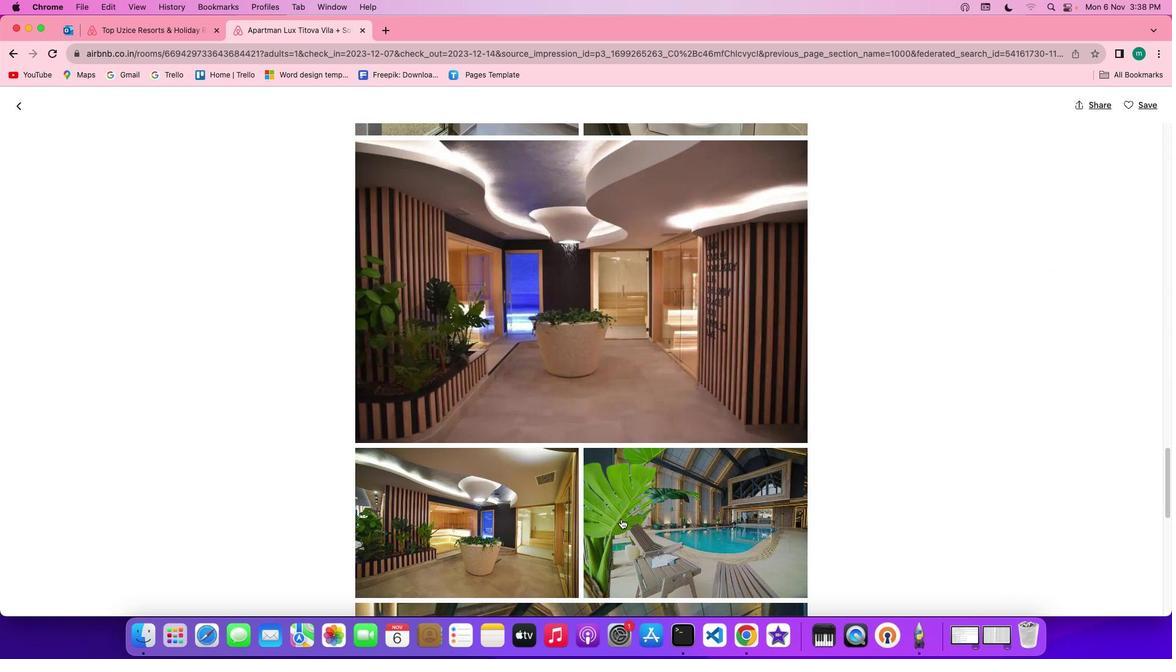 
Action: Mouse scrolled (621, 519) with delta (0, 0)
Screenshot: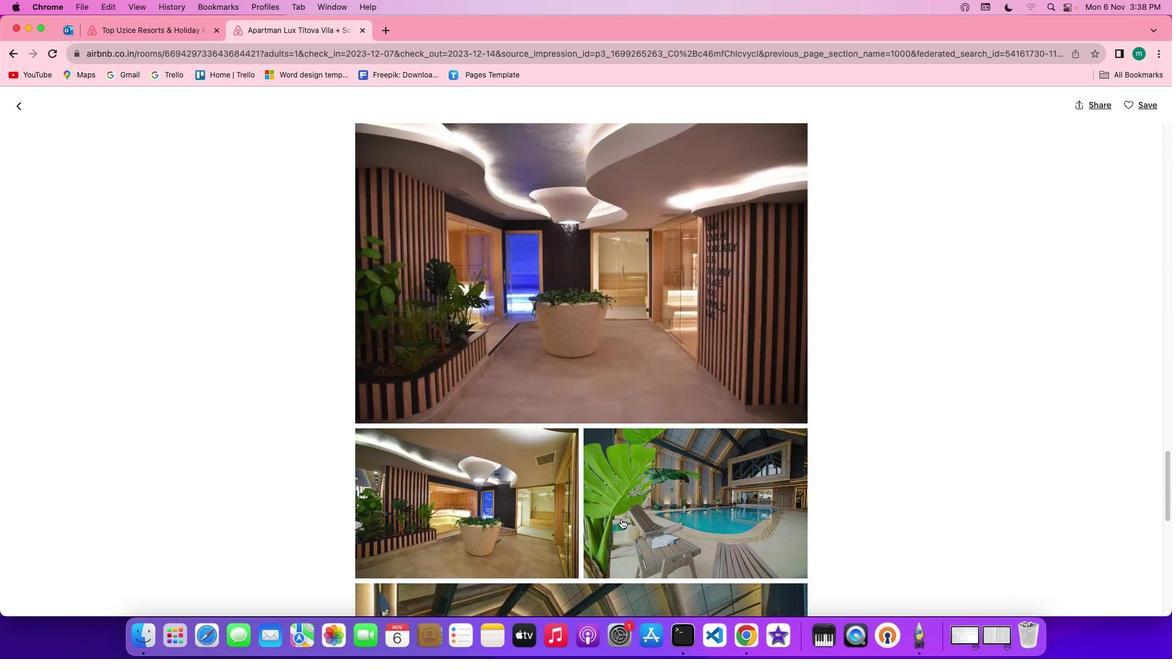 
Action: Mouse scrolled (621, 519) with delta (0, 0)
Screenshot: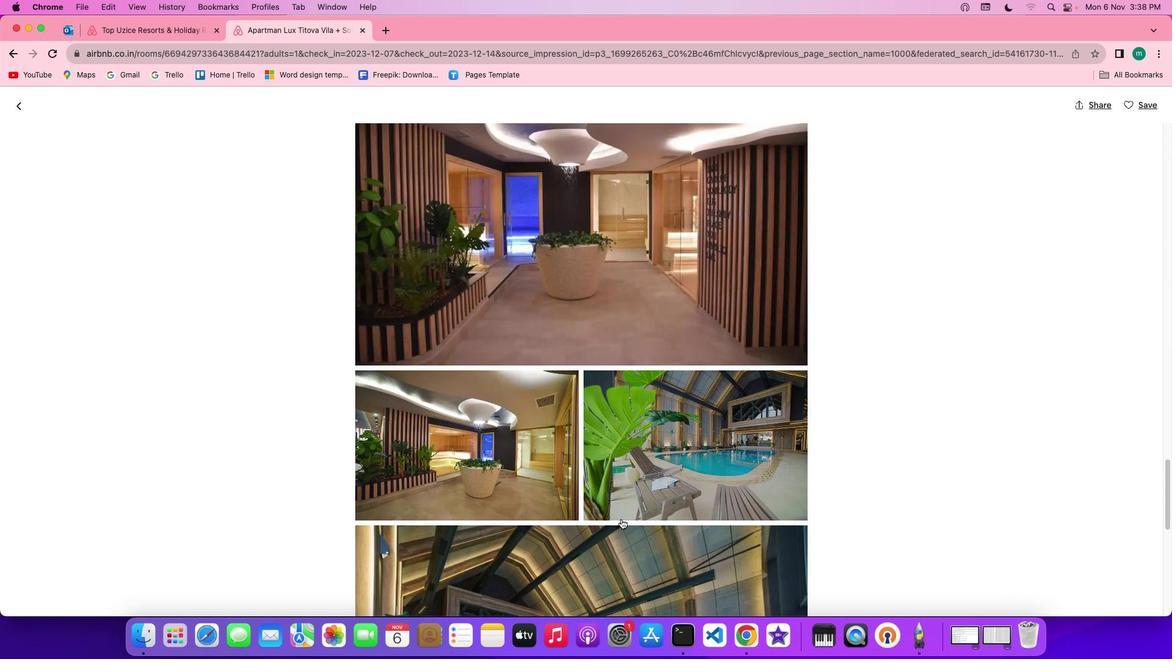 
Action: Mouse scrolled (621, 519) with delta (0, 0)
Screenshot: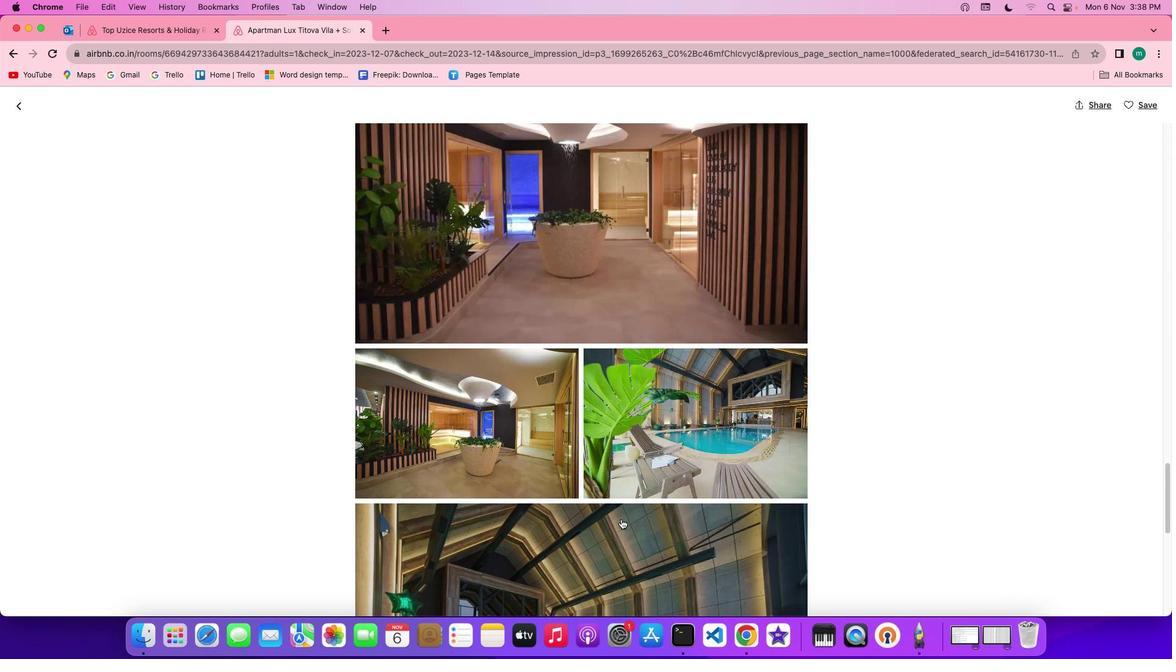 
Action: Mouse scrolled (621, 519) with delta (0, 0)
Screenshot: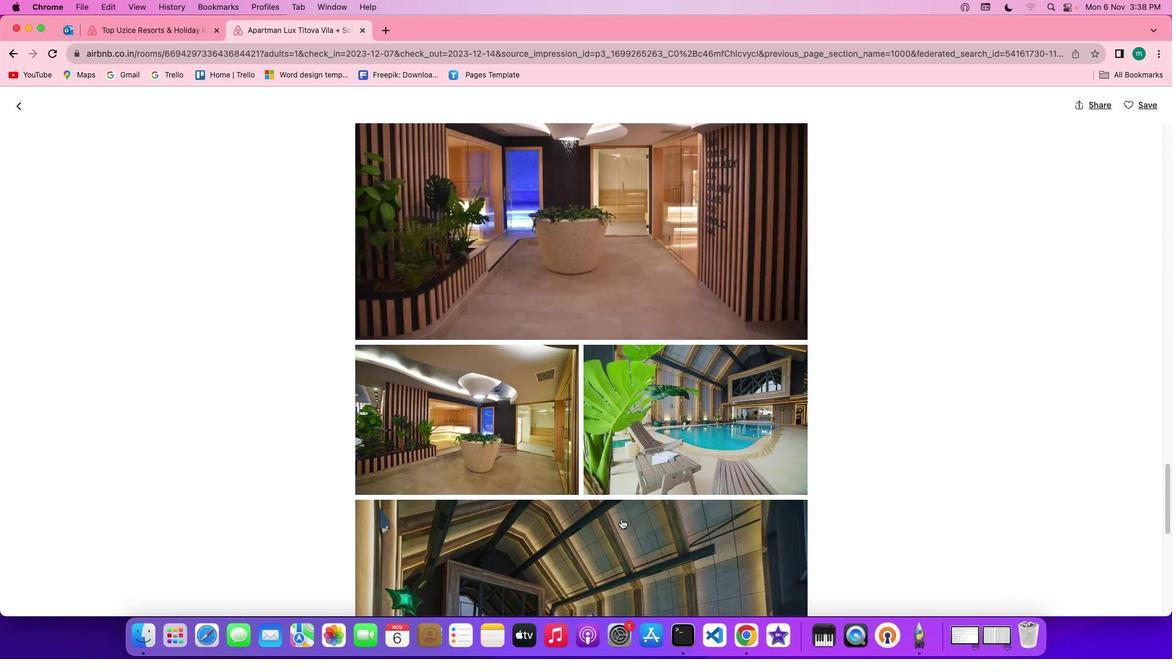 
Action: Mouse scrolled (621, 519) with delta (0, 0)
Screenshot: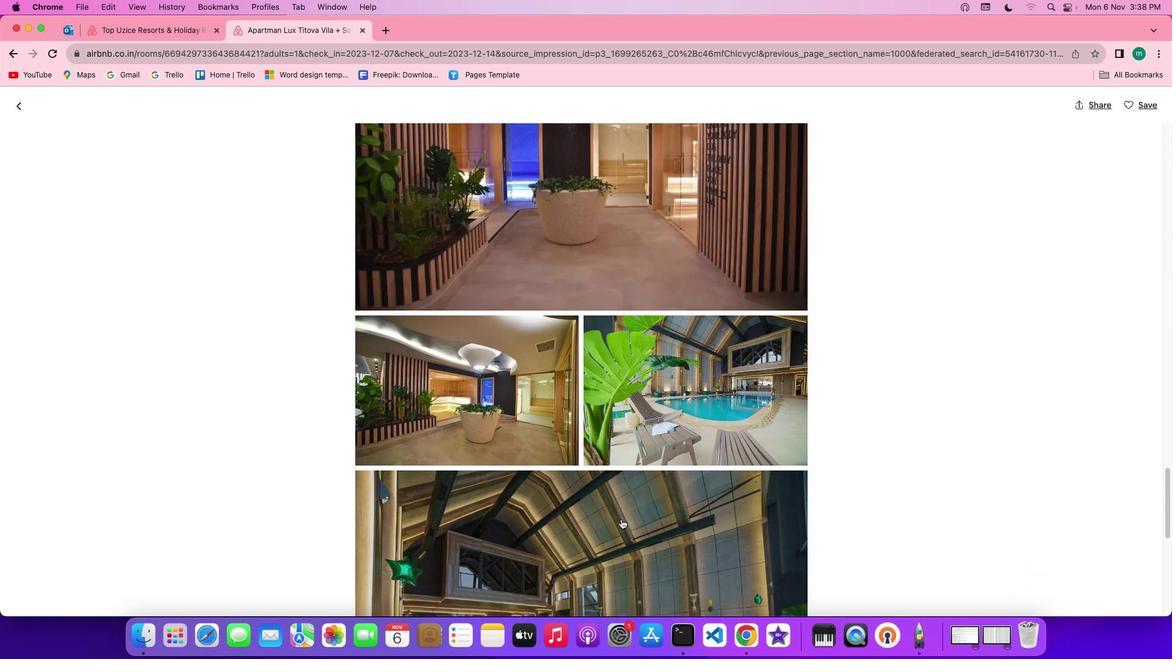 
Action: Mouse scrolled (621, 519) with delta (0, 0)
Screenshot: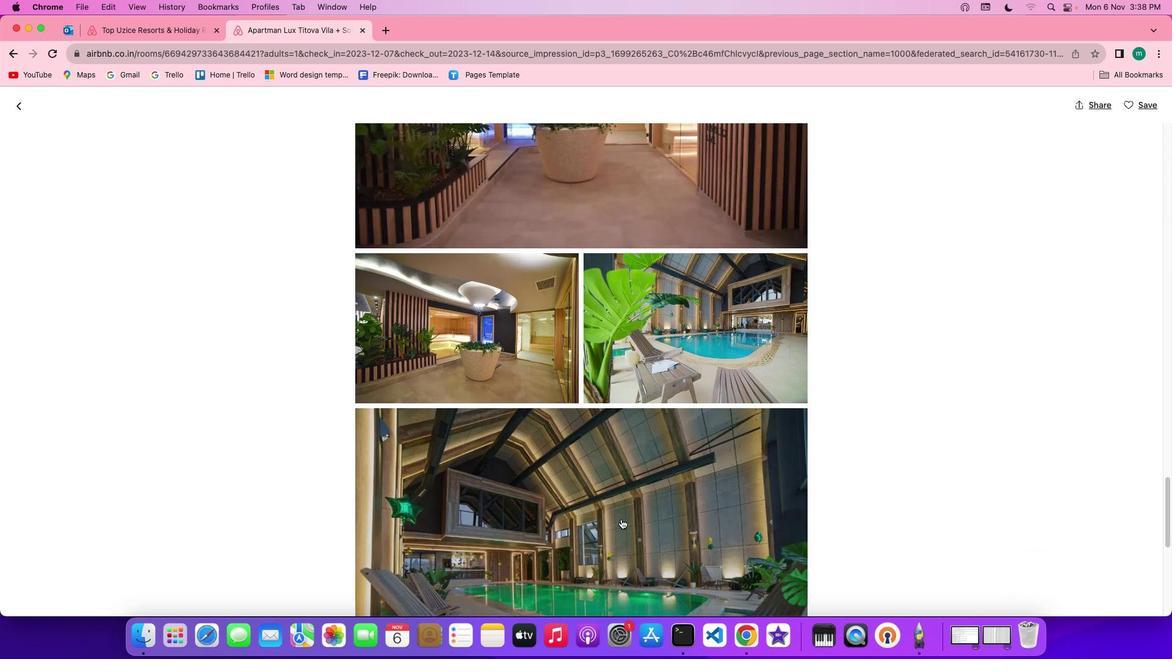 
Action: Mouse scrolled (621, 519) with delta (0, 0)
Screenshot: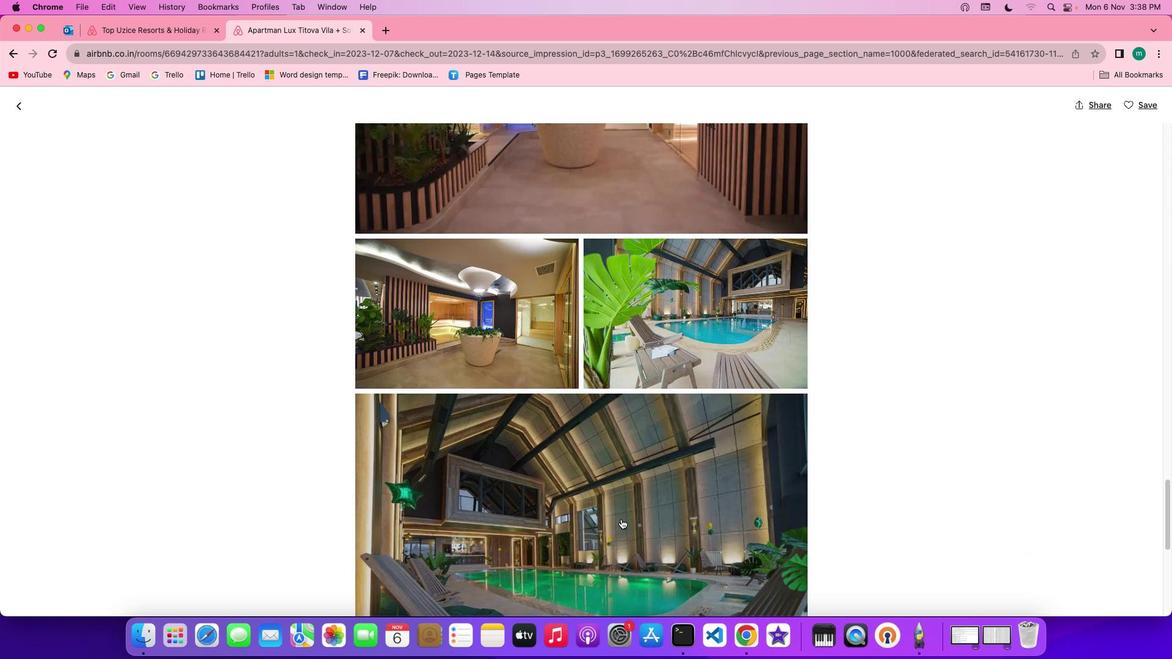 
Action: Mouse scrolled (621, 519) with delta (0, 0)
Screenshot: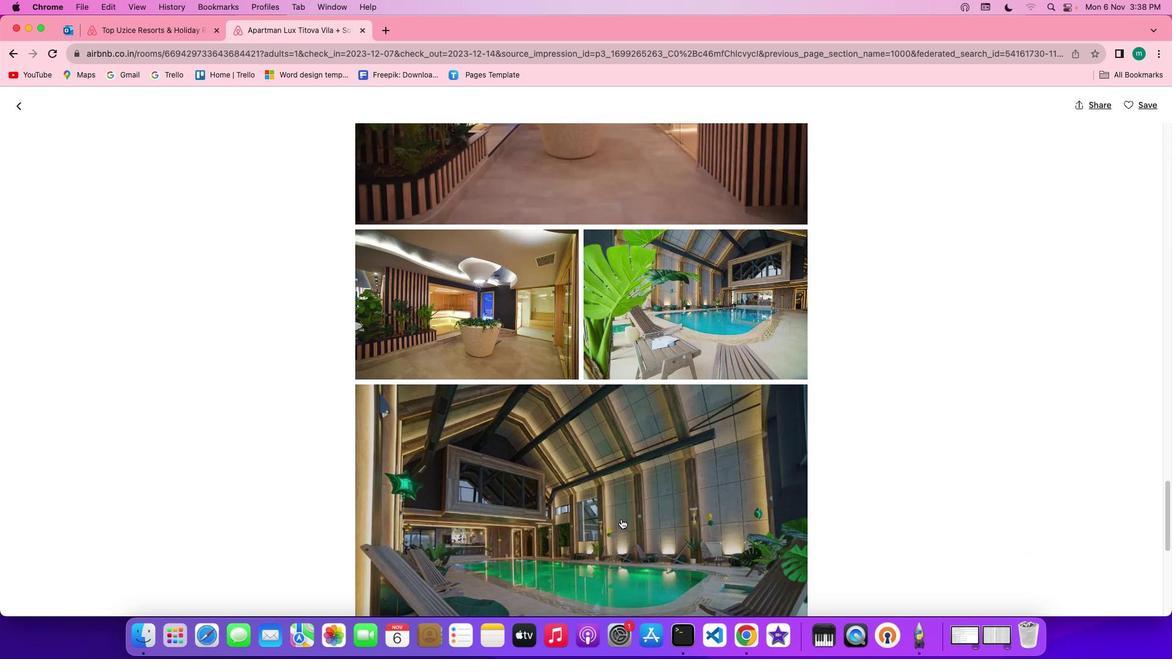 
Action: Mouse scrolled (621, 519) with delta (0, 0)
Screenshot: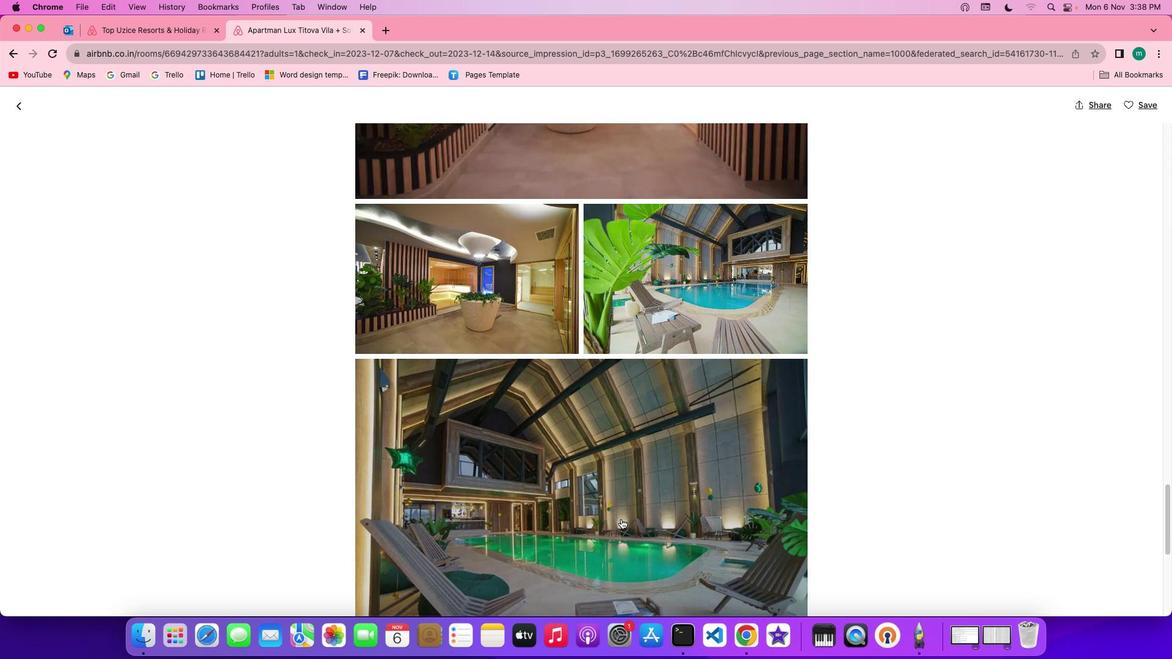 
Action: Mouse scrolled (621, 519) with delta (0, 0)
Screenshot: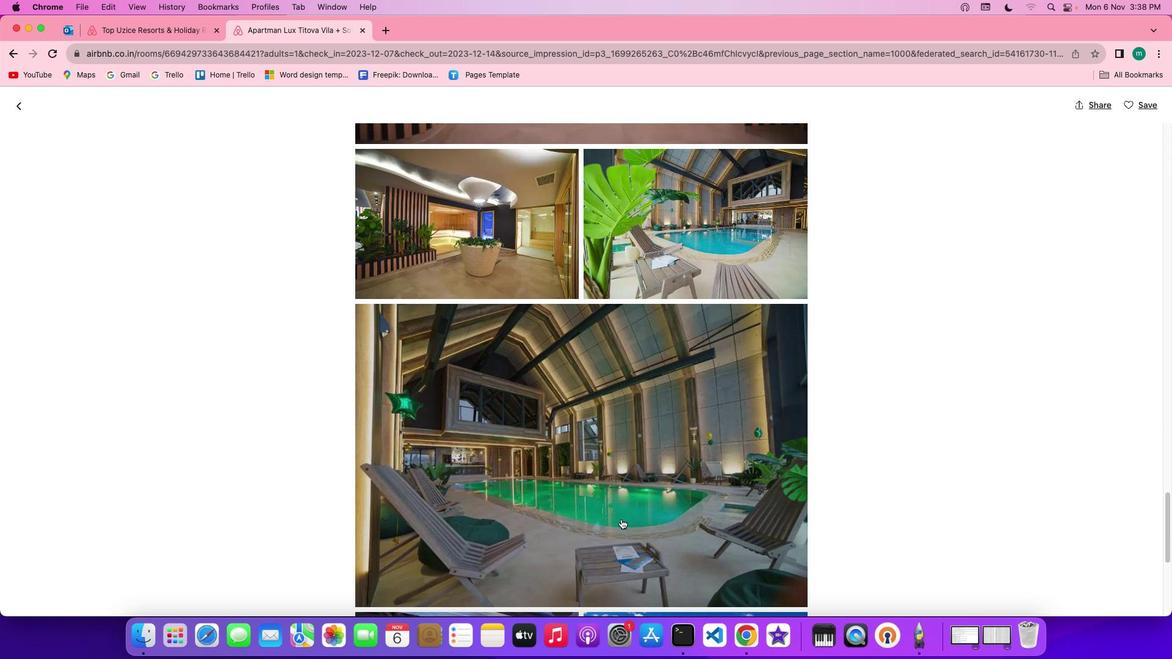 
Action: Mouse scrolled (621, 519) with delta (0, 0)
Screenshot: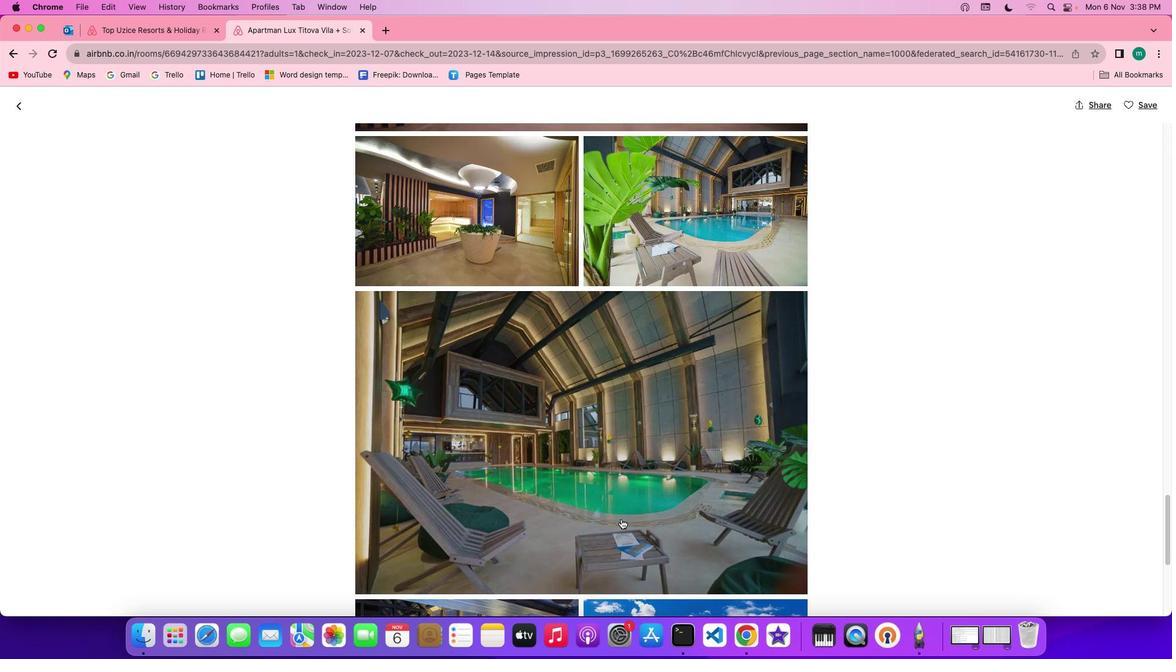 
Action: Mouse scrolled (621, 519) with delta (0, 0)
Screenshot: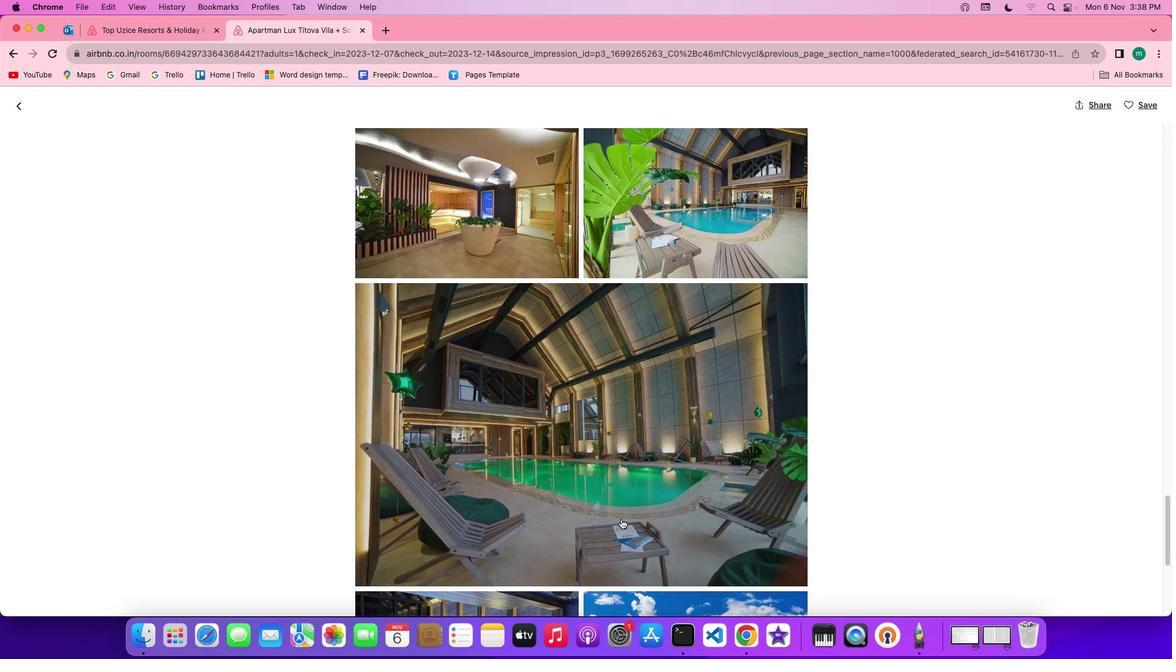 
Action: Mouse scrolled (621, 519) with delta (0, 0)
Screenshot: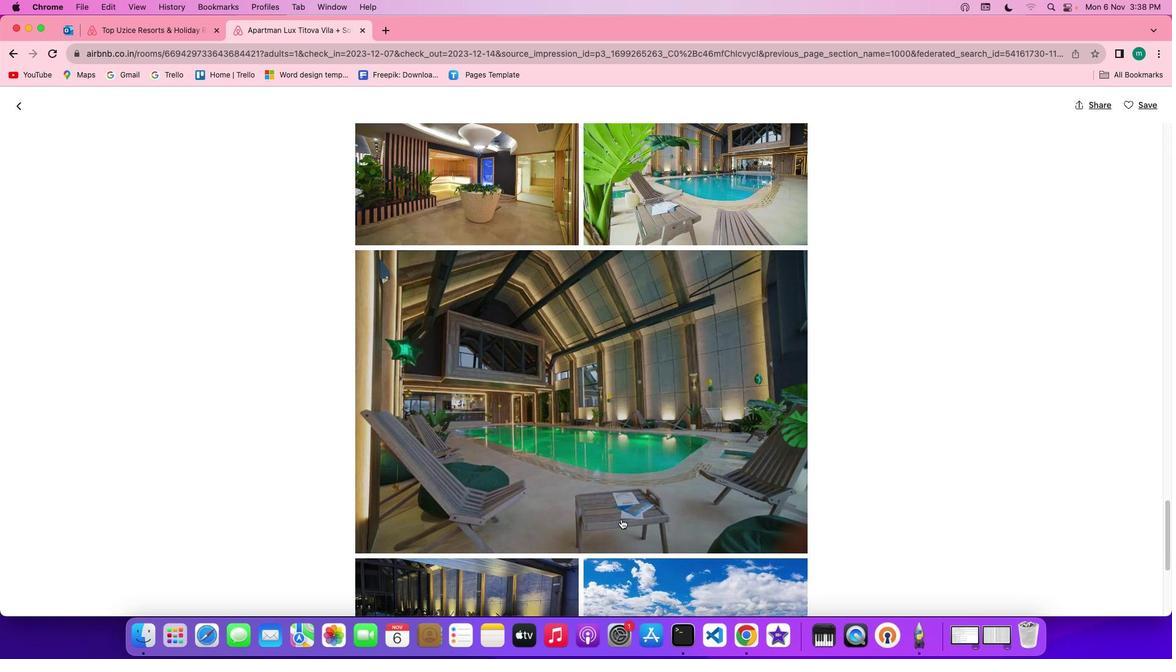
Action: Mouse scrolled (621, 519) with delta (0, 0)
Screenshot: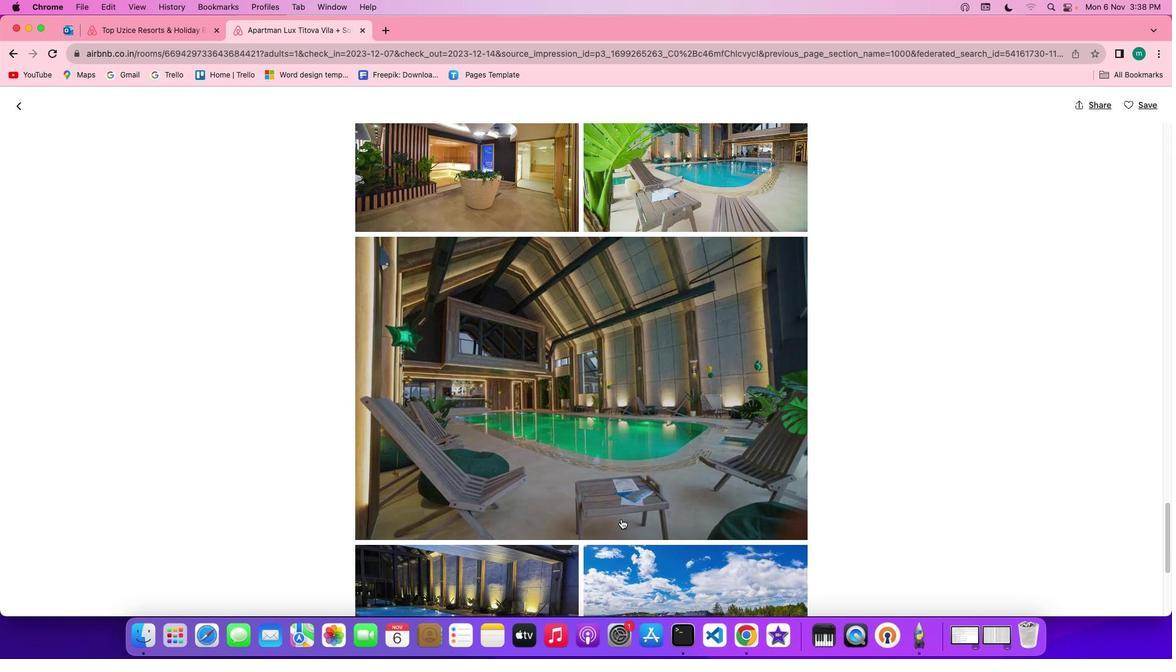 
Action: Mouse scrolled (621, 519) with delta (0, 0)
Screenshot: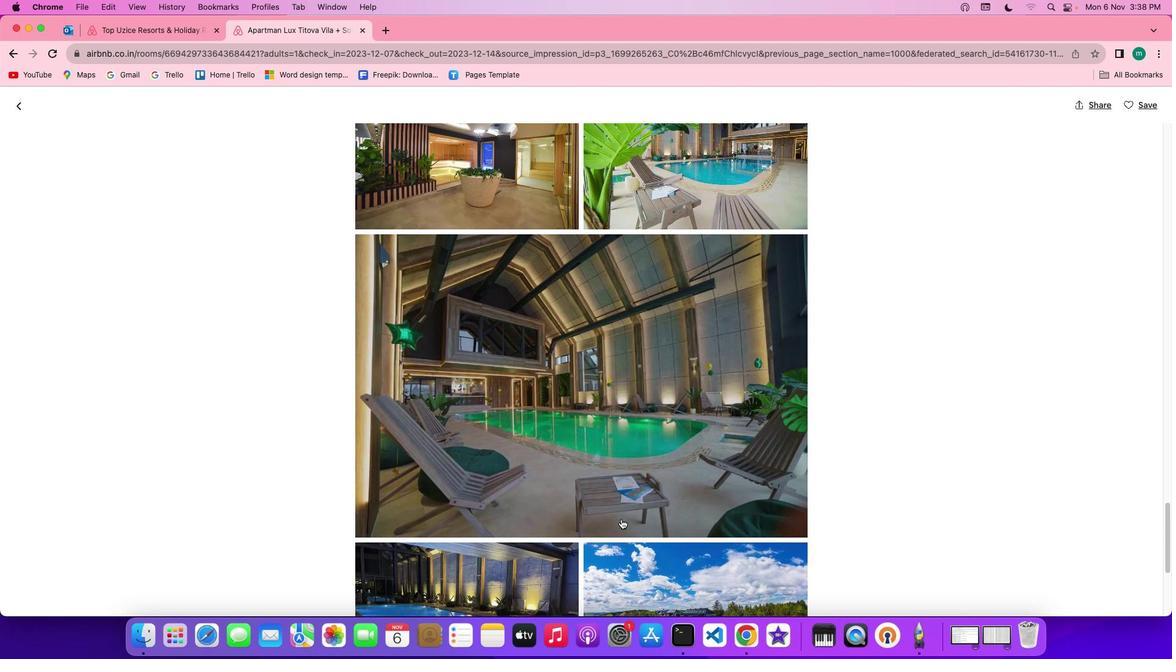 
Action: Mouse scrolled (621, 519) with delta (0, 0)
Screenshot: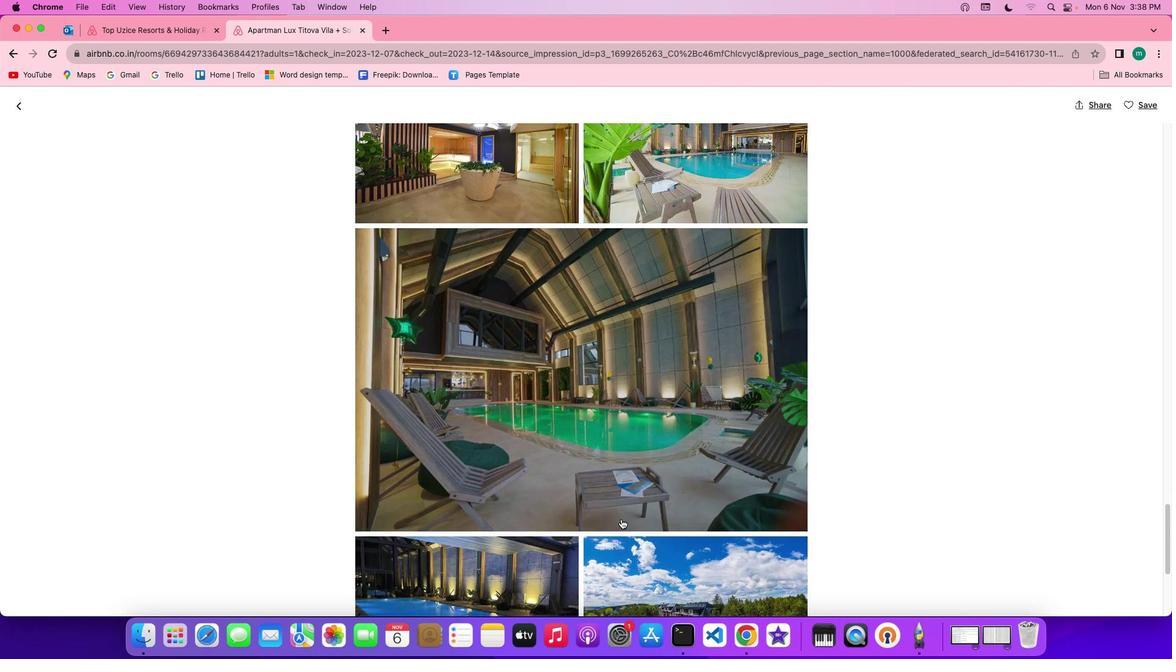 
Action: Mouse scrolled (621, 519) with delta (0, 0)
Screenshot: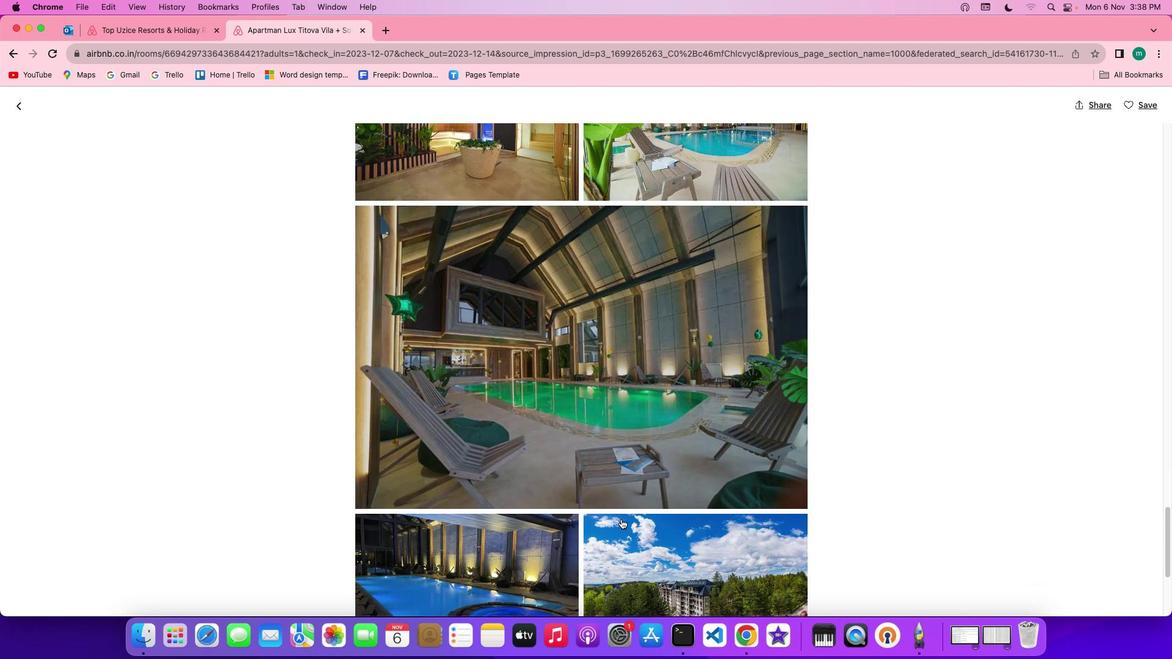 
Action: Mouse scrolled (621, 519) with delta (0, 0)
Screenshot: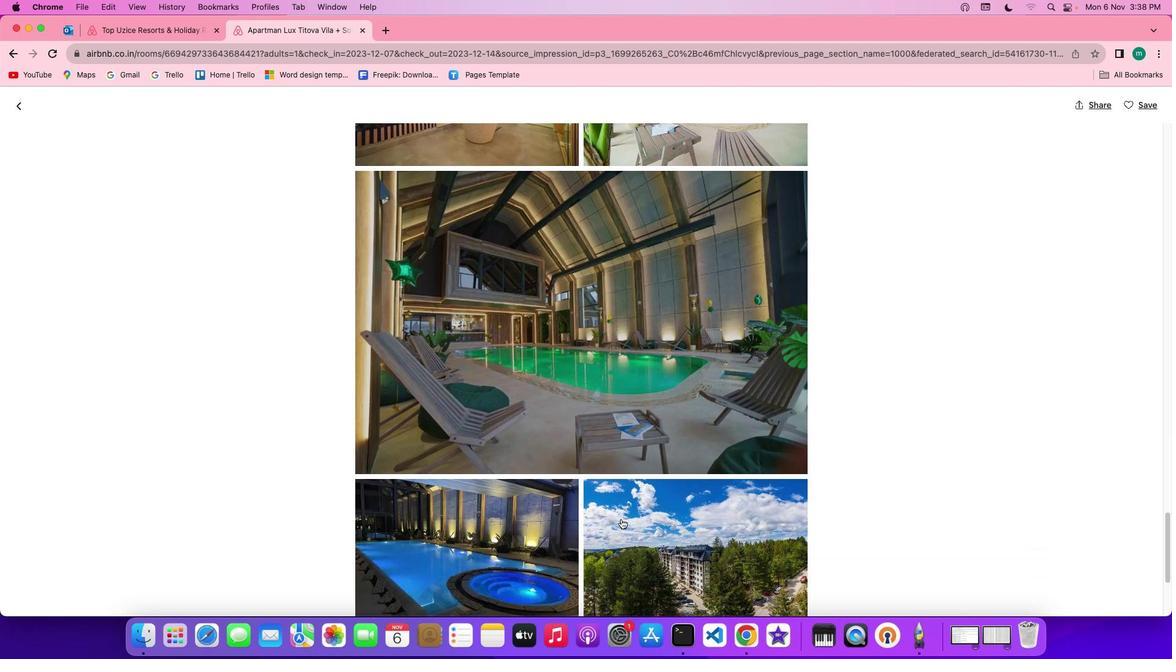 
Action: Mouse scrolled (621, 519) with delta (0, 0)
Screenshot: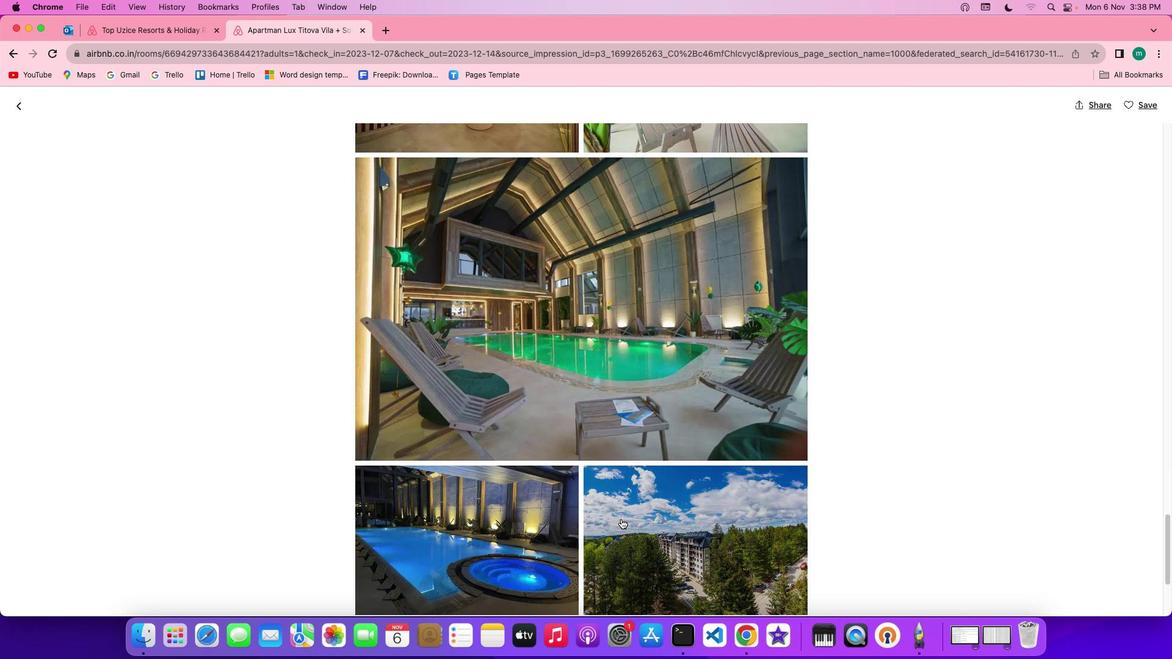 
Action: Mouse scrolled (621, 519) with delta (0, 0)
Screenshot: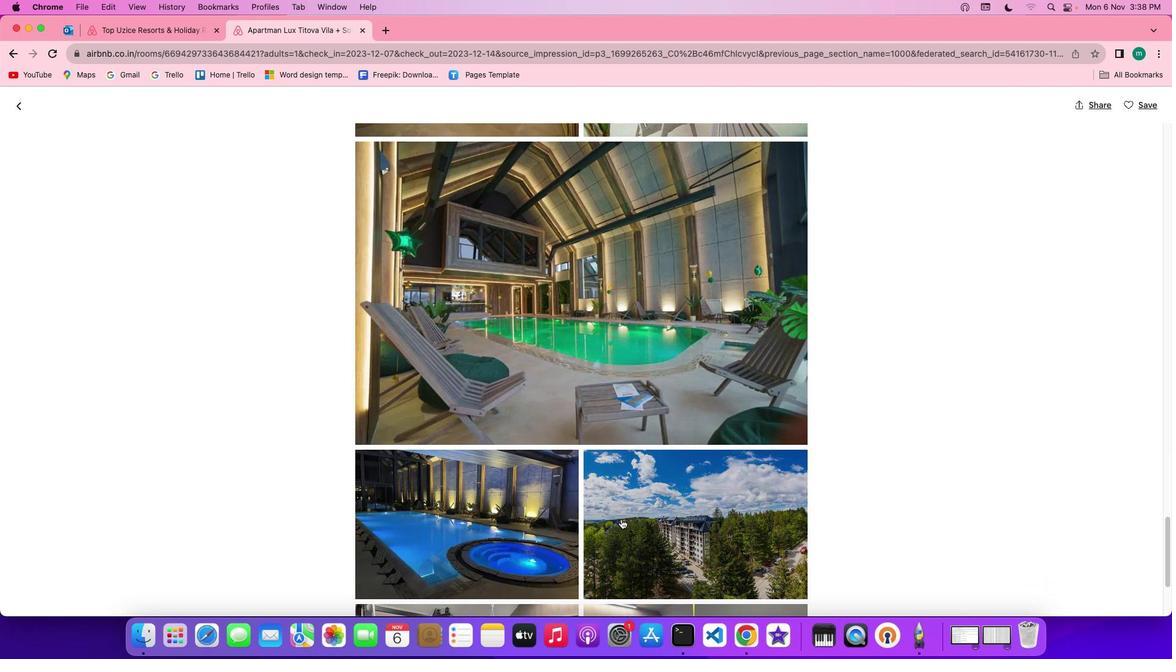 
Action: Mouse scrolled (621, 519) with delta (0, 0)
Screenshot: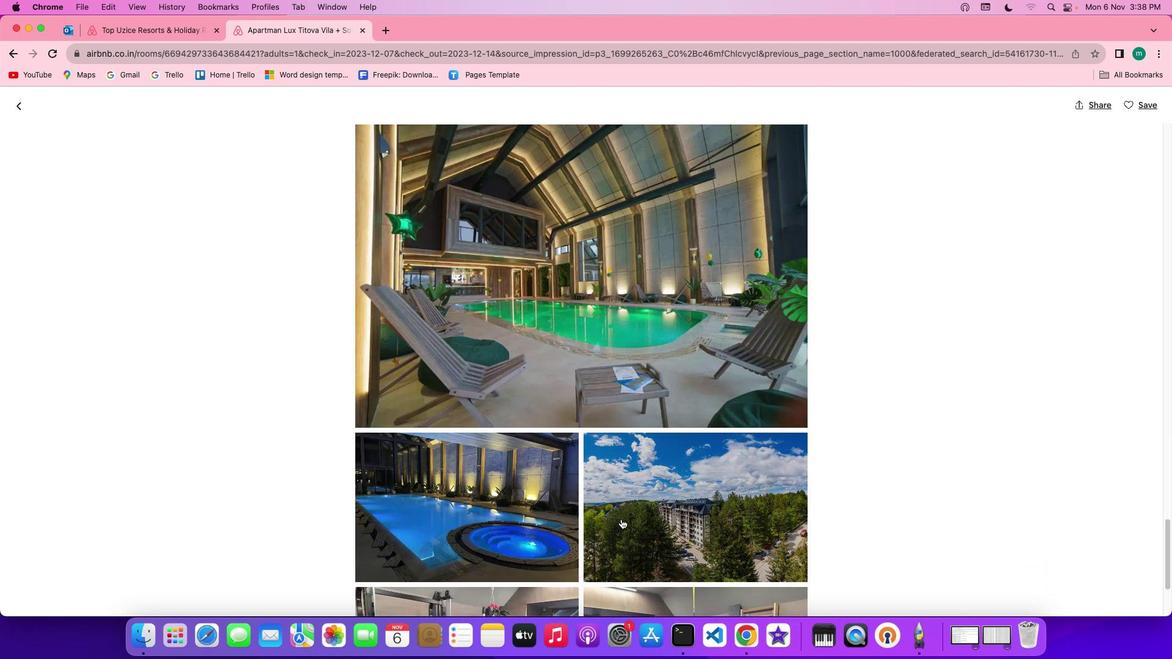 
Action: Mouse scrolled (621, 519) with delta (0, 0)
Screenshot: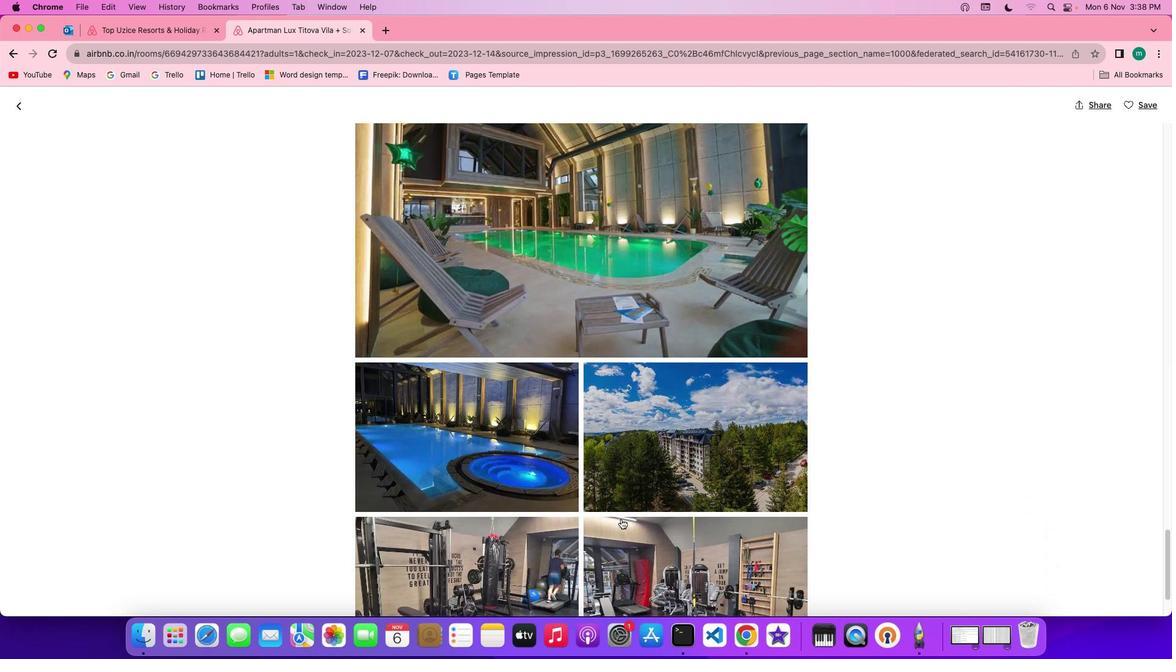 
Action: Mouse scrolled (621, 519) with delta (0, 0)
Screenshot: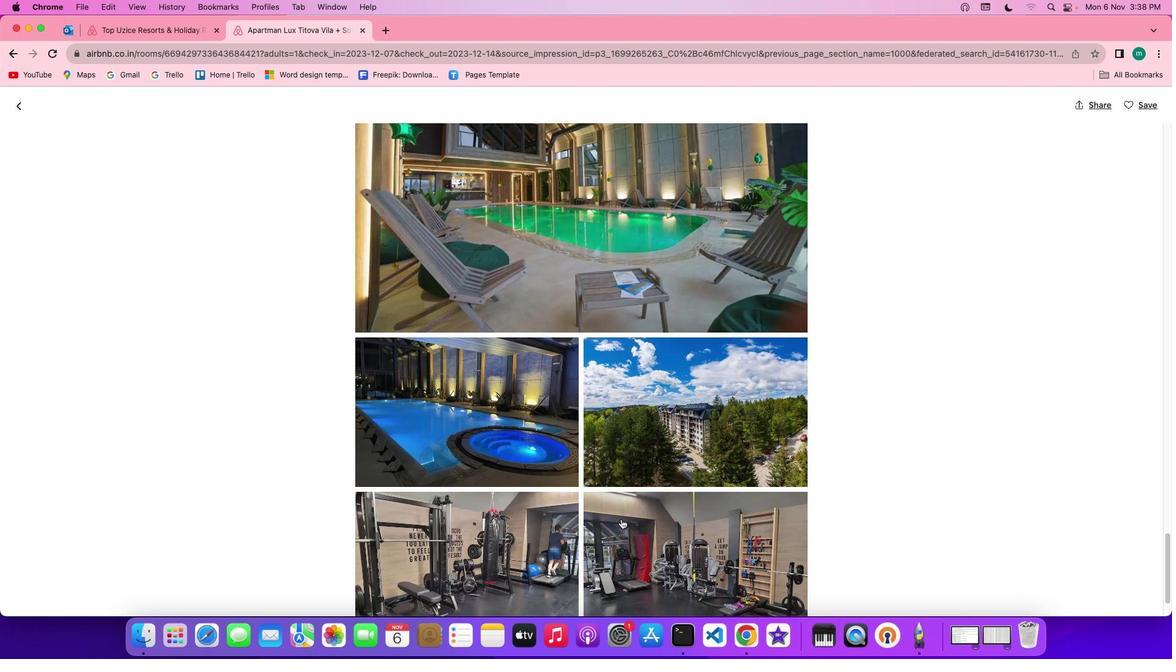 
Action: Mouse scrolled (621, 519) with delta (0, 0)
Screenshot: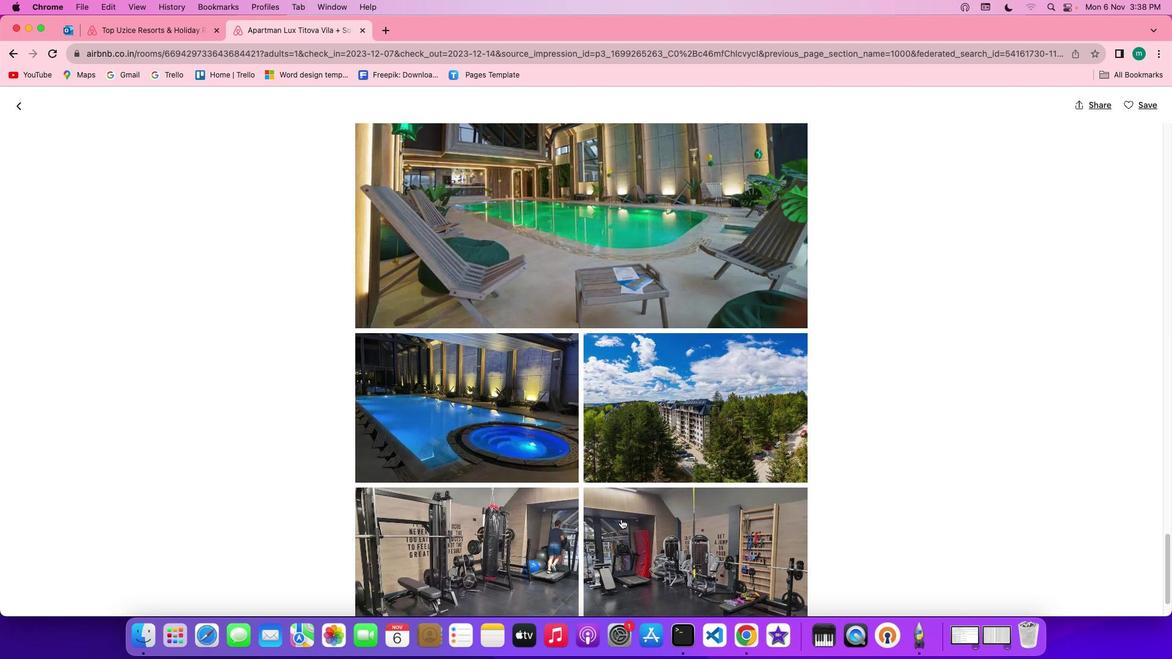 
Action: Mouse scrolled (621, 519) with delta (0, 0)
Screenshot: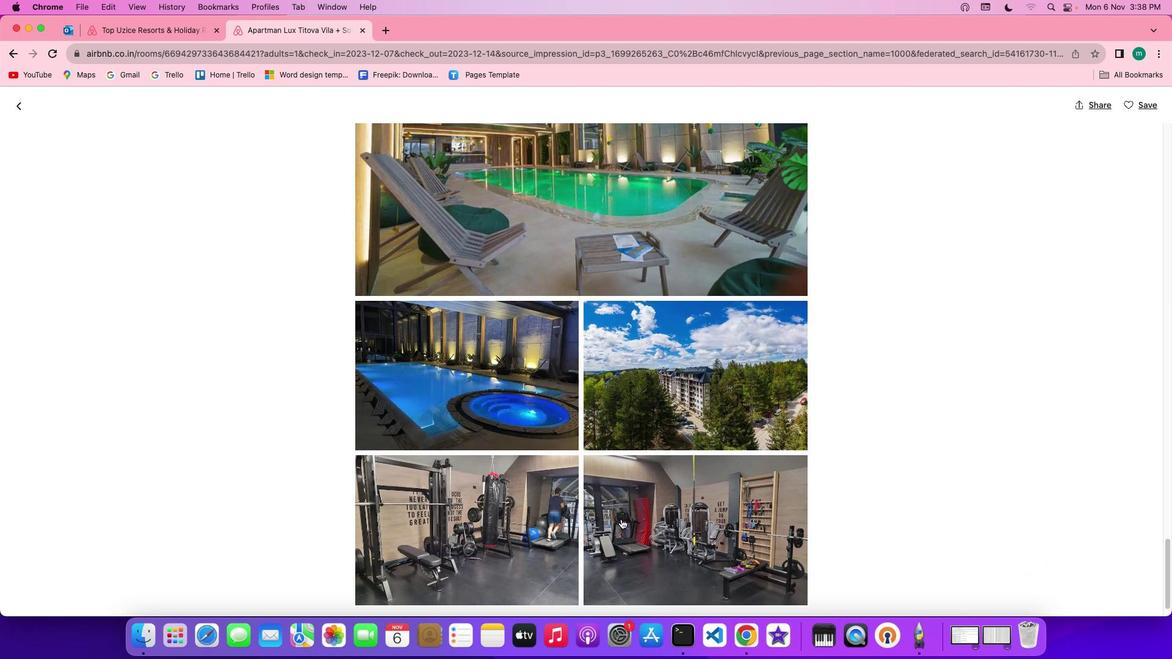 
Action: Mouse scrolled (621, 519) with delta (0, 0)
Screenshot: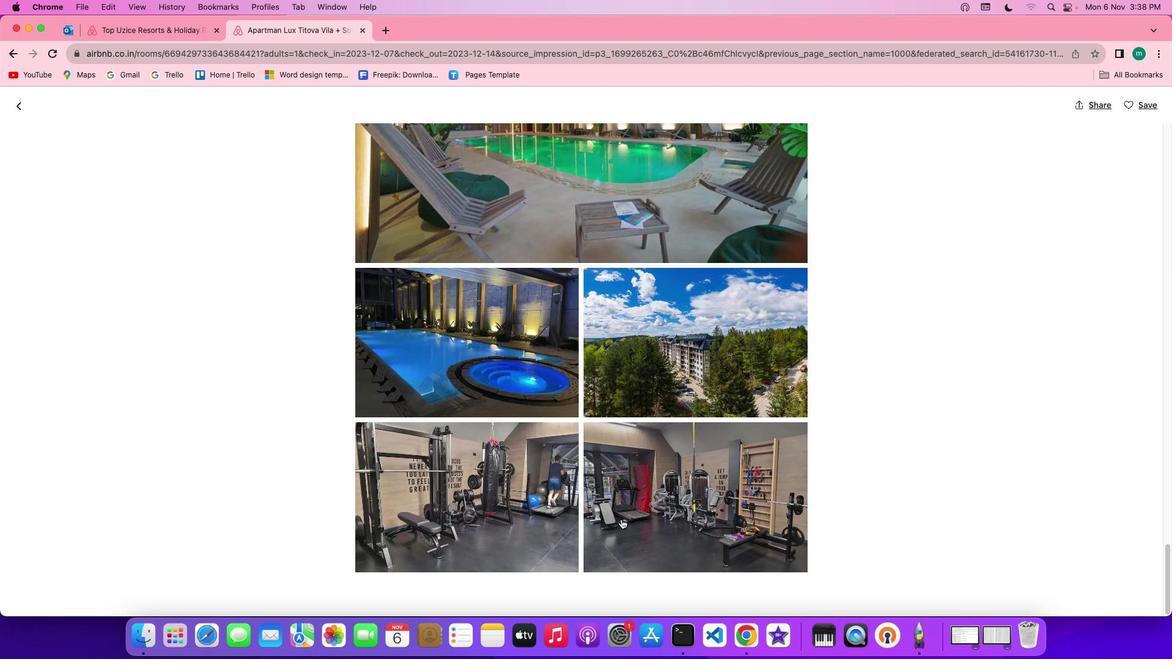
Action: Mouse scrolled (621, 519) with delta (0, 0)
Screenshot: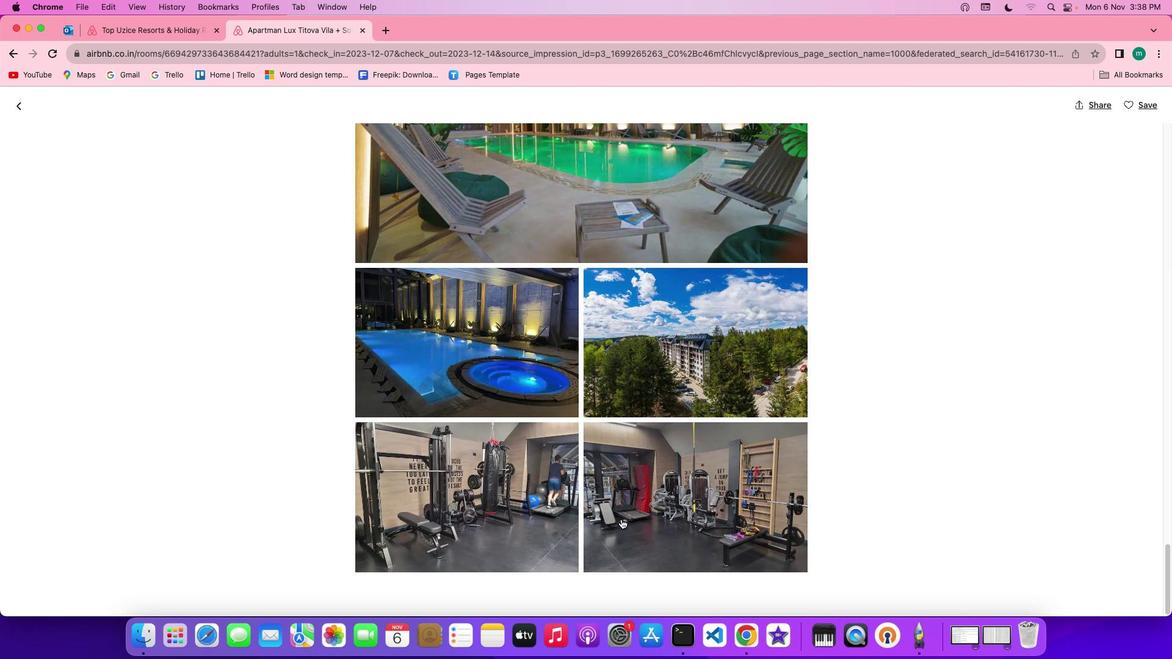 
Action: Mouse scrolled (621, 519) with delta (0, 0)
Screenshot: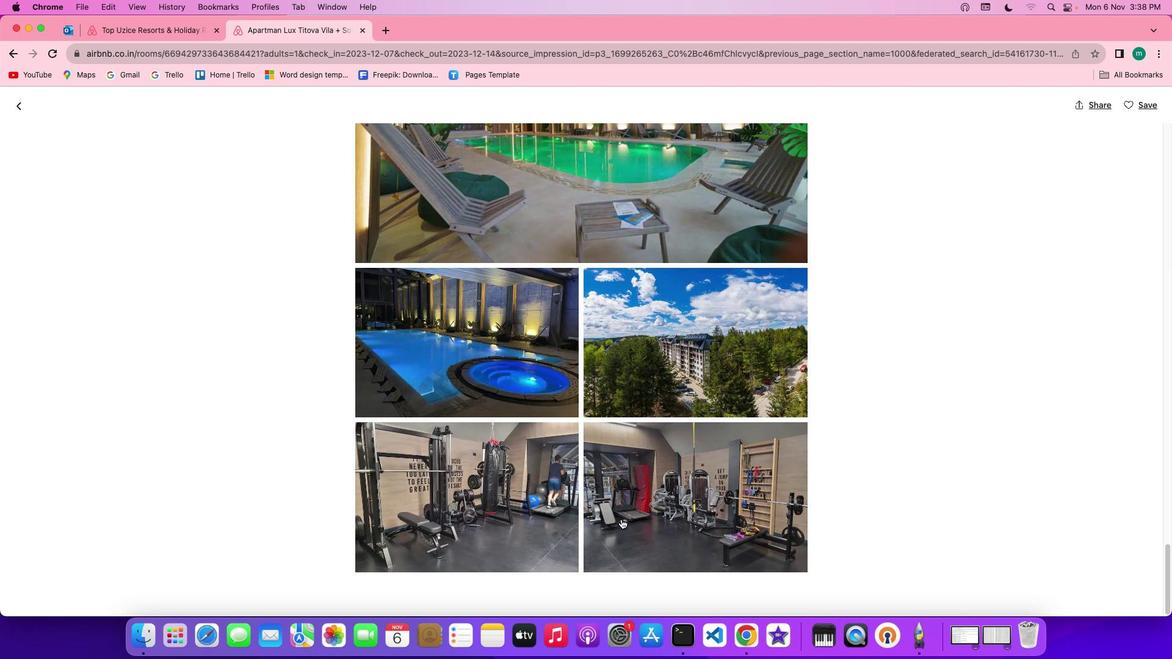 
Action: Mouse scrolled (621, 519) with delta (0, 0)
Screenshot: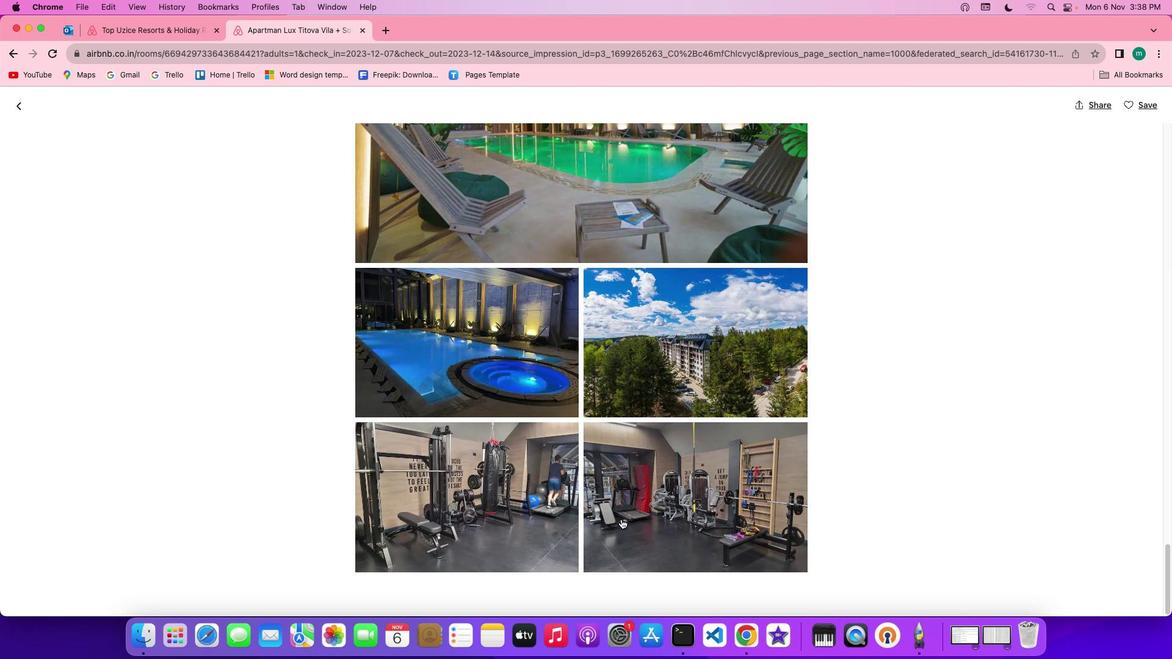 
Action: Mouse scrolled (621, 519) with delta (0, 0)
Screenshot: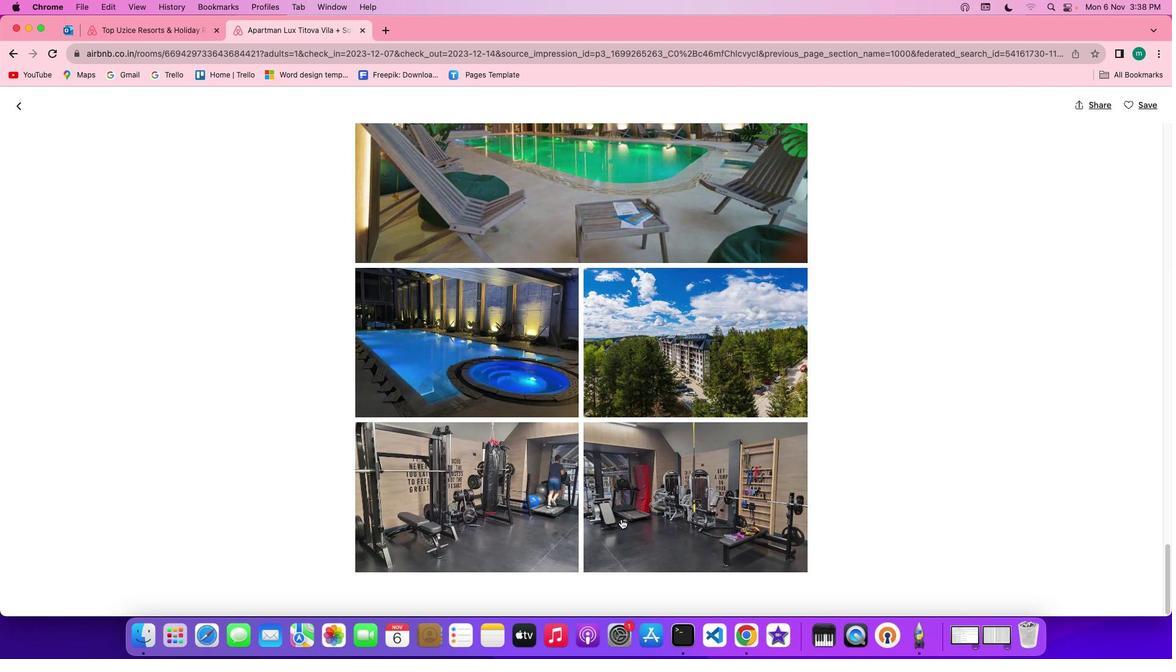 
Action: Mouse scrolled (621, 519) with delta (0, 0)
Screenshot: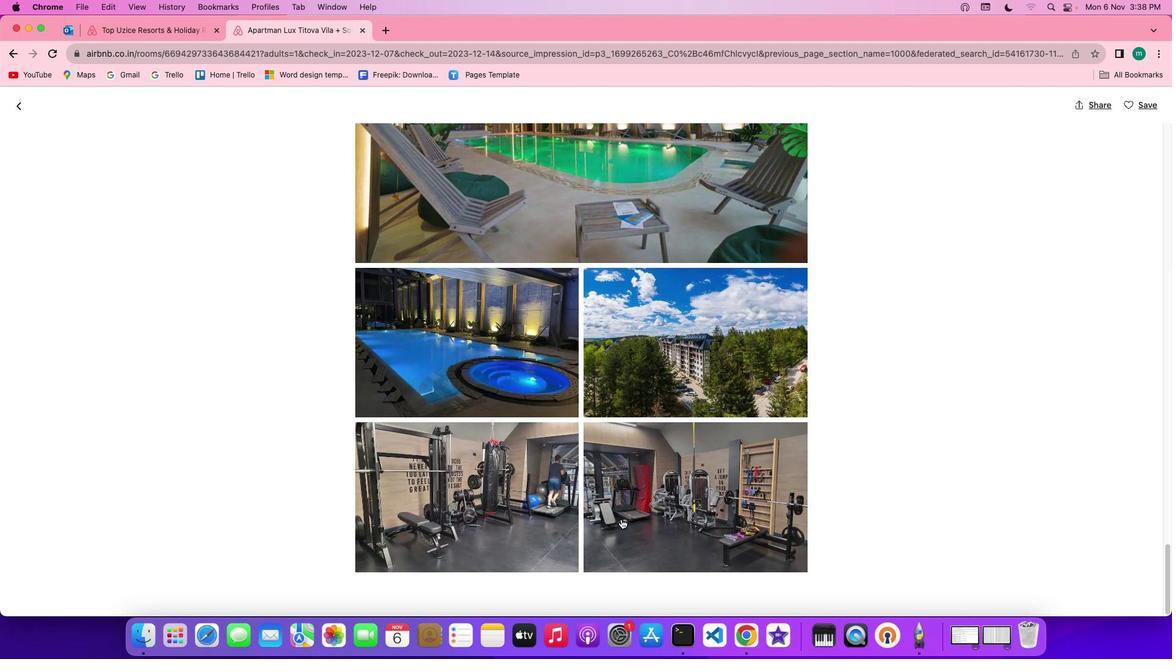 
Action: Mouse scrolled (621, 519) with delta (0, 0)
Screenshot: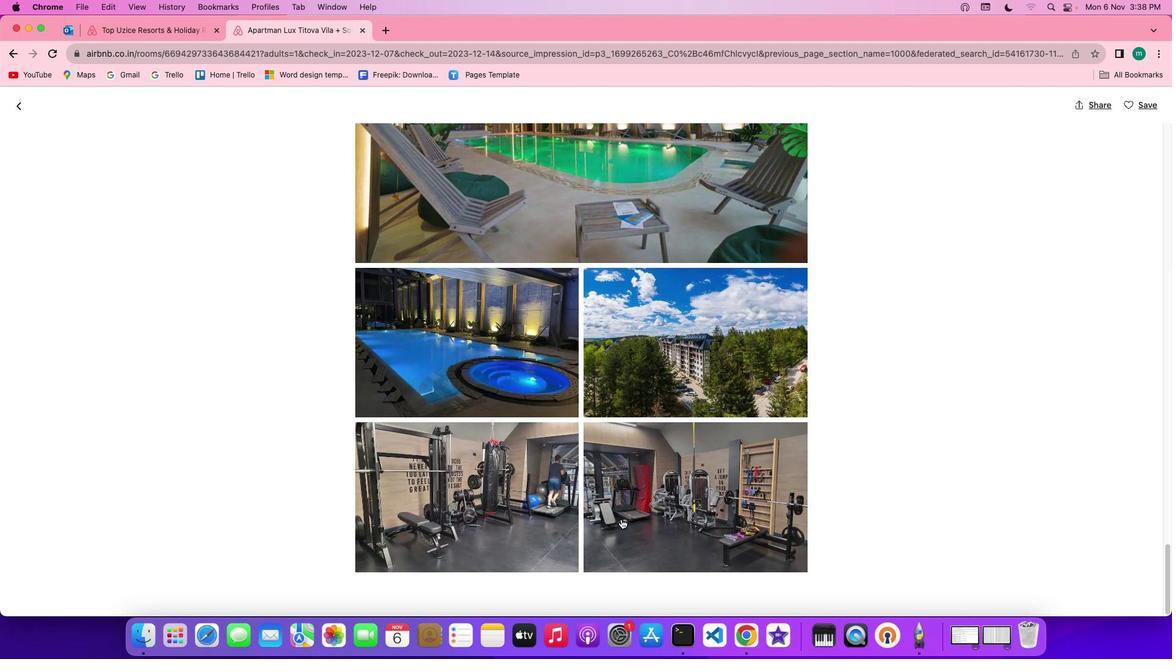 
Action: Mouse scrolled (621, 519) with delta (0, 0)
Screenshot: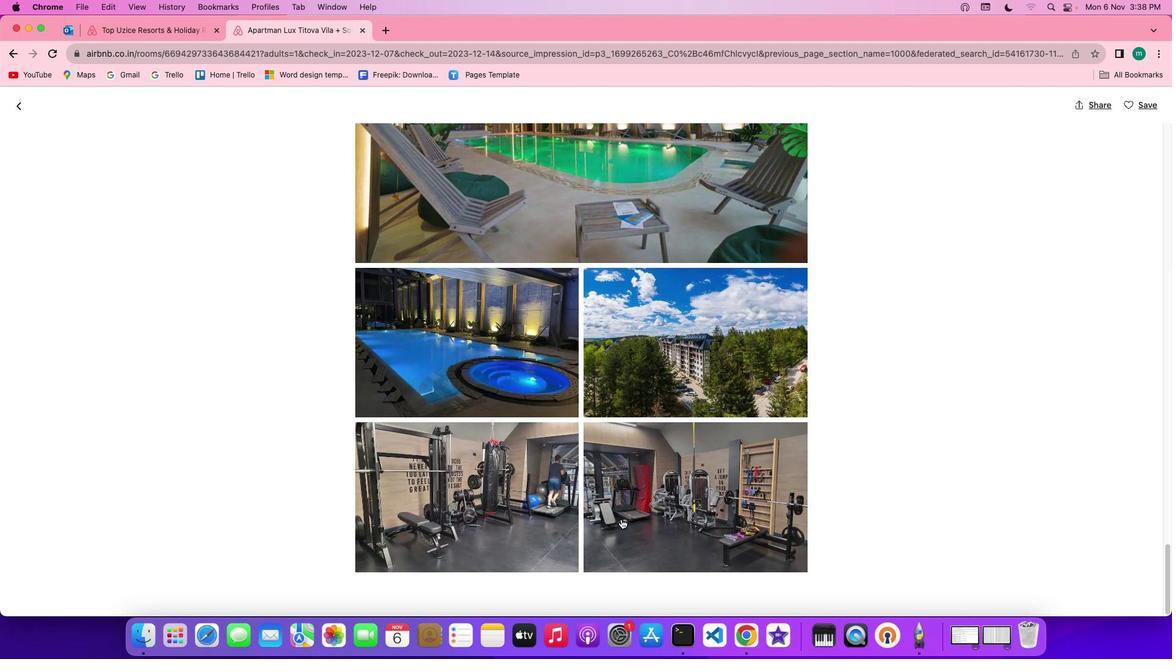 
Action: Mouse scrolled (621, 519) with delta (0, 0)
Screenshot: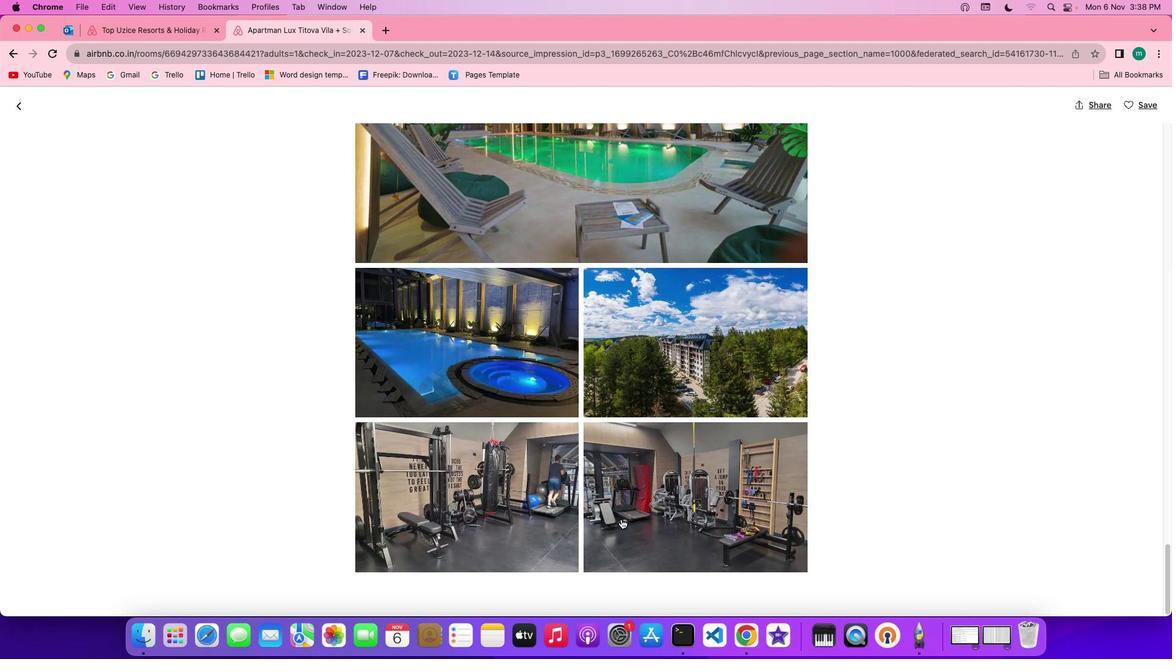 
Action: Mouse scrolled (621, 519) with delta (0, 0)
Screenshot: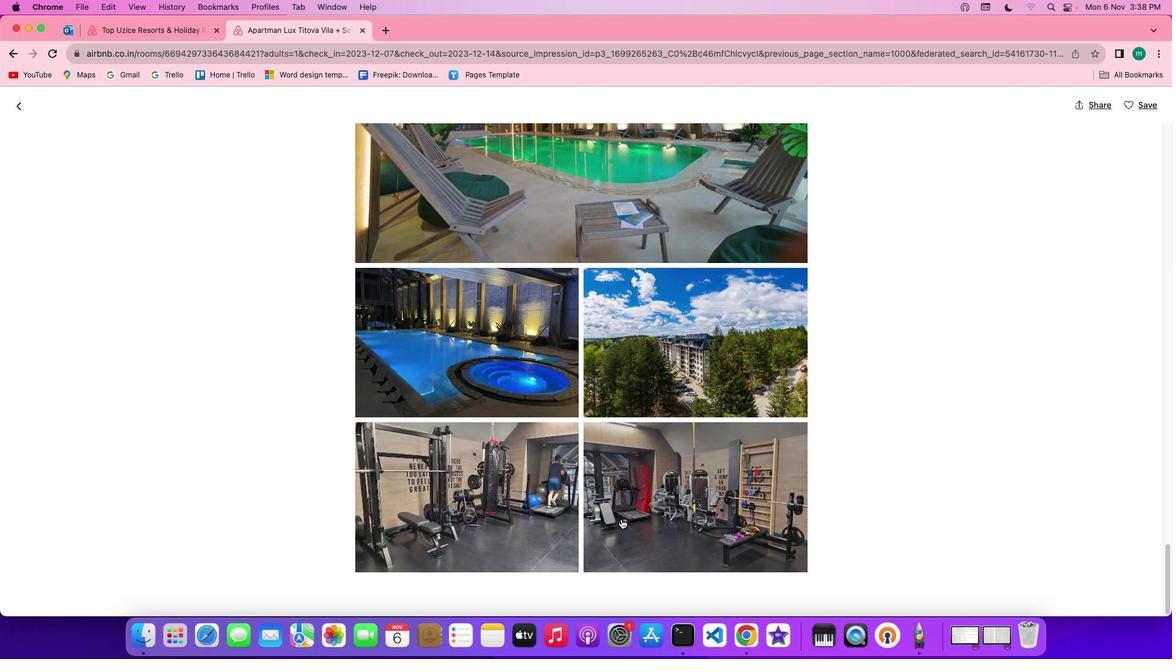 
Action: Mouse scrolled (621, 519) with delta (0, 0)
Screenshot: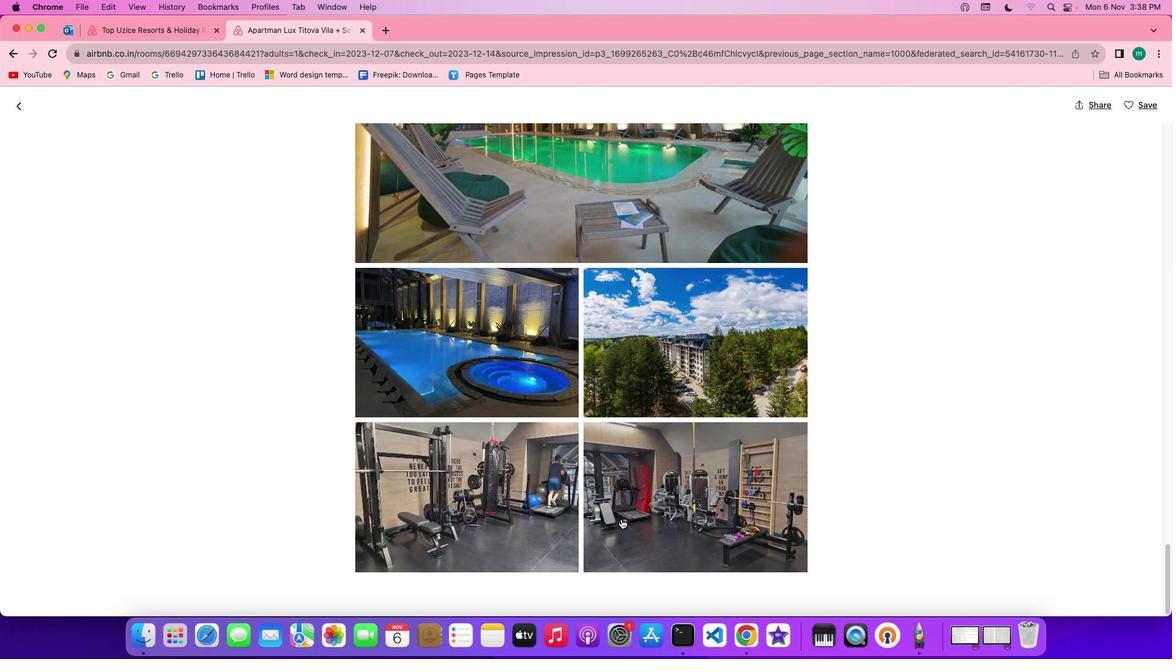 
Action: Mouse scrolled (621, 519) with delta (0, 0)
Screenshot: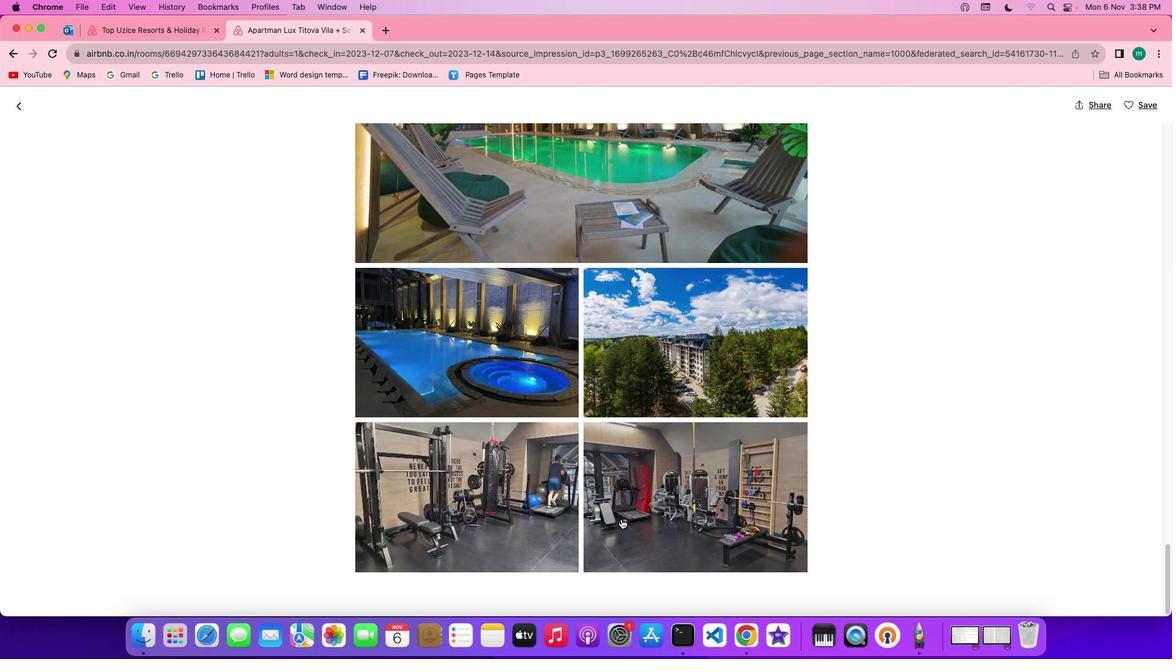 
Action: Mouse scrolled (621, 519) with delta (0, 0)
Screenshot: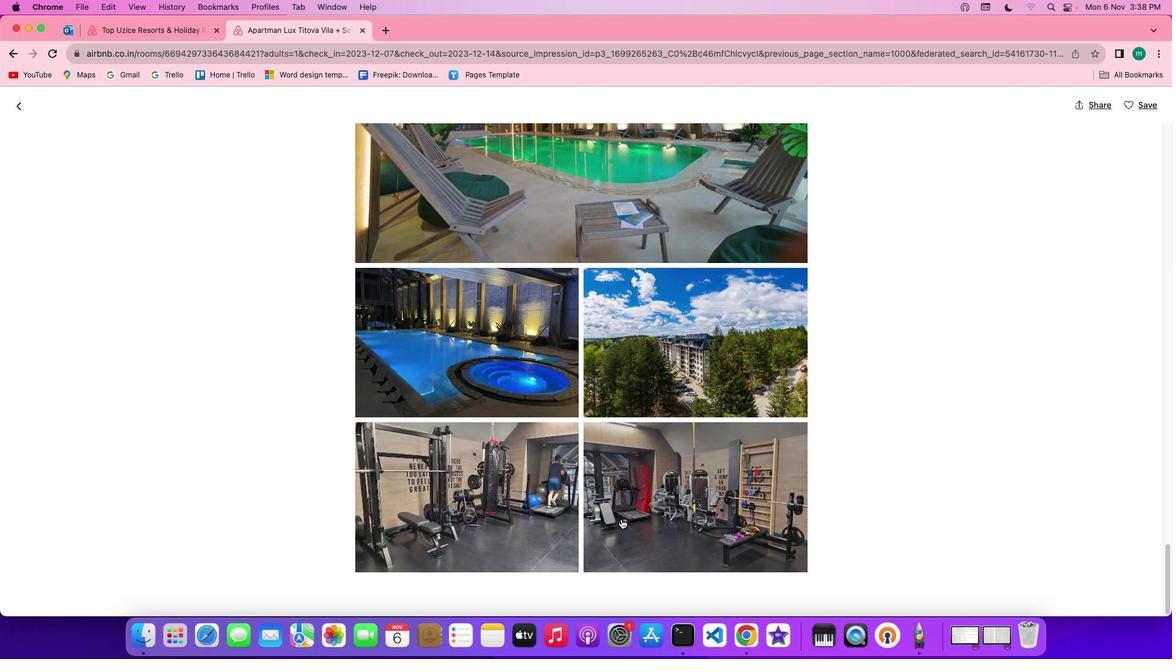 
Action: Mouse scrolled (621, 519) with delta (0, 0)
Screenshot: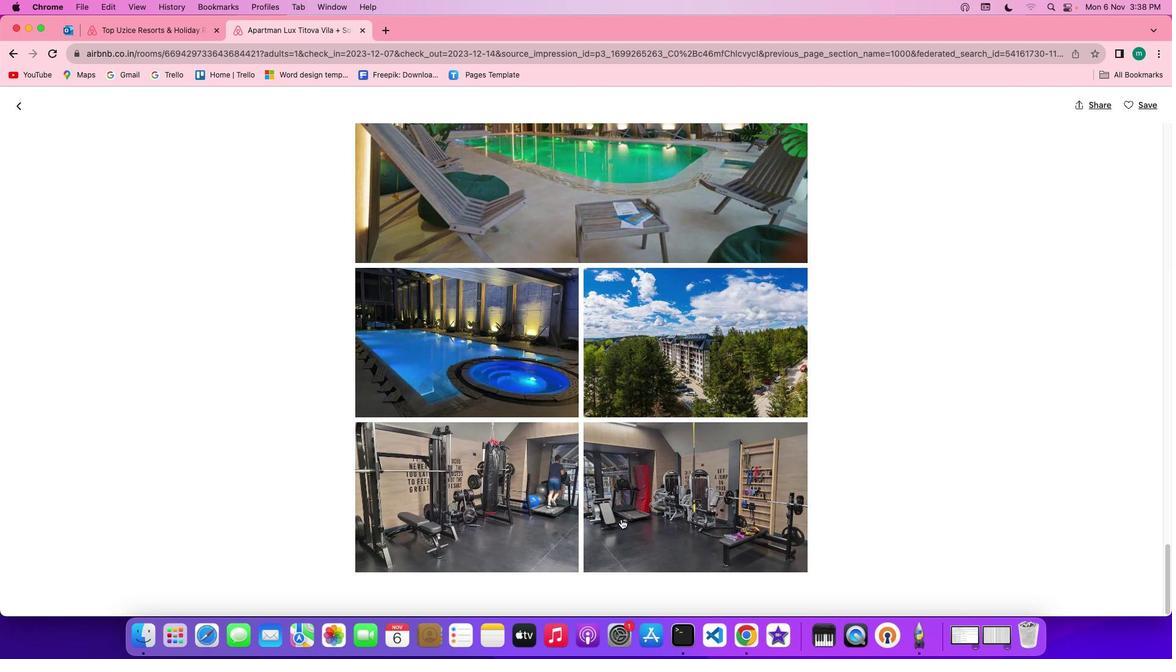 
Action: Mouse scrolled (621, 519) with delta (0, 0)
Screenshot: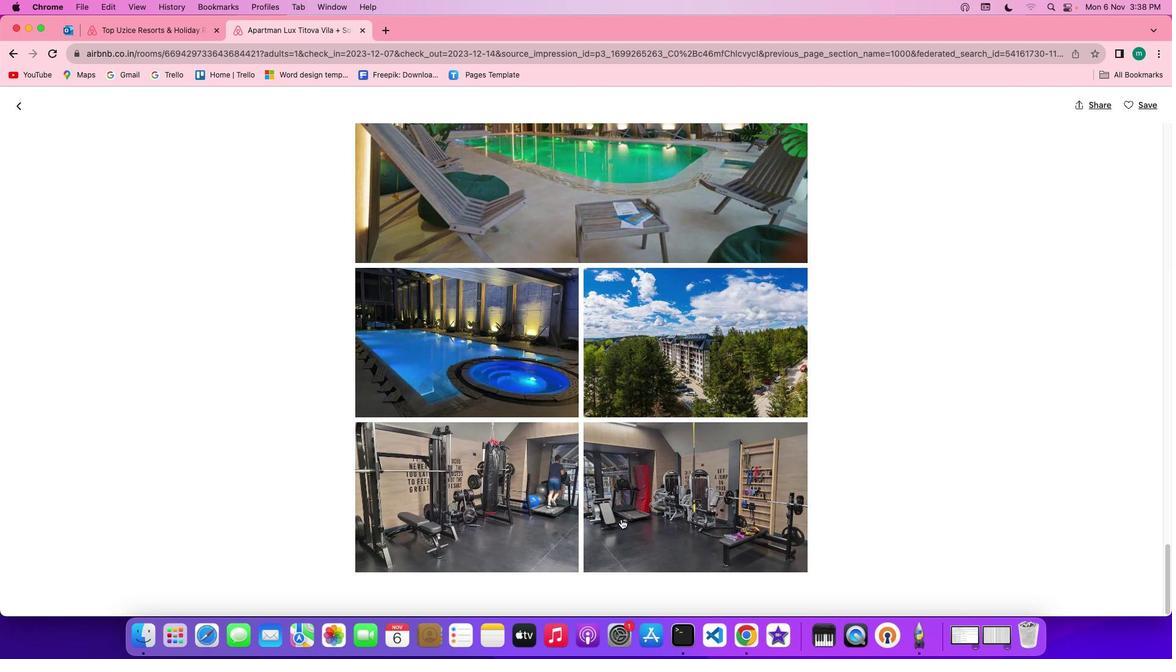 
Action: Mouse scrolled (621, 519) with delta (0, 0)
Screenshot: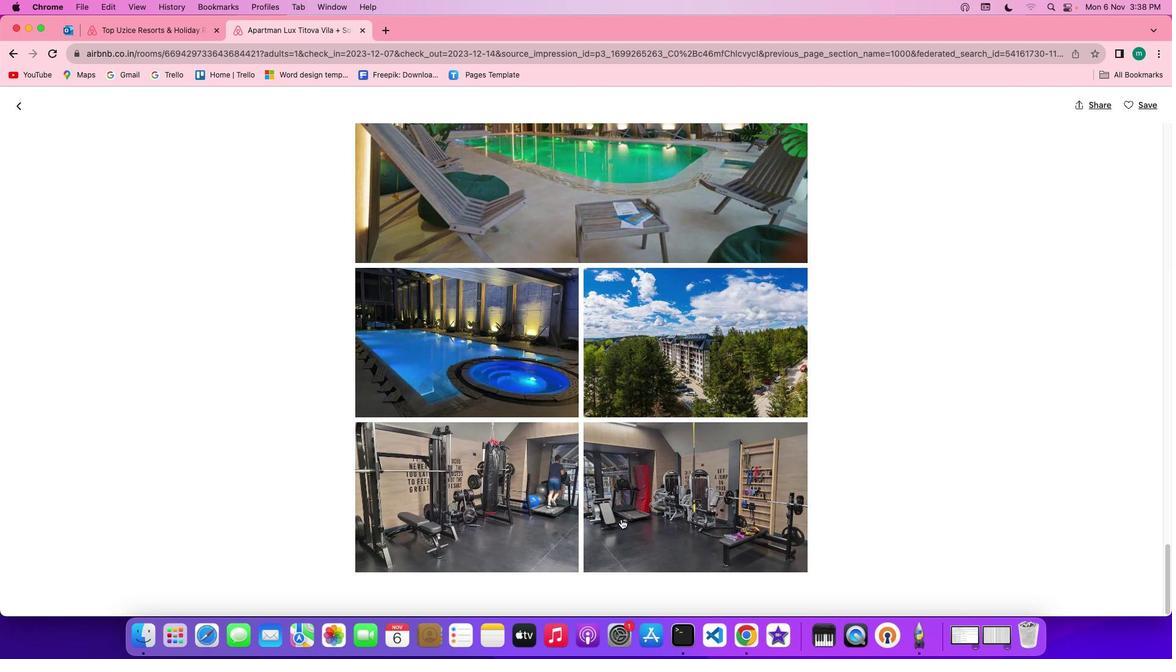 
Action: Mouse scrolled (621, 519) with delta (0, -1)
Screenshot: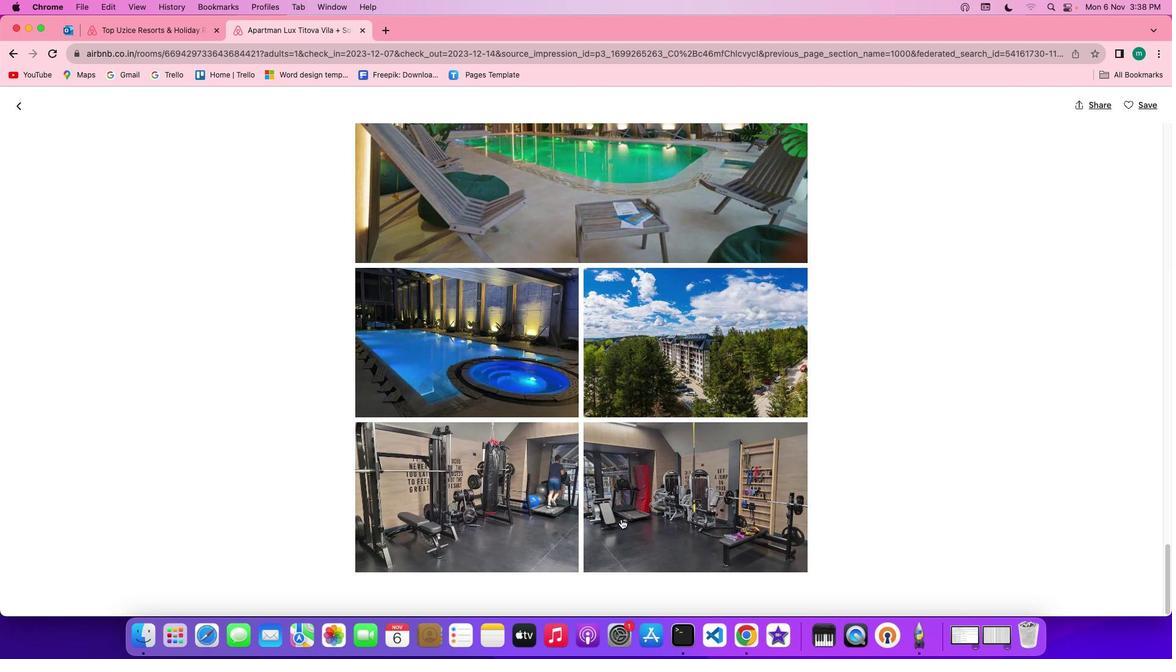 
Action: Mouse scrolled (621, 519) with delta (0, 0)
Screenshot: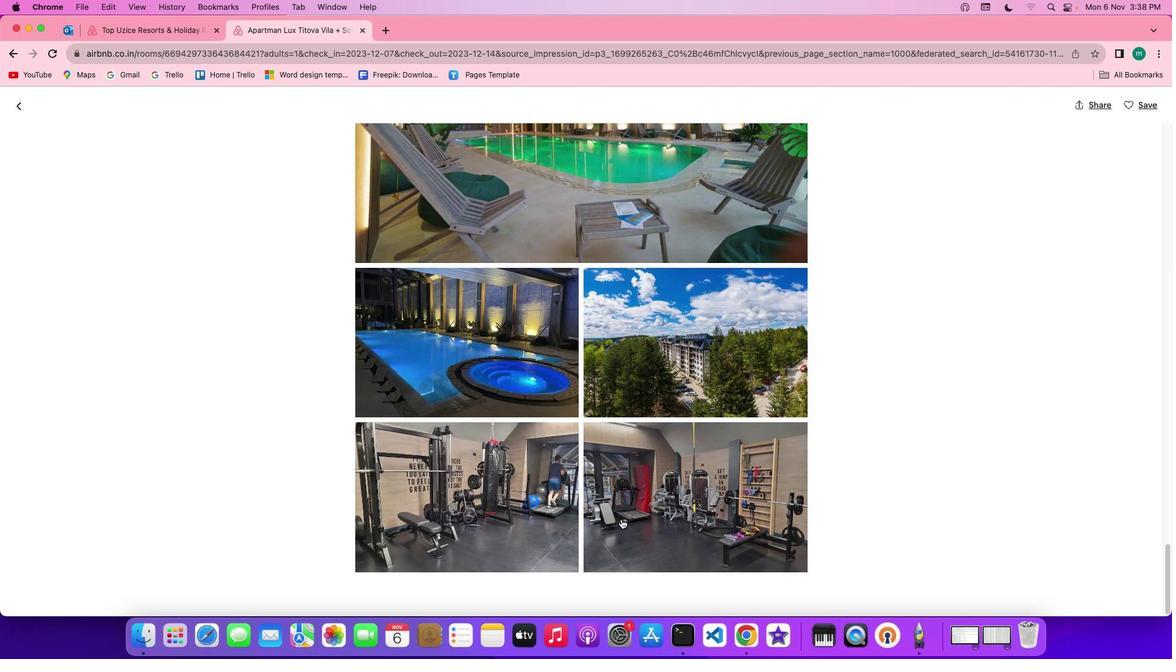 
Action: Mouse moved to (23, 106)
Screenshot: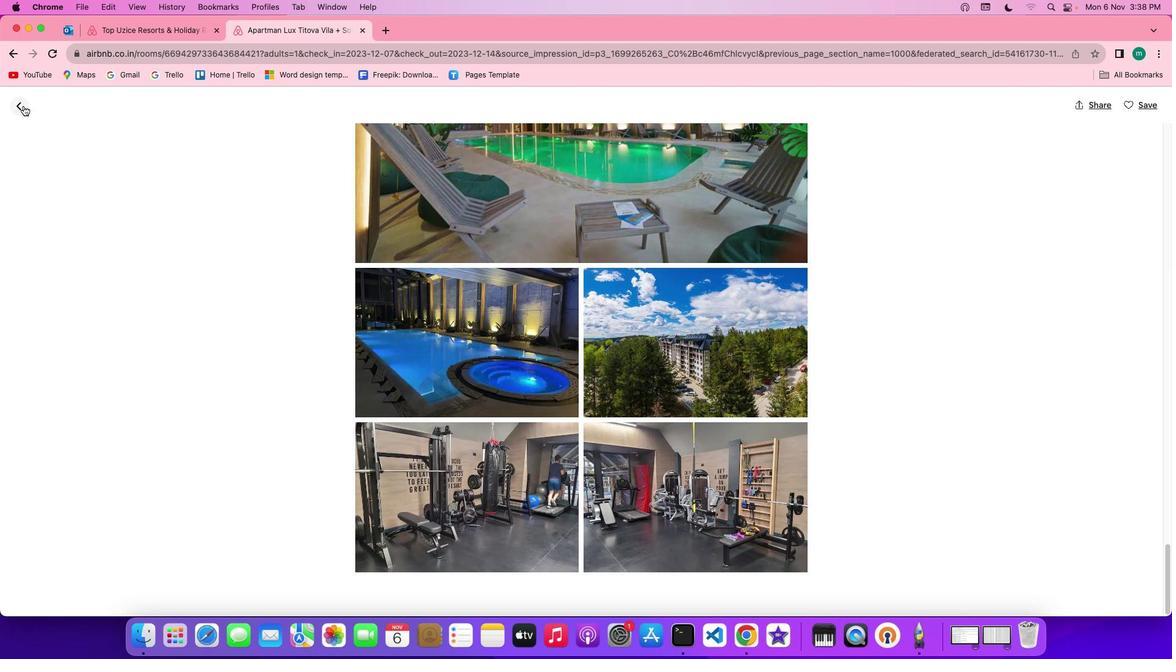 
Action: Mouse pressed left at (23, 106)
Screenshot: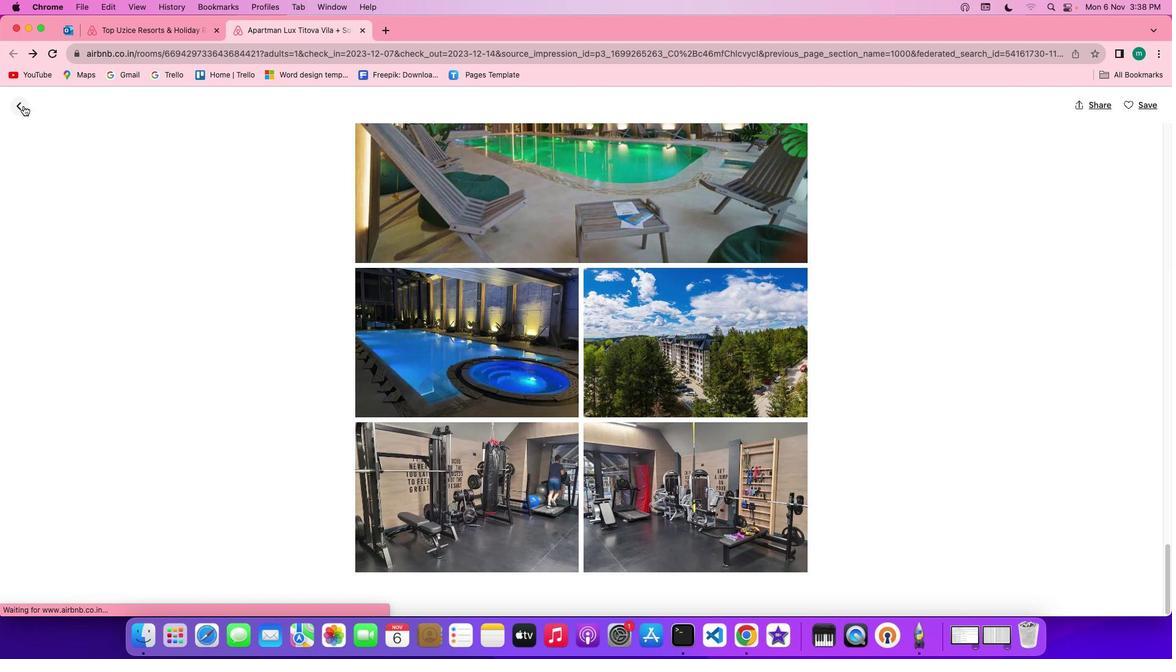 
Action: Mouse moved to (674, 450)
Screenshot: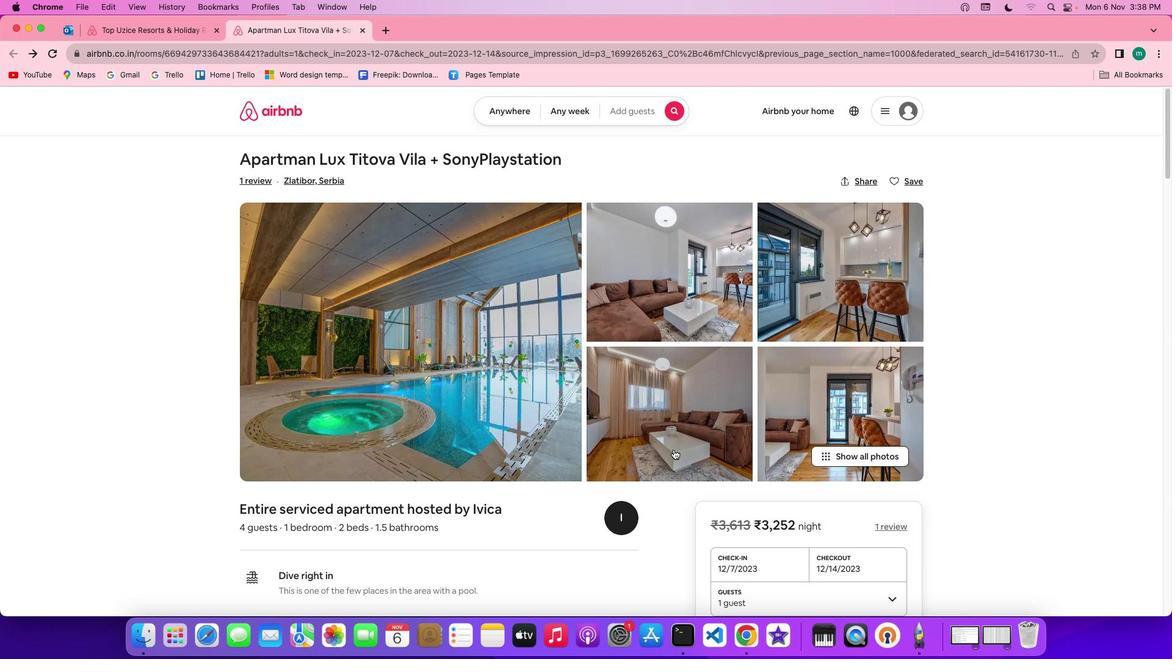 
Action: Mouse scrolled (674, 450) with delta (0, 0)
Screenshot: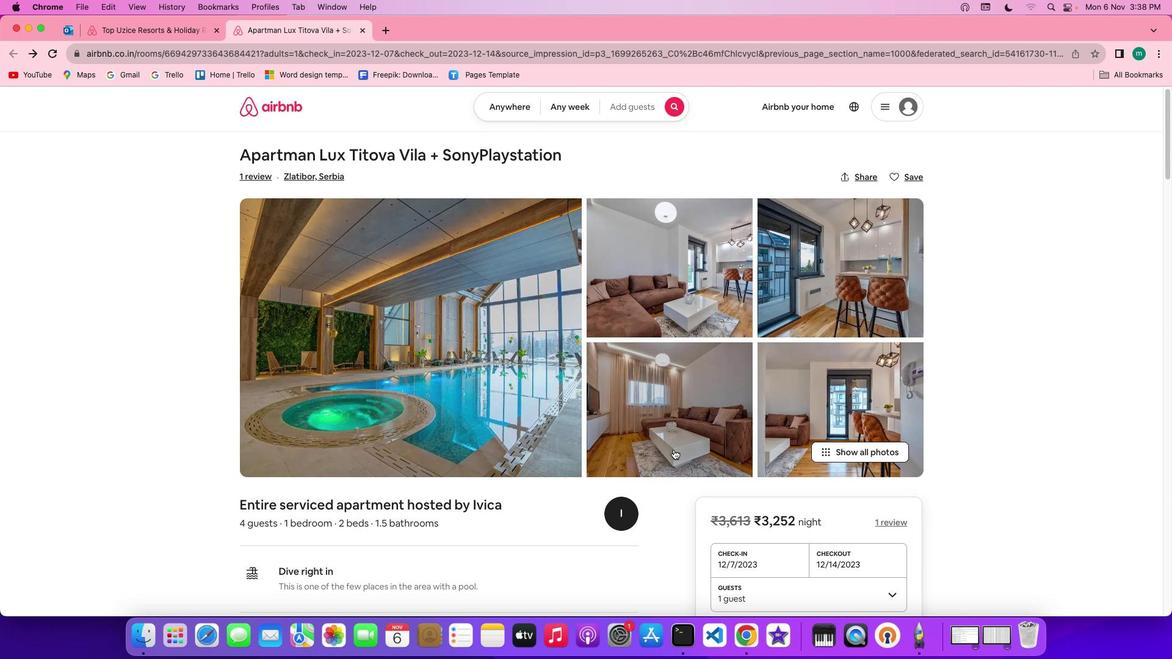 
Action: Mouse scrolled (674, 450) with delta (0, 0)
Screenshot: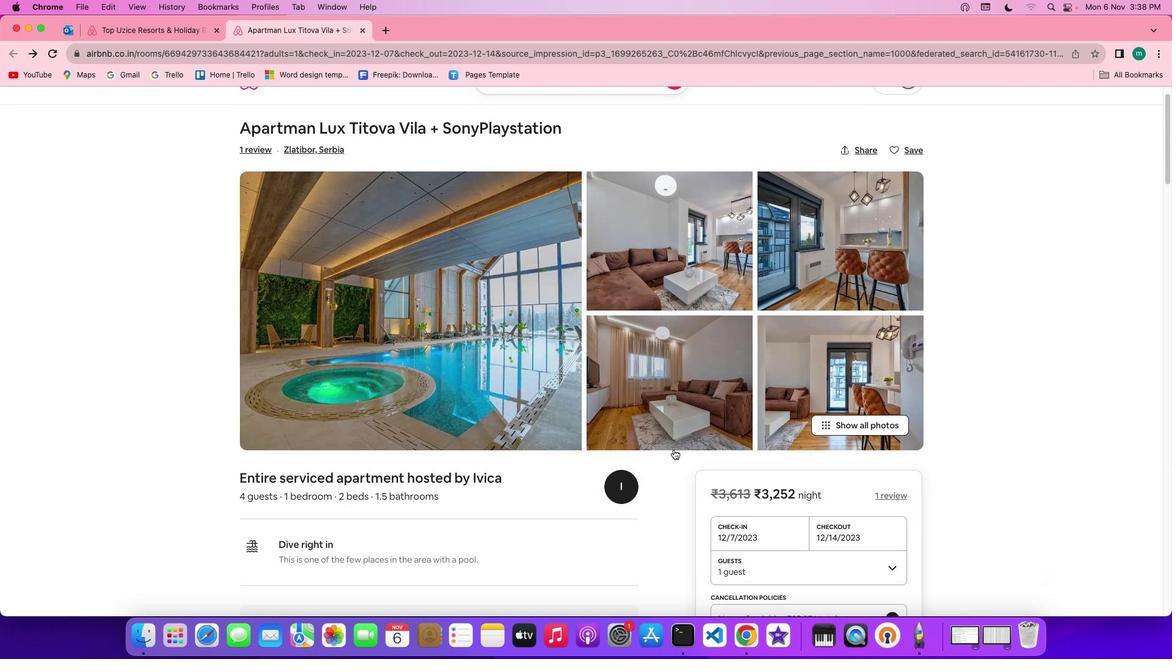 
Action: Mouse scrolled (674, 450) with delta (0, 0)
Screenshot: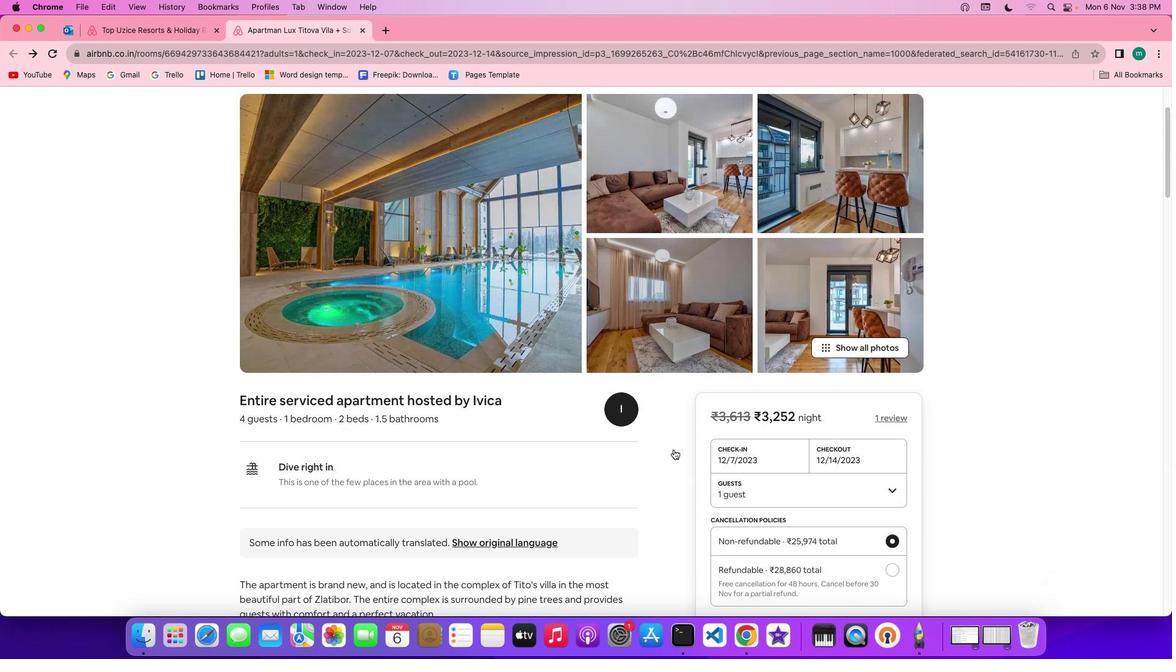 
Action: Mouse scrolled (674, 450) with delta (0, -1)
Screenshot: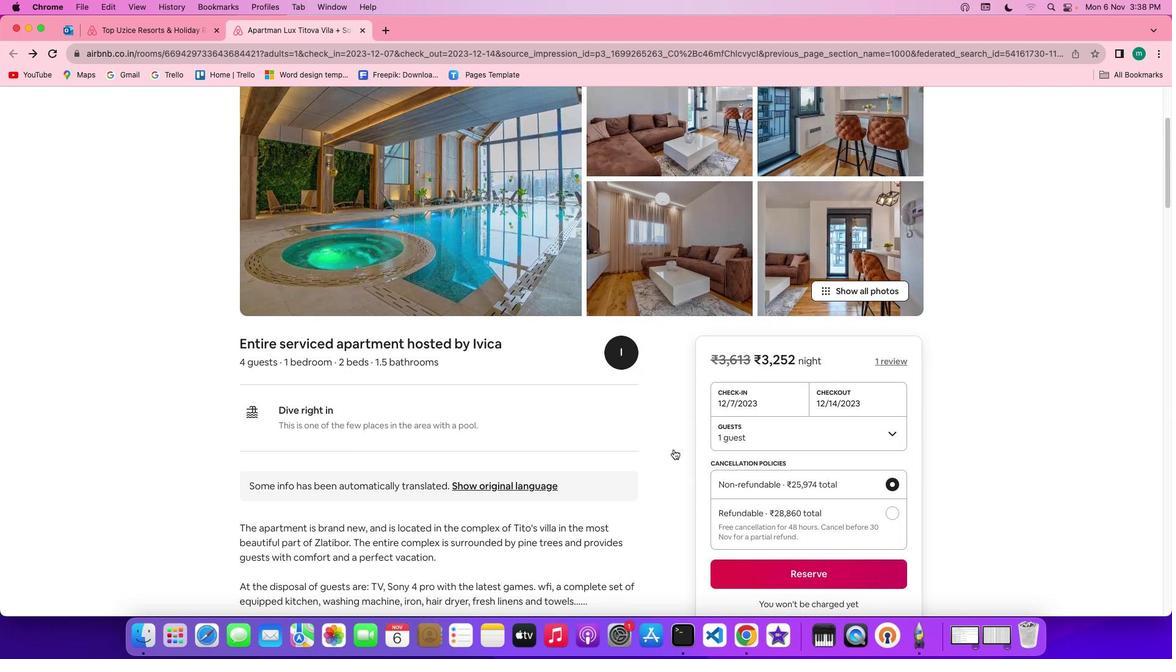 
Action: Mouse scrolled (674, 450) with delta (0, 0)
Screenshot: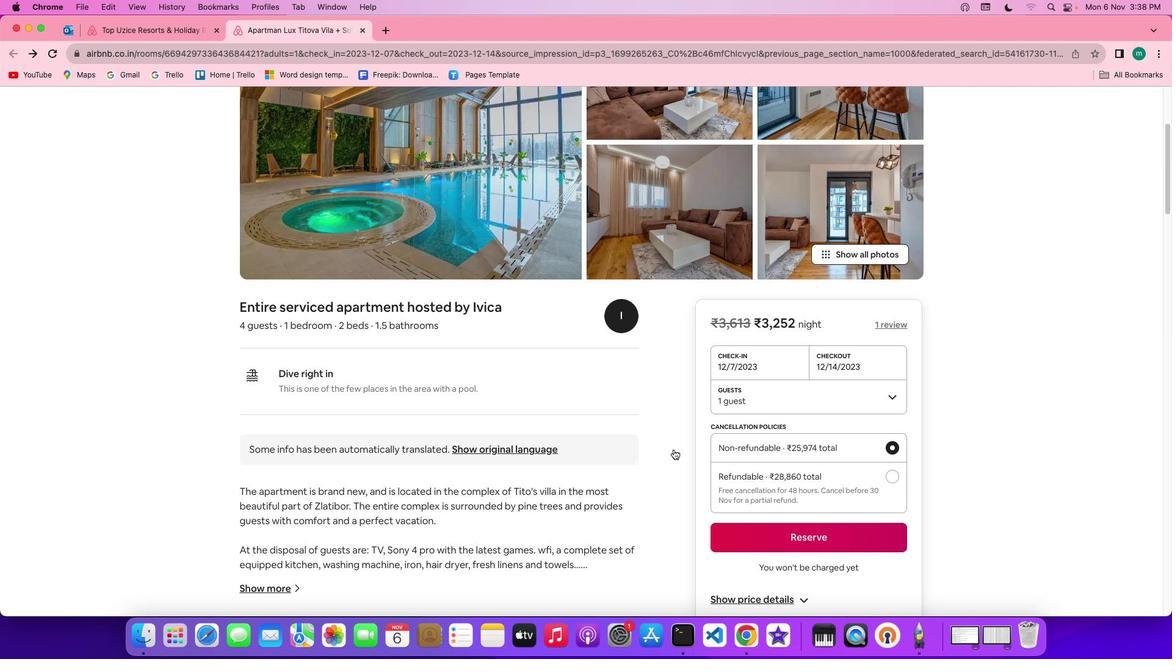 
Action: Mouse scrolled (674, 450) with delta (0, 0)
Screenshot: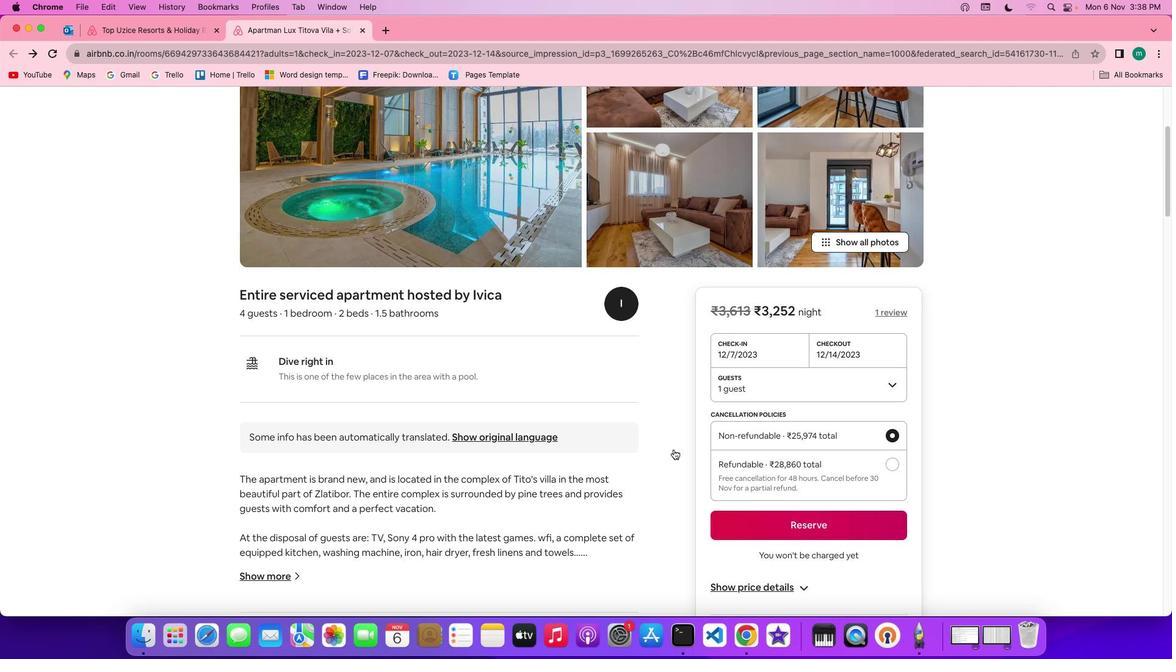 
Action: Mouse scrolled (674, 450) with delta (0, 0)
Screenshot: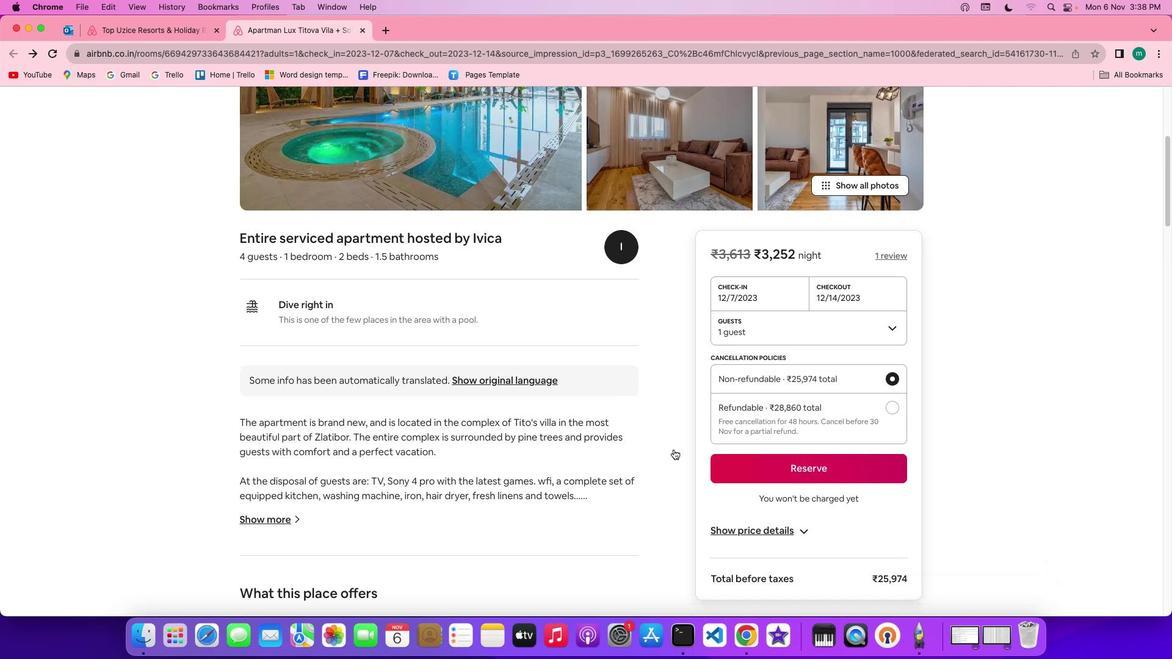 
Action: Mouse scrolled (674, 450) with delta (0, -1)
Screenshot: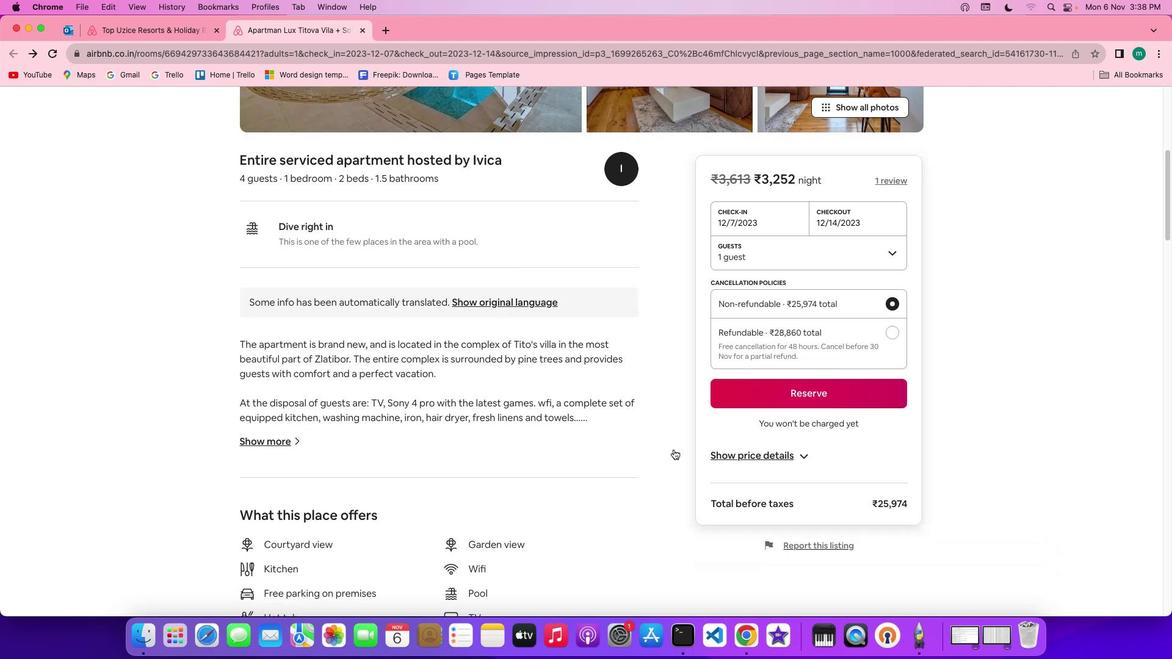 
Action: Mouse moved to (273, 422)
Screenshot: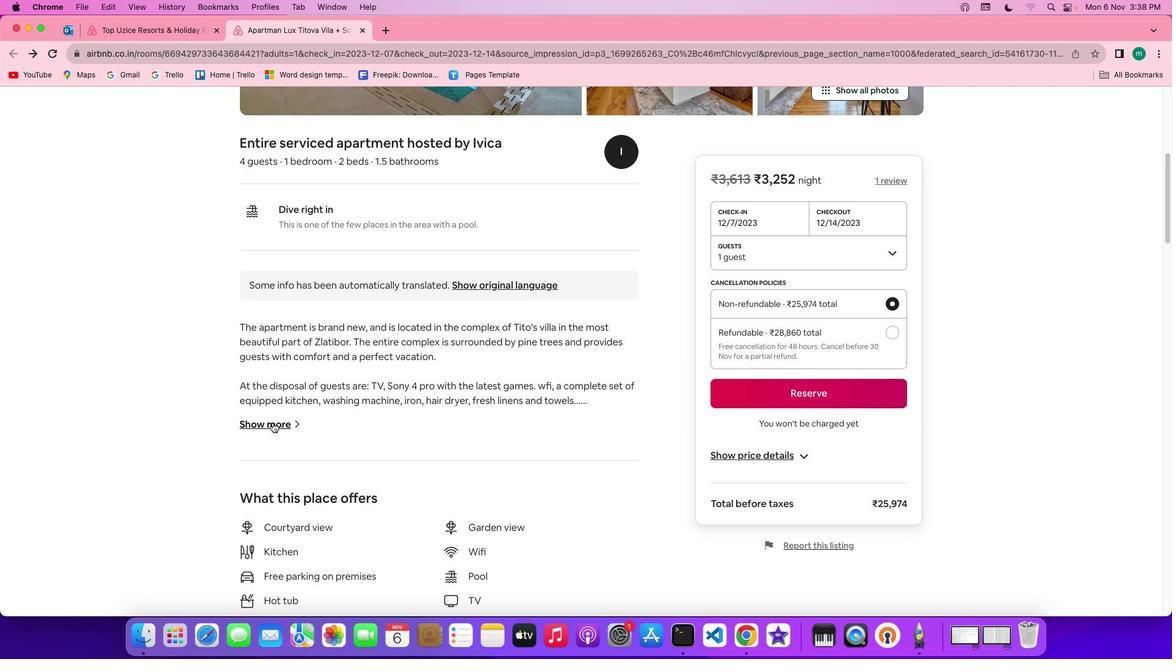 
Action: Mouse pressed left at (273, 422)
Screenshot: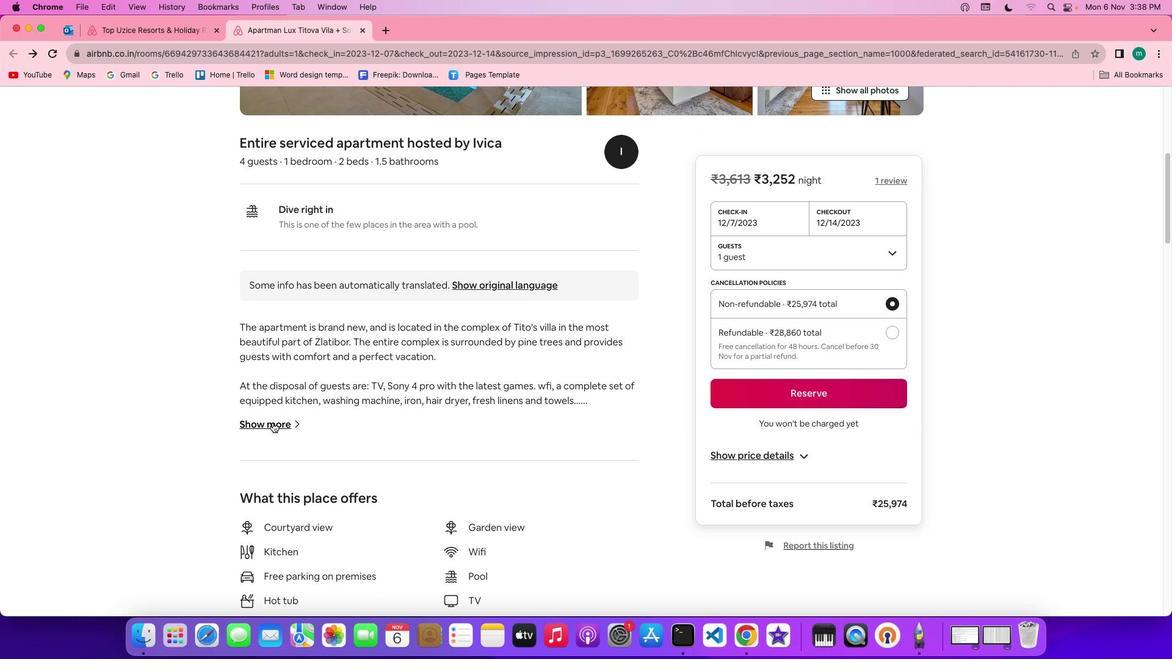 
Action: Mouse moved to (536, 460)
Screenshot: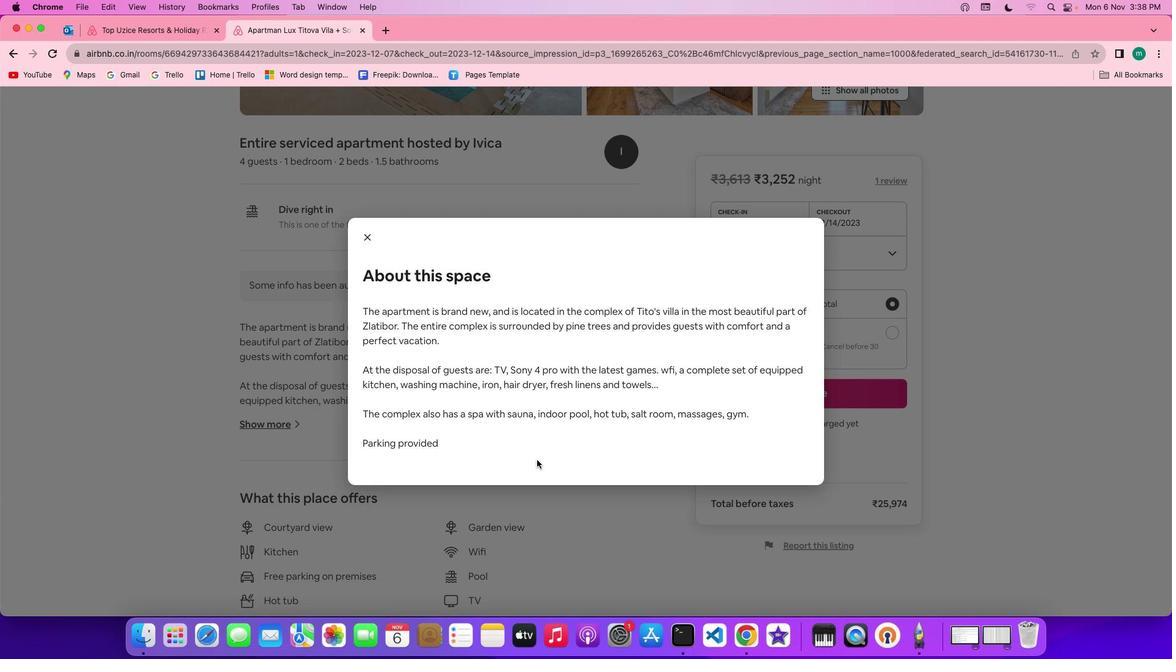 
Action: Mouse scrolled (536, 460) with delta (0, 0)
Screenshot: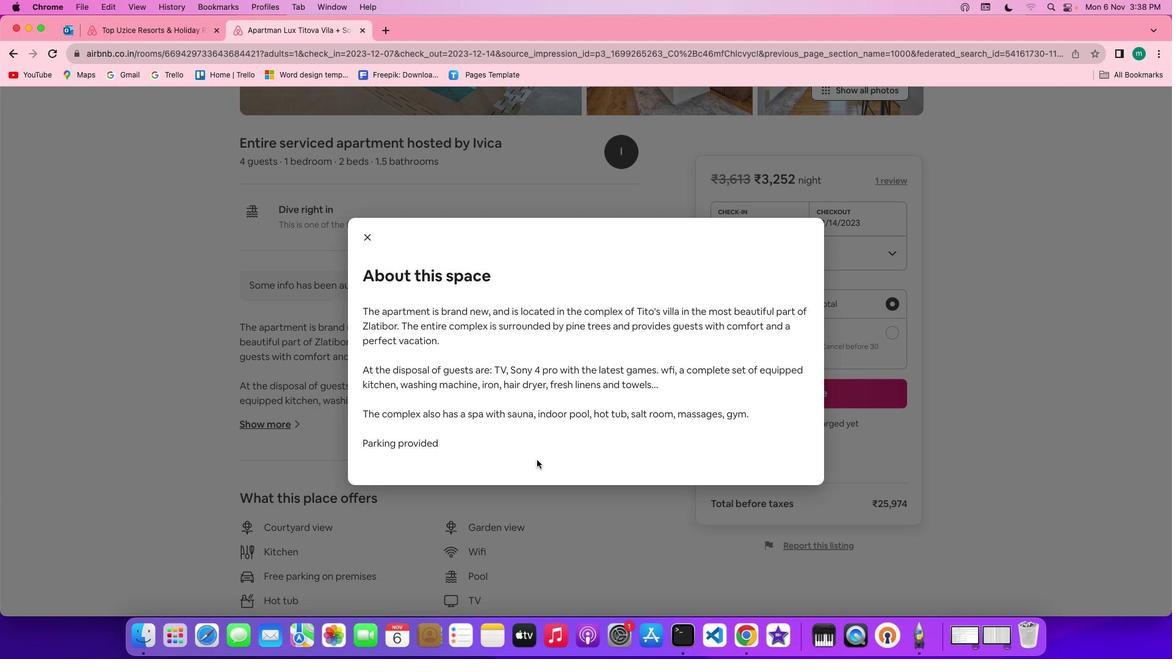 
Action: Mouse scrolled (536, 460) with delta (0, 0)
Screenshot: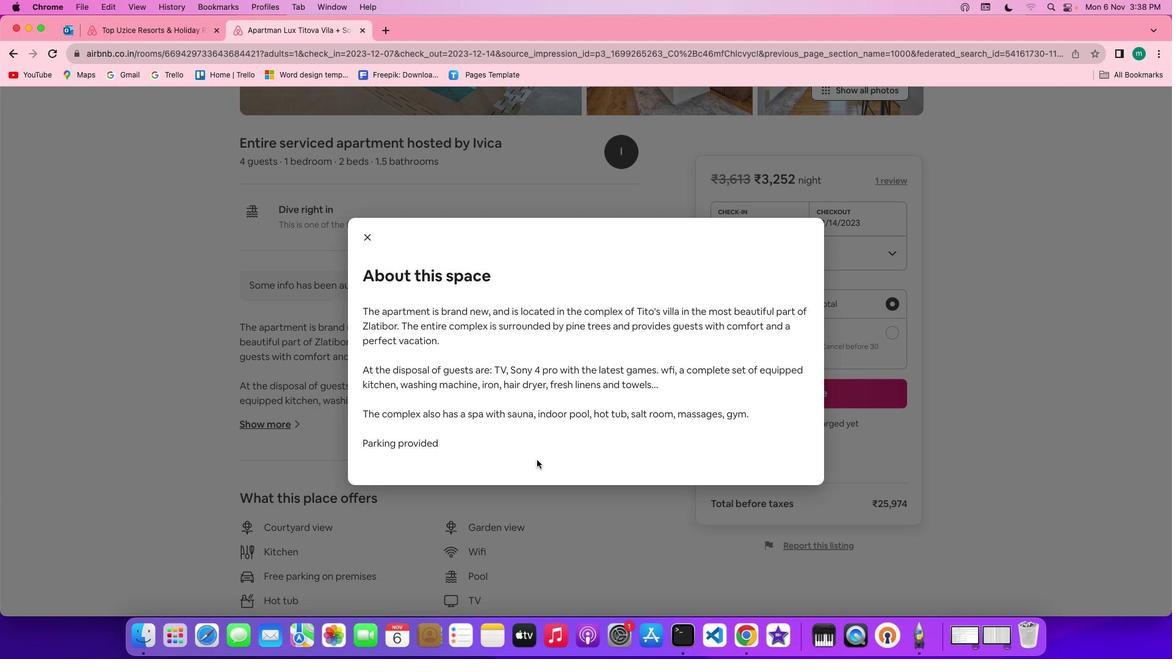 
Action: Mouse scrolled (536, 460) with delta (0, 0)
Screenshot: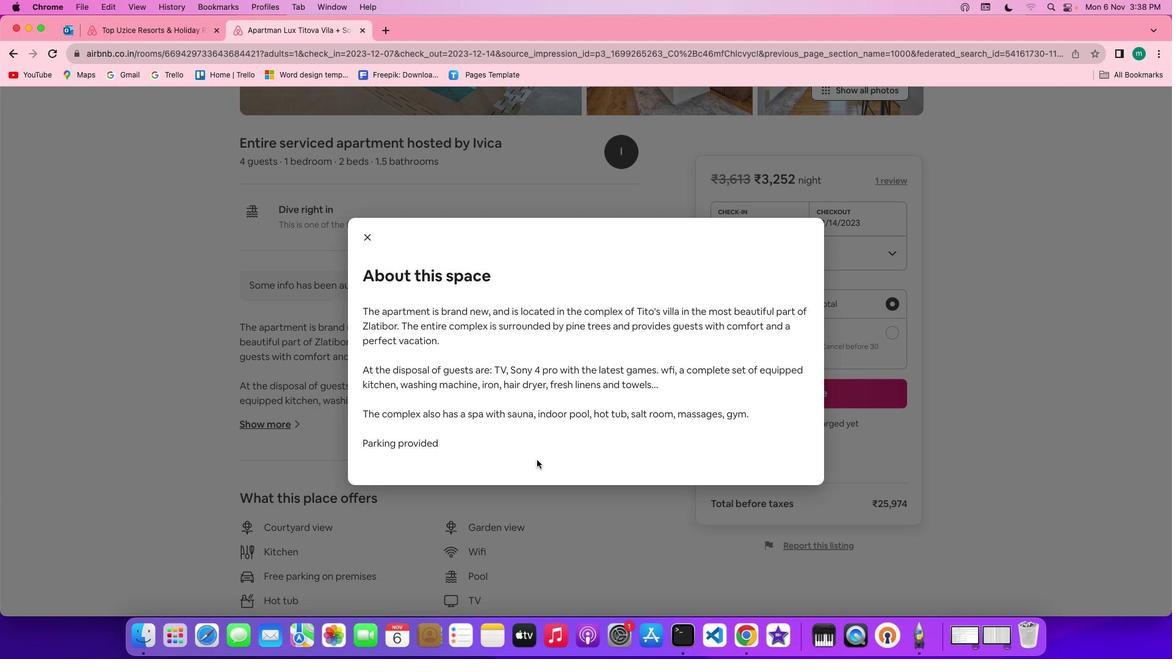 
Action: Mouse scrolled (536, 460) with delta (0, 0)
Screenshot: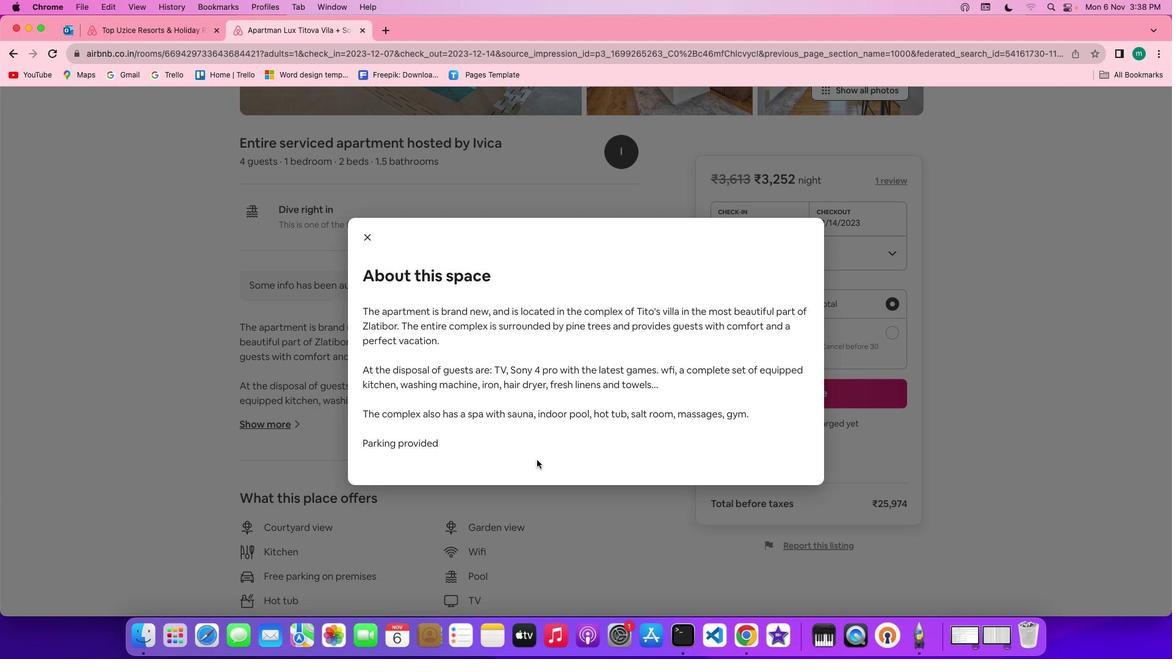 
Action: Mouse moved to (367, 230)
Screenshot: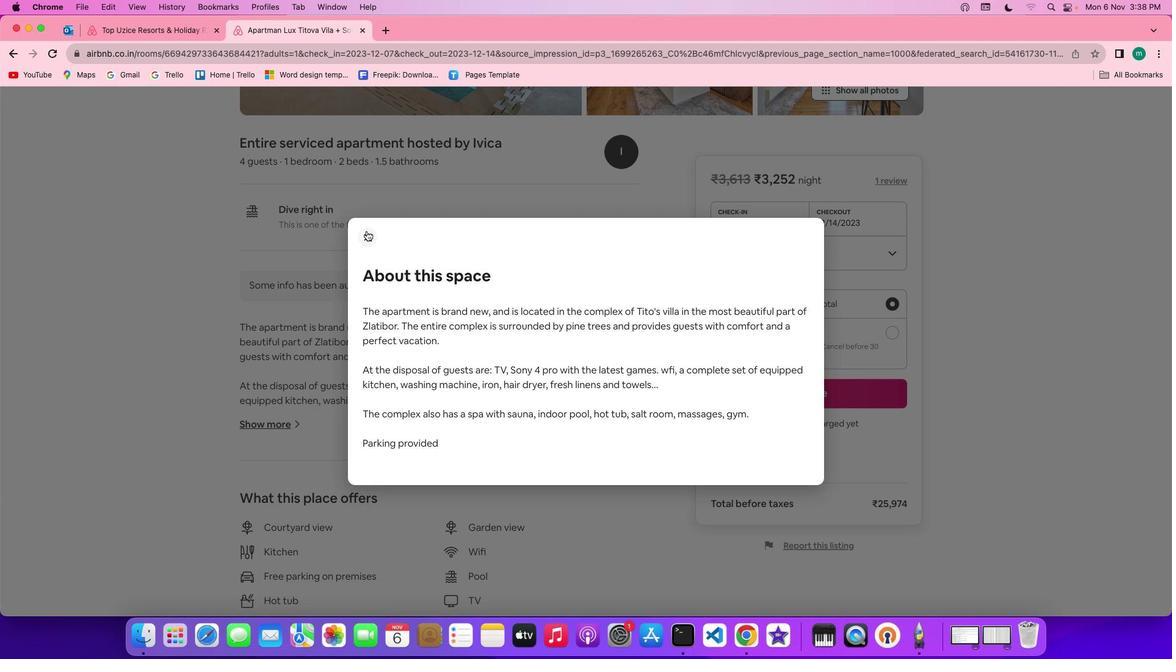 
Action: Mouse pressed left at (367, 230)
Screenshot: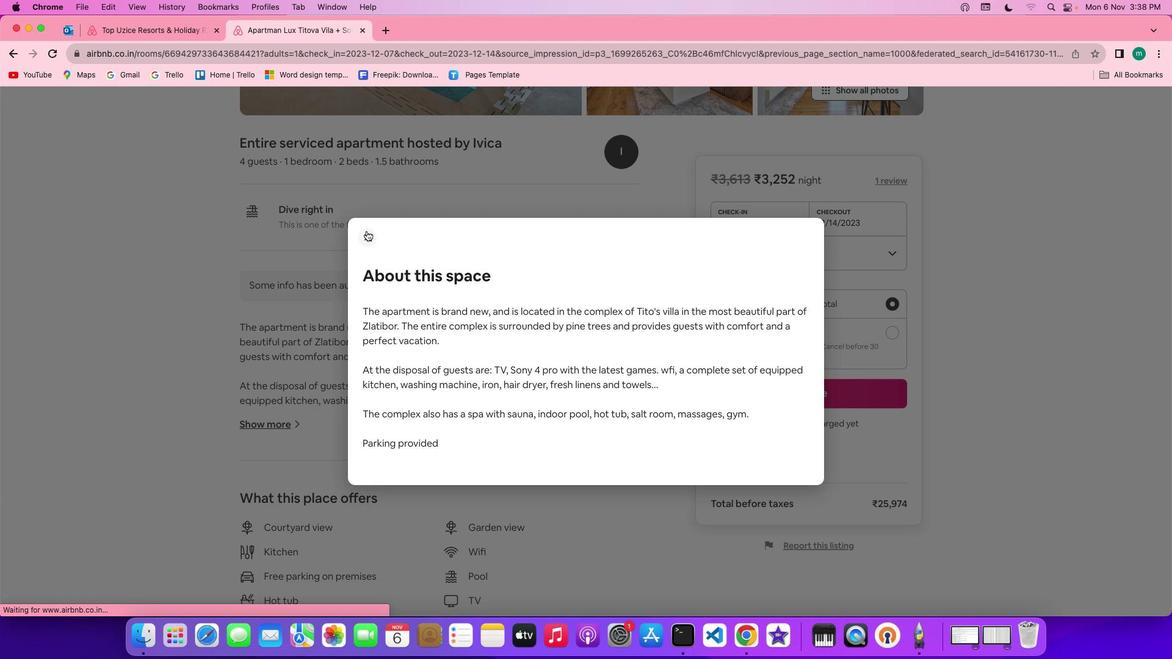 
Action: Mouse moved to (499, 411)
Screenshot: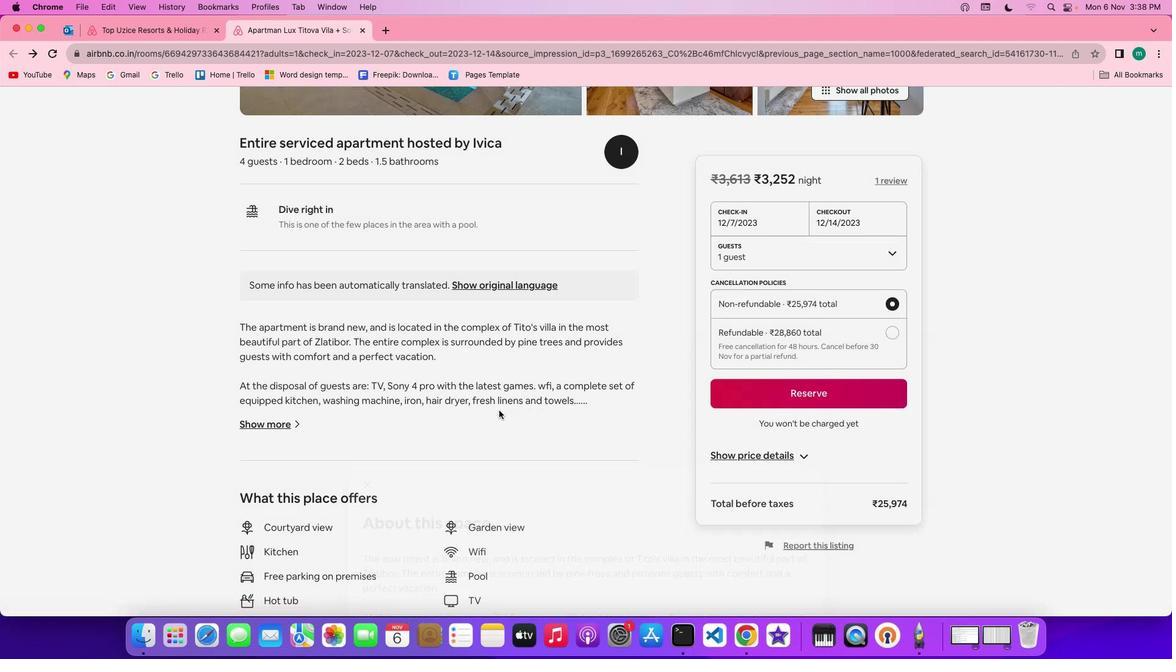 
Action: Mouse scrolled (499, 411) with delta (0, 0)
Screenshot: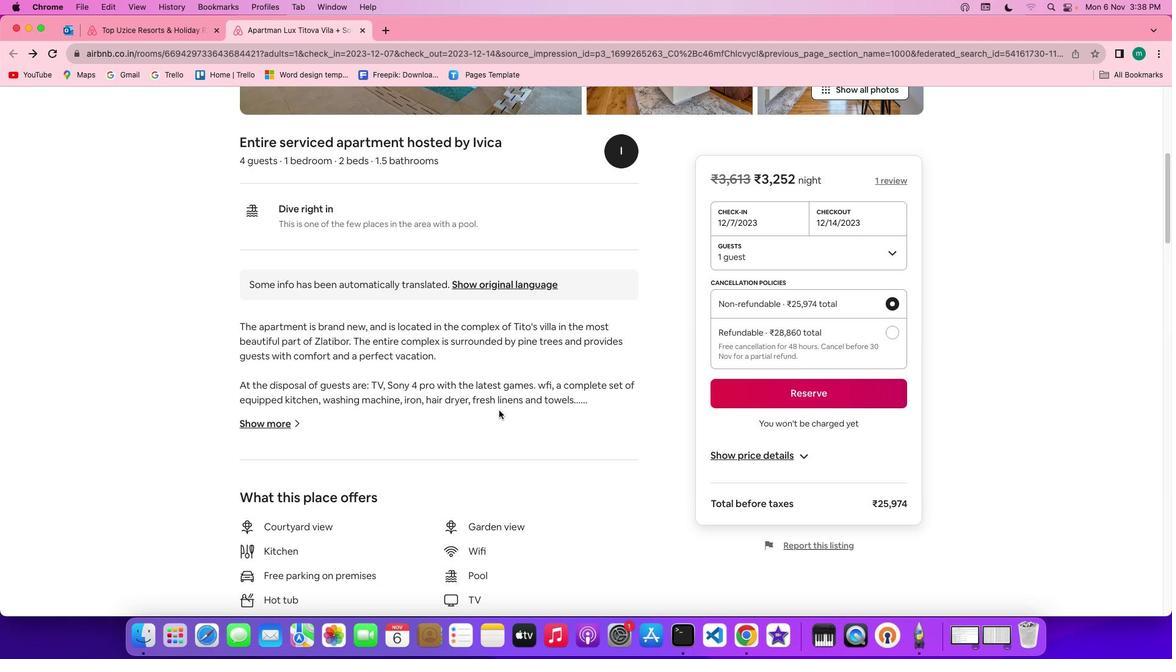 
Action: Mouse moved to (499, 411)
Screenshot: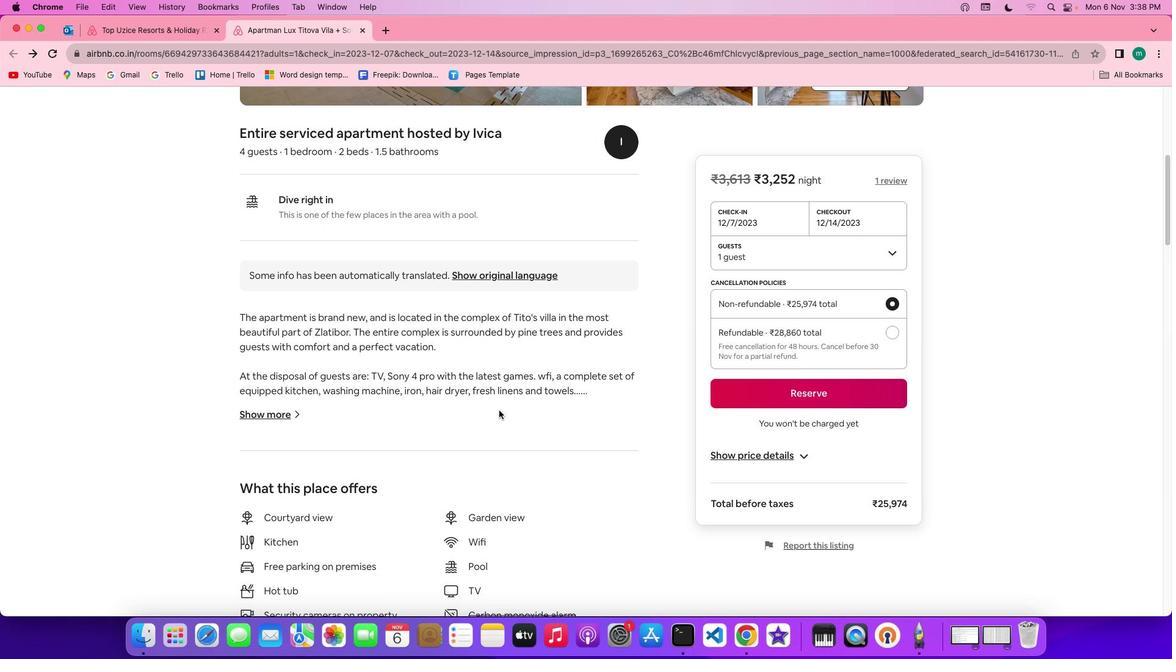 
Action: Mouse scrolled (499, 411) with delta (0, 0)
Screenshot: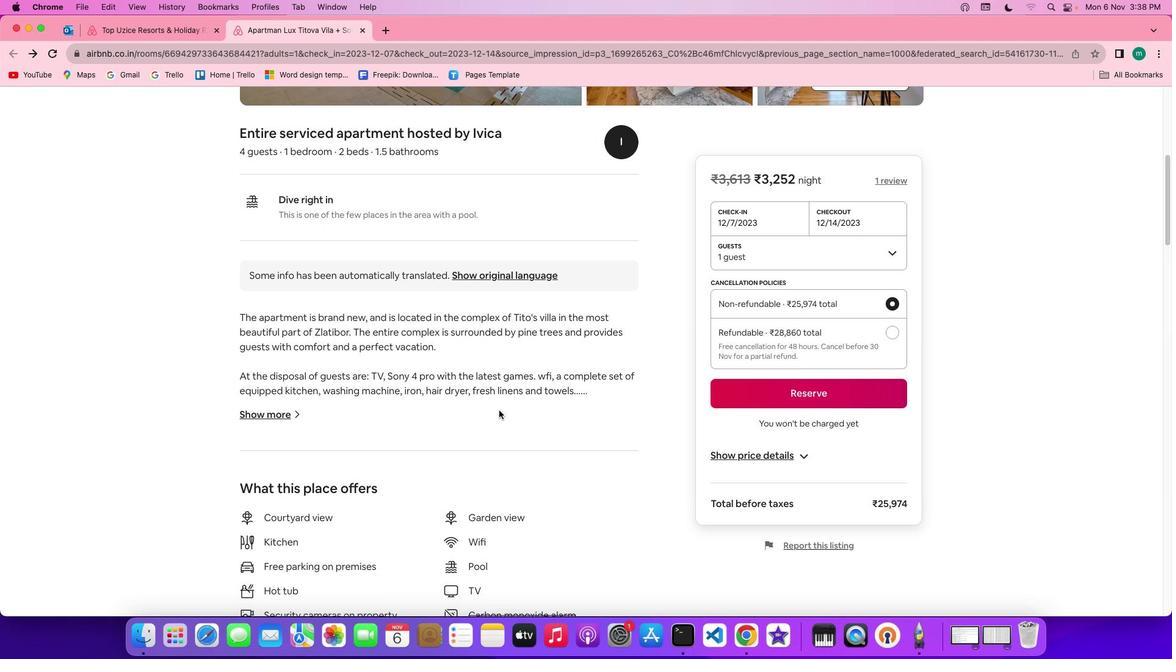
Action: Mouse scrolled (499, 411) with delta (0, 0)
Screenshot: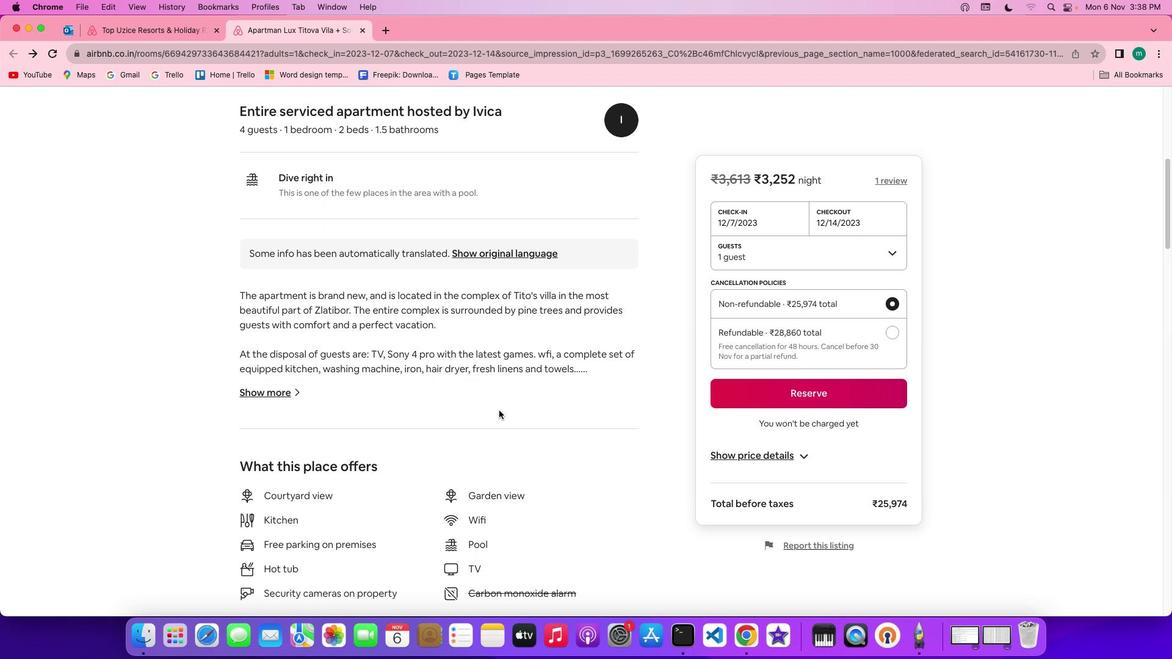 
Action: Mouse scrolled (499, 411) with delta (0, 0)
Screenshot: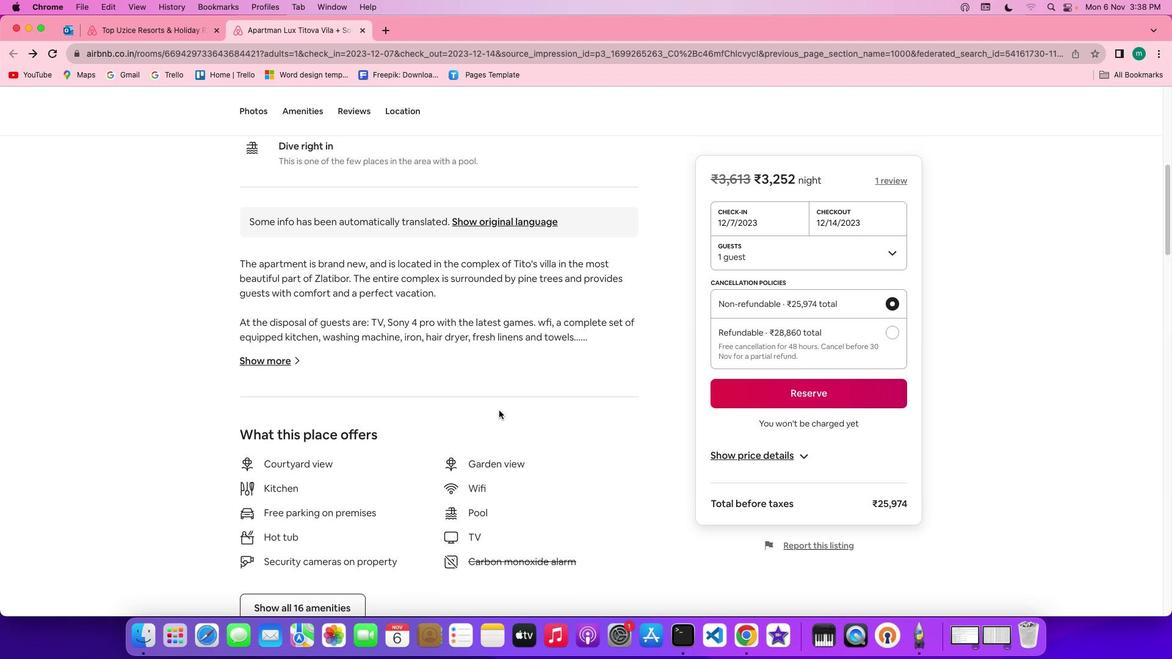 
Action: Mouse scrolled (499, 411) with delta (0, 0)
Screenshot: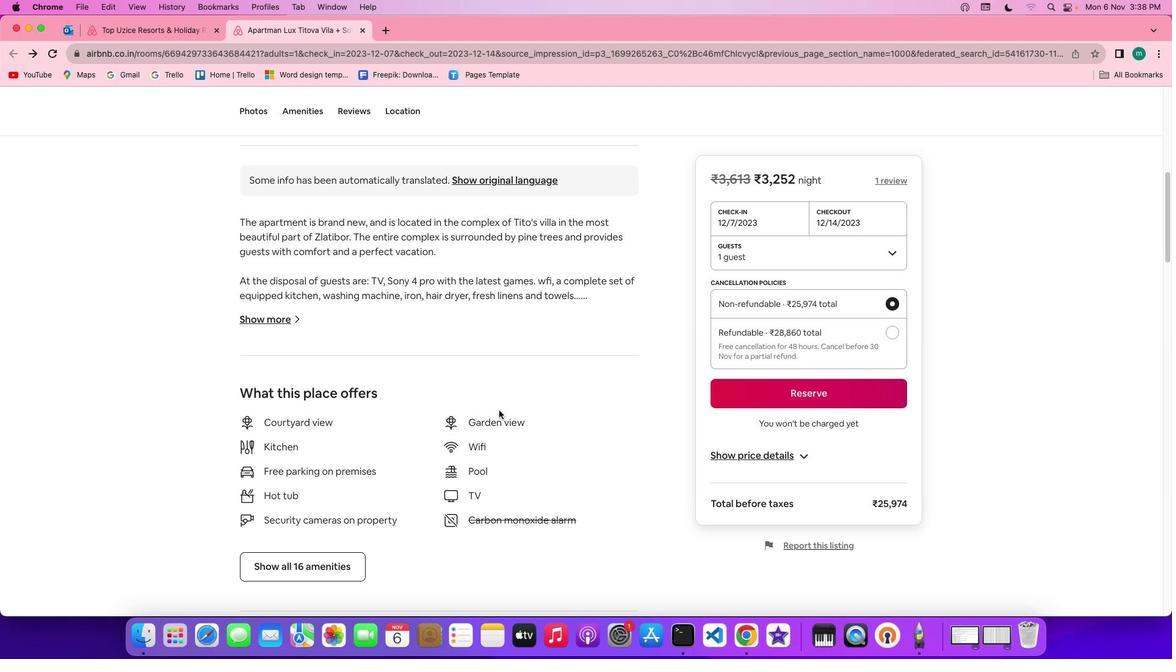 
Action: Mouse scrolled (499, 411) with delta (0, 0)
Screenshot: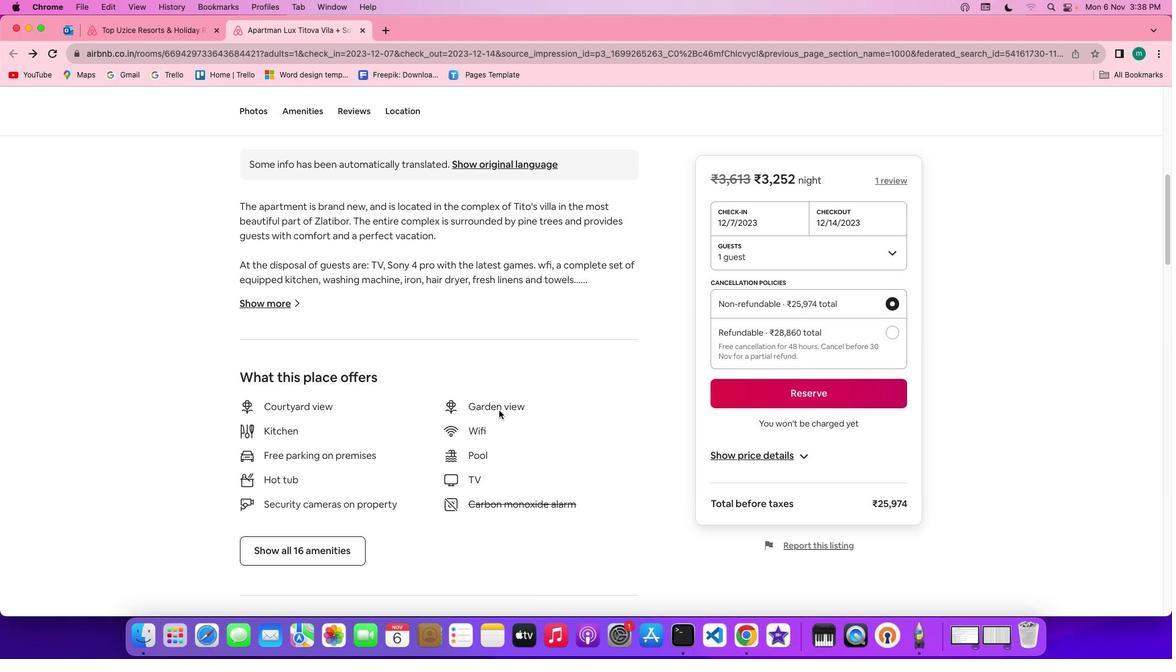 
Action: Mouse scrolled (499, 411) with delta (0, 0)
